 Task: Look for Airbnb properties in JbaÃ¯l, Lebanon from 10th December, 2023 to 25th December, 2023 for 3 adults, 1 child. Place can be shared room with 2 bedrooms having 3 beds and 2 bathrooms. Property type can be guest house. Amenities needed are: wifi, TV, free parkinig on premises, gym, breakfast. Booking option can be shelf check-in. Look for 4 properties as per requirement.
Action: Mouse moved to (525, 113)
Screenshot: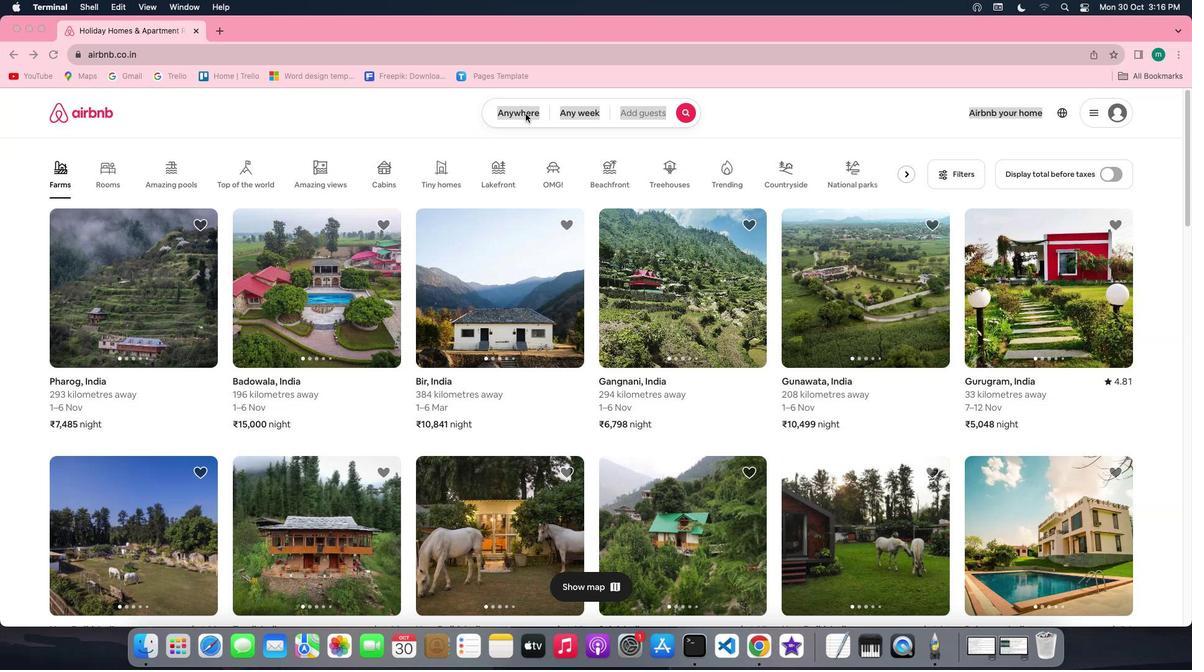 
Action: Mouse pressed left at (525, 113)
Screenshot: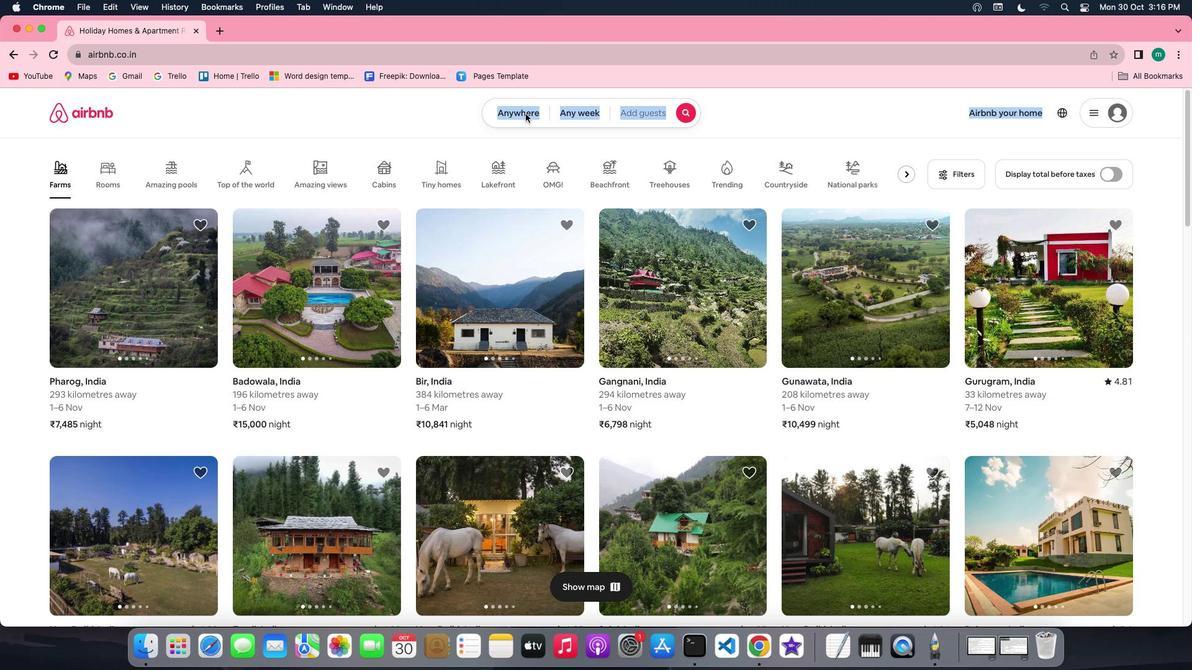 
Action: Mouse pressed left at (525, 113)
Screenshot: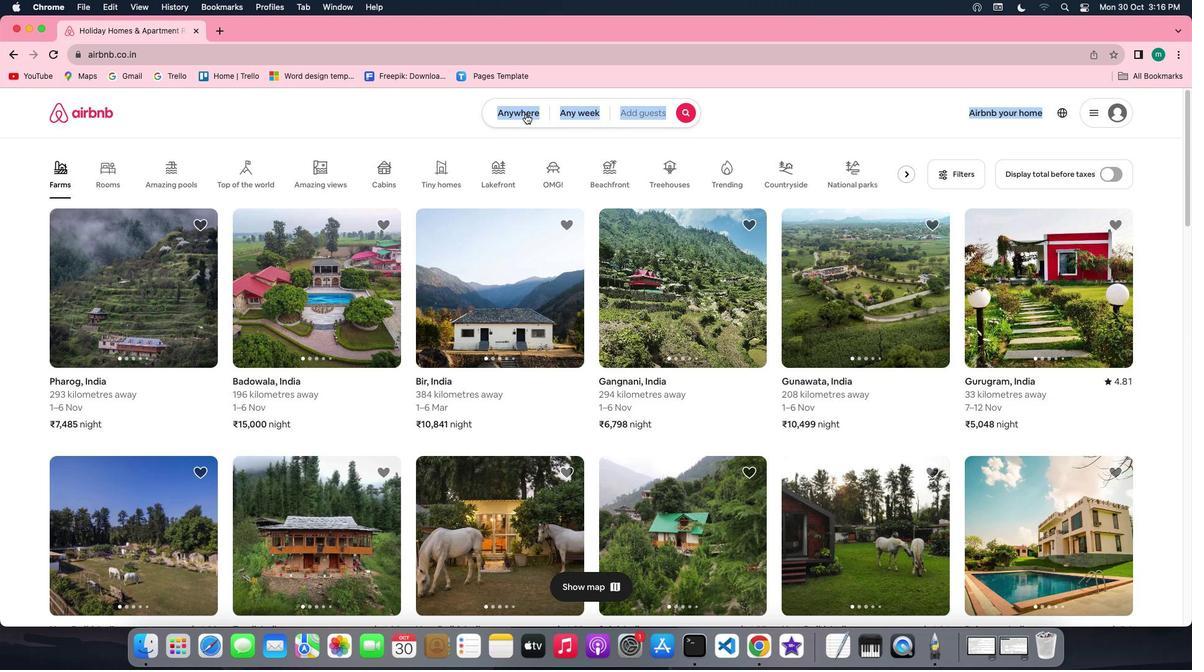 
Action: Mouse moved to (470, 160)
Screenshot: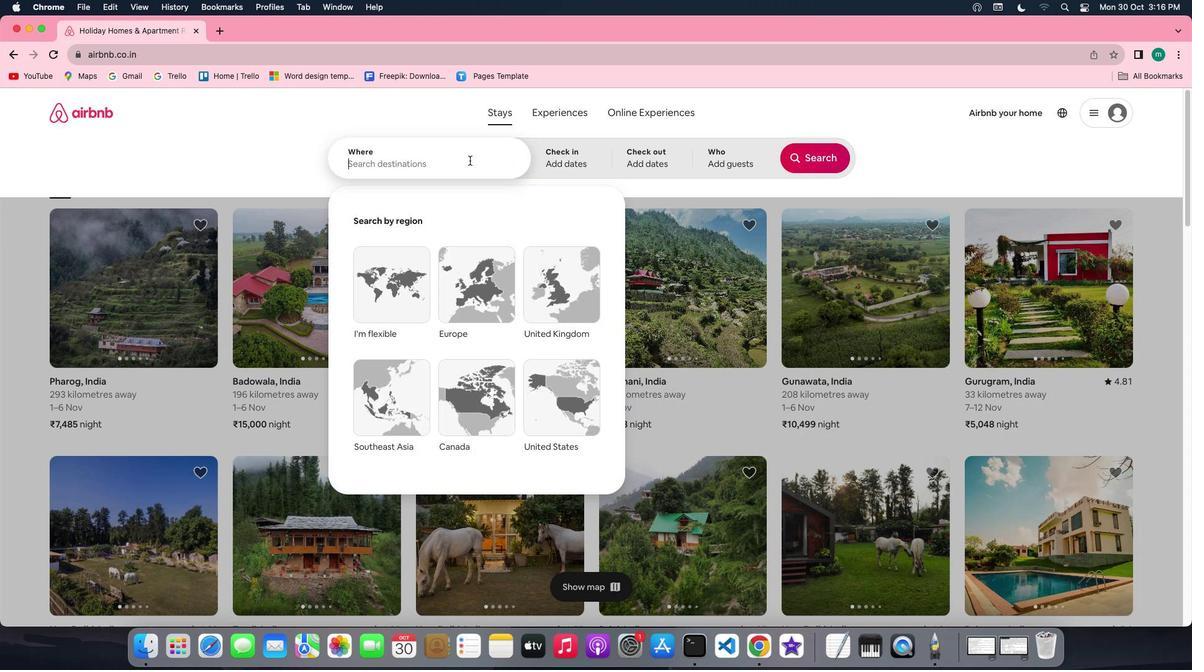 
Action: Key pressed Key.shift'J''b''a''i''l'','Key.spaceKey.shift'L''e''b''a''n''o''n'
Screenshot: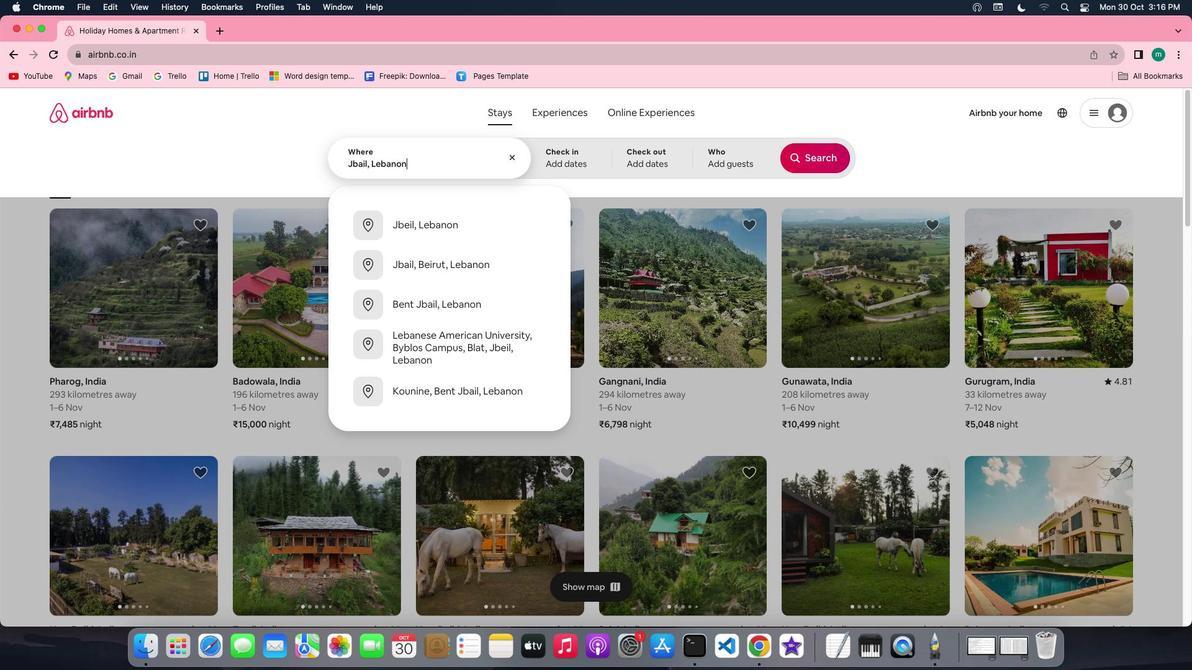 
Action: Mouse moved to (593, 157)
Screenshot: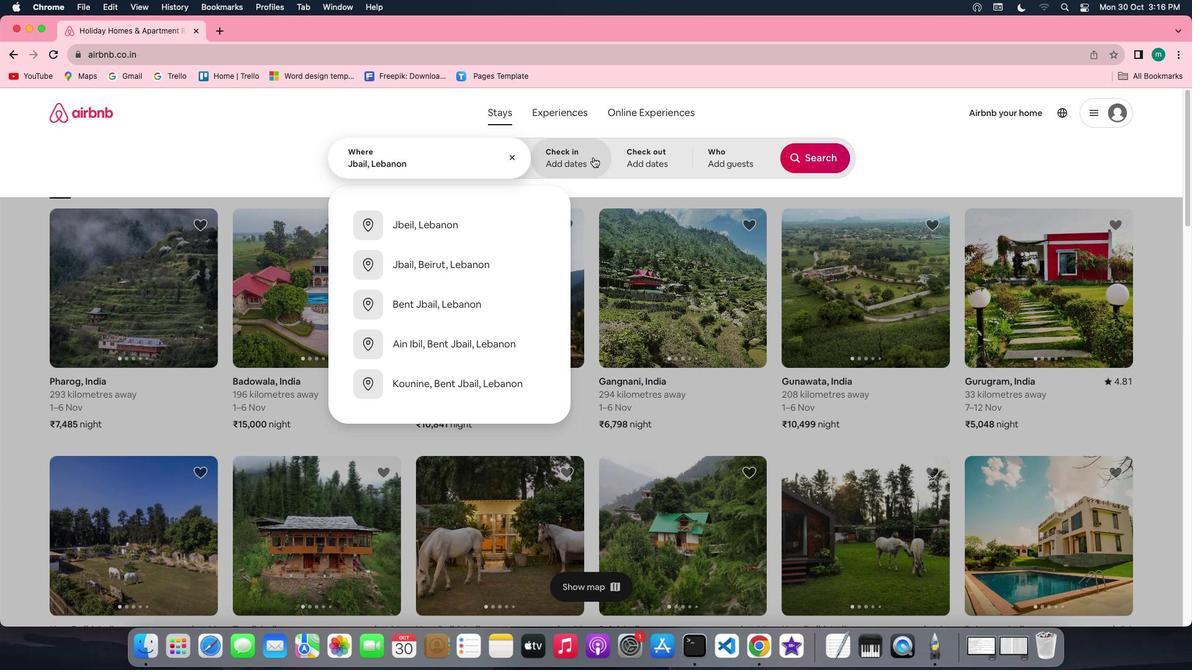 
Action: Mouse pressed left at (593, 157)
Screenshot: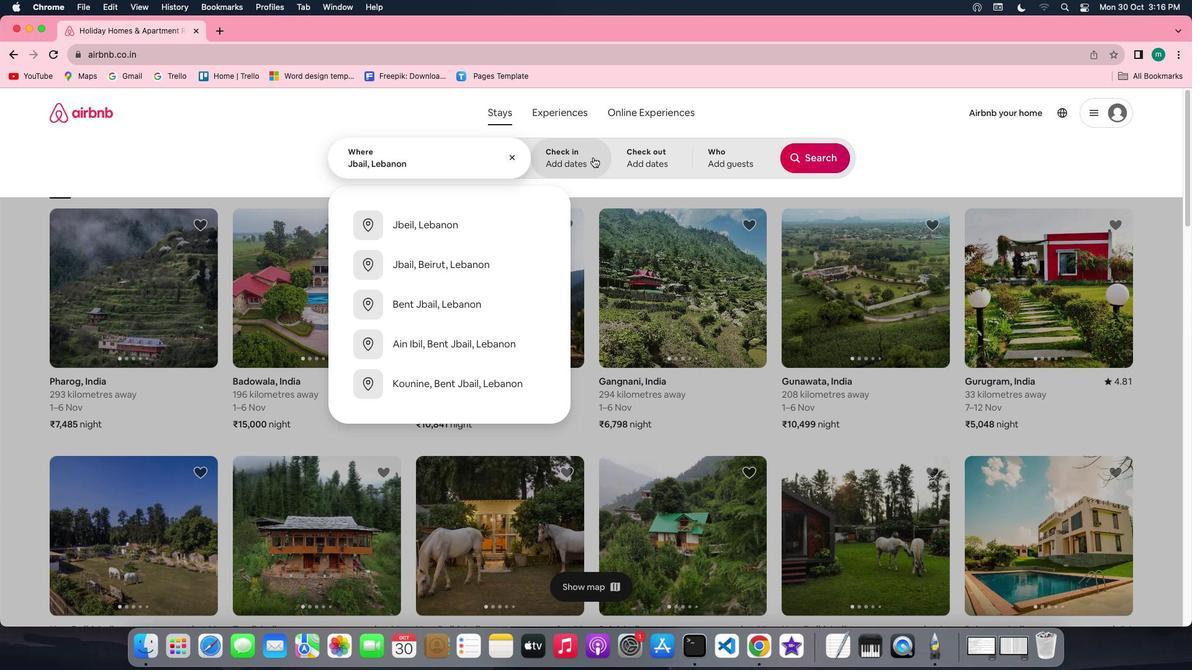
Action: Mouse moved to (816, 262)
Screenshot: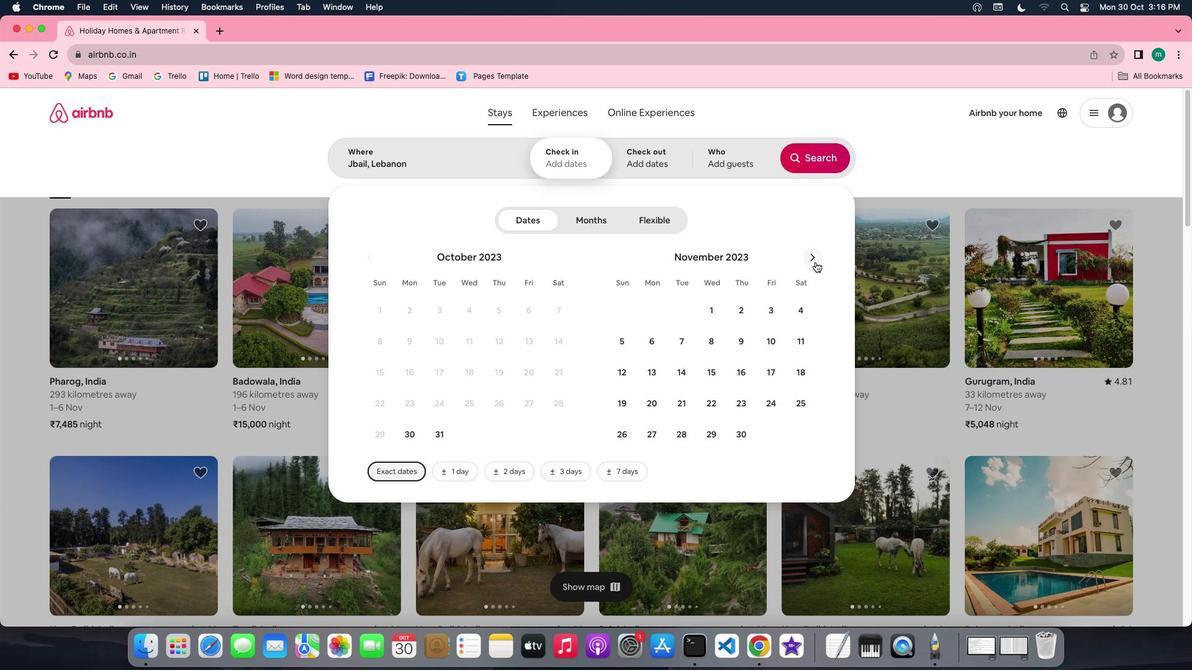 
Action: Mouse pressed left at (816, 262)
Screenshot: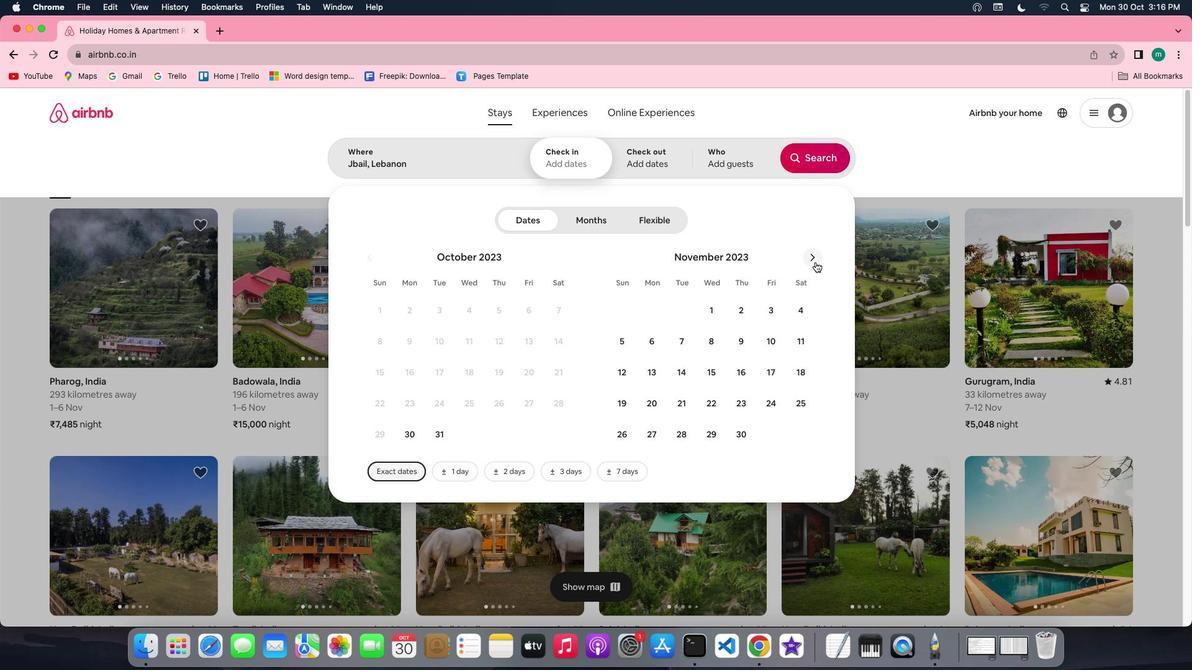 
Action: Mouse moved to (622, 368)
Screenshot: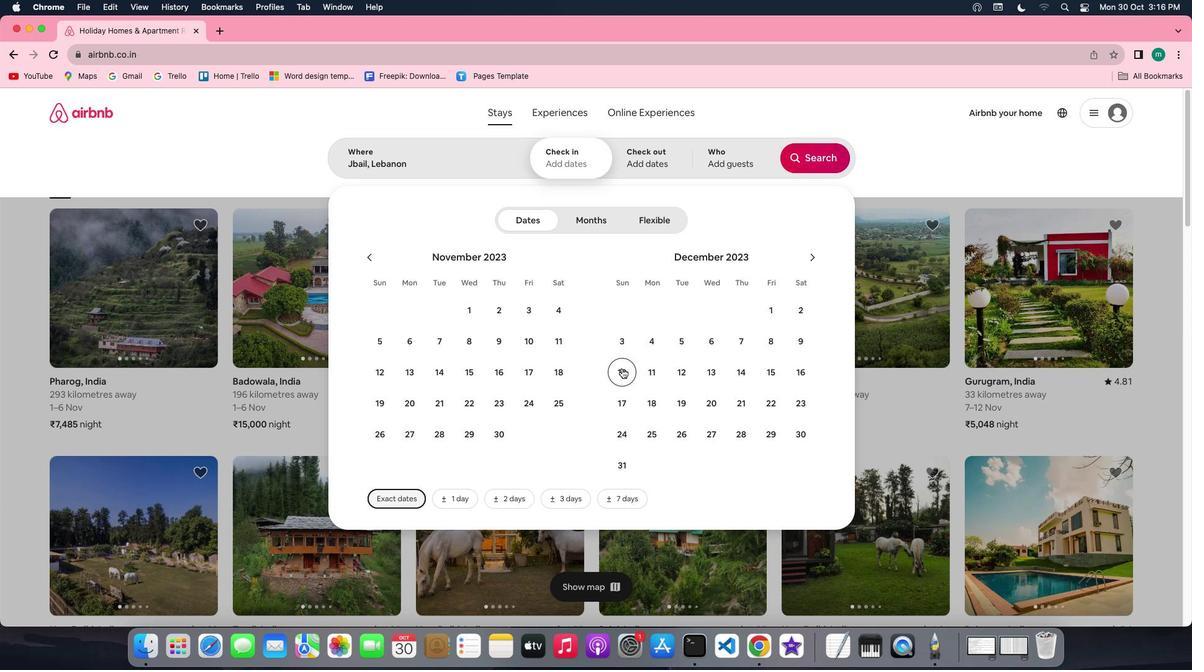 
Action: Mouse pressed left at (622, 368)
Screenshot: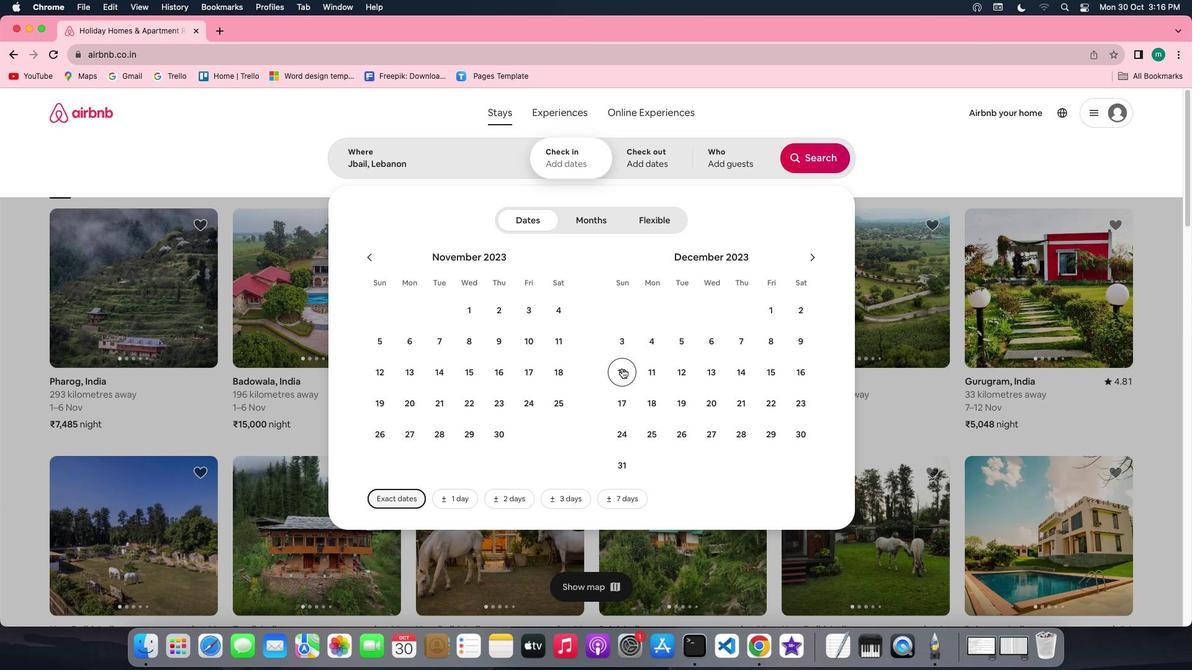 
Action: Mouse moved to (657, 435)
Screenshot: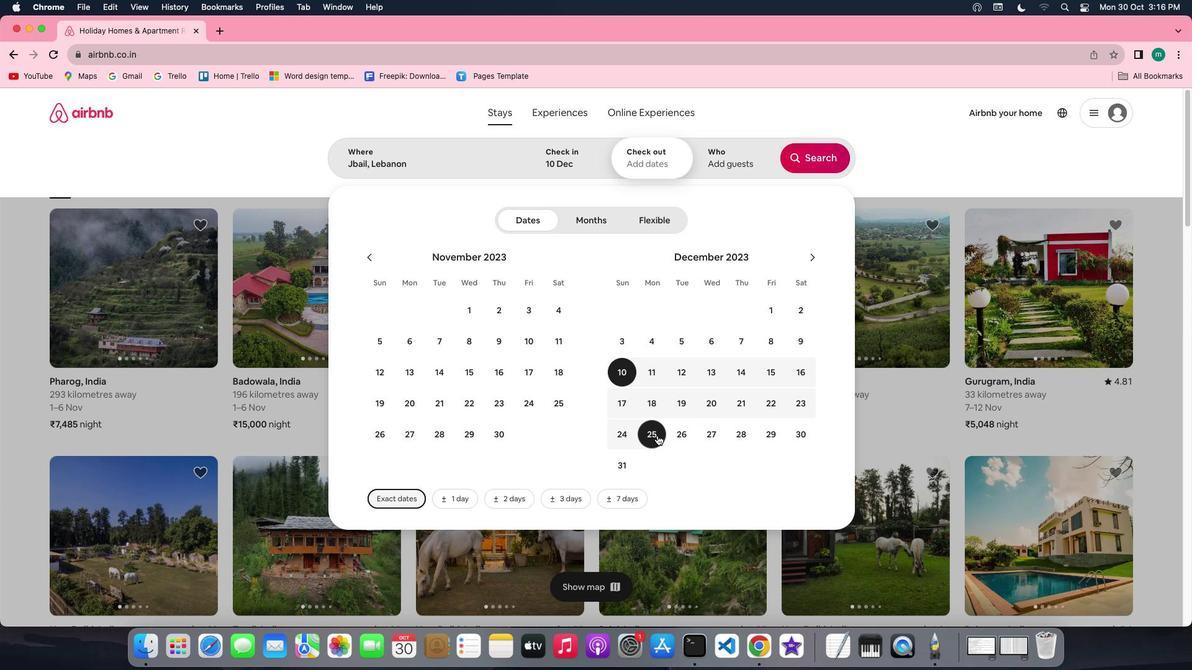 
Action: Mouse pressed left at (657, 435)
Screenshot: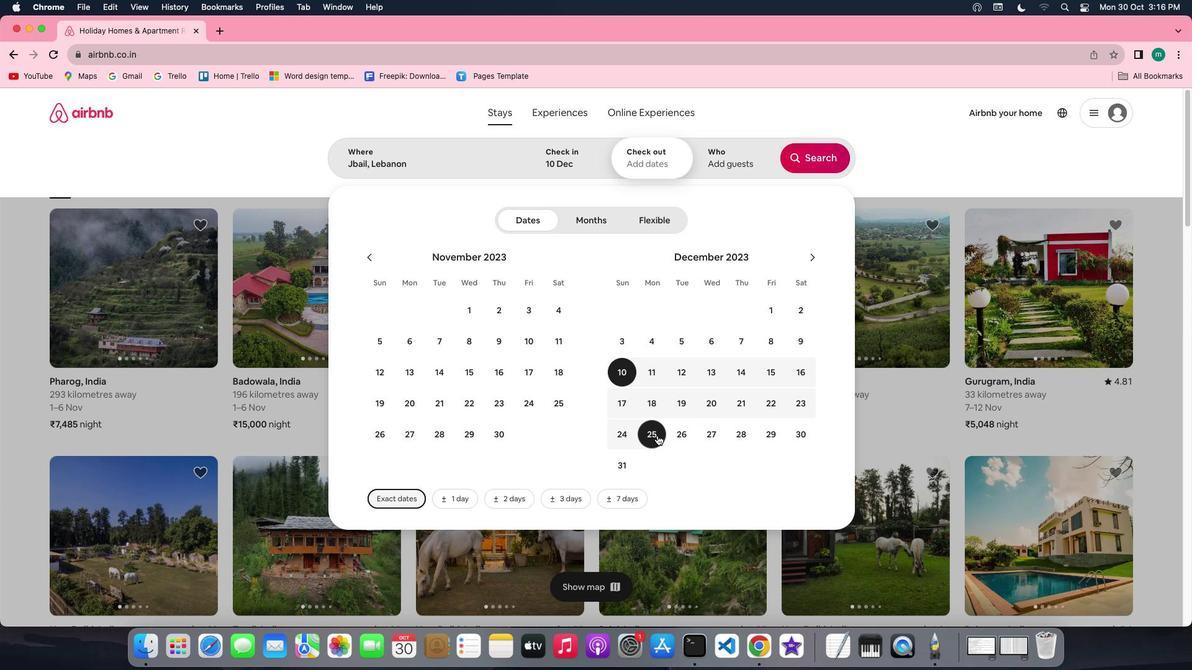 
Action: Mouse moved to (724, 154)
Screenshot: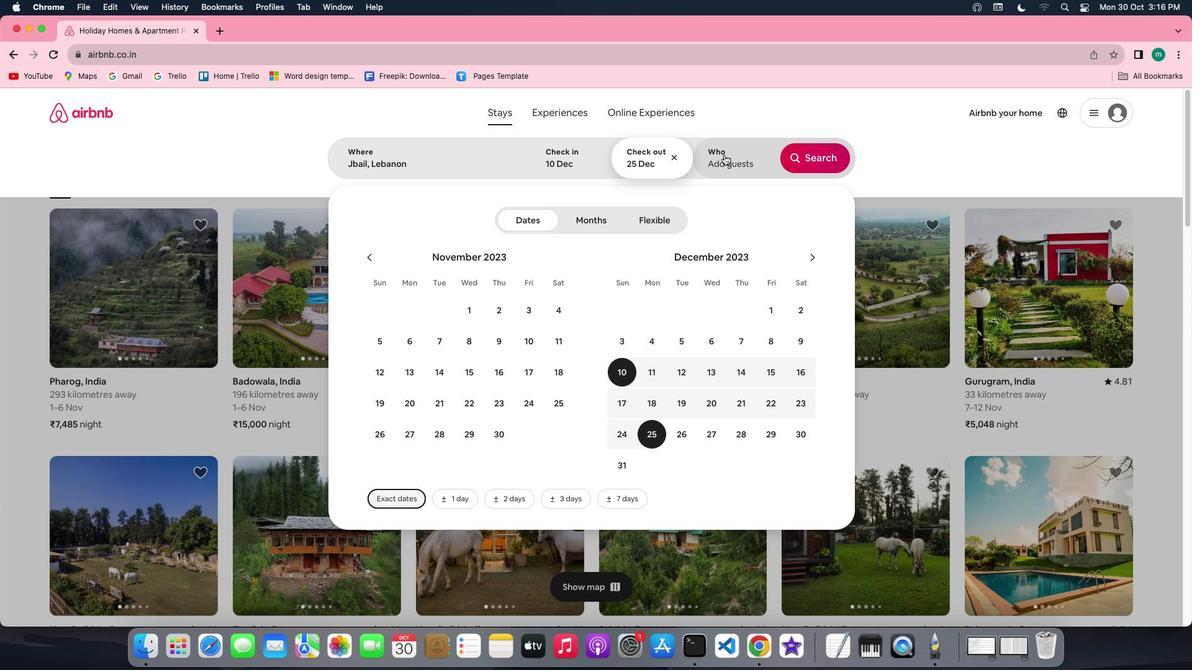 
Action: Mouse pressed left at (724, 154)
Screenshot: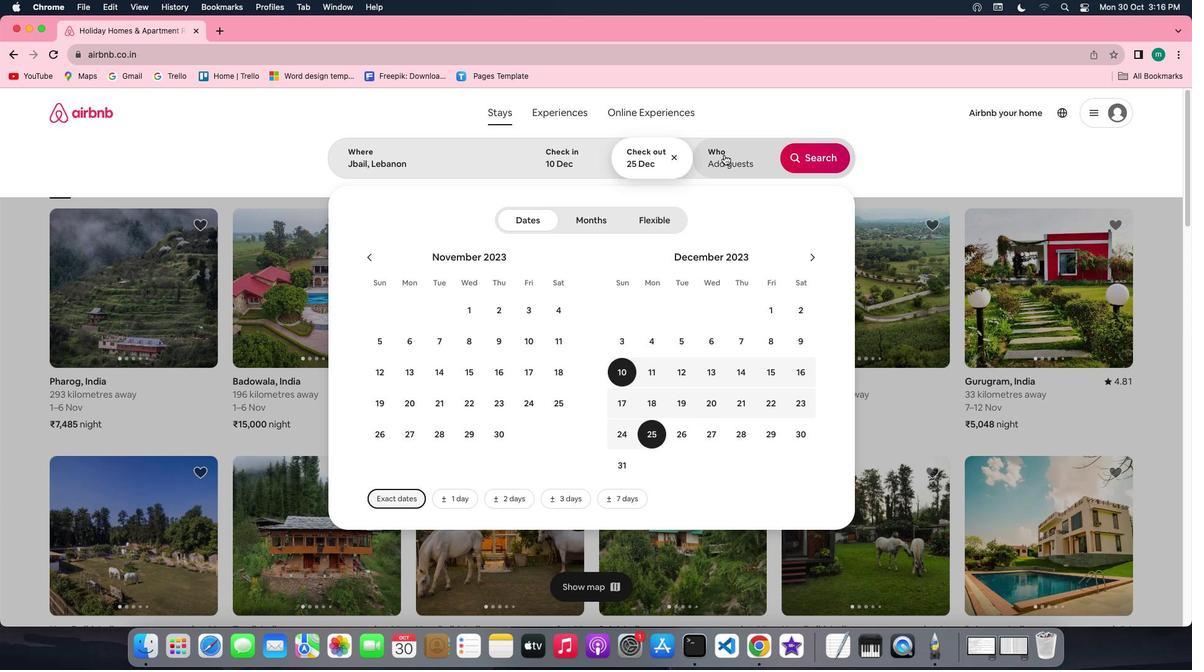 
Action: Mouse moved to (814, 231)
Screenshot: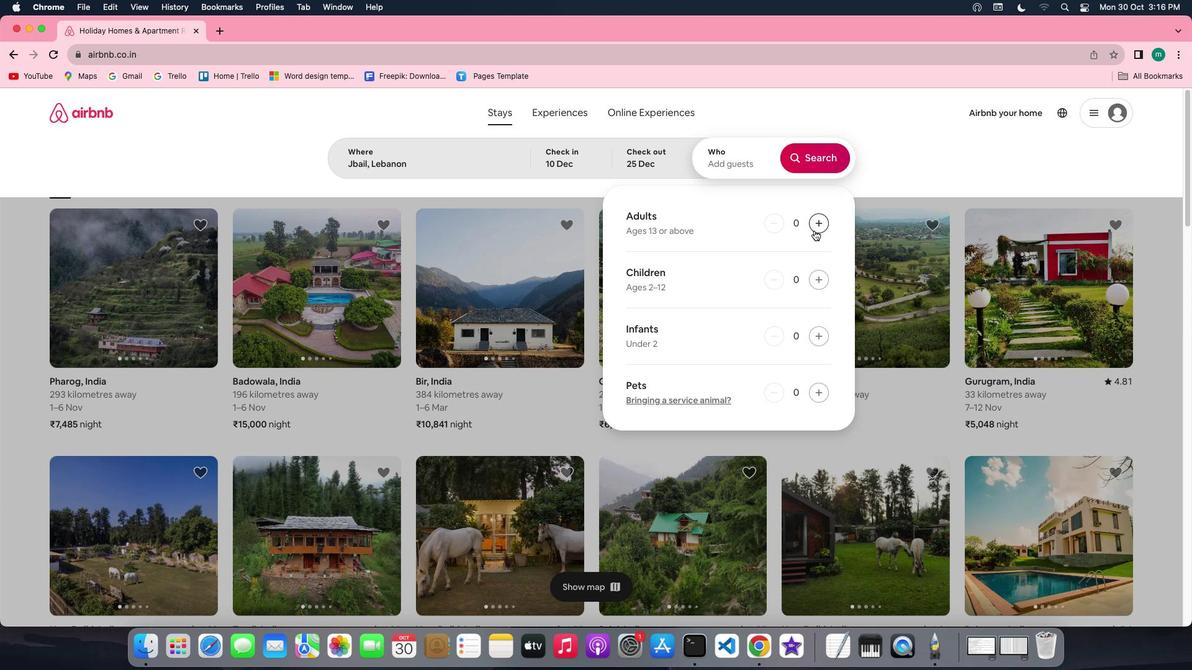 
Action: Mouse pressed left at (814, 231)
Screenshot: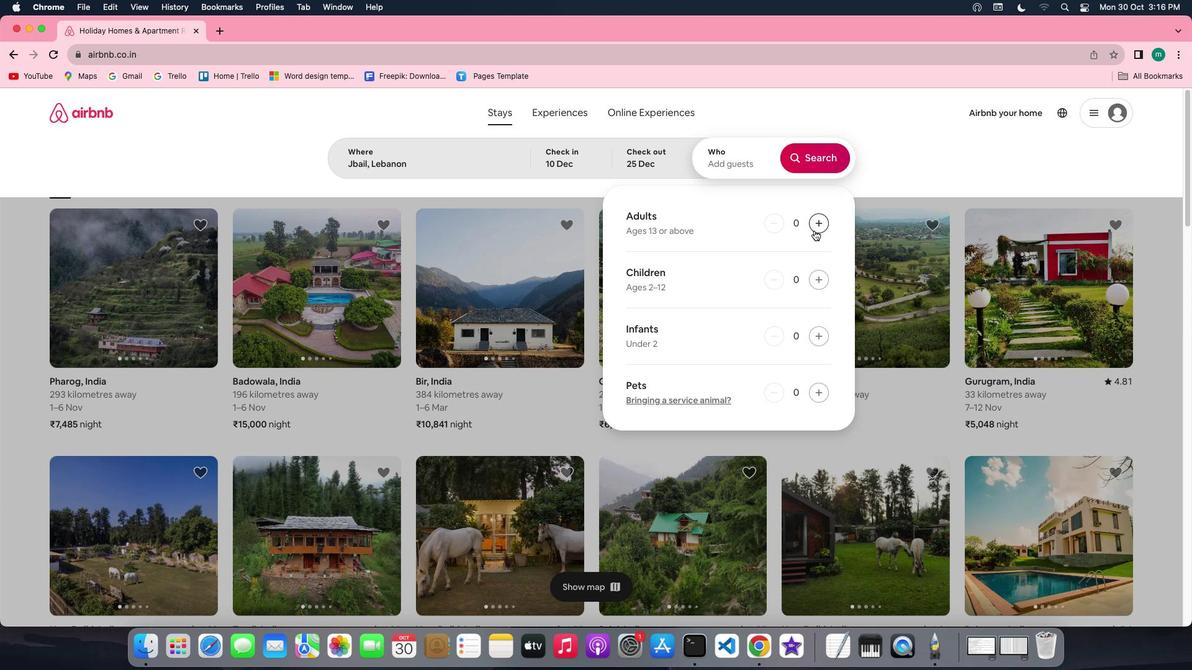 
Action: Mouse pressed left at (814, 231)
Screenshot: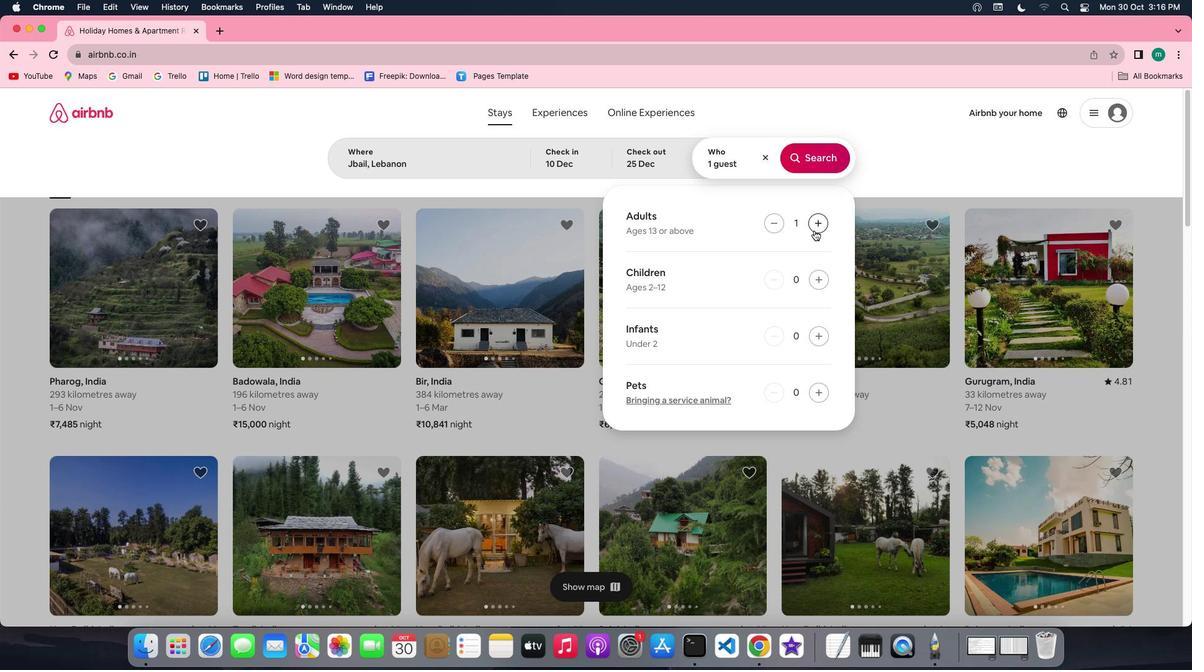 
Action: Mouse pressed left at (814, 231)
Screenshot: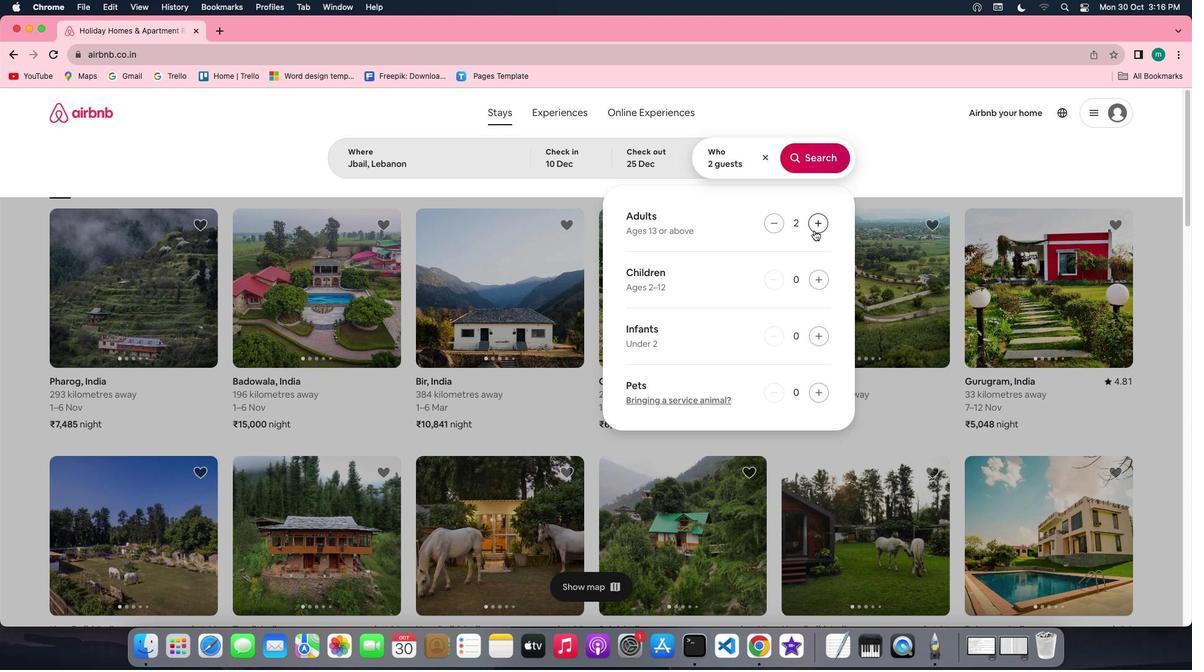 
Action: Mouse moved to (822, 281)
Screenshot: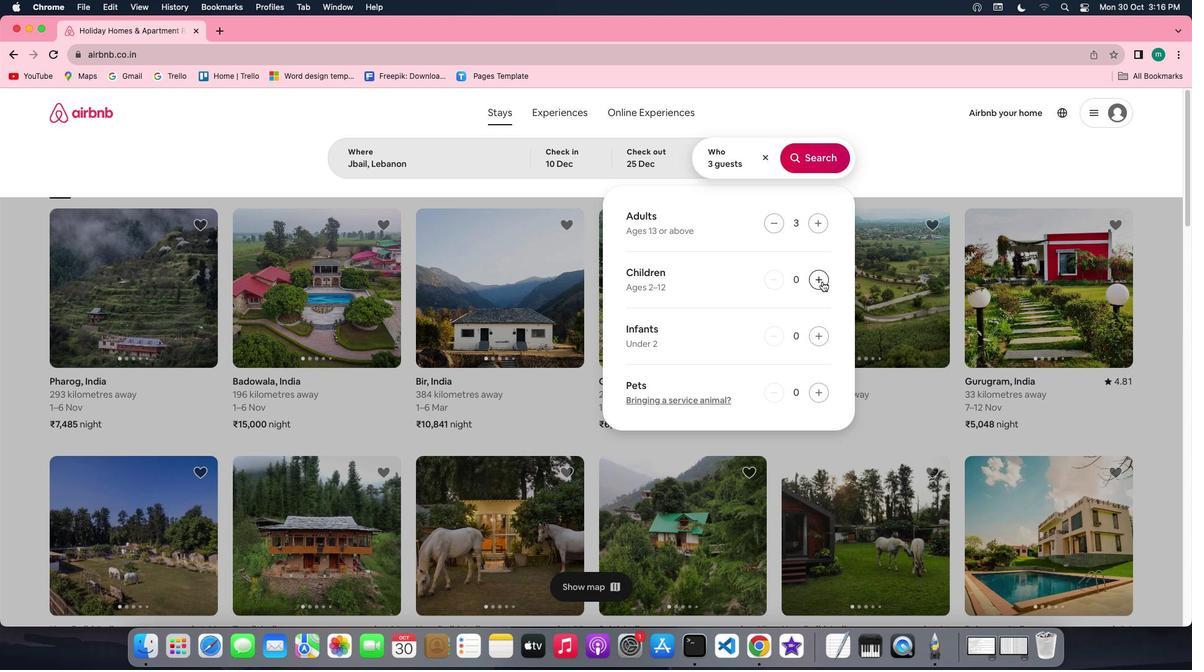 
Action: Mouse pressed left at (822, 281)
Screenshot: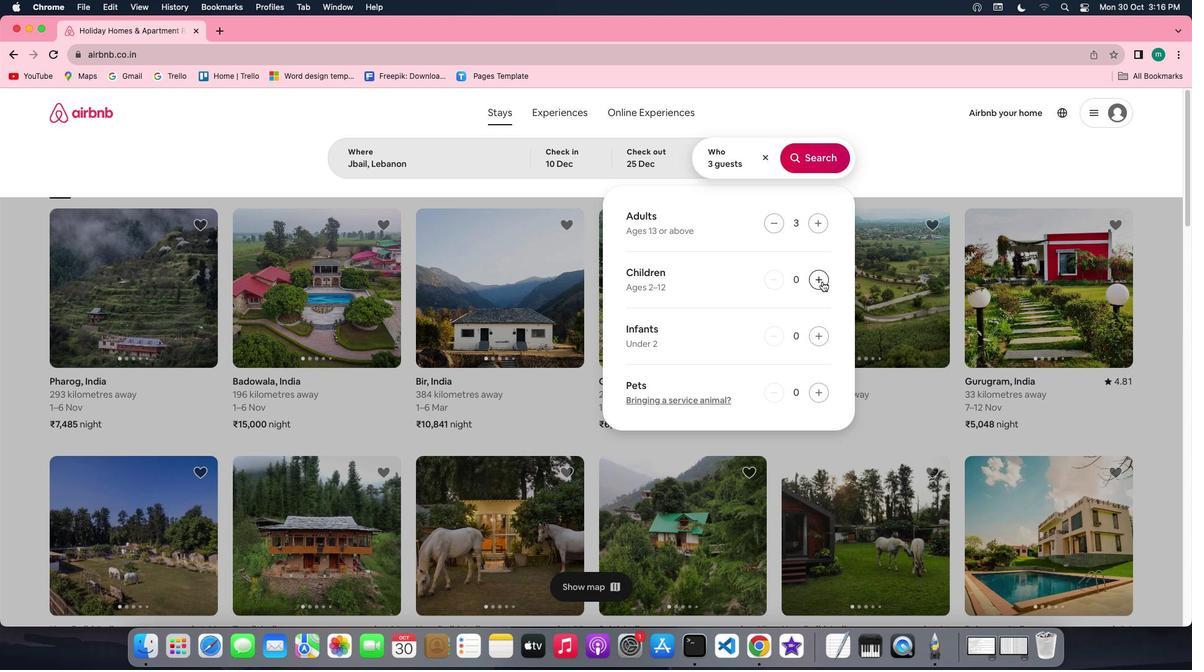 
Action: Mouse moved to (825, 165)
Screenshot: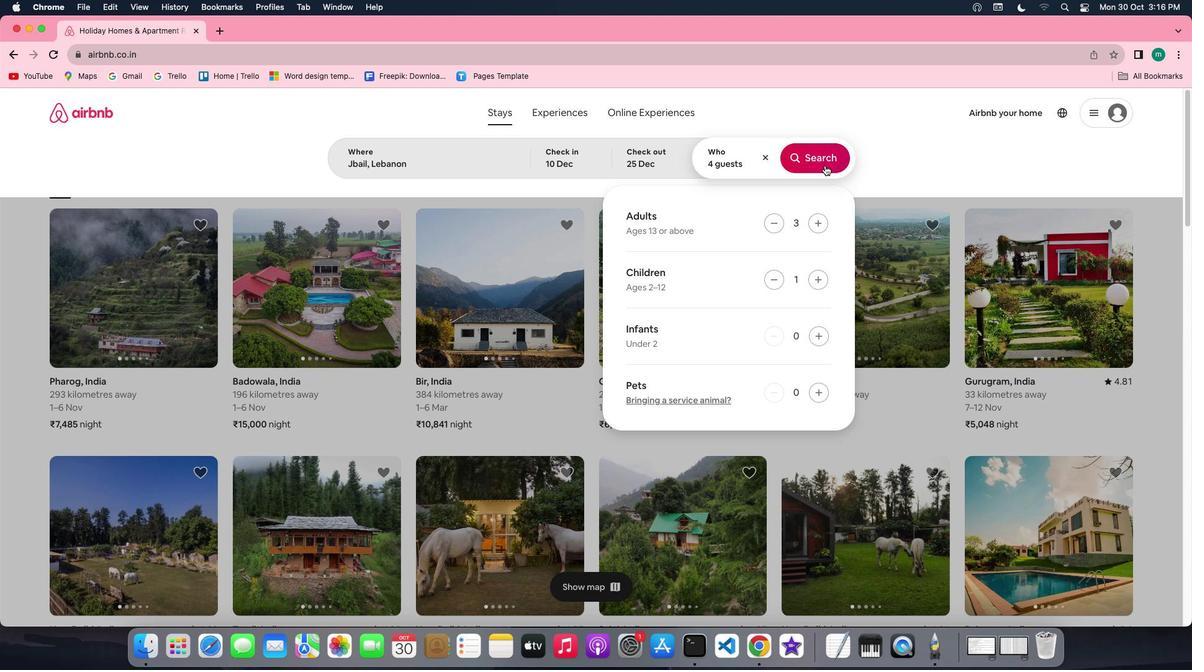 
Action: Mouse pressed left at (825, 165)
Screenshot: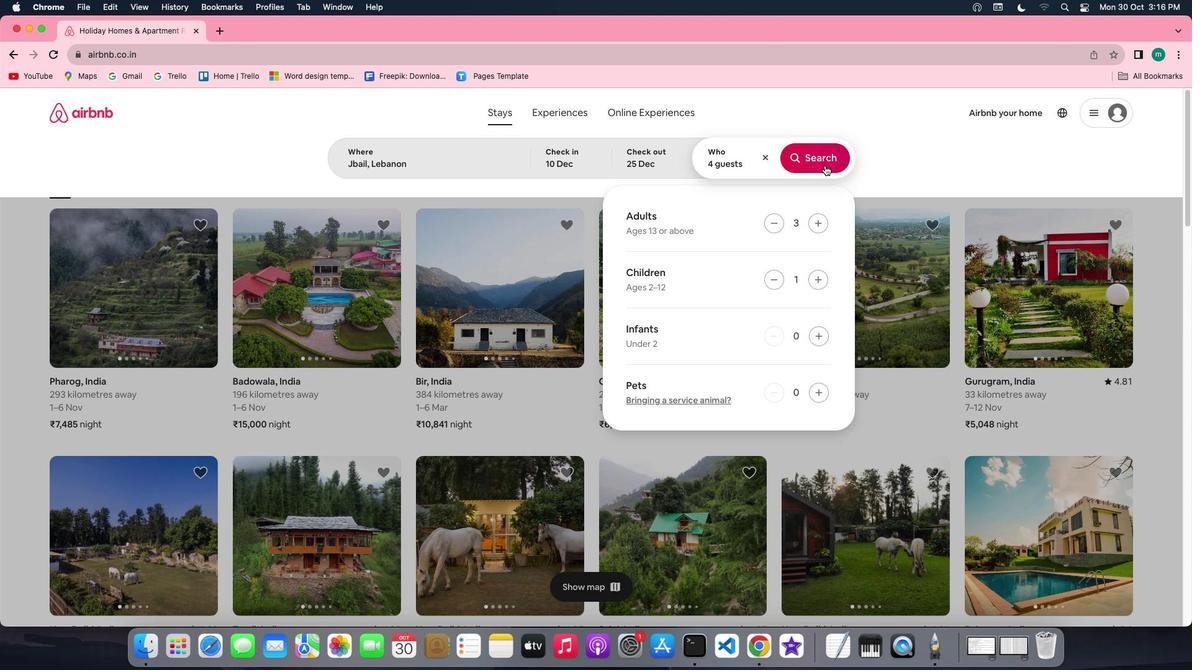 
Action: Mouse moved to (990, 156)
Screenshot: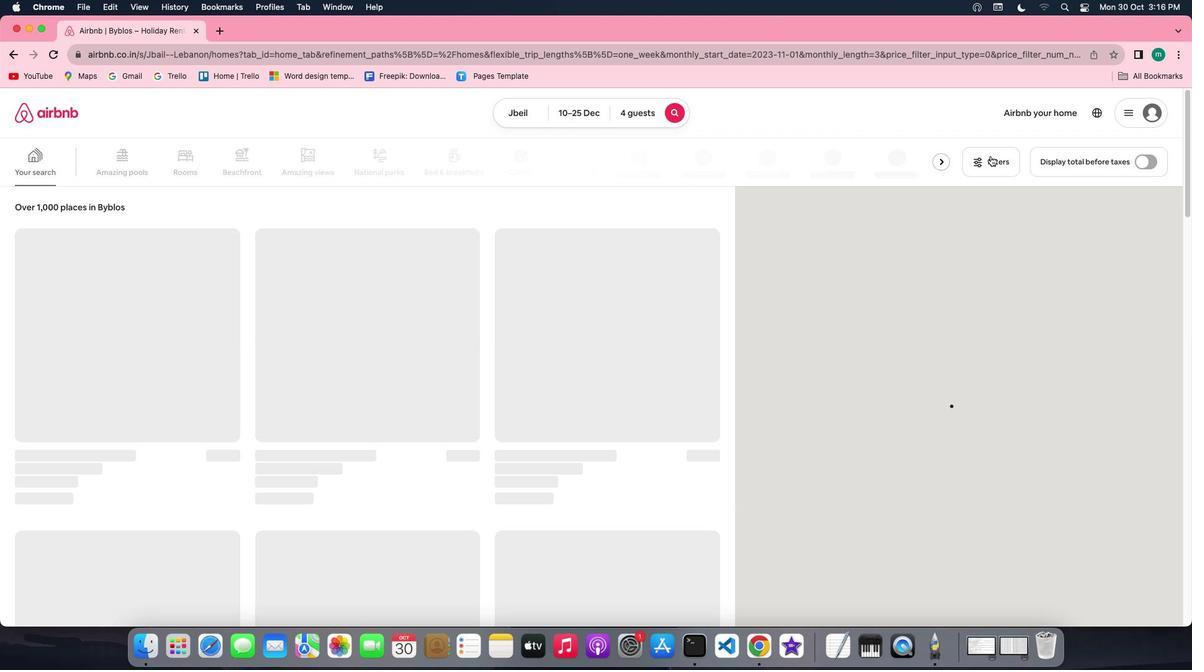 
Action: Mouse pressed left at (990, 156)
Screenshot: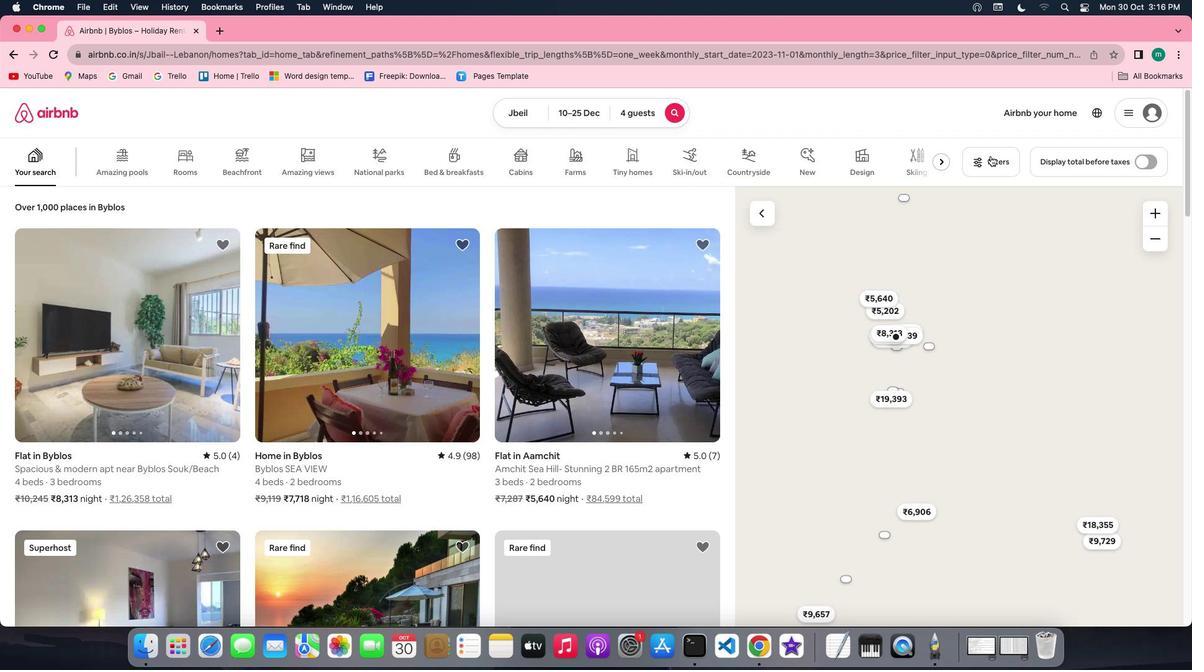 
Action: Mouse moved to (550, 327)
Screenshot: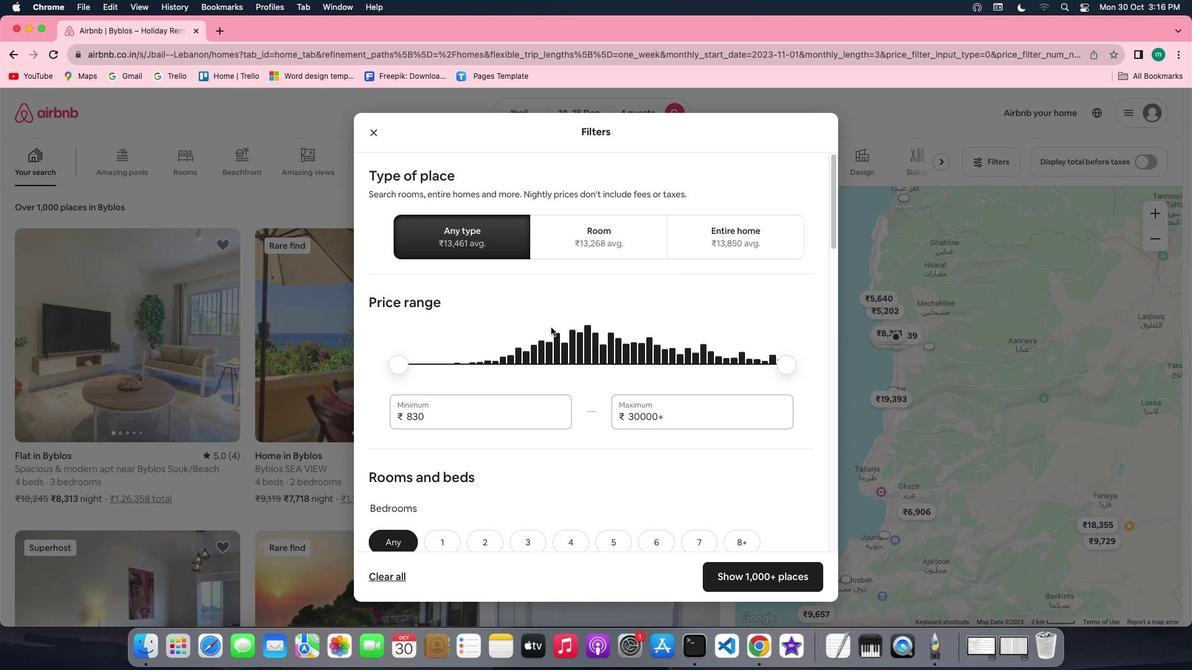 
Action: Mouse scrolled (550, 327) with delta (0, 0)
Screenshot: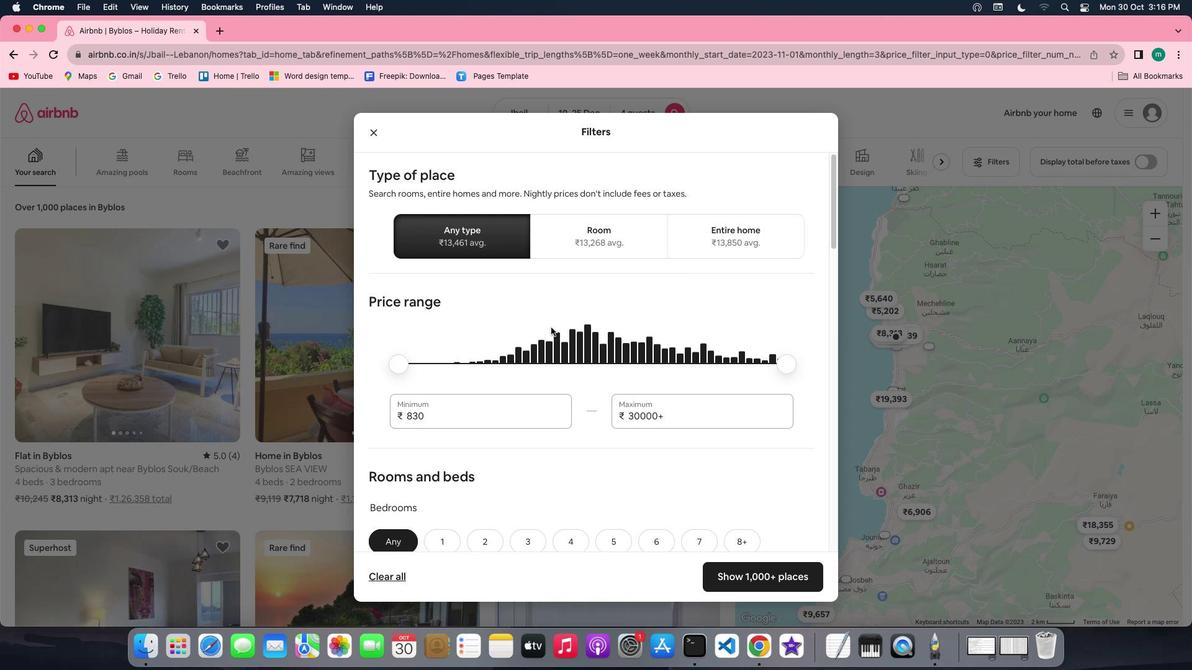 
Action: Mouse scrolled (550, 327) with delta (0, 0)
Screenshot: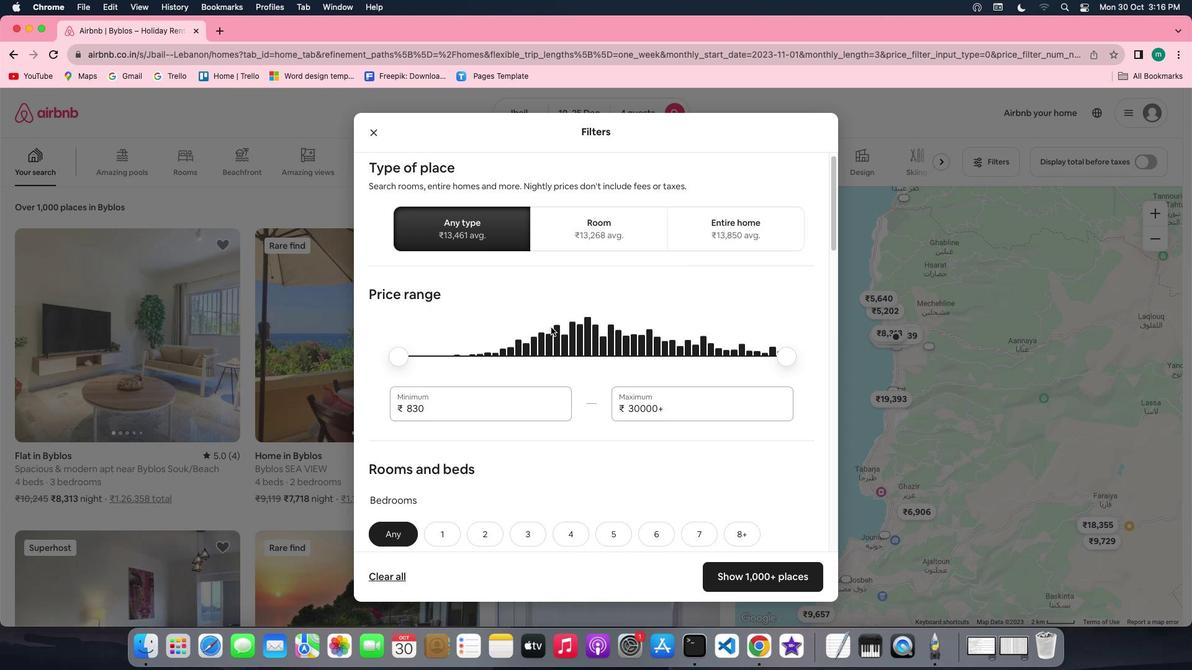 
Action: Mouse scrolled (550, 327) with delta (0, 0)
Screenshot: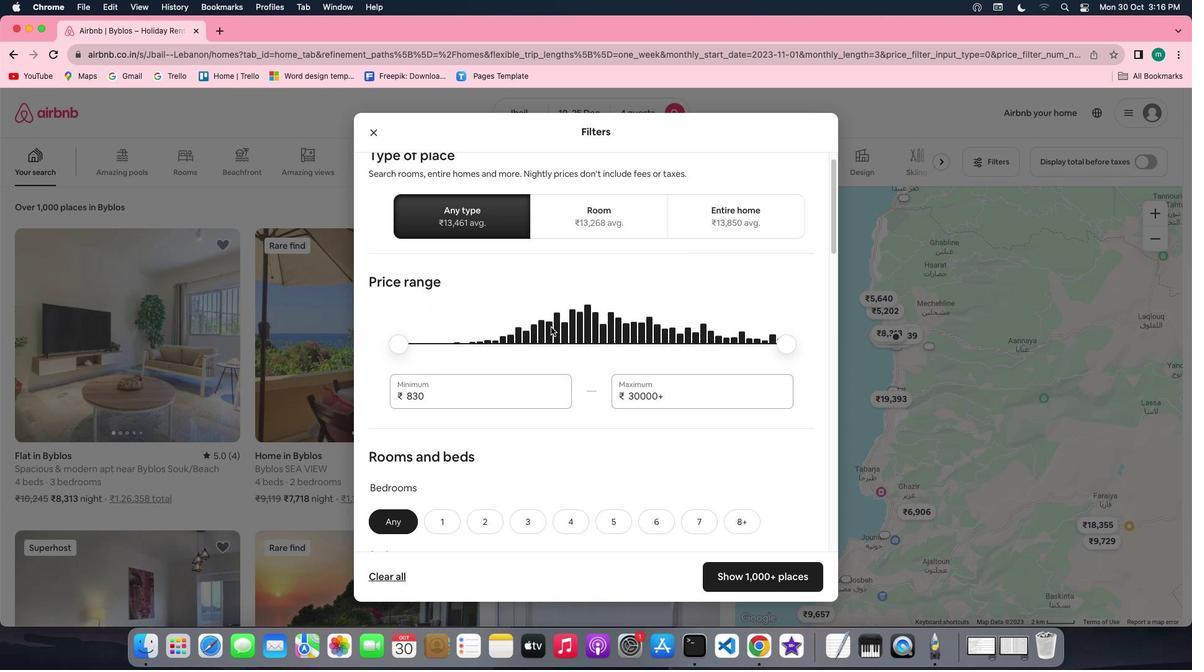 
Action: Mouse scrolled (550, 327) with delta (0, 0)
Screenshot: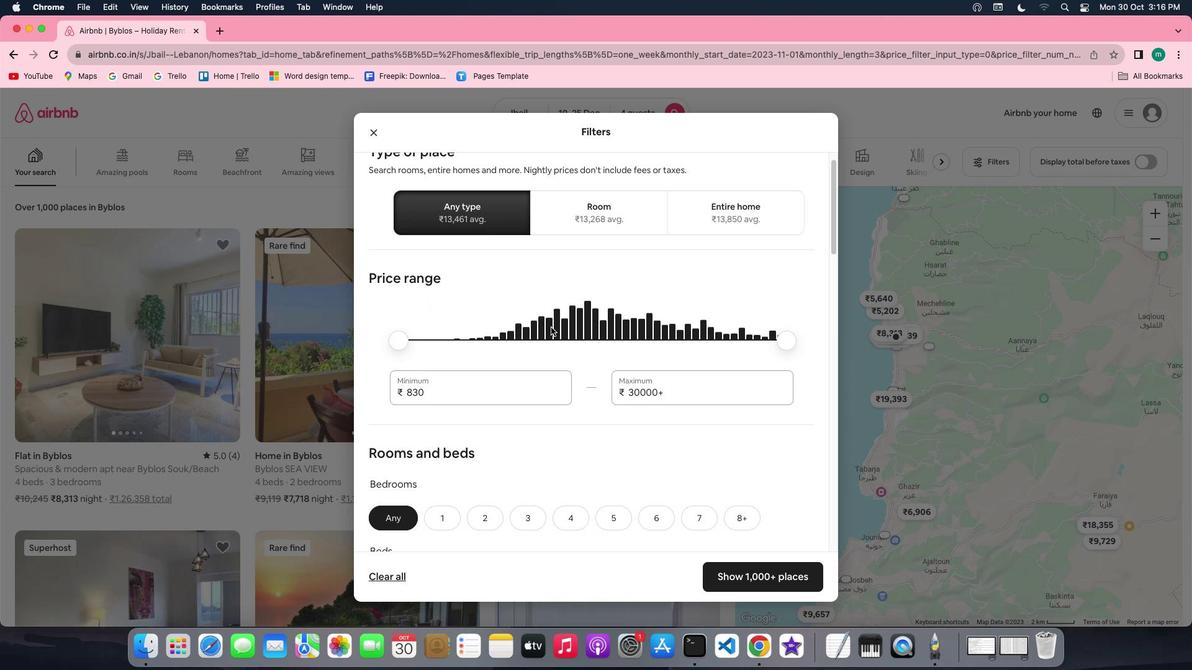 
Action: Mouse scrolled (550, 327) with delta (0, 0)
Screenshot: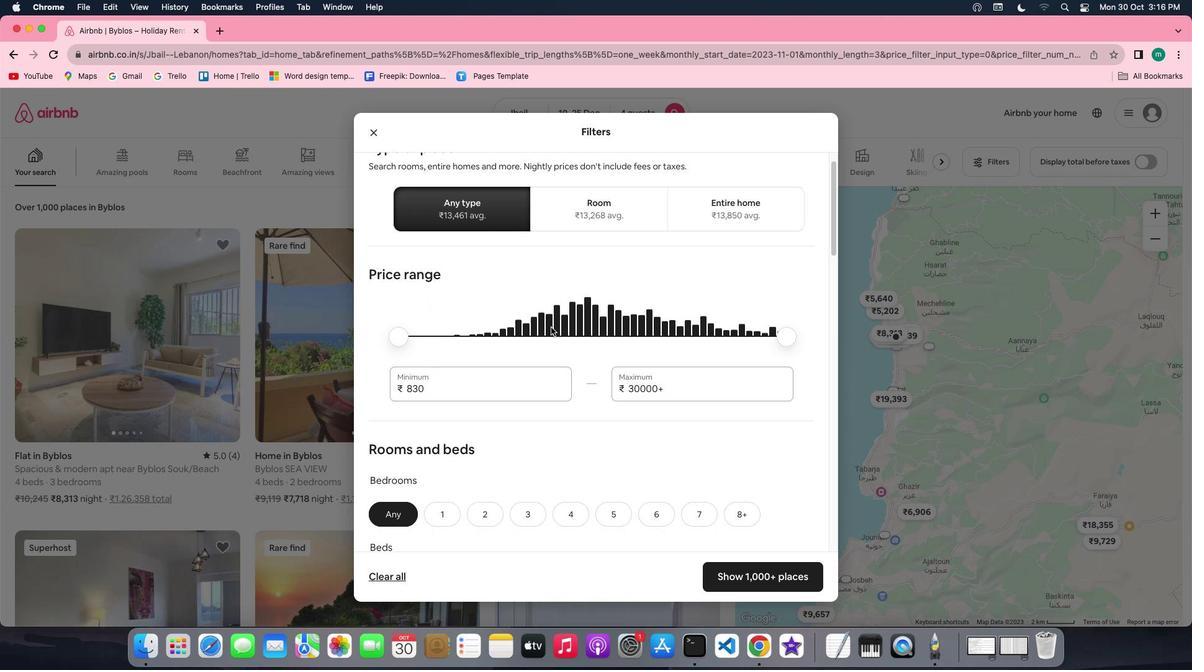 
Action: Mouse scrolled (550, 327) with delta (0, 0)
Screenshot: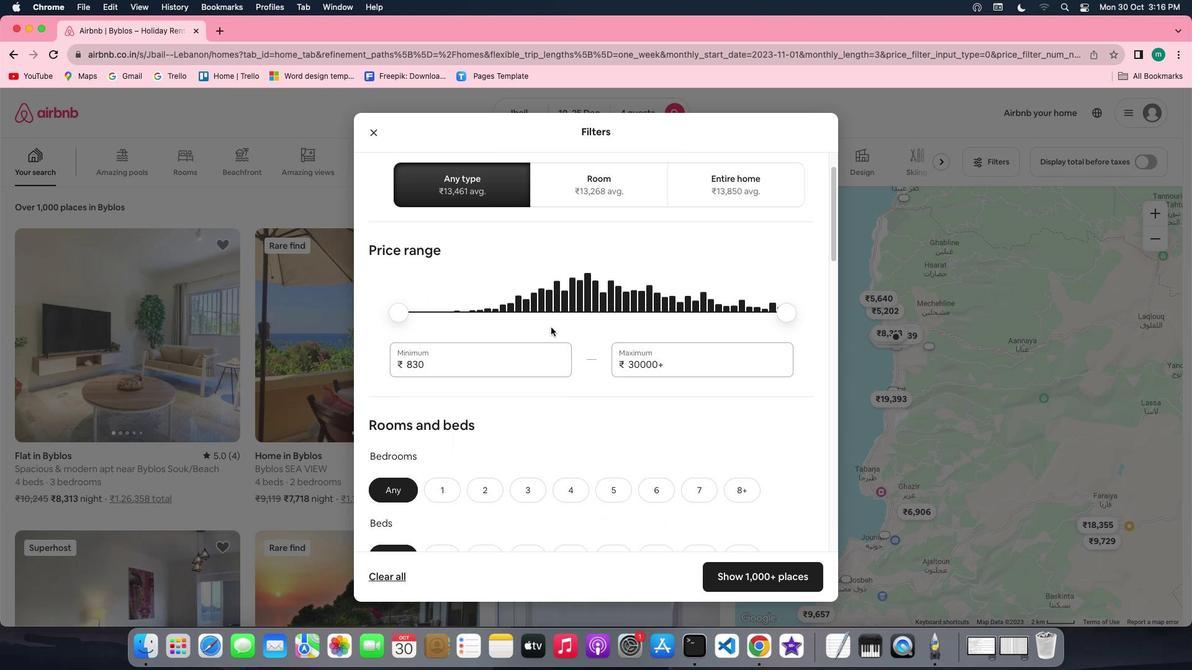 
Action: Mouse scrolled (550, 327) with delta (0, 0)
Screenshot: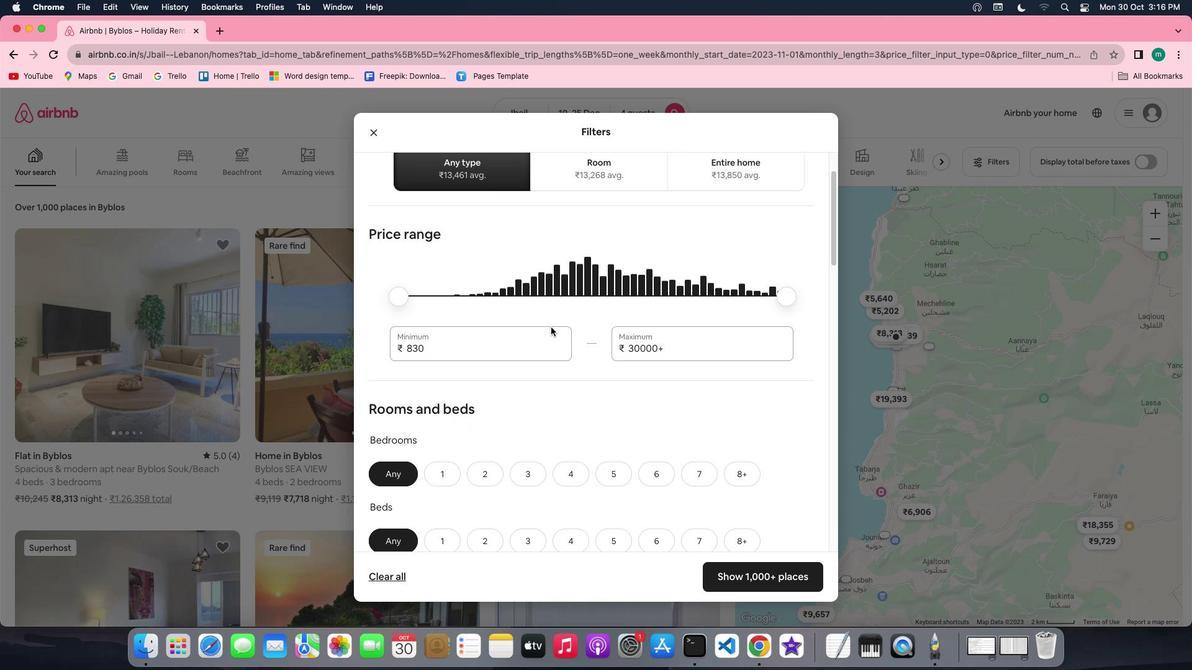 
Action: Mouse scrolled (550, 327) with delta (0, 0)
Screenshot: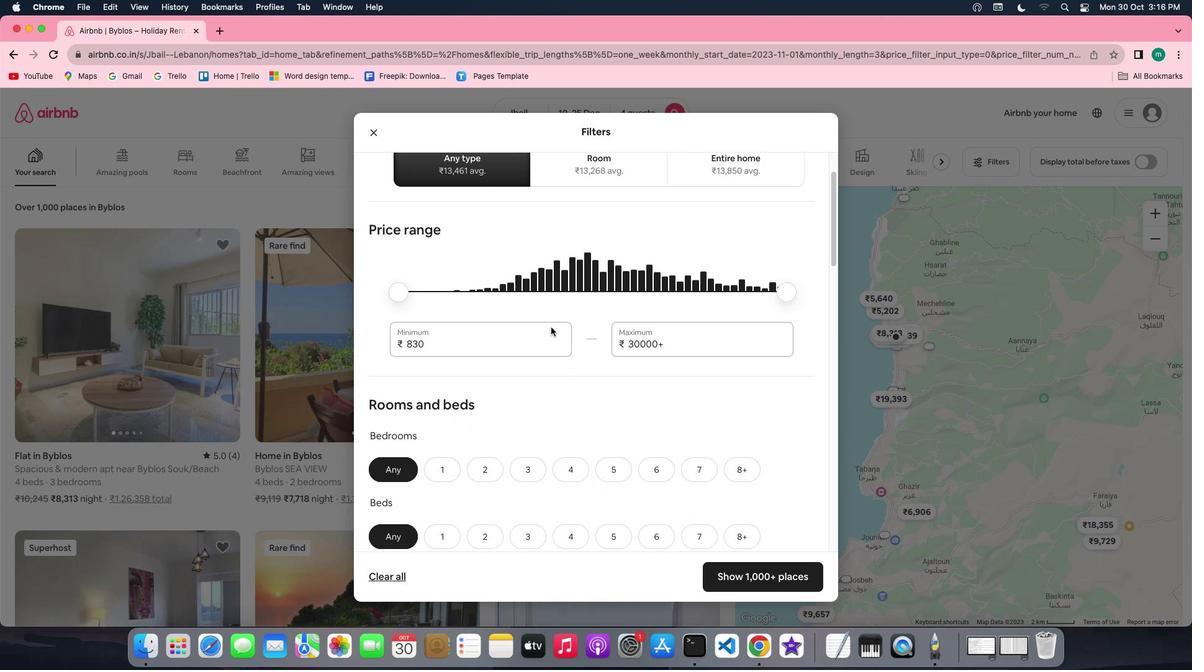 
Action: Mouse scrolled (550, 327) with delta (0, 0)
Screenshot: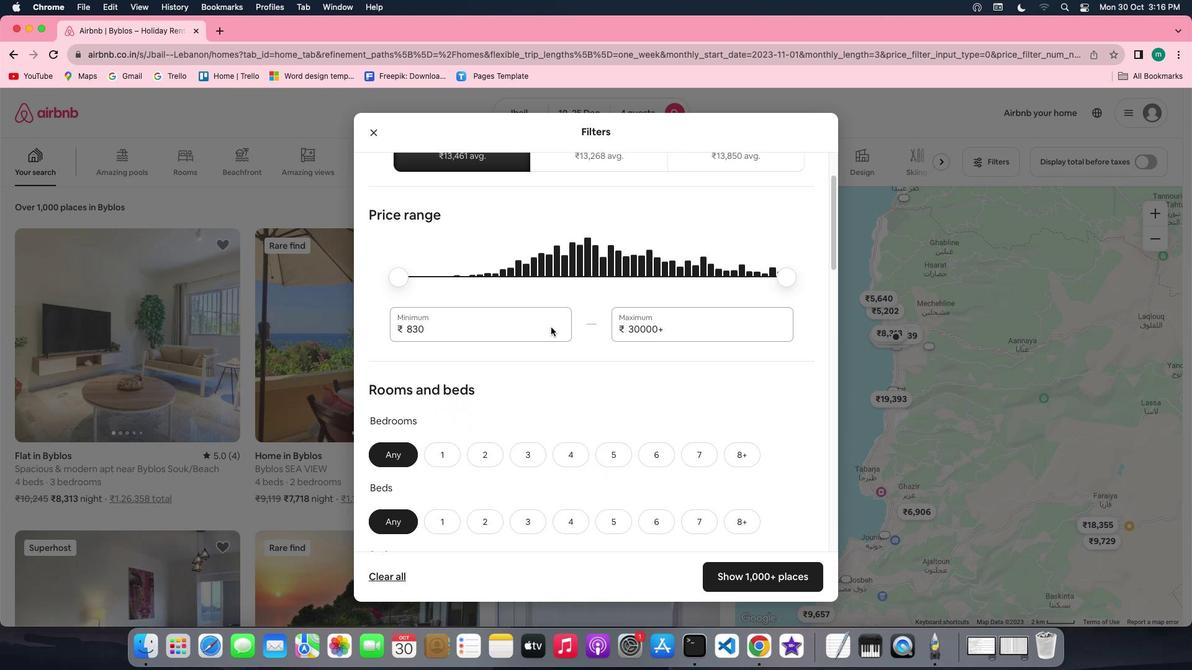 
Action: Mouse scrolled (550, 327) with delta (0, 0)
Screenshot: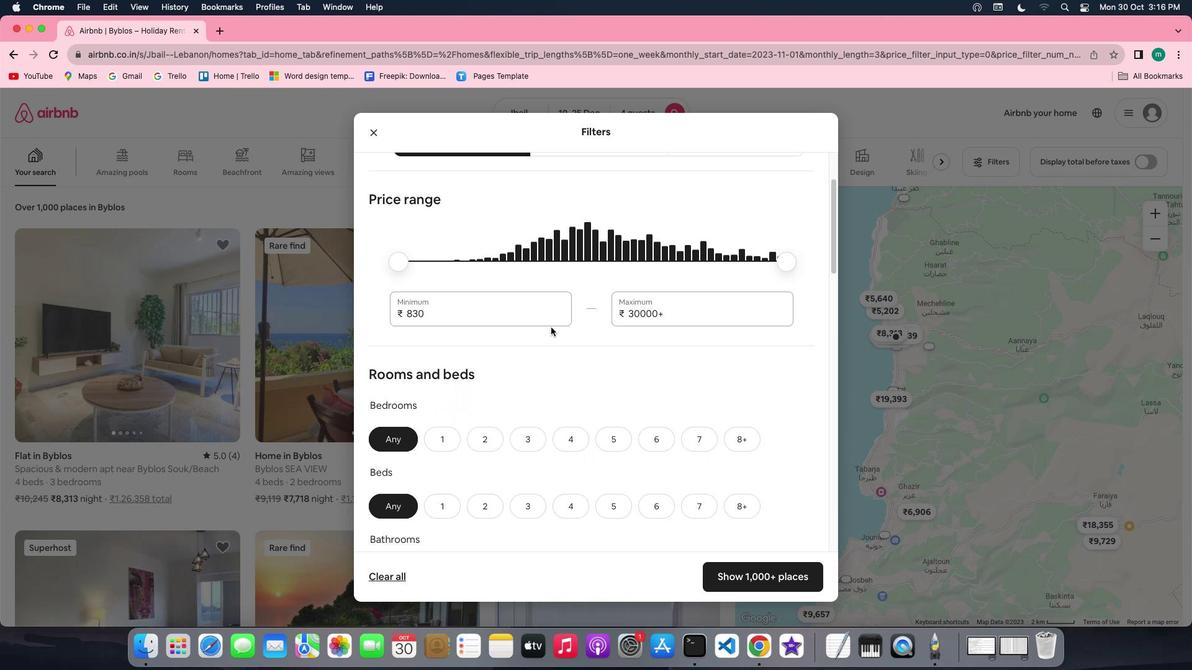 
Action: Mouse scrolled (550, 327) with delta (0, 0)
Screenshot: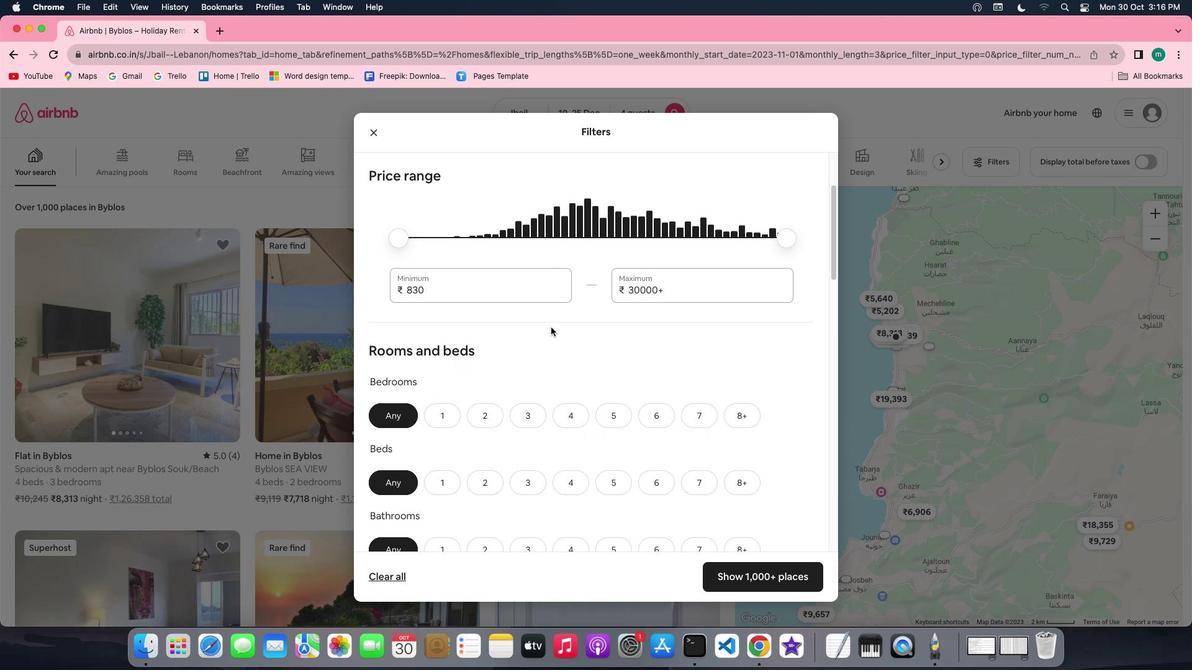 
Action: Mouse scrolled (550, 327) with delta (0, 0)
Screenshot: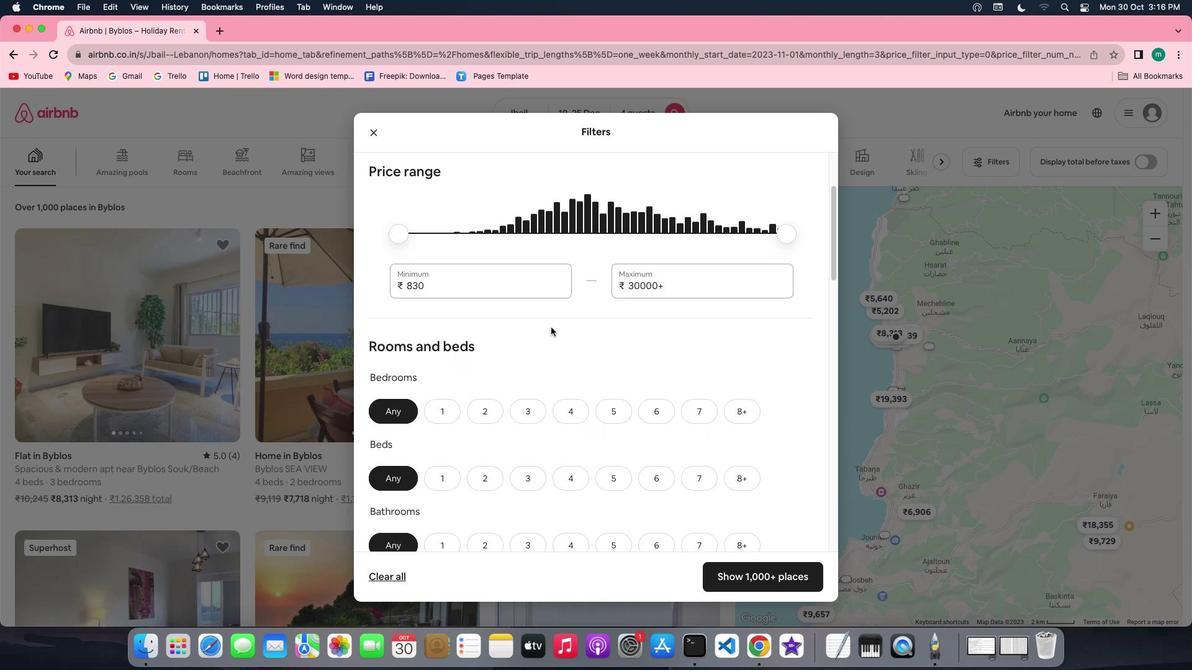 
Action: Mouse scrolled (550, 327) with delta (0, 0)
Screenshot: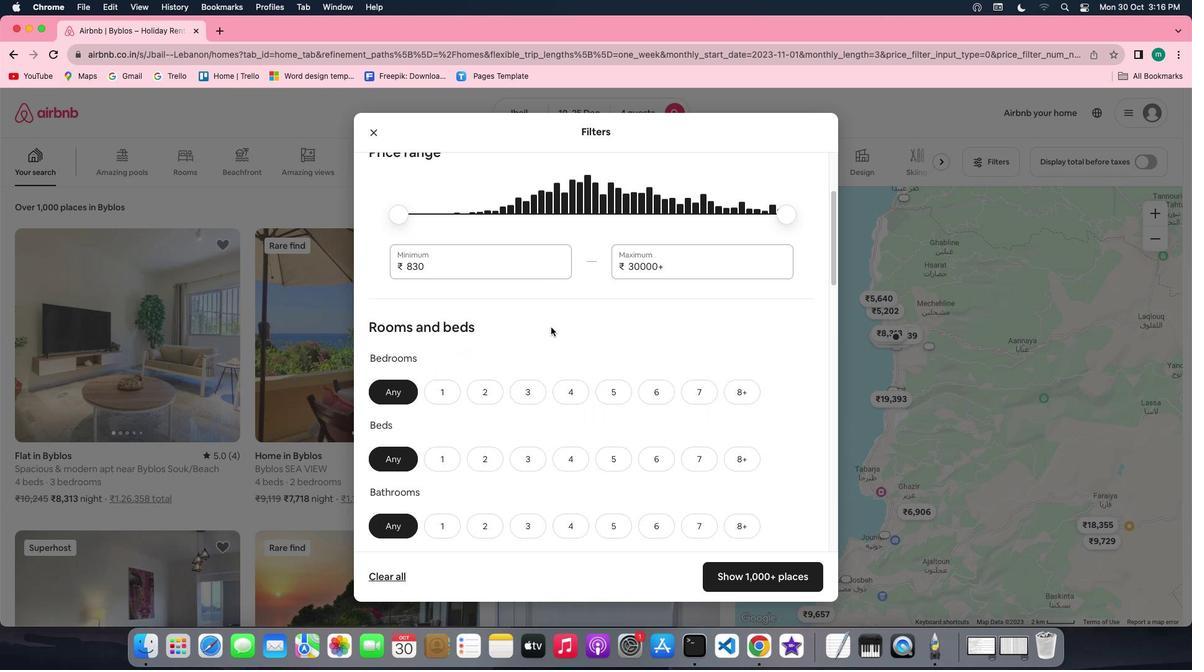
Action: Mouse scrolled (550, 327) with delta (0, 0)
Screenshot: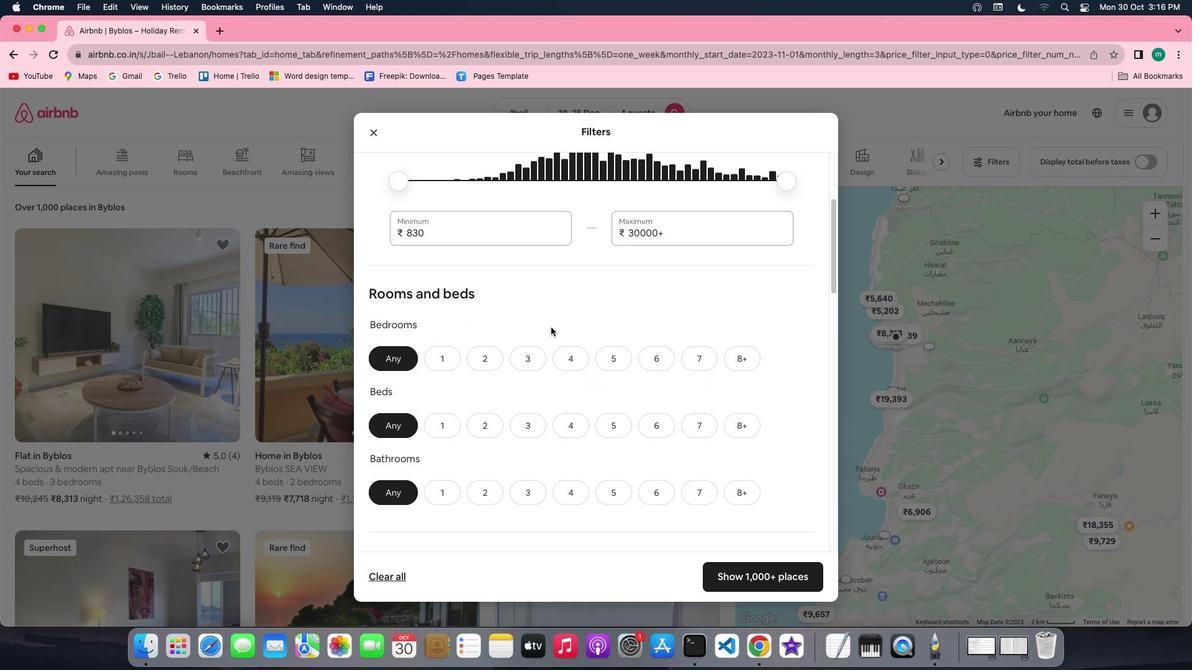 
Action: Mouse scrolled (550, 327) with delta (0, 0)
Screenshot: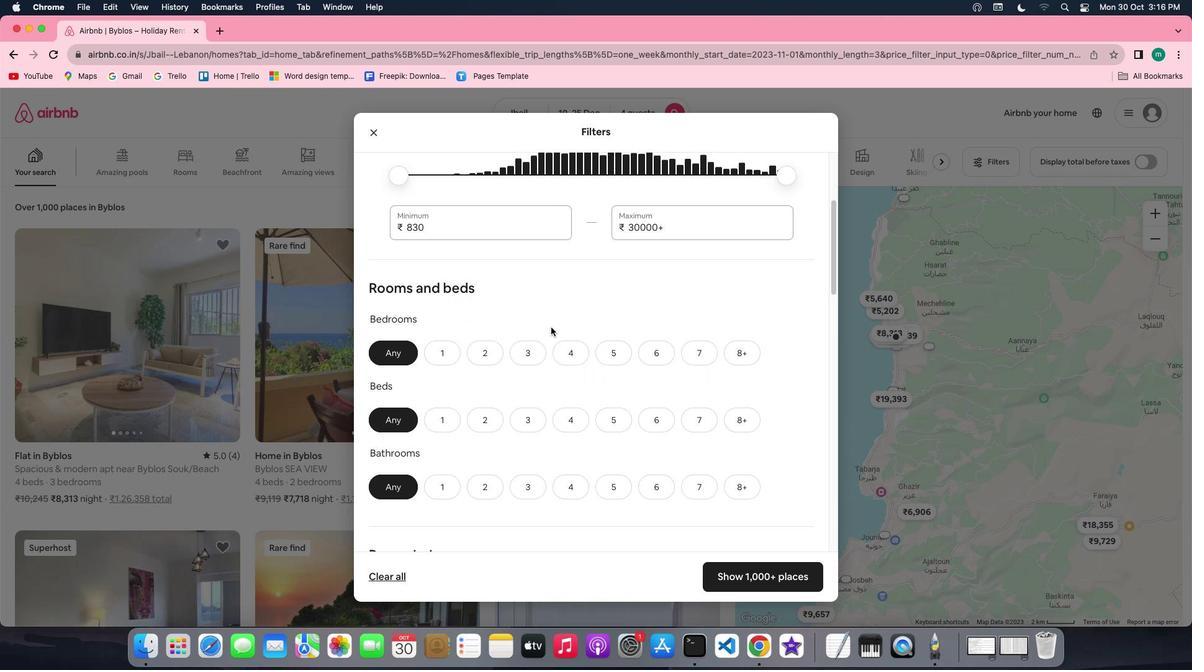 
Action: Mouse scrolled (550, 327) with delta (0, 0)
Screenshot: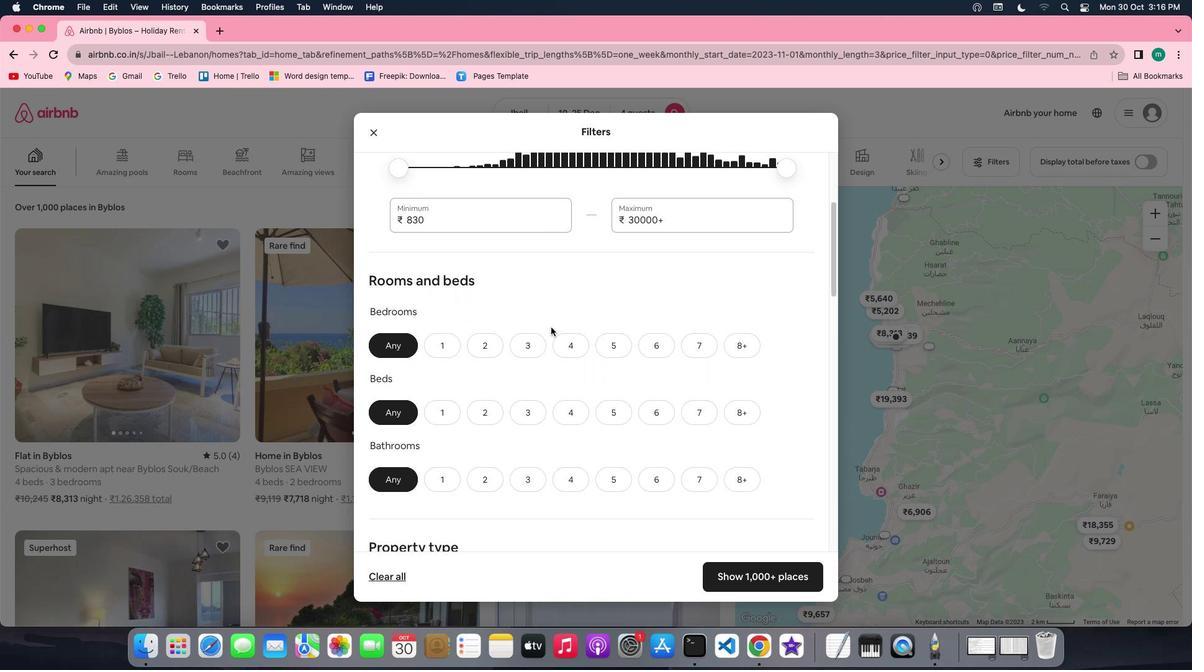 
Action: Mouse scrolled (550, 327) with delta (0, 0)
Screenshot: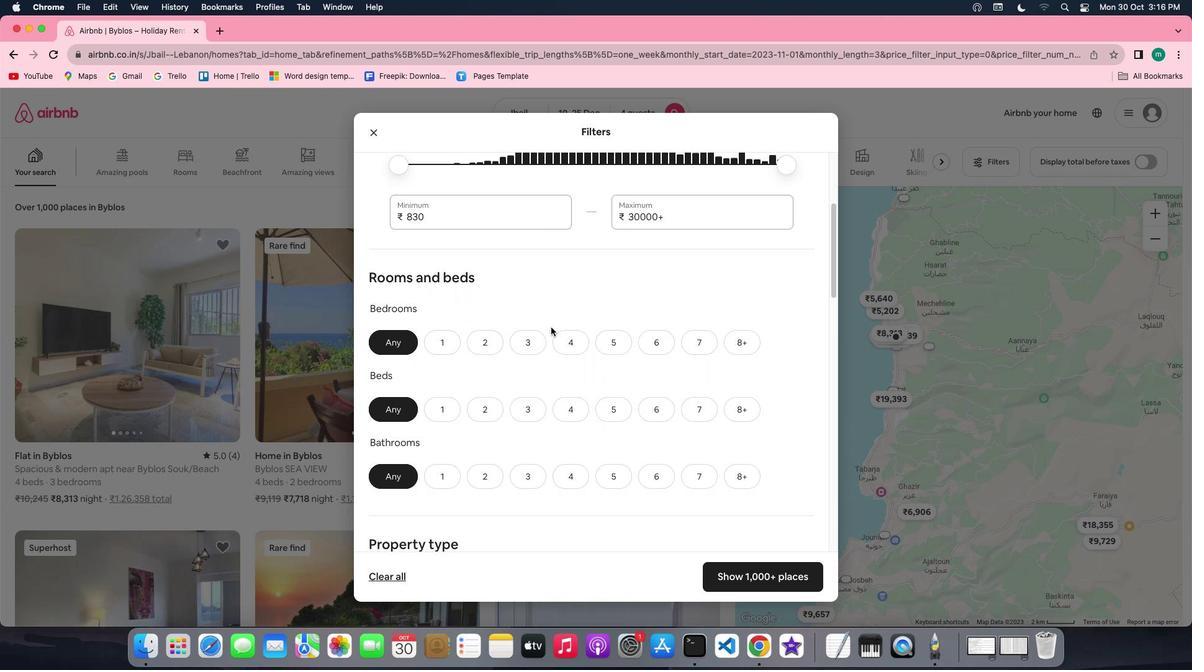 
Action: Mouse scrolled (550, 327) with delta (0, 0)
Screenshot: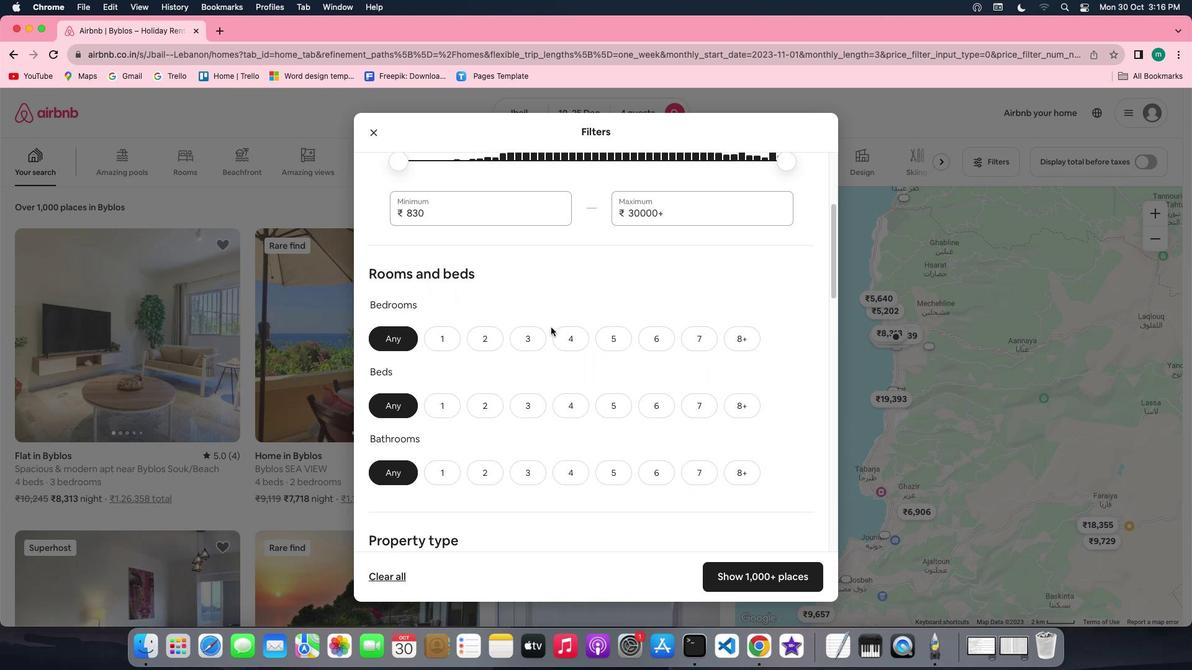 
Action: Mouse scrolled (550, 327) with delta (0, 0)
Screenshot: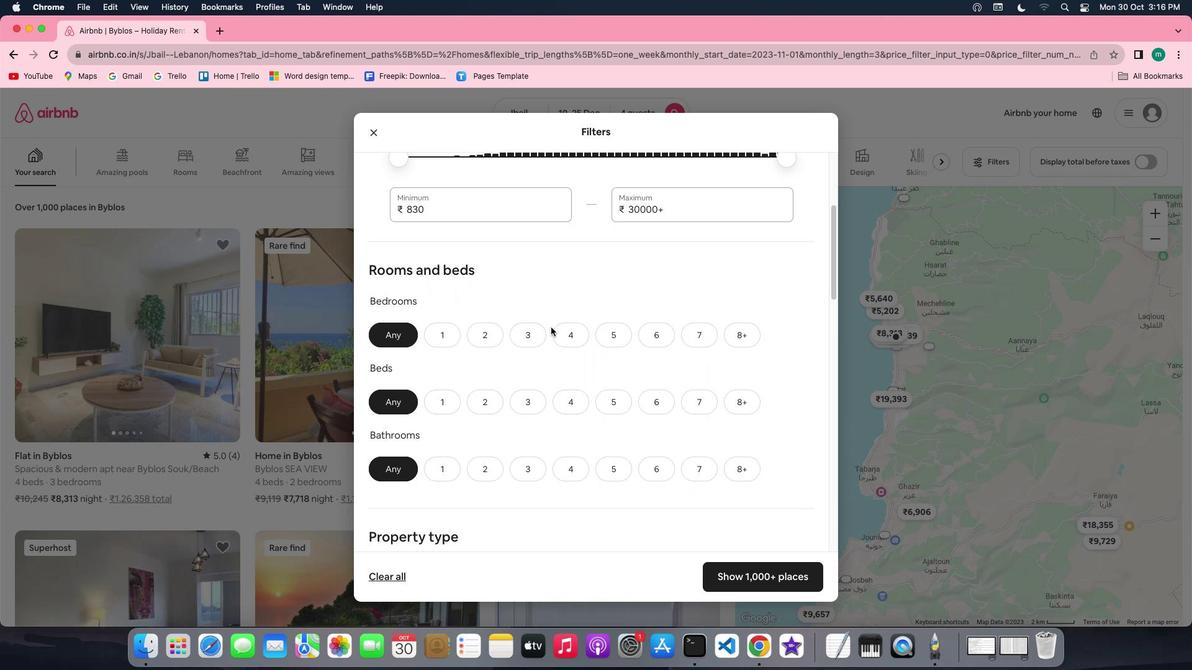 
Action: Mouse scrolled (550, 327) with delta (0, 0)
Screenshot: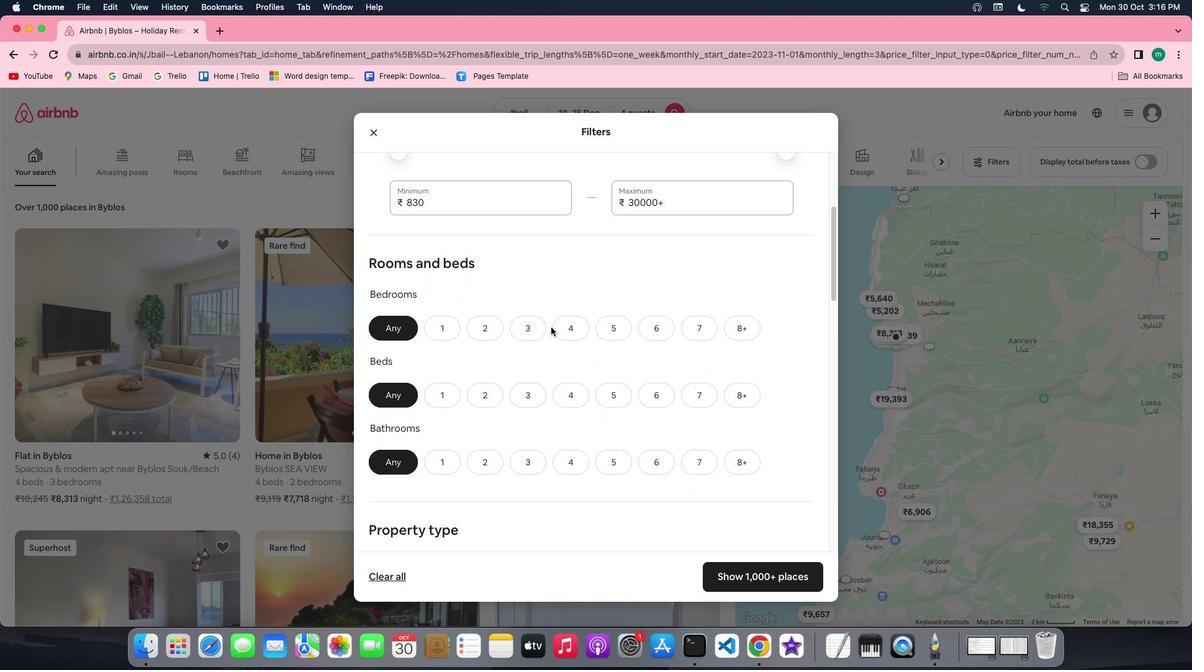 
Action: Mouse scrolled (550, 327) with delta (0, 0)
Screenshot: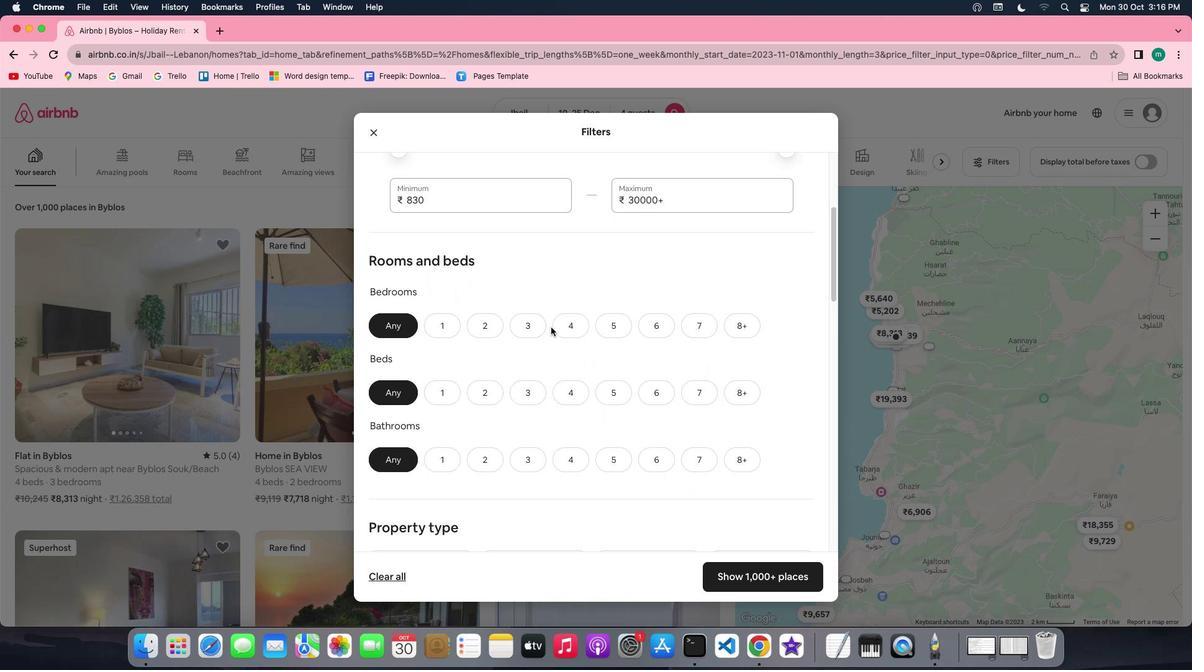 
Action: Mouse moved to (479, 318)
Screenshot: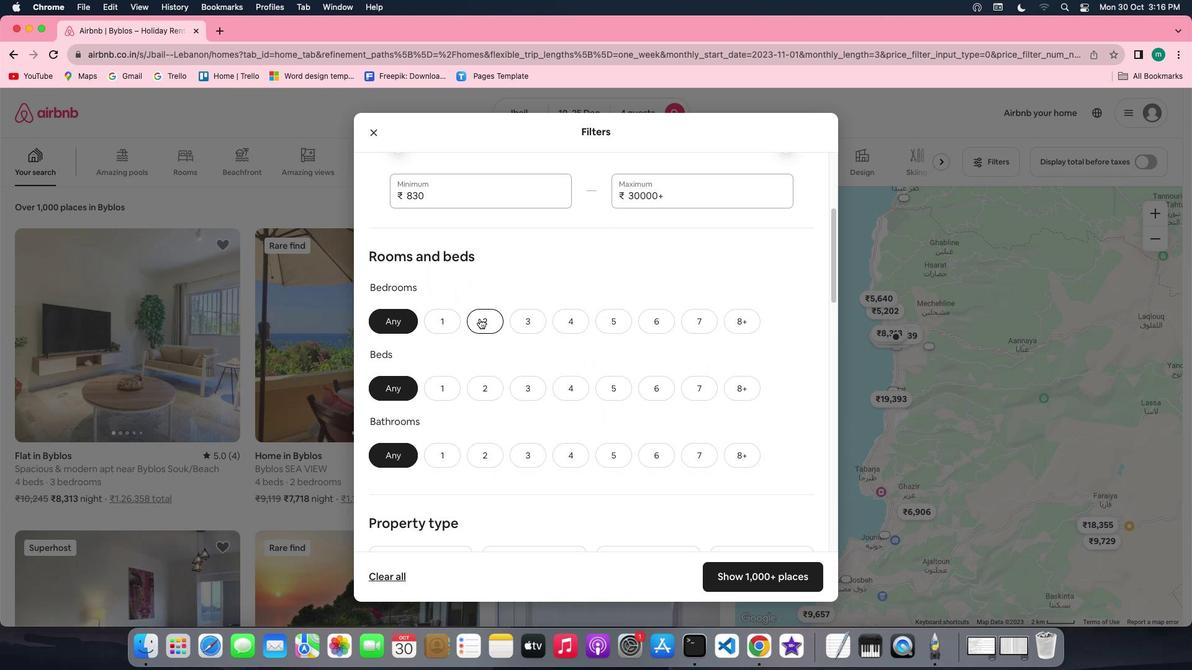 
Action: Mouse pressed left at (479, 318)
Screenshot: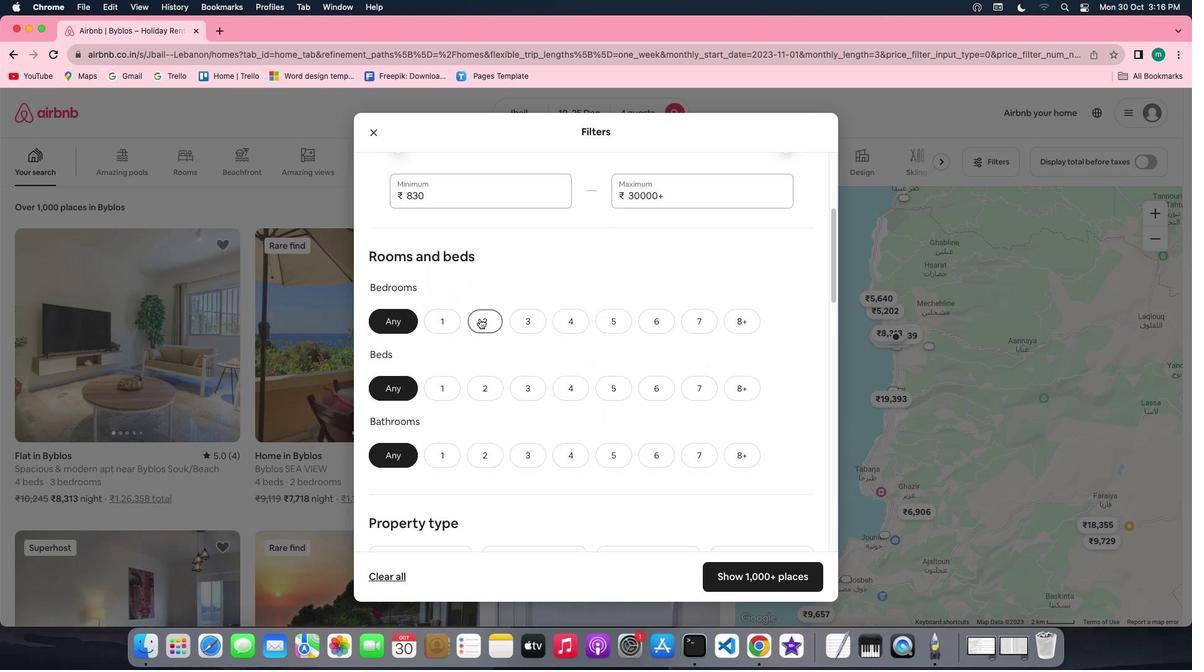 
Action: Mouse moved to (531, 388)
Screenshot: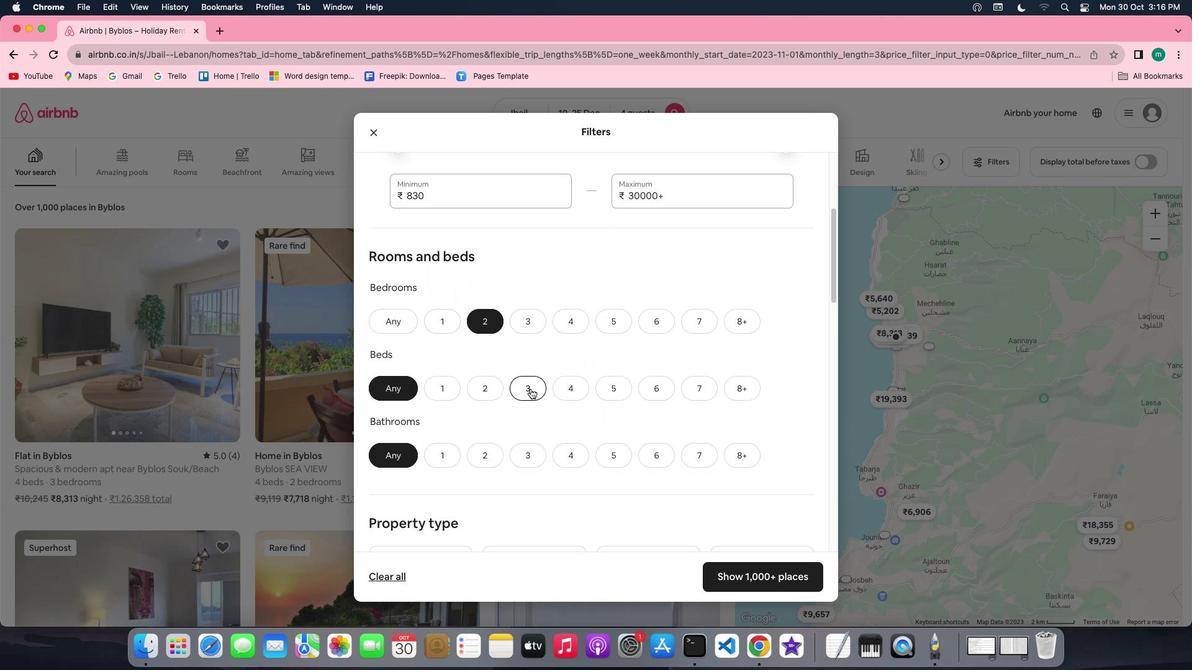 
Action: Mouse pressed left at (531, 388)
Screenshot: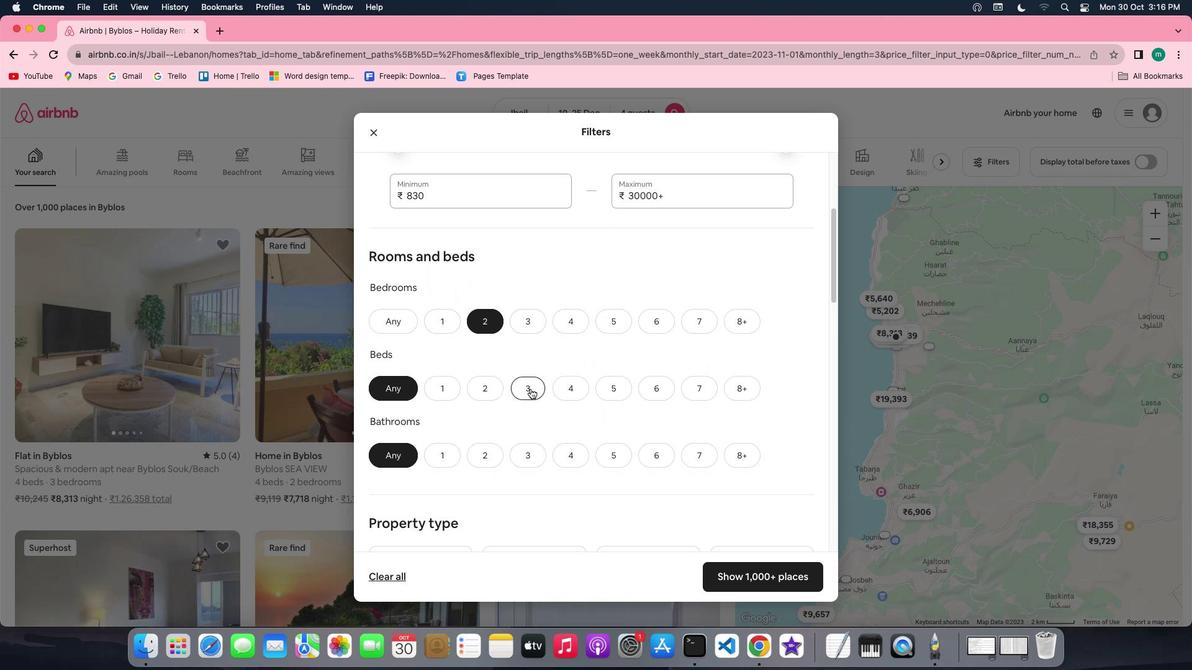 
Action: Mouse moved to (476, 454)
Screenshot: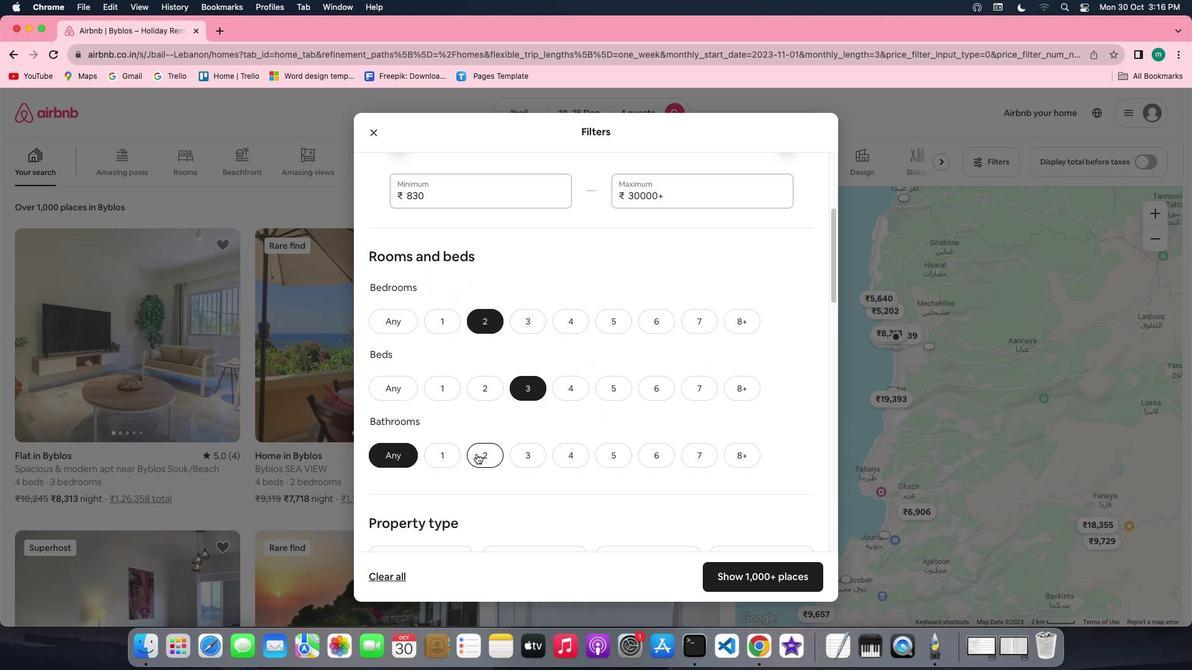 
Action: Mouse pressed left at (476, 454)
Screenshot: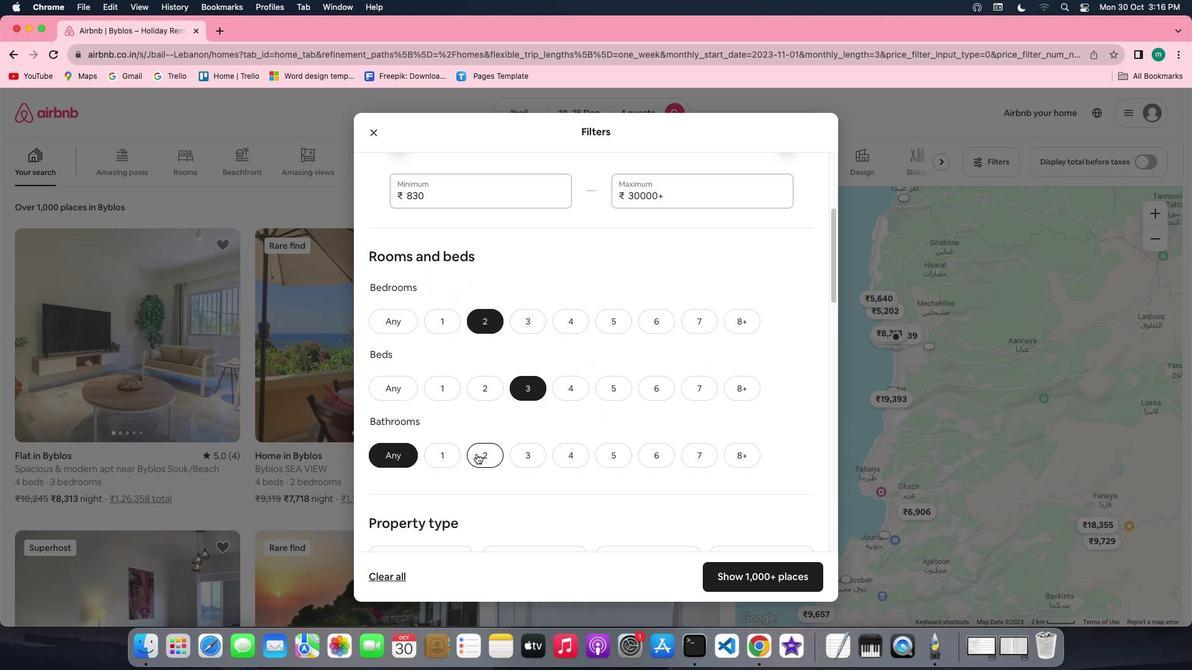 
Action: Mouse moved to (585, 430)
Screenshot: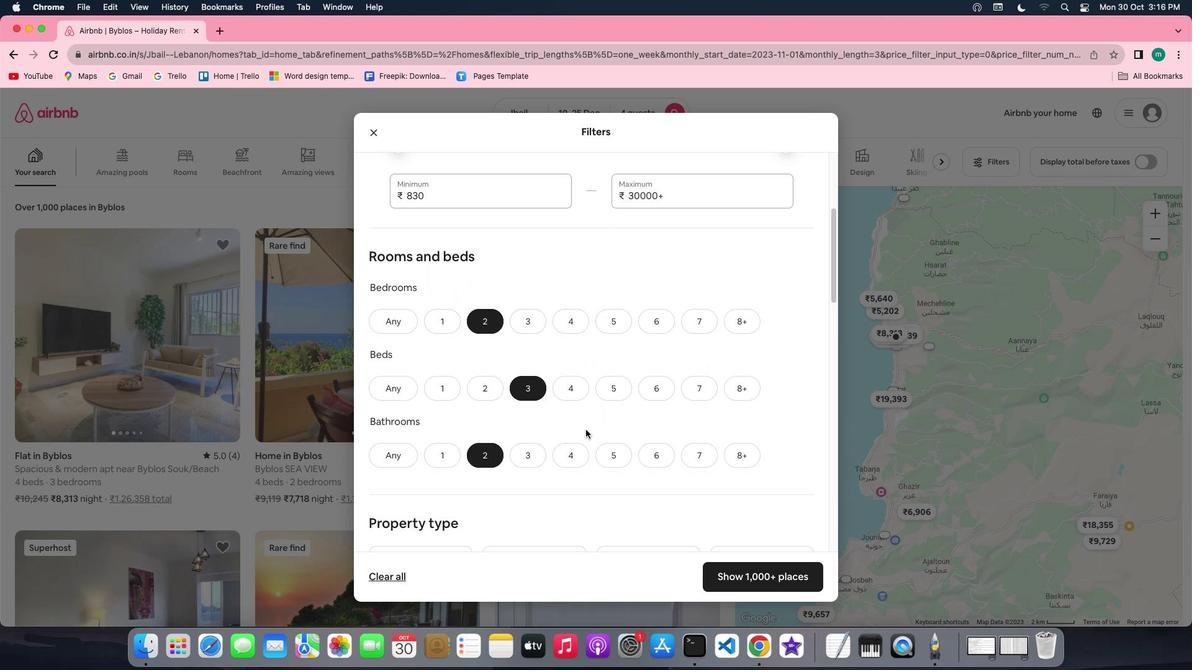 
Action: Mouse scrolled (585, 430) with delta (0, 0)
Screenshot: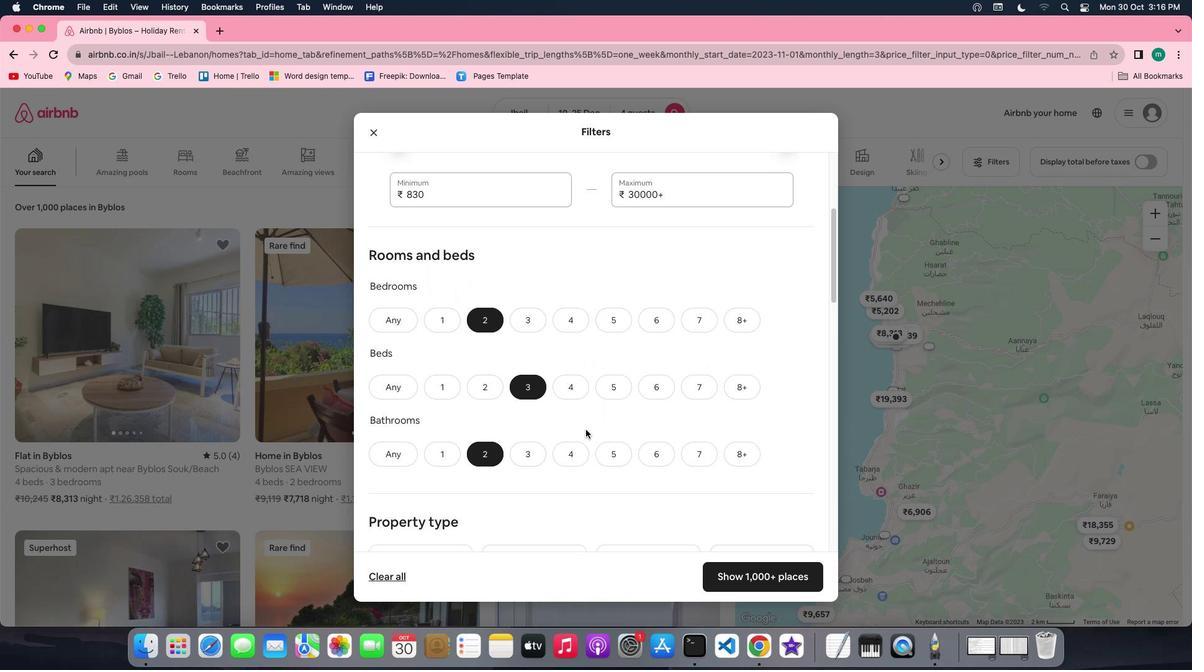 
Action: Mouse scrolled (585, 430) with delta (0, 0)
Screenshot: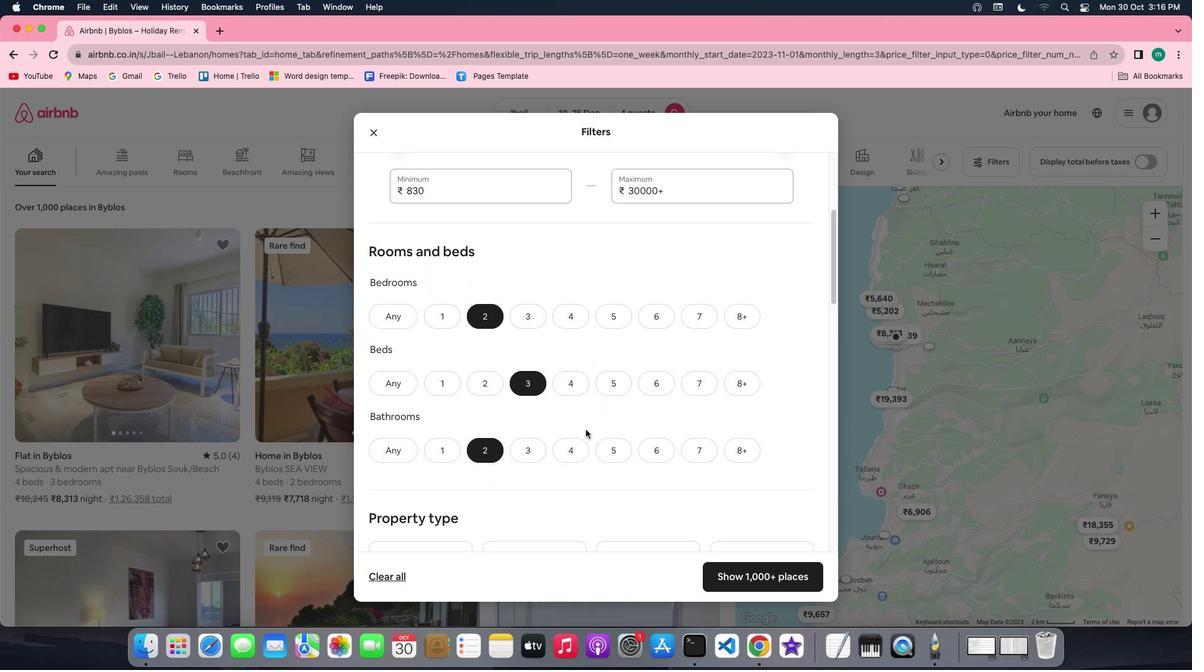 
Action: Mouse scrolled (585, 430) with delta (0, 0)
Screenshot: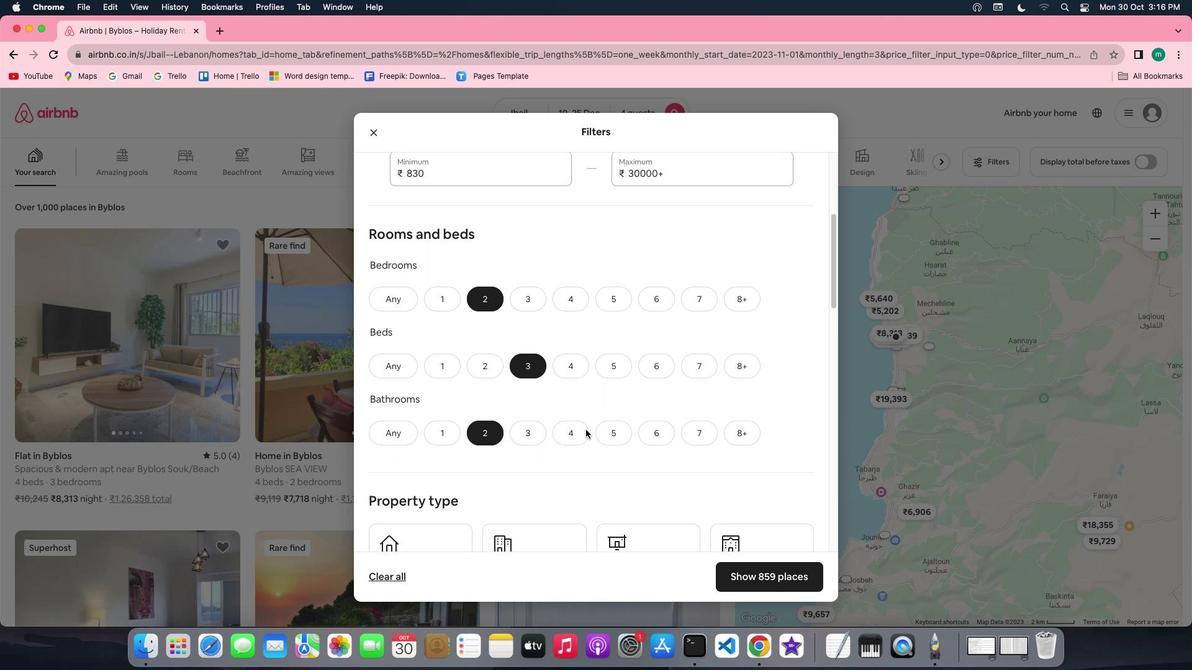 
Action: Mouse scrolled (585, 430) with delta (0, 0)
Screenshot: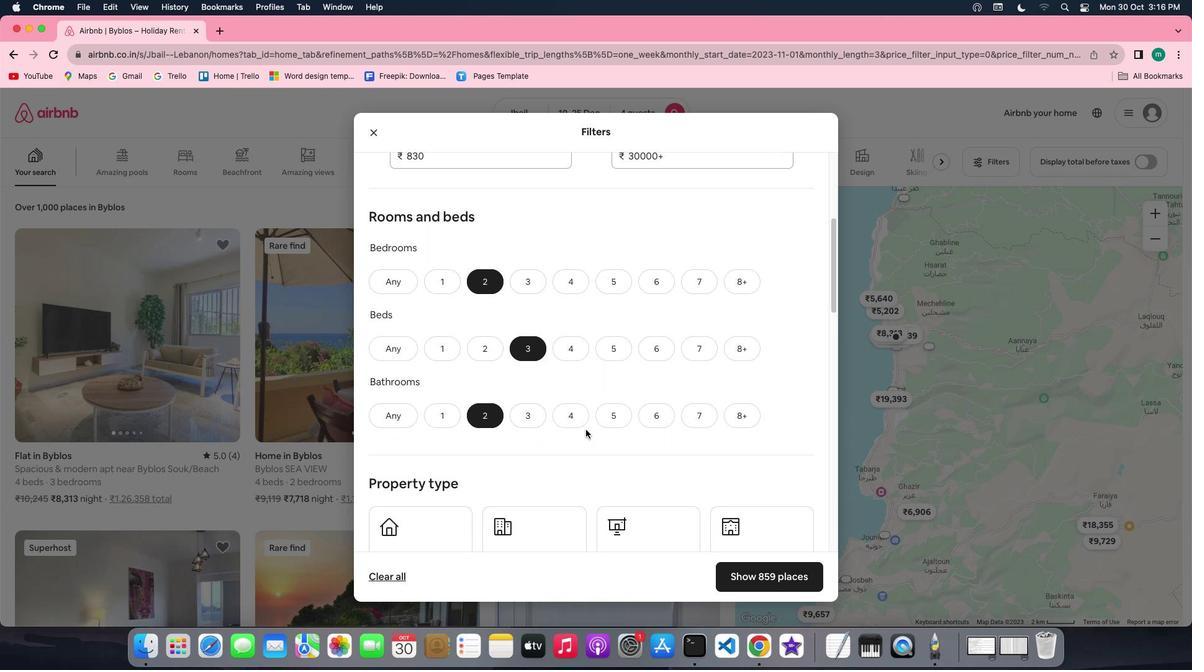
Action: Mouse scrolled (585, 430) with delta (0, 0)
Screenshot: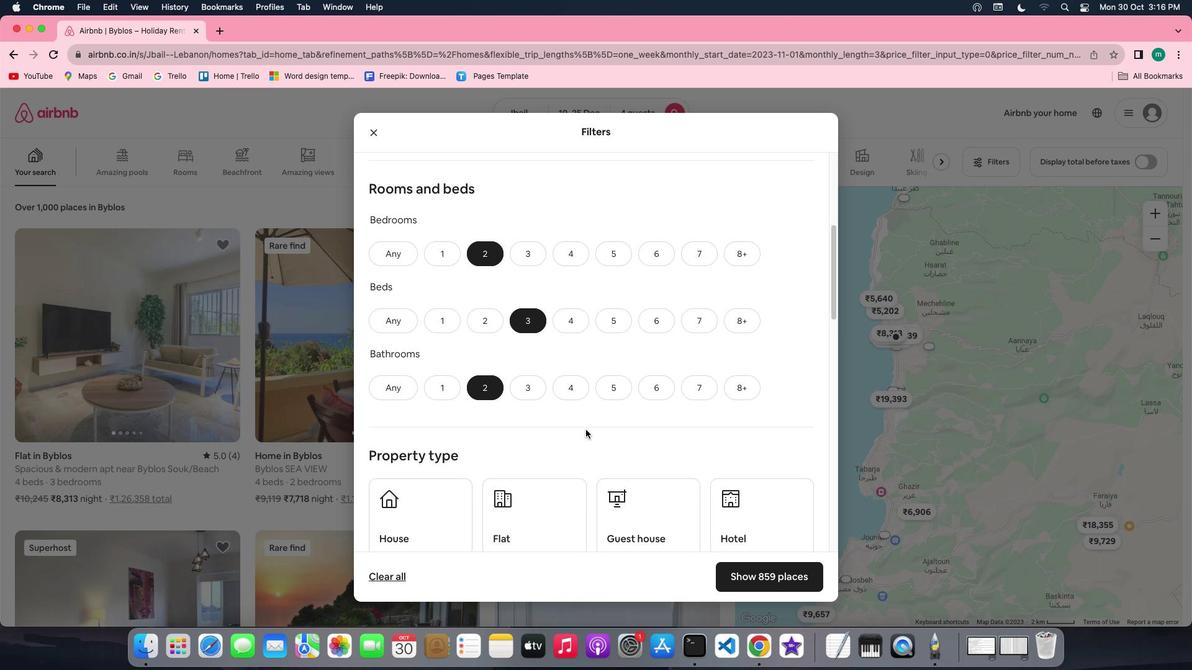 
Action: Mouse scrolled (585, 430) with delta (0, 0)
Screenshot: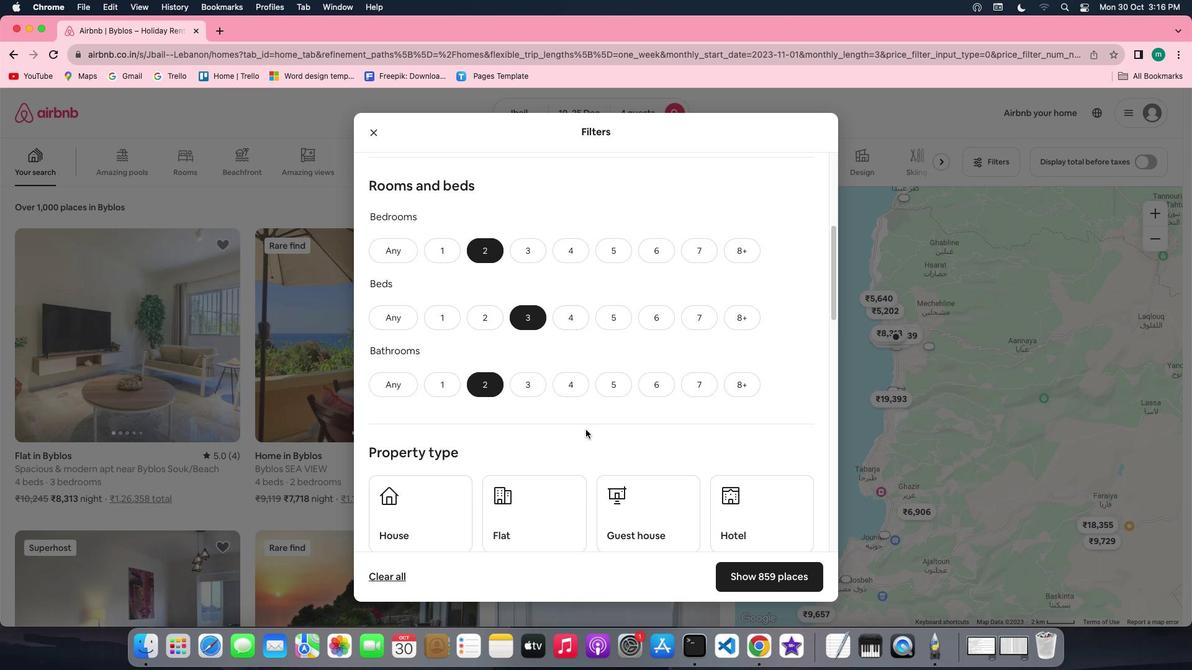 
Action: Mouse scrolled (585, 430) with delta (0, 0)
Screenshot: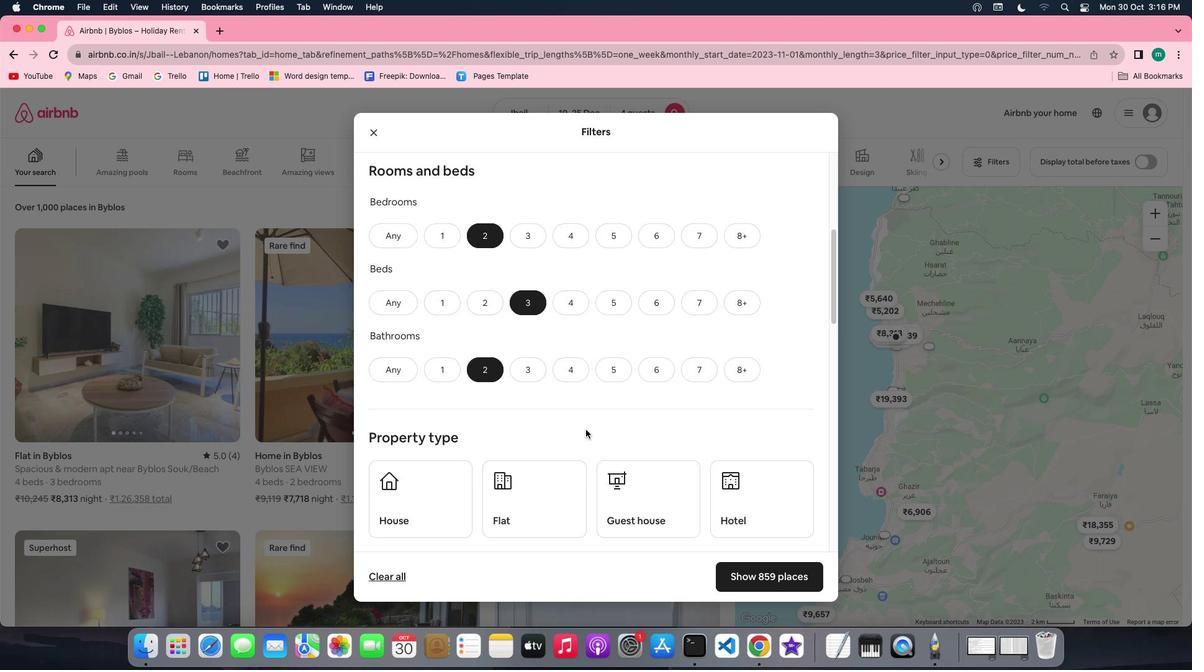 
Action: Mouse scrolled (585, 430) with delta (0, 0)
Screenshot: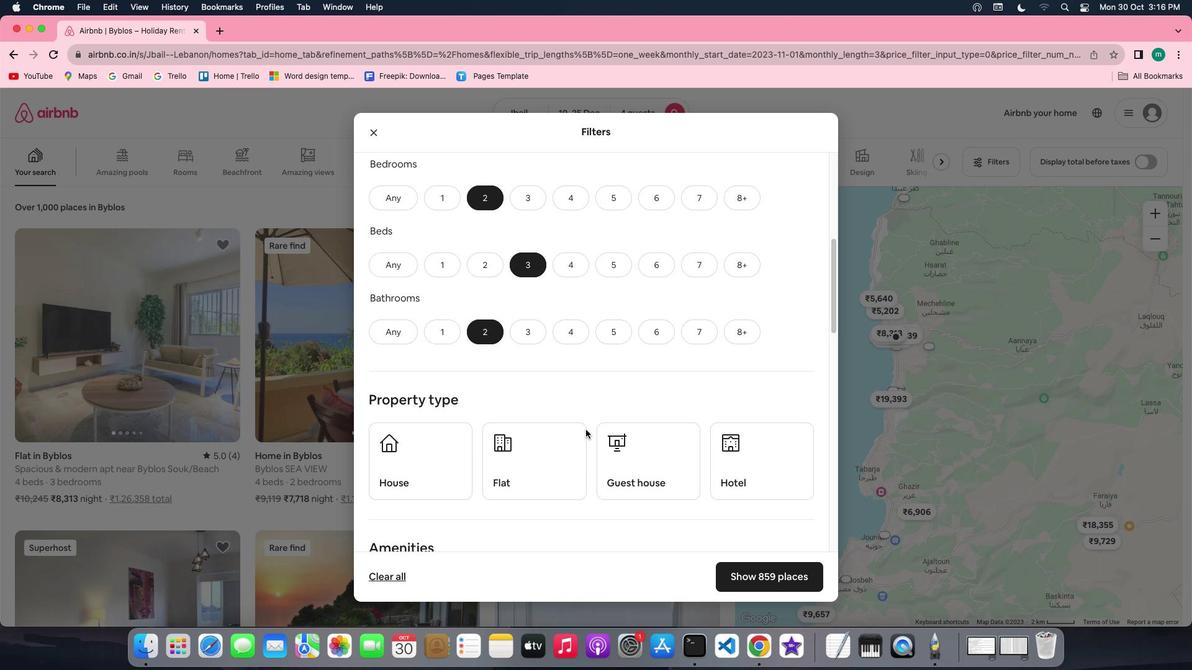 
Action: Mouse scrolled (585, 430) with delta (0, 0)
Screenshot: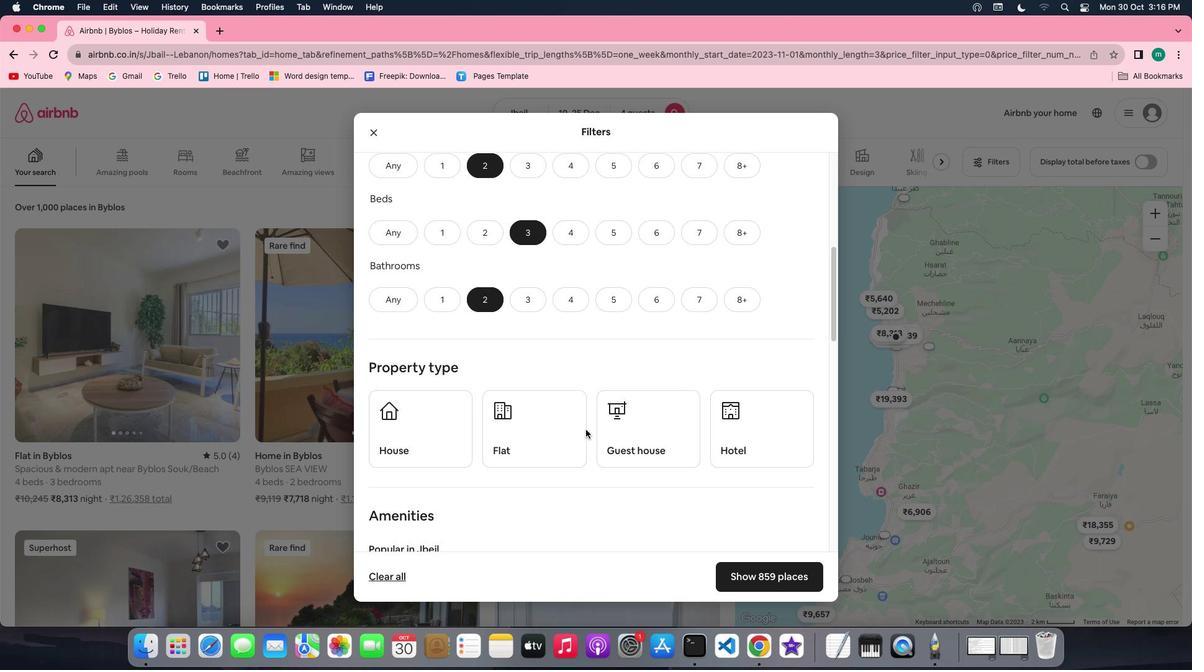 
Action: Mouse scrolled (585, 430) with delta (0, 0)
Screenshot: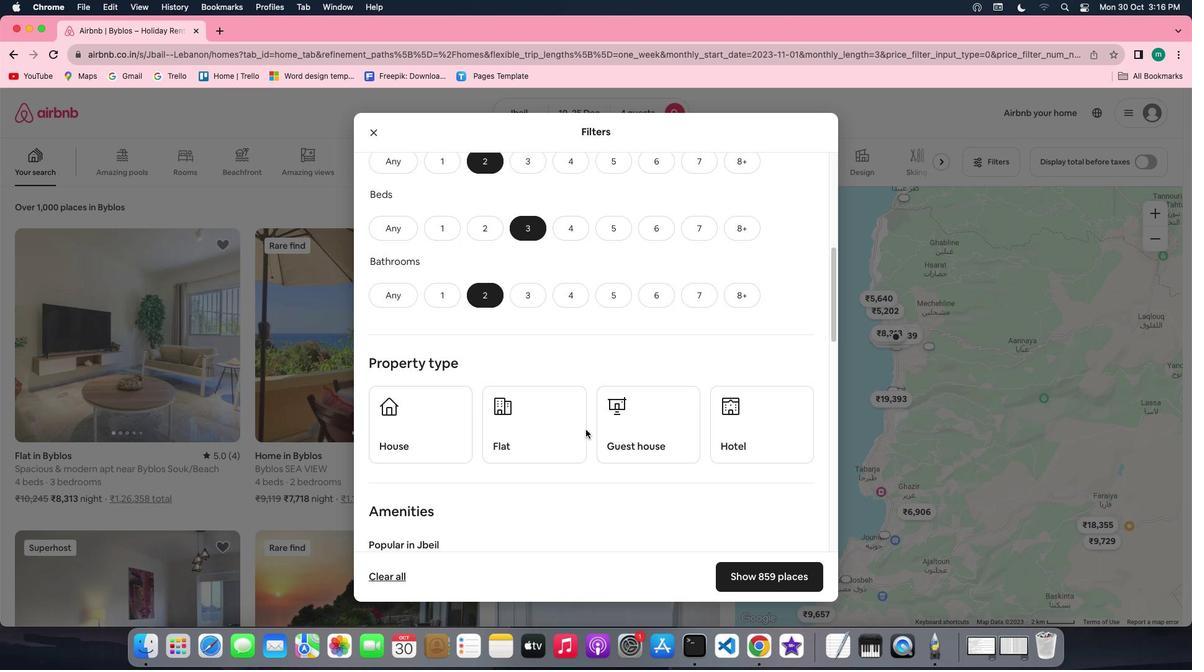 
Action: Mouse scrolled (585, 430) with delta (0, 0)
Screenshot: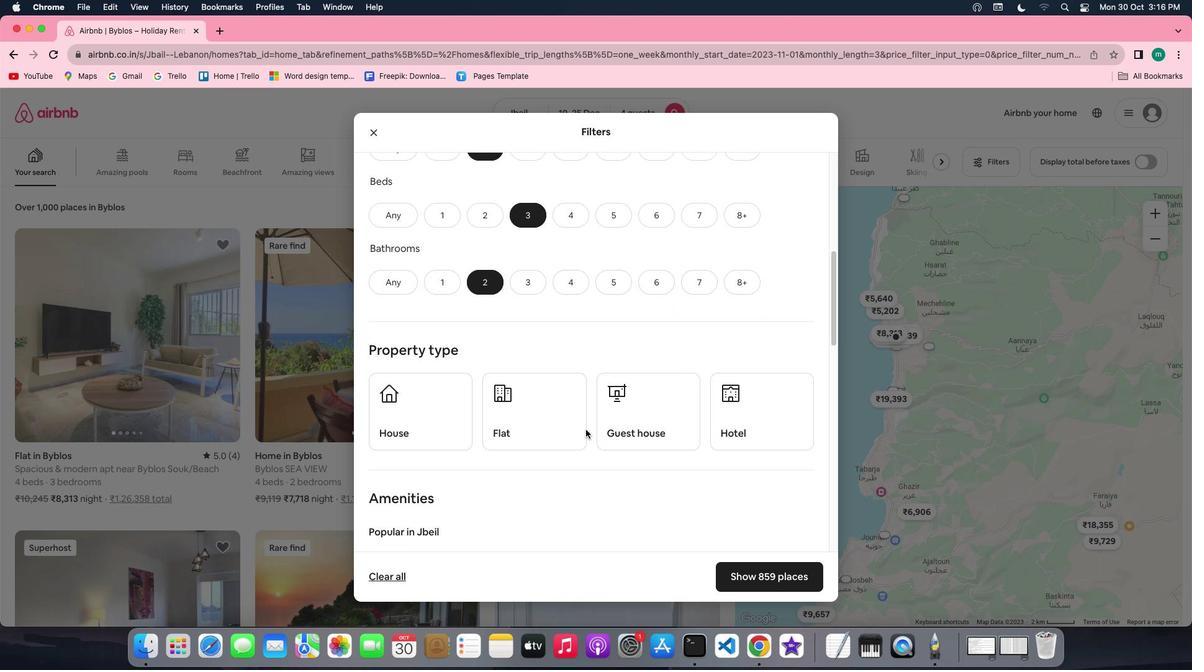
Action: Mouse moved to (608, 376)
Screenshot: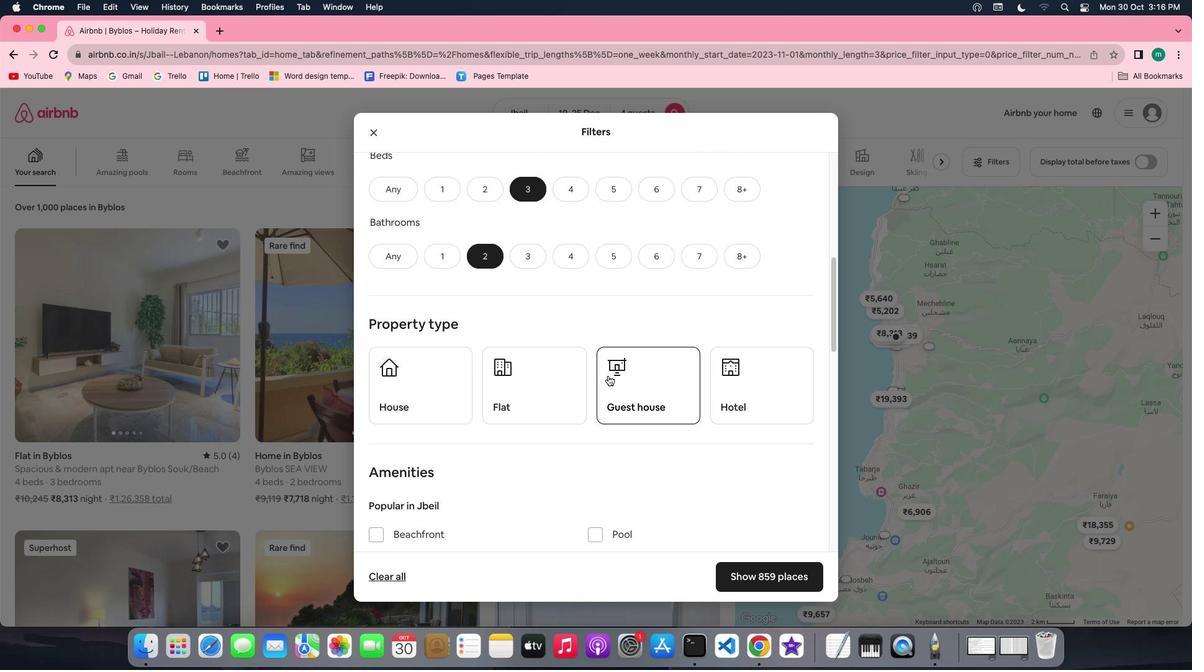 
Action: Mouse pressed left at (608, 376)
Screenshot: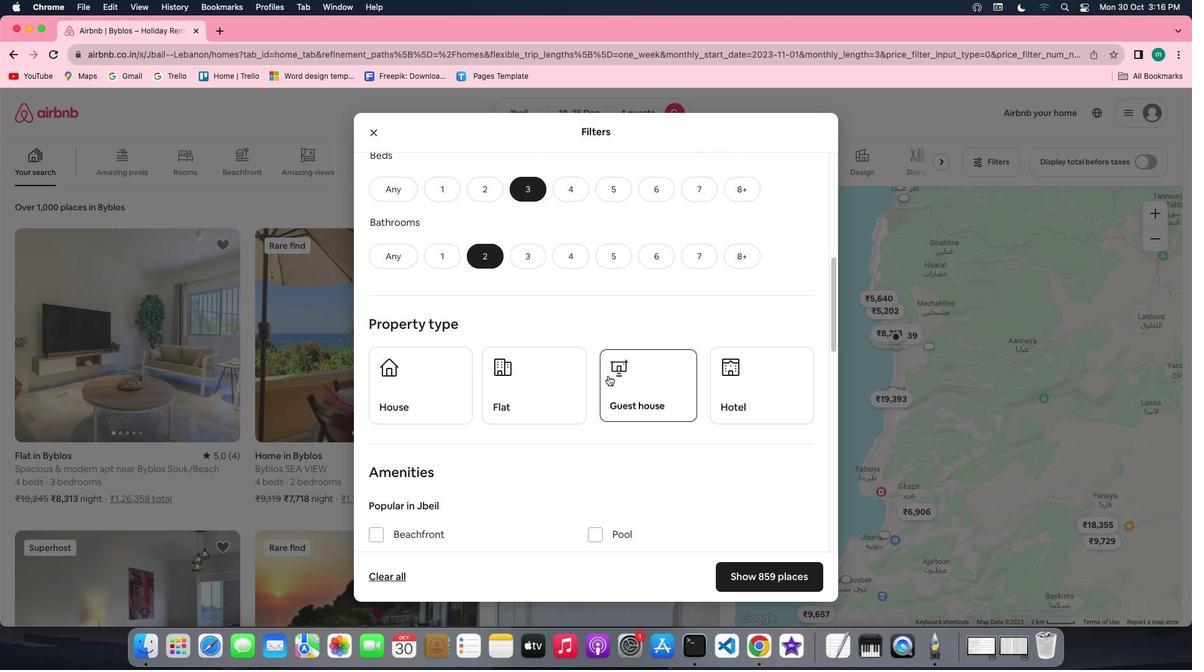 
Action: Mouse moved to (751, 396)
Screenshot: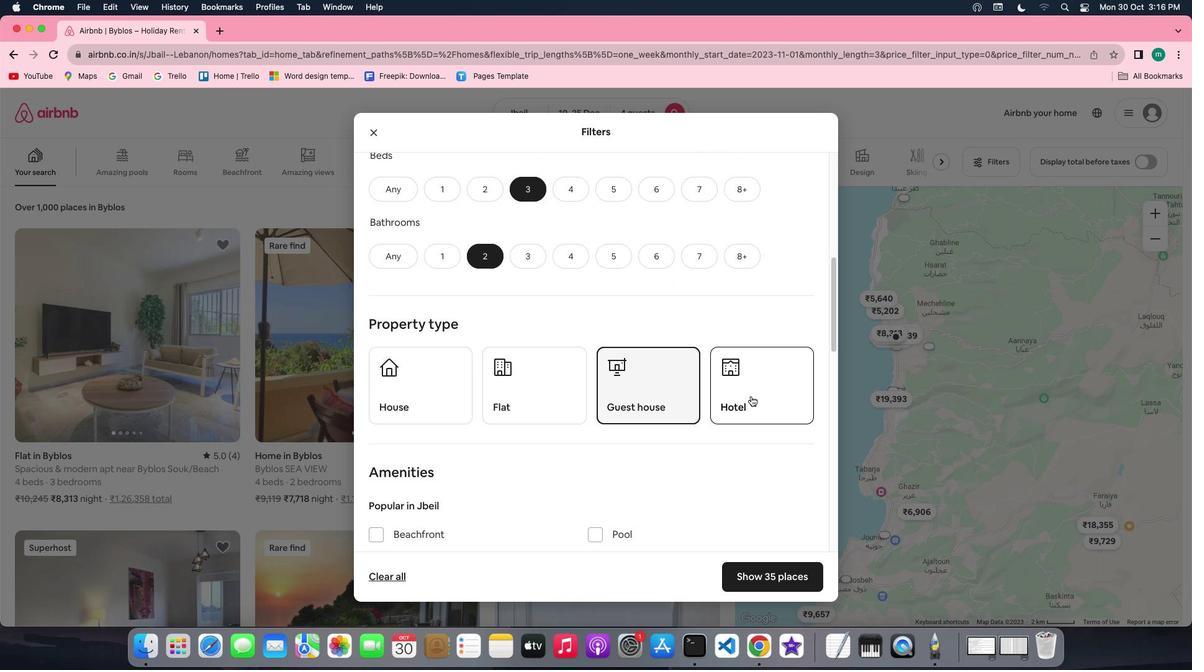 
Action: Mouse scrolled (751, 396) with delta (0, 0)
Screenshot: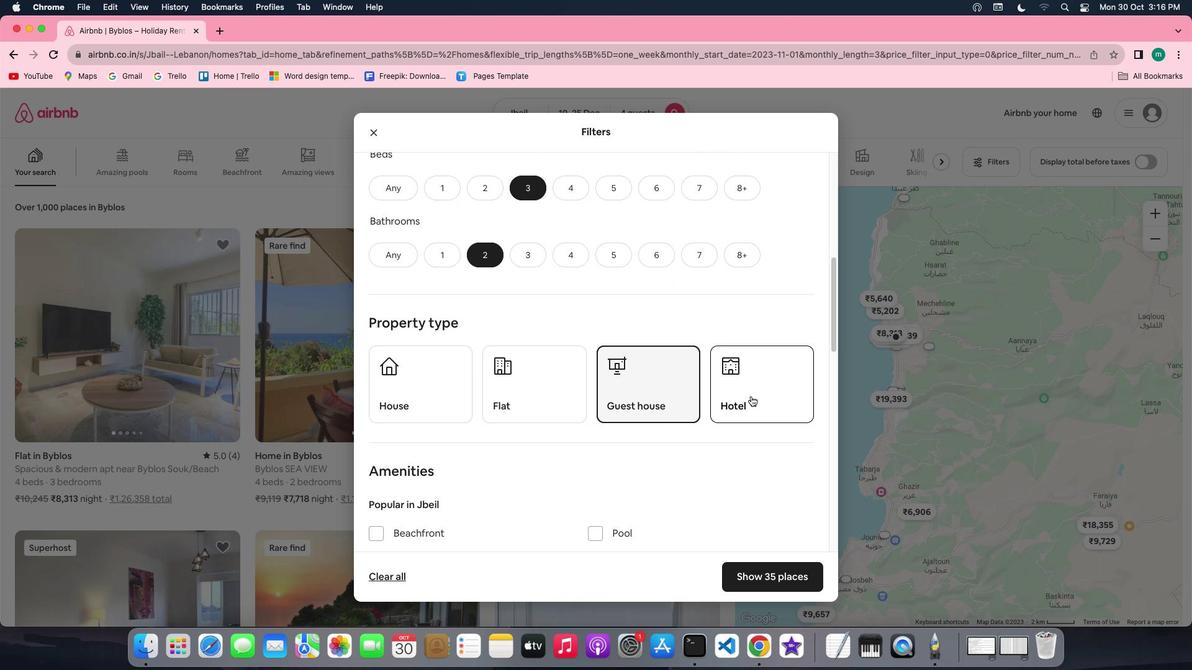 
Action: Mouse scrolled (751, 396) with delta (0, 0)
Screenshot: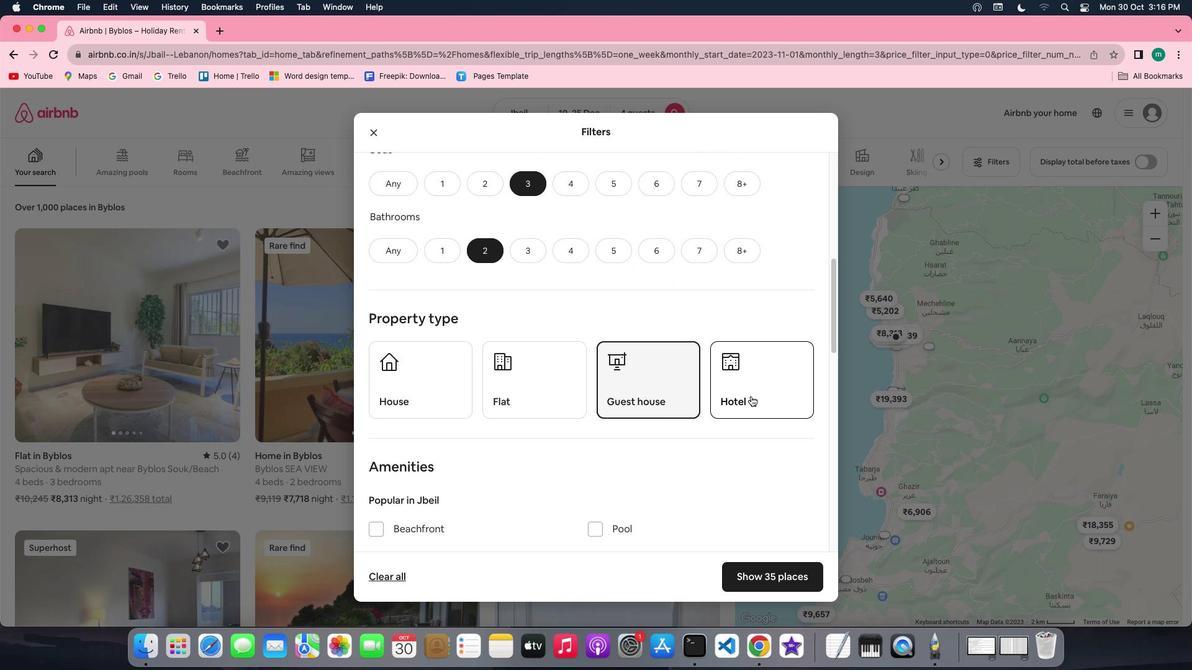 
Action: Mouse scrolled (751, 396) with delta (0, 0)
Screenshot: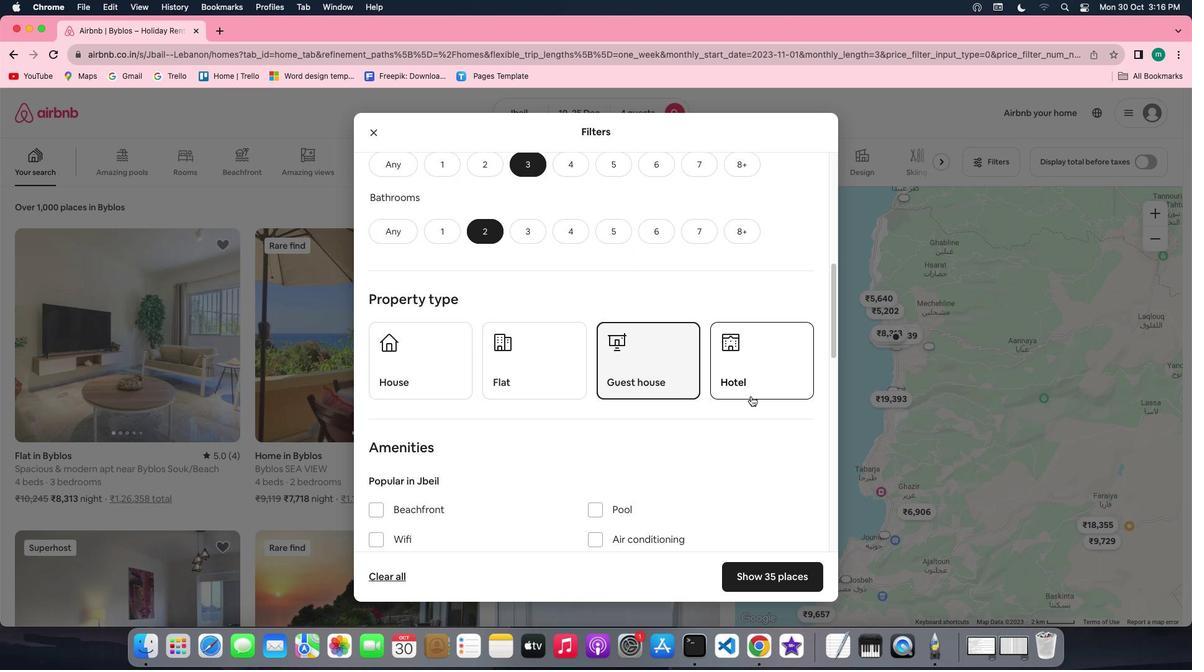 
Action: Mouse scrolled (751, 396) with delta (0, 0)
Screenshot: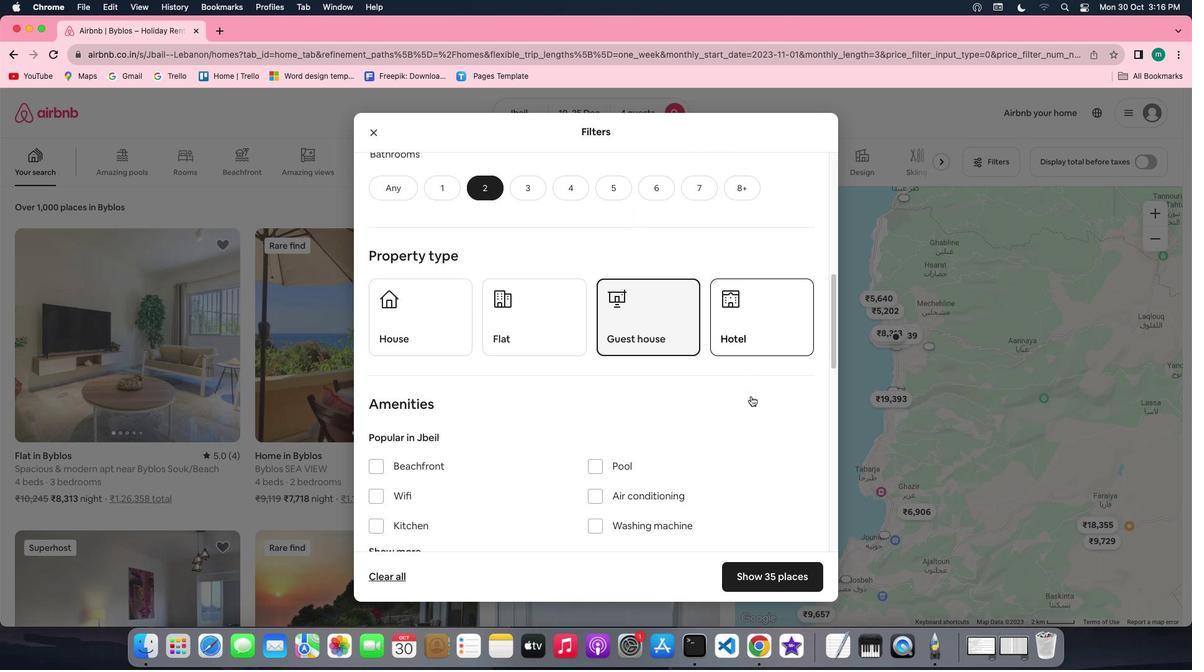 
Action: Mouse scrolled (751, 396) with delta (0, 0)
Screenshot: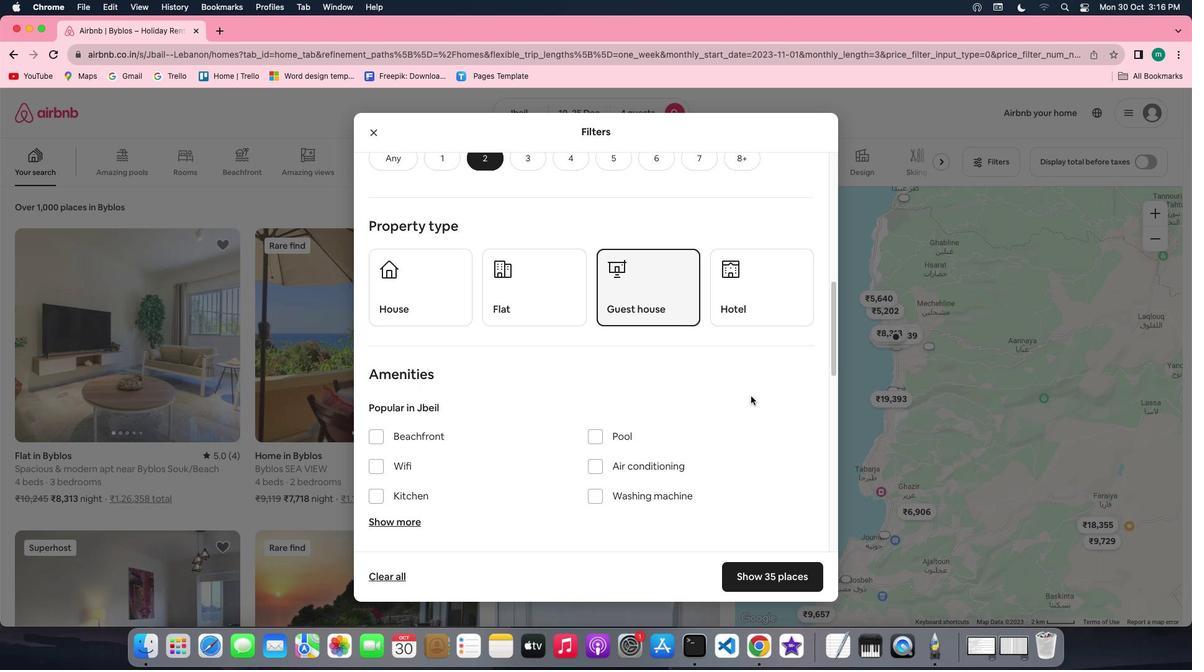
Action: Mouse scrolled (751, 396) with delta (0, 0)
Screenshot: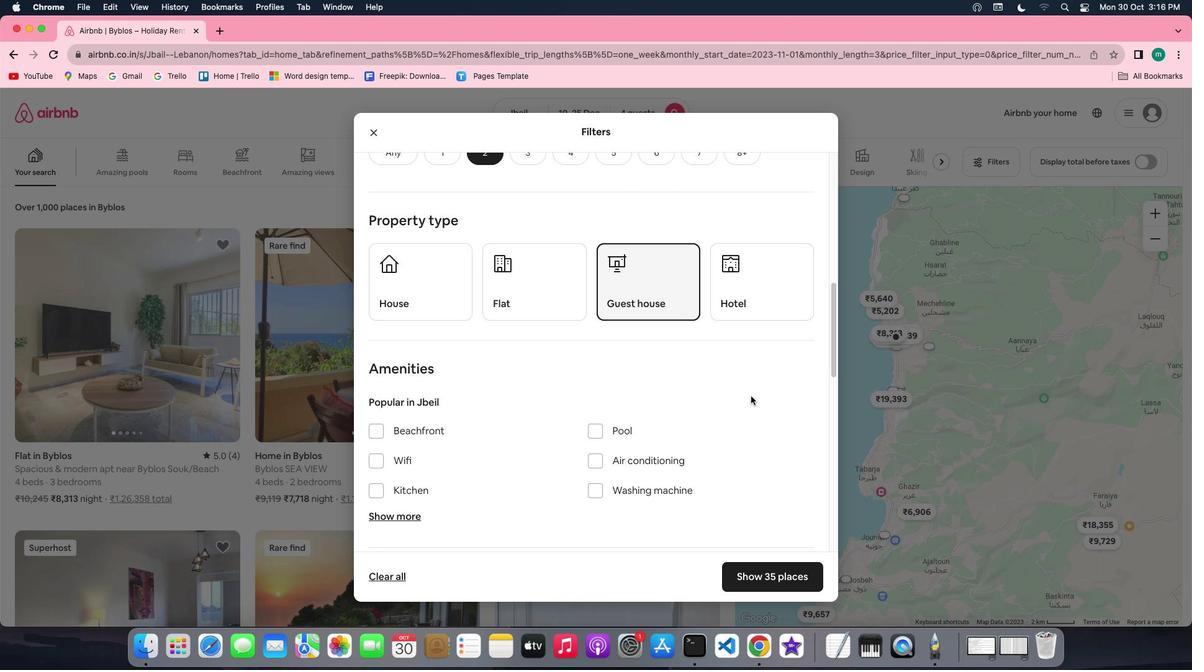 
Action: Mouse scrolled (751, 396) with delta (0, 0)
Screenshot: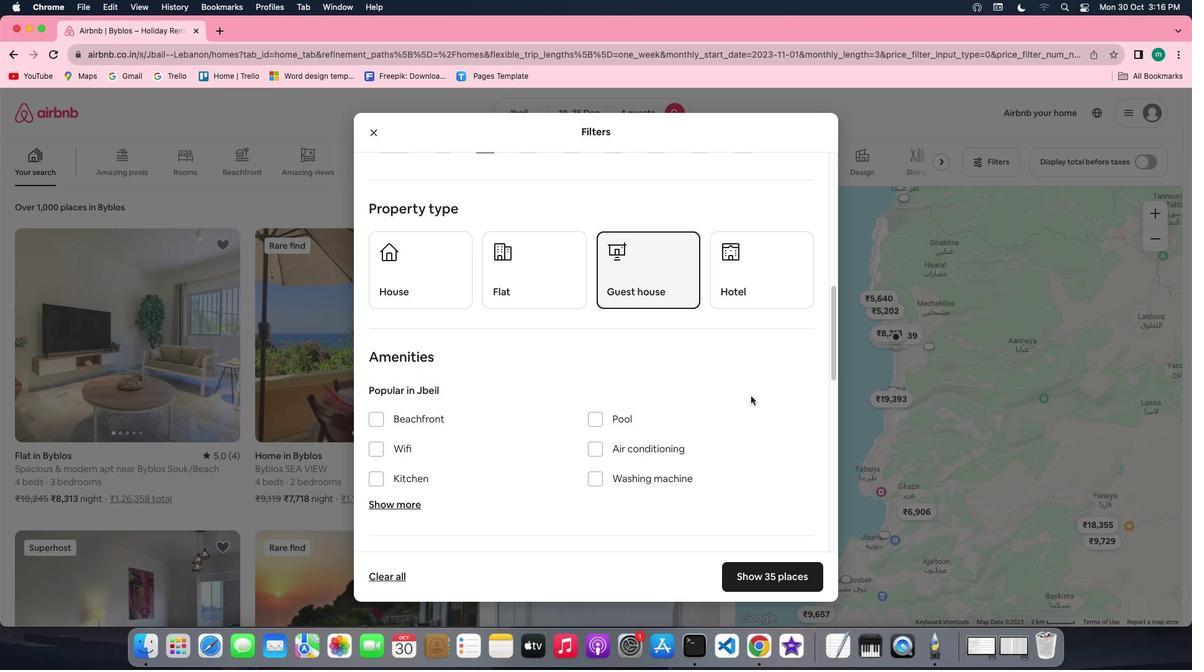 
Action: Mouse scrolled (751, 396) with delta (0, 0)
Screenshot: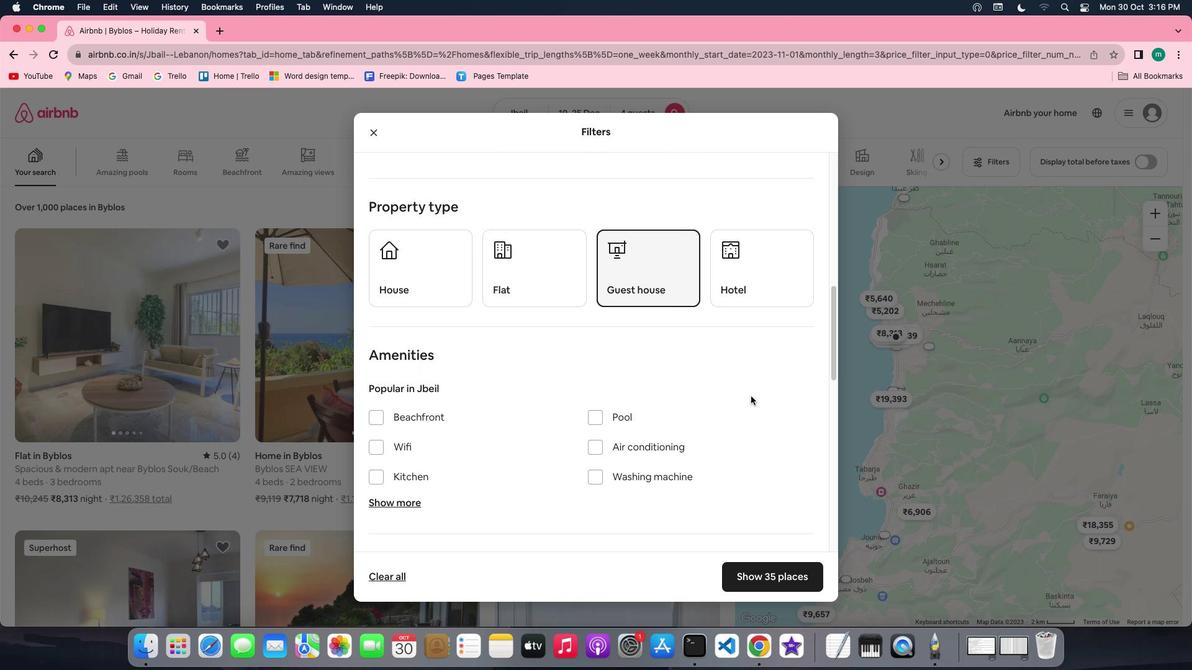 
Action: Mouse scrolled (751, 396) with delta (0, 0)
Screenshot: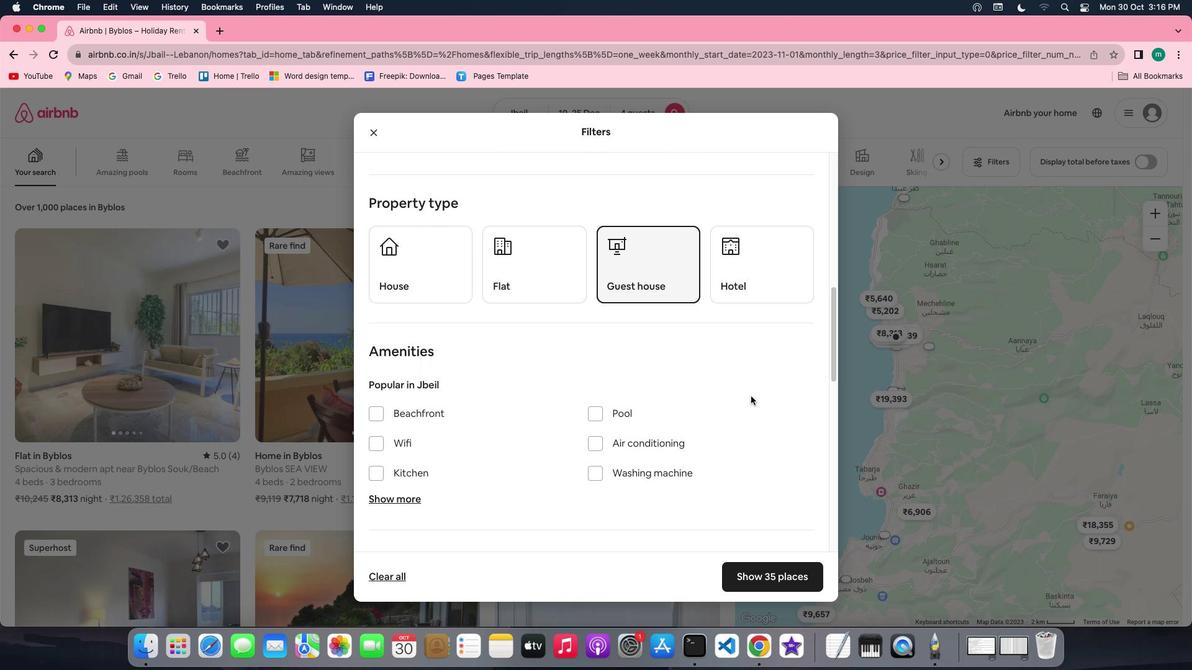 
Action: Mouse scrolled (751, 396) with delta (0, 0)
Screenshot: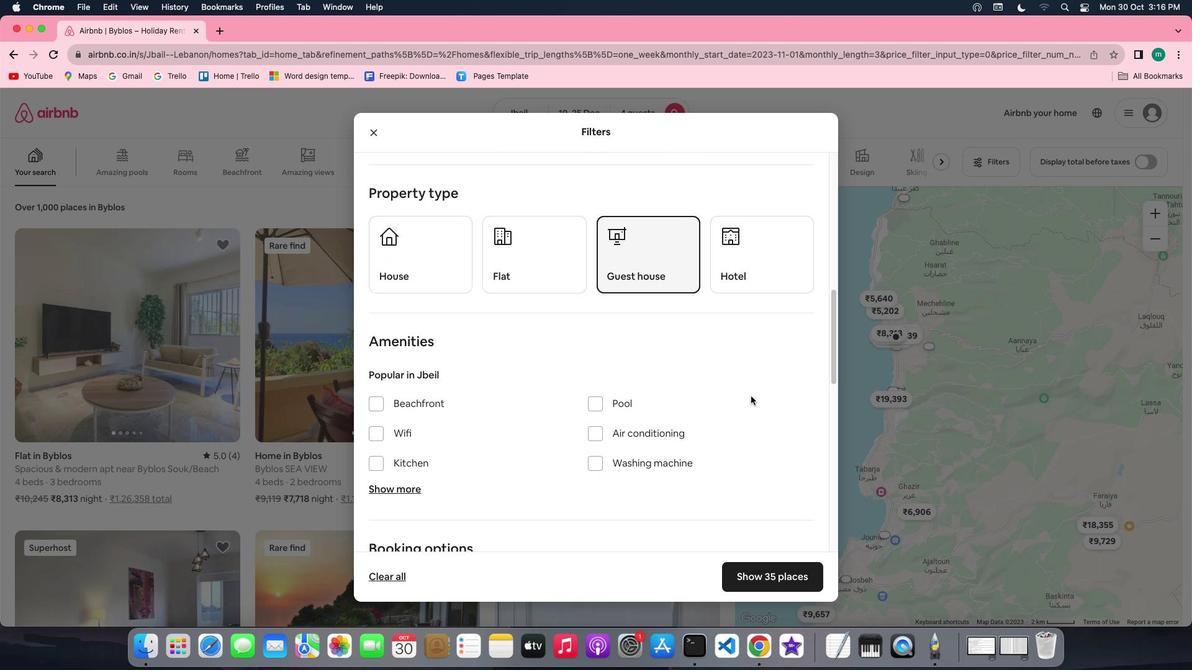 
Action: Mouse scrolled (751, 396) with delta (0, 0)
Screenshot: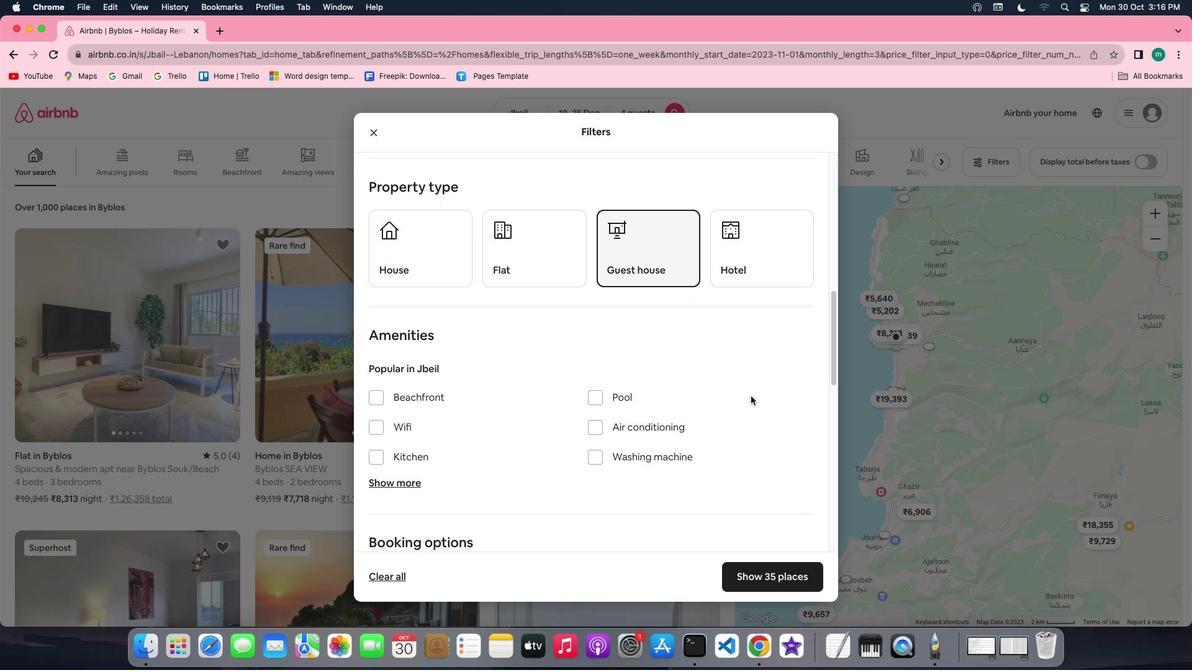 
Action: Mouse scrolled (751, 396) with delta (0, 0)
Screenshot: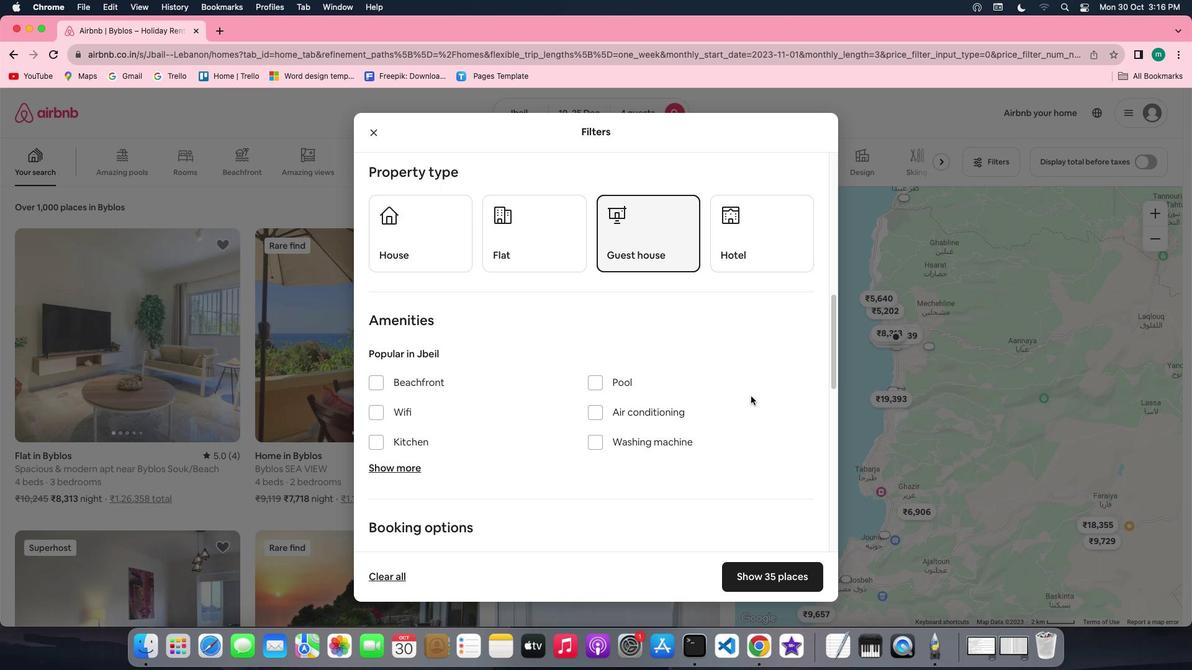 
Action: Mouse scrolled (751, 396) with delta (0, 0)
Screenshot: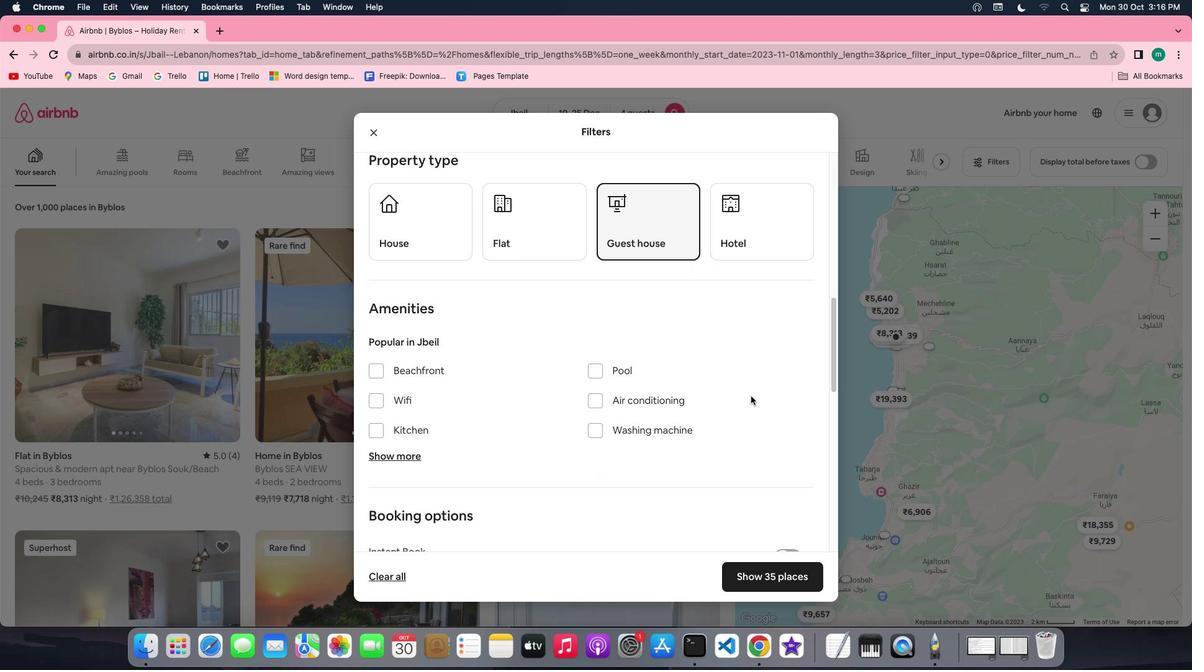
Action: Mouse scrolled (751, 396) with delta (0, 0)
Screenshot: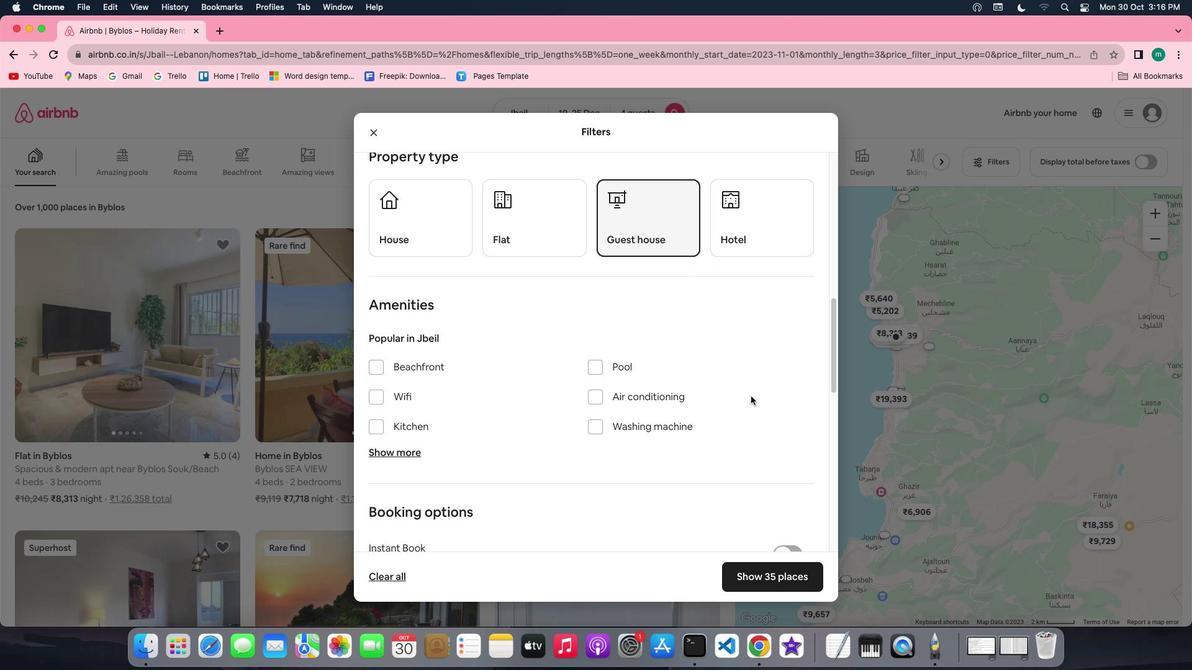 
Action: Mouse scrolled (751, 396) with delta (0, 0)
Screenshot: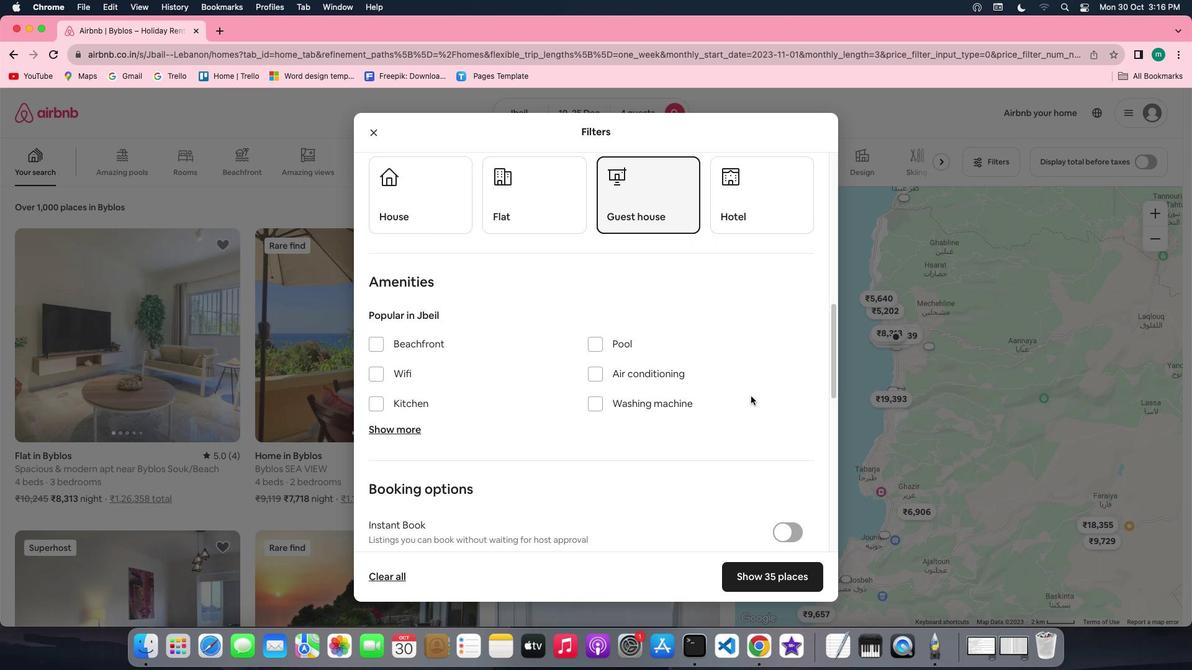 
Action: Mouse scrolled (751, 396) with delta (0, 0)
Screenshot: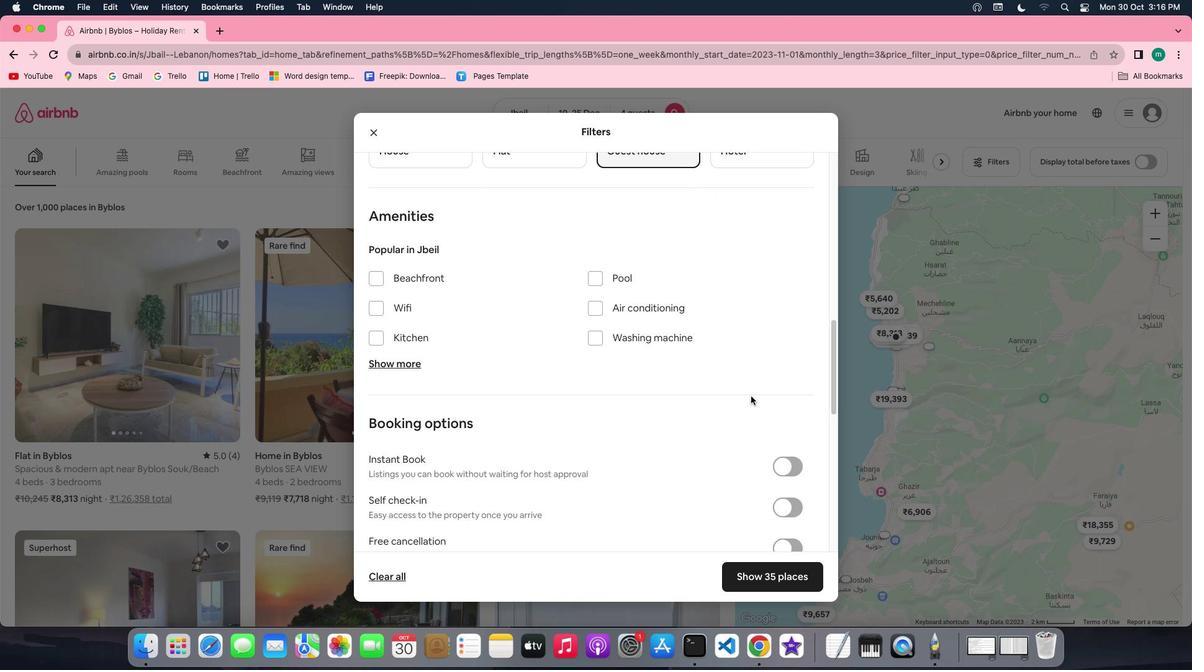 
Action: Mouse moved to (393, 277)
Screenshot: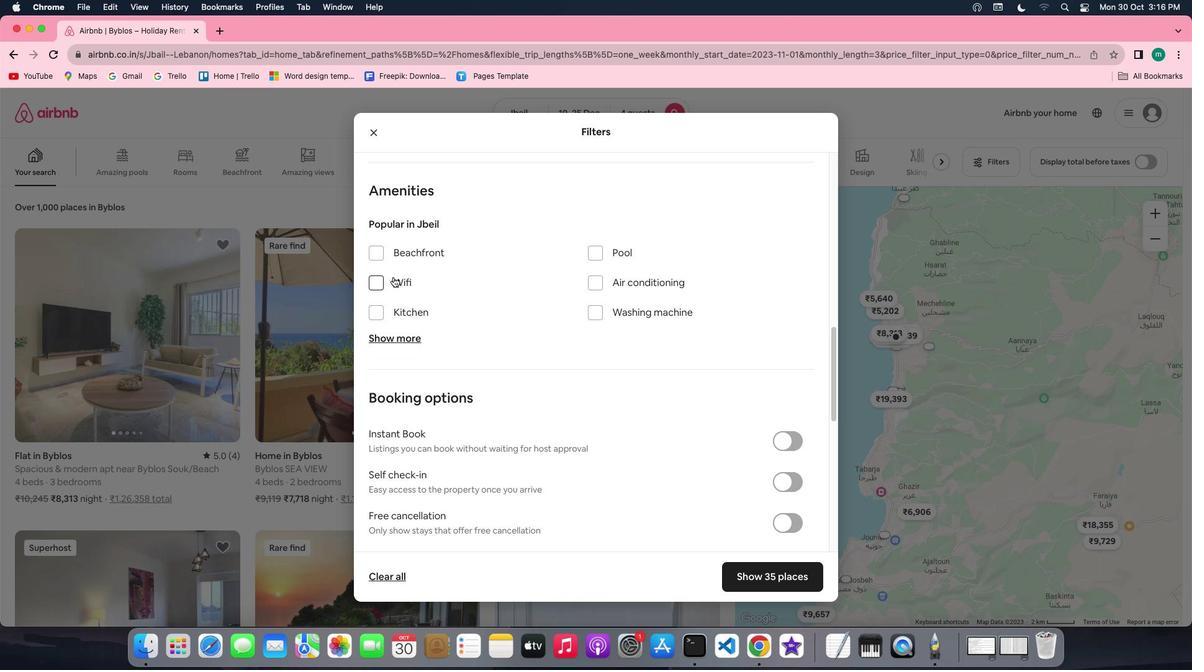 
Action: Mouse pressed left at (393, 277)
Screenshot: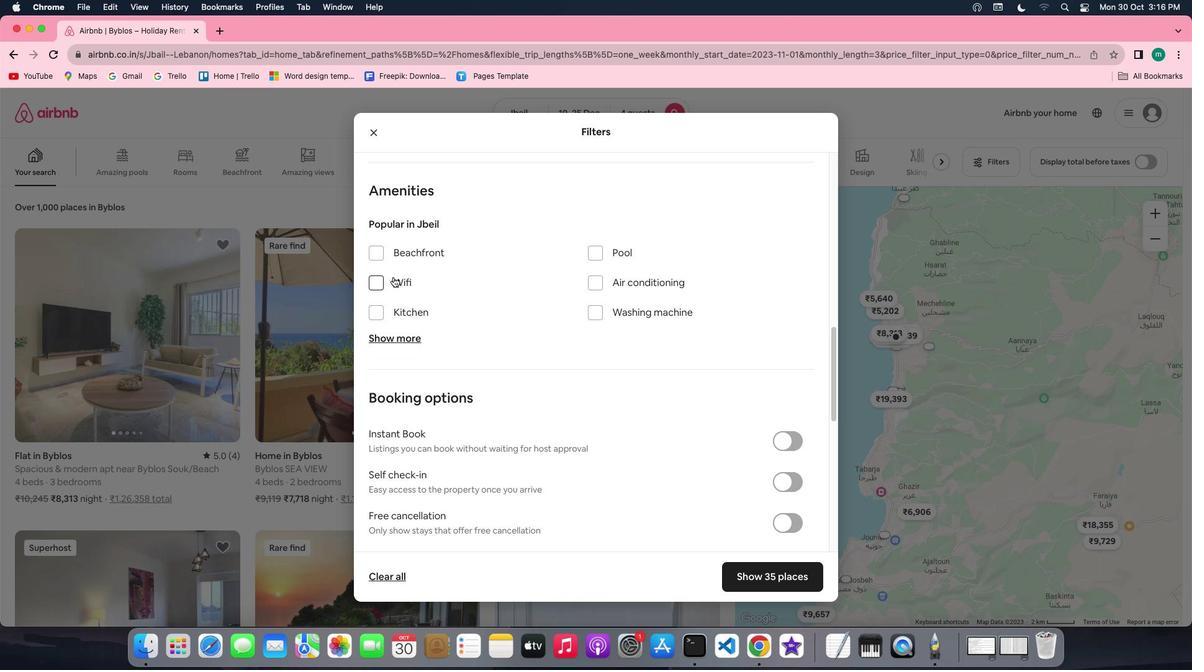 
Action: Mouse moved to (400, 339)
Screenshot: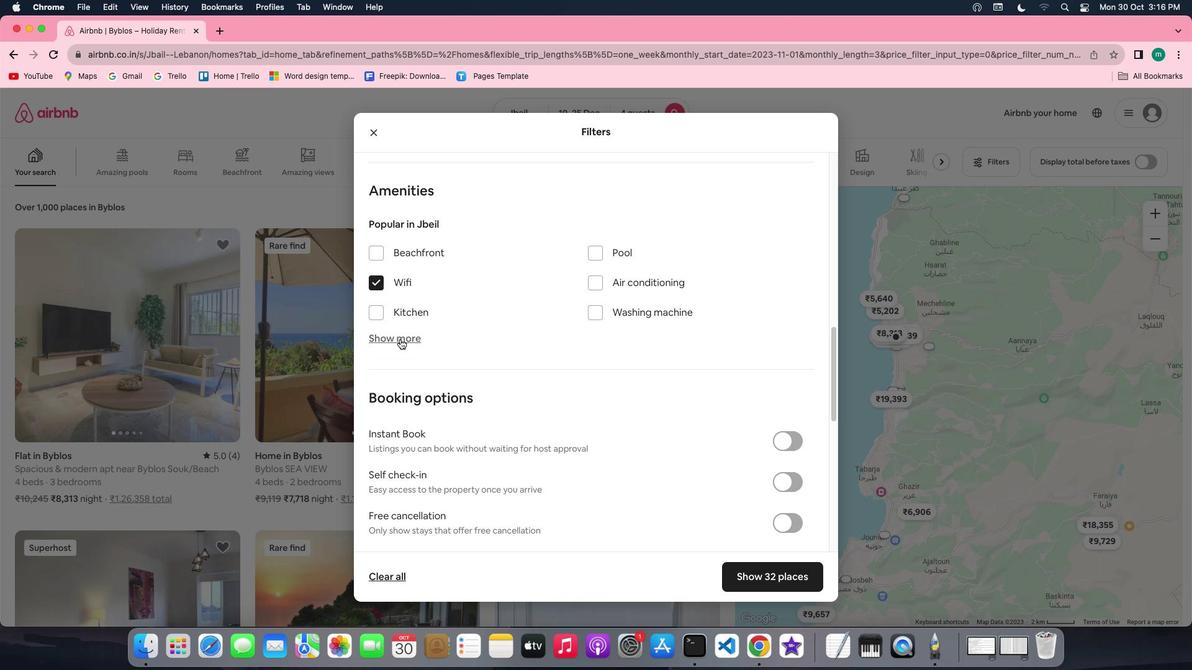 
Action: Mouse pressed left at (400, 339)
Screenshot: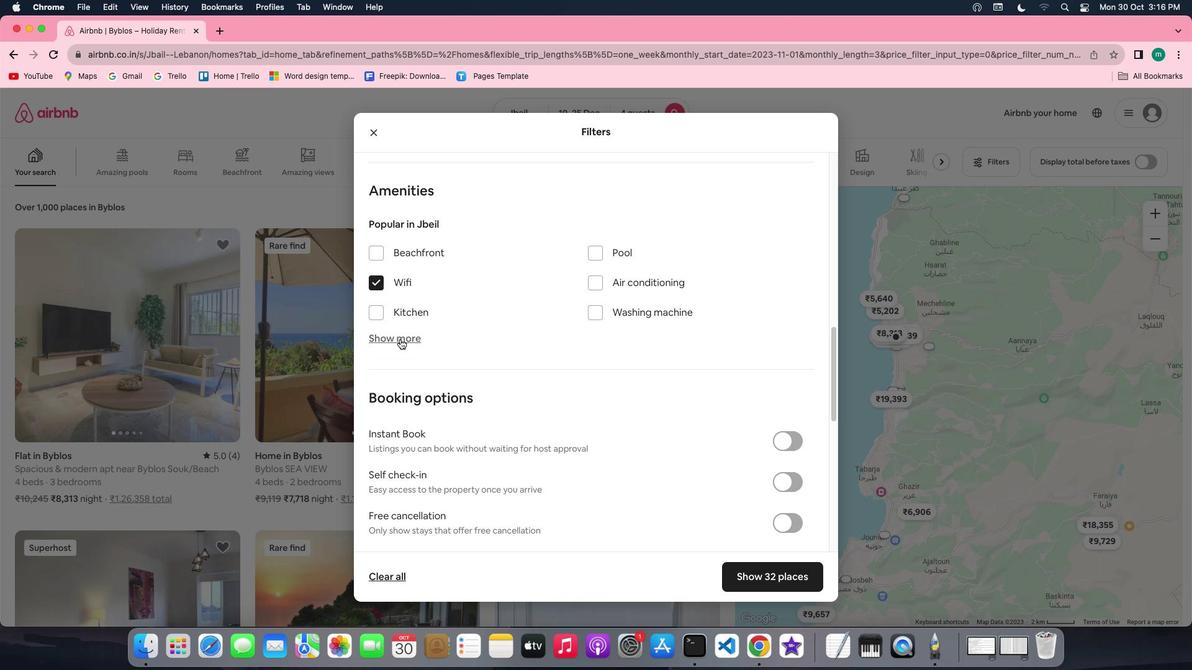 
Action: Mouse moved to (475, 316)
Screenshot: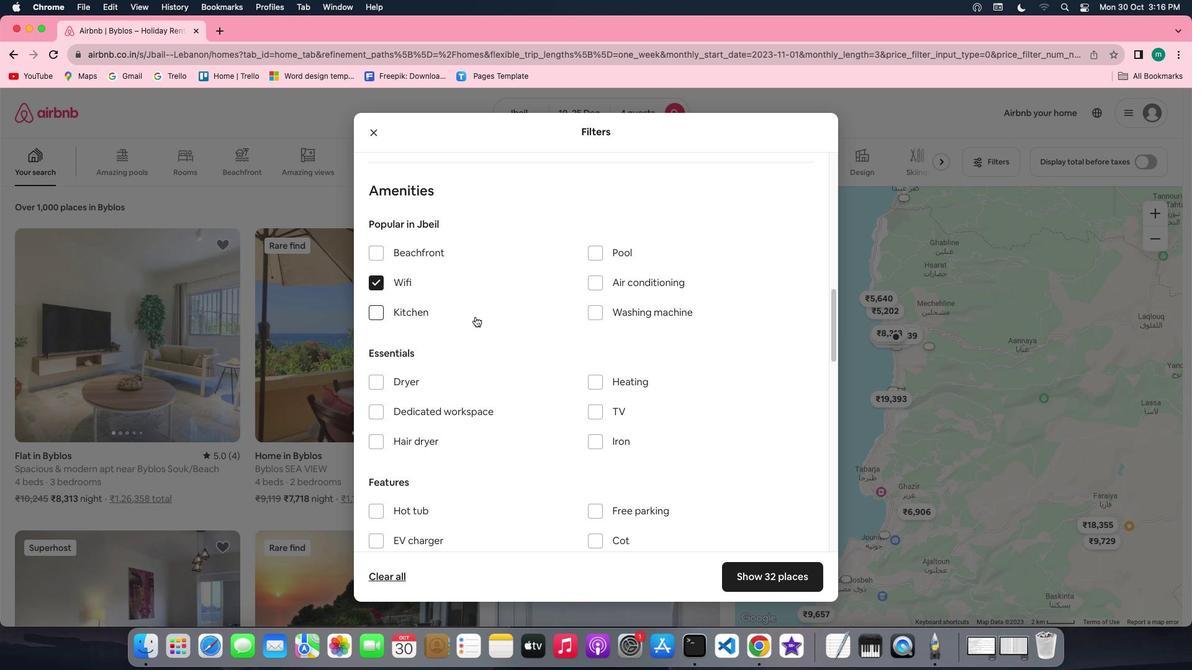 
Action: Mouse scrolled (475, 316) with delta (0, 0)
Screenshot: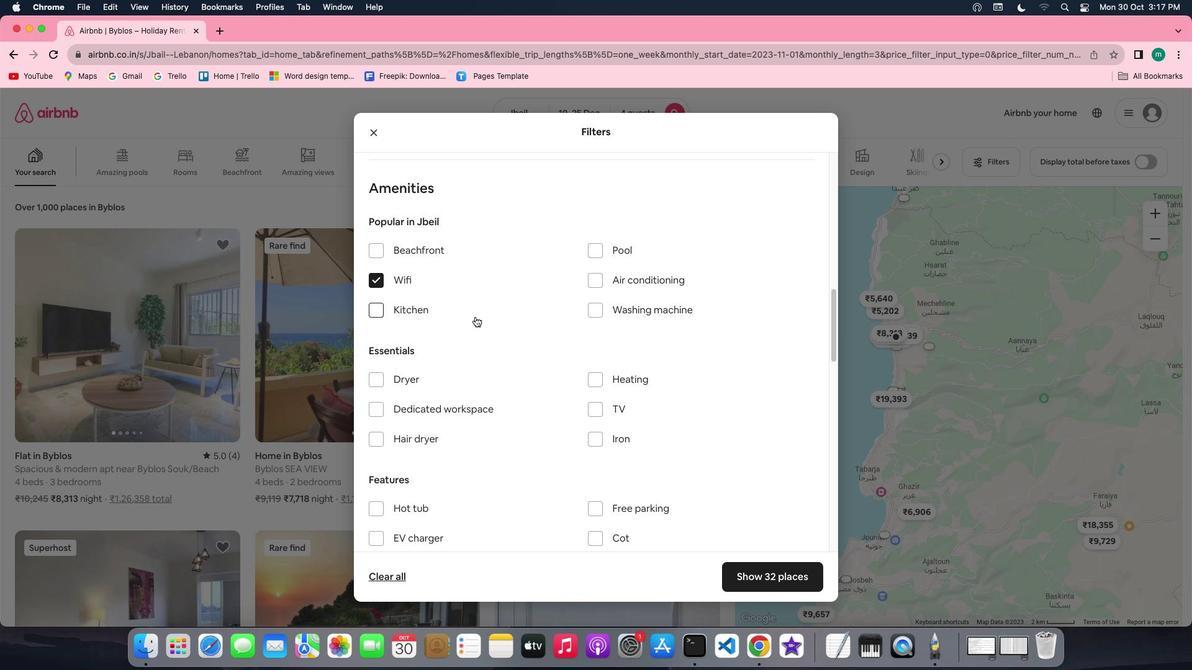 
Action: Mouse scrolled (475, 316) with delta (0, 0)
Screenshot: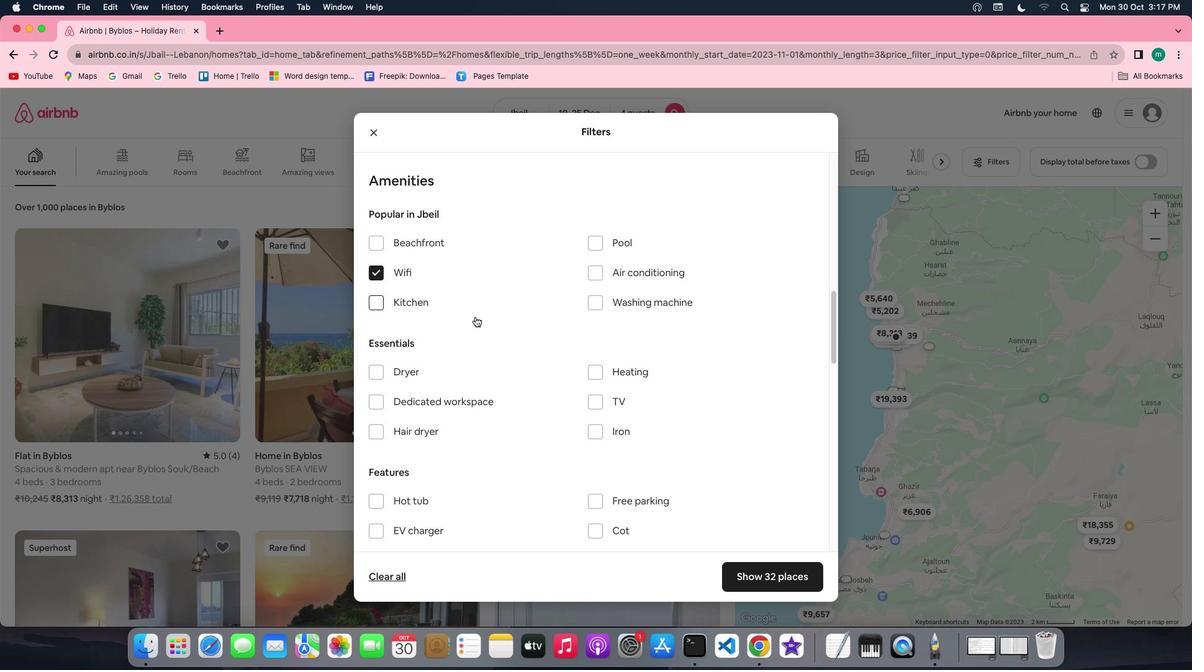 
Action: Mouse scrolled (475, 316) with delta (0, 0)
Screenshot: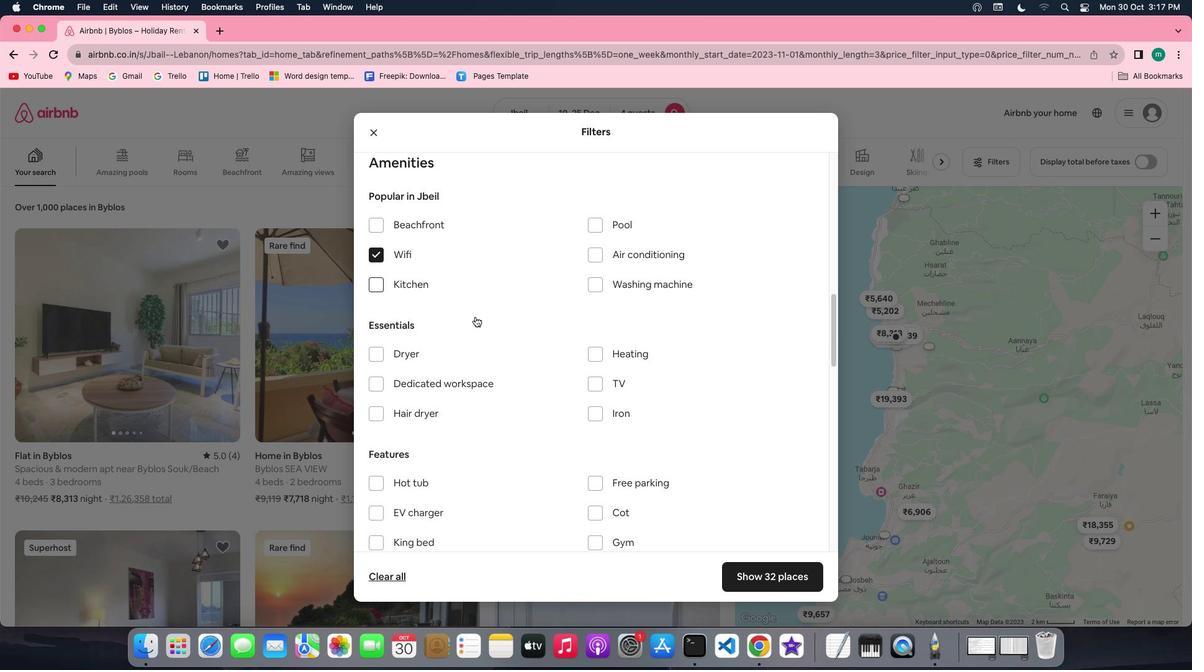 
Action: Mouse moved to (600, 346)
Screenshot: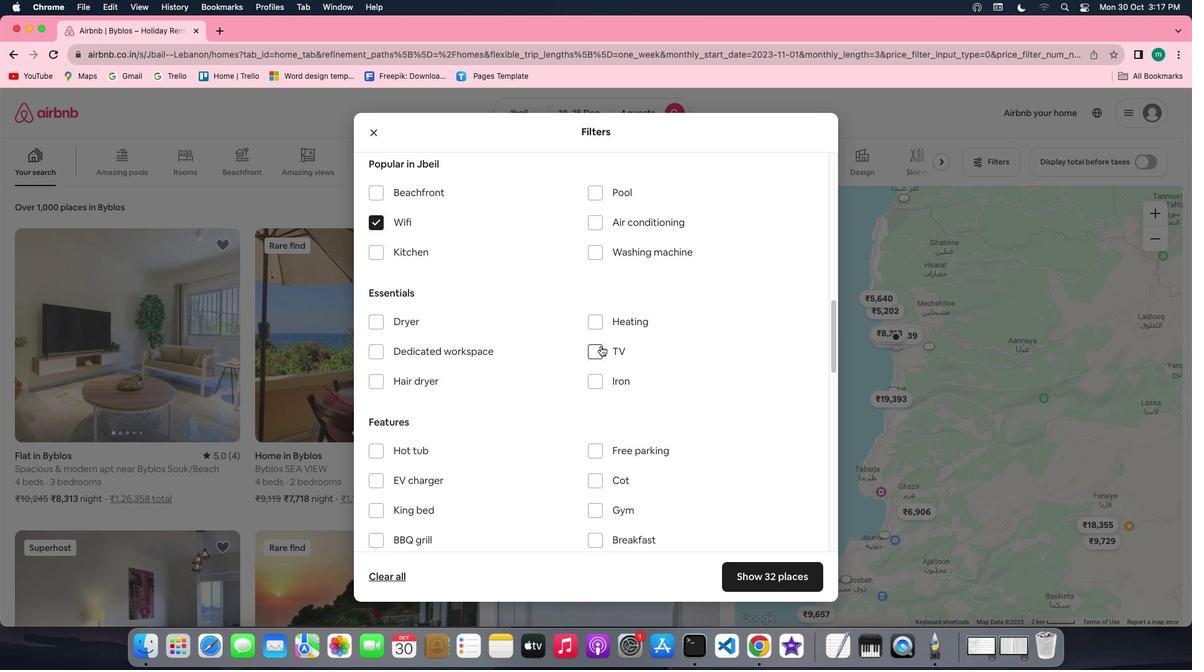 
Action: Mouse pressed left at (600, 346)
Screenshot: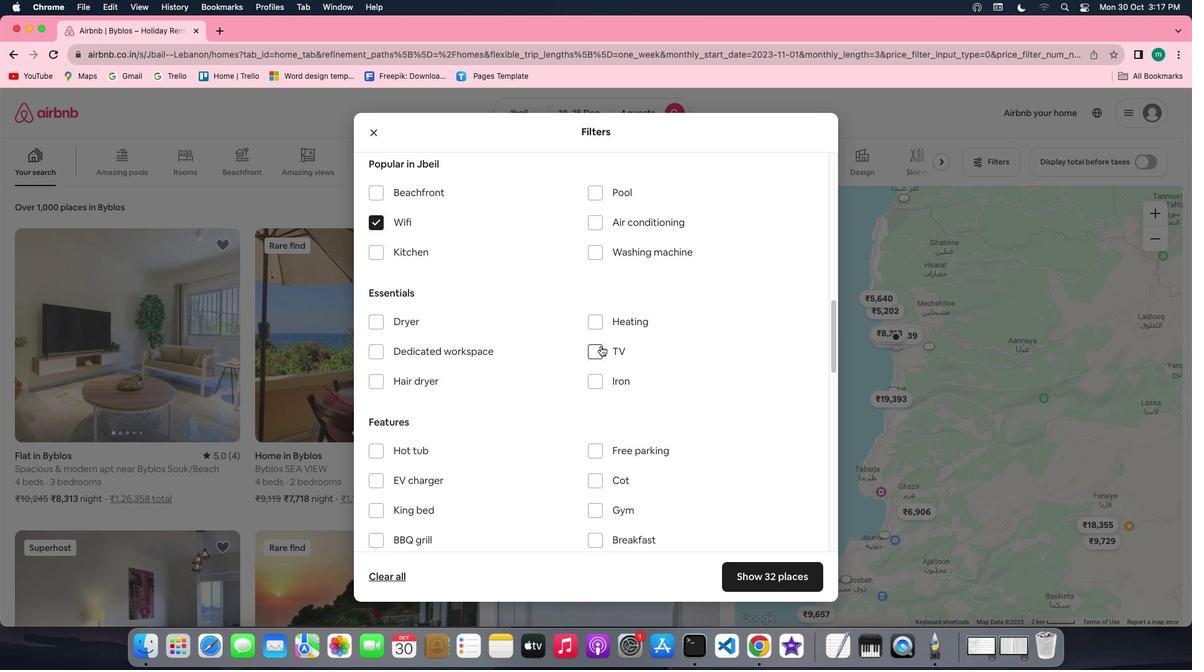 
Action: Mouse moved to (673, 345)
Screenshot: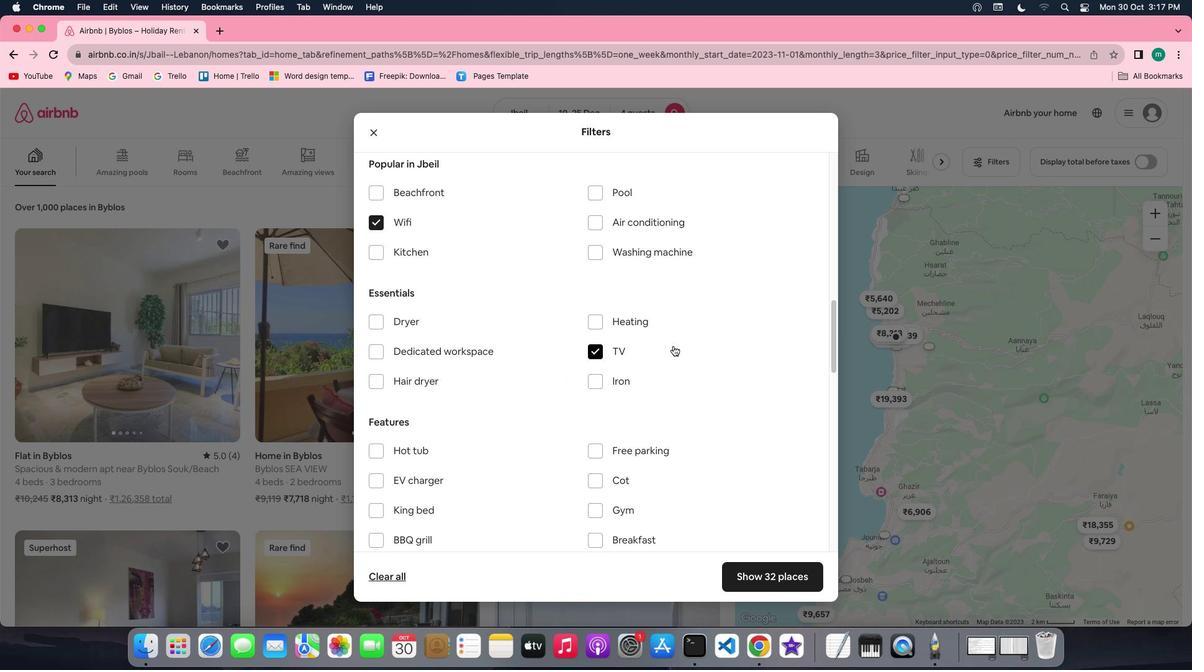 
Action: Mouse scrolled (673, 345) with delta (0, 0)
Screenshot: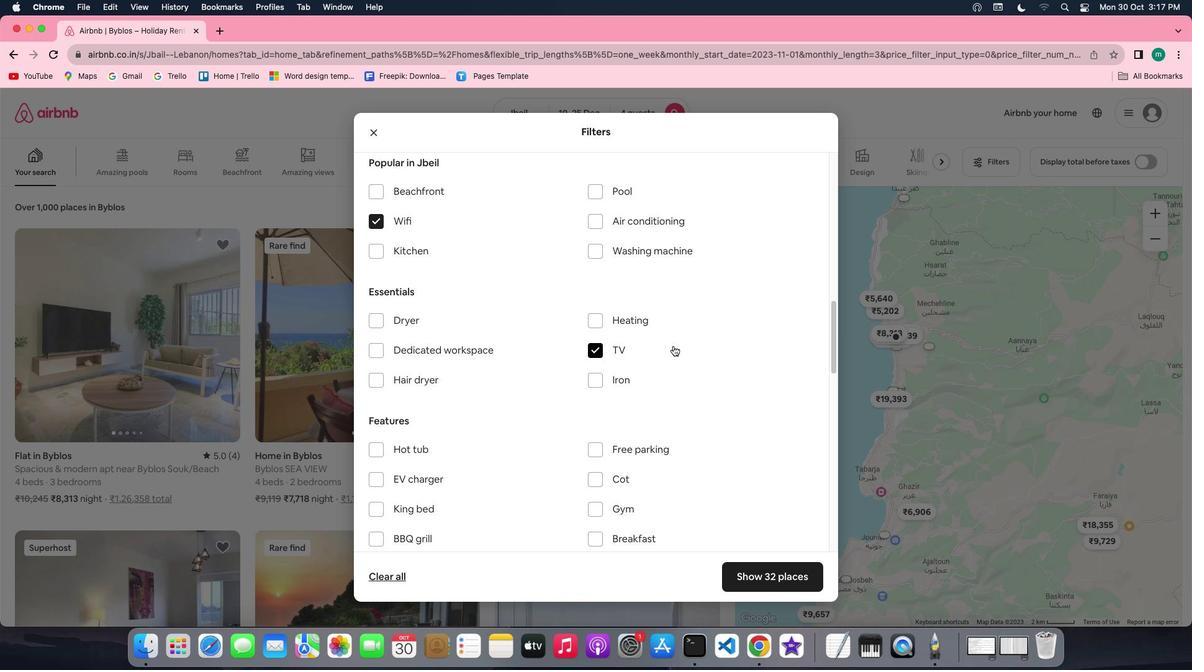 
Action: Mouse scrolled (673, 345) with delta (0, 0)
Screenshot: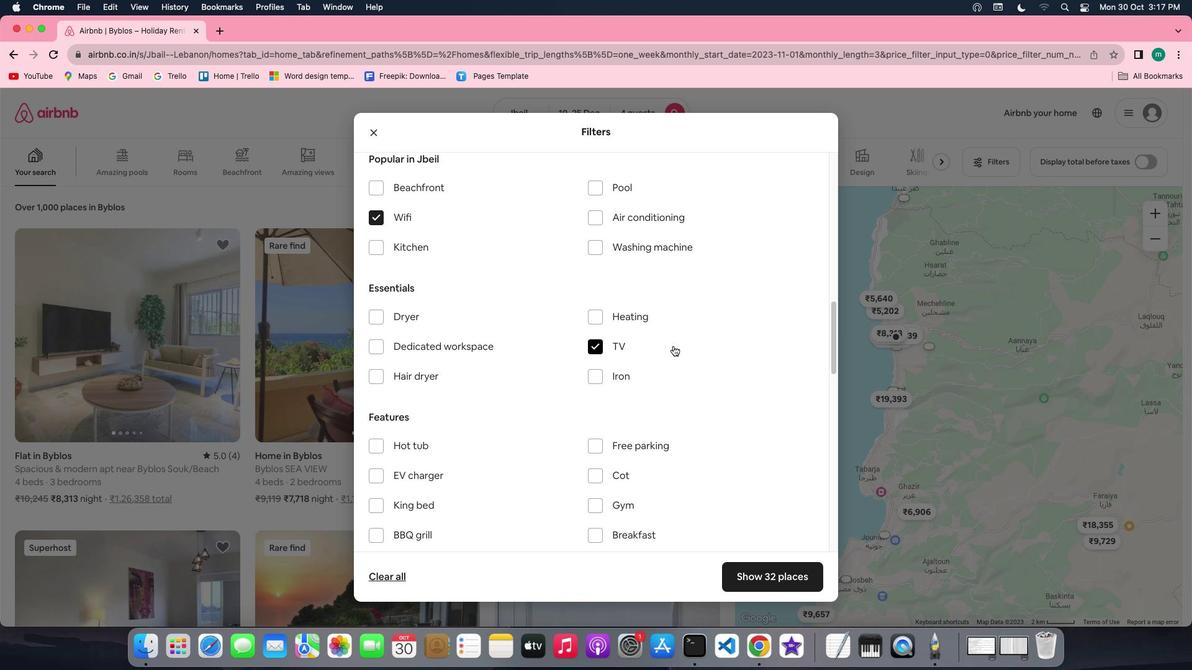 
Action: Mouse scrolled (673, 345) with delta (0, 0)
Screenshot: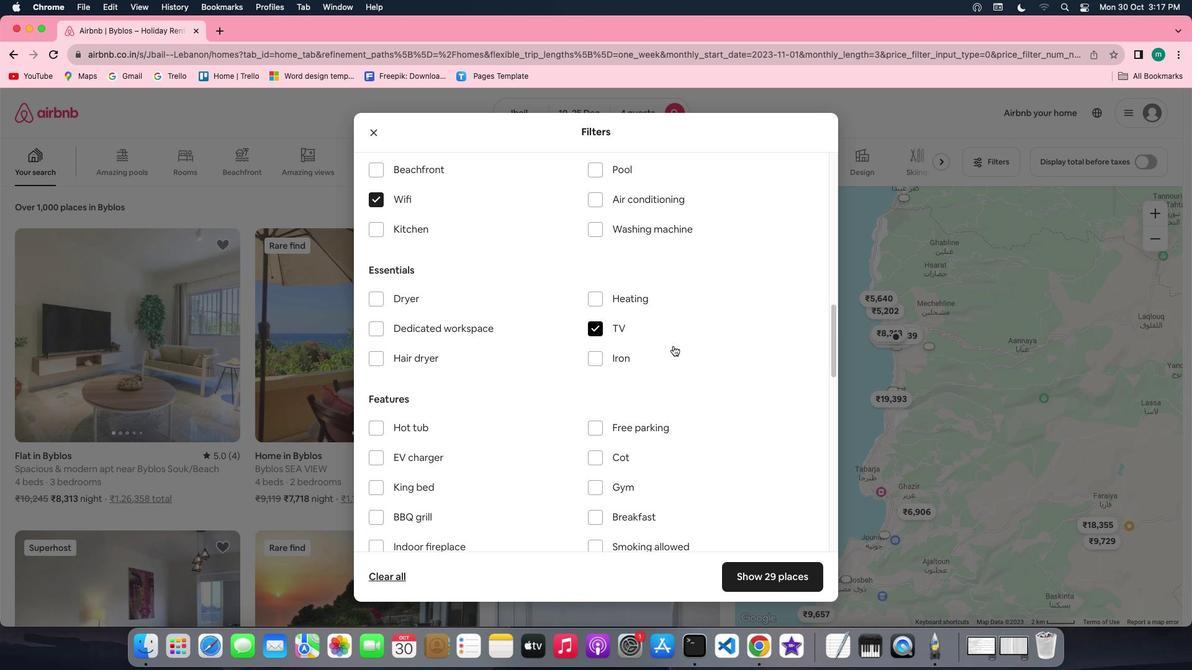 
Action: Mouse scrolled (673, 345) with delta (0, 0)
Screenshot: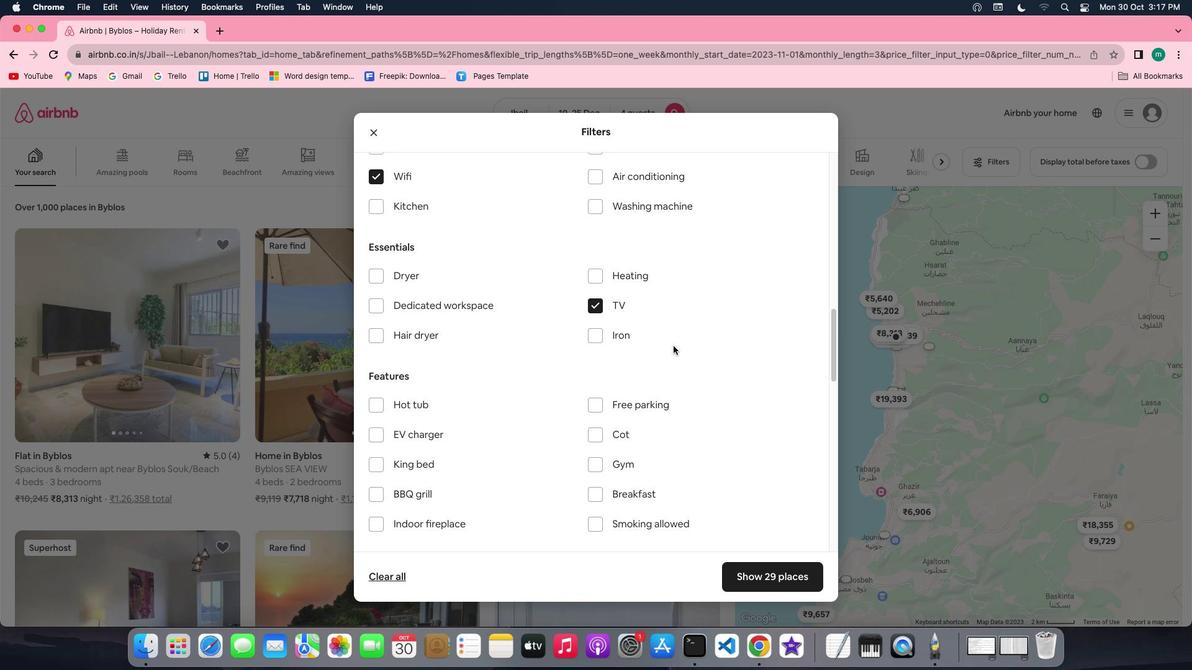 
Action: Mouse scrolled (673, 345) with delta (0, 0)
Screenshot: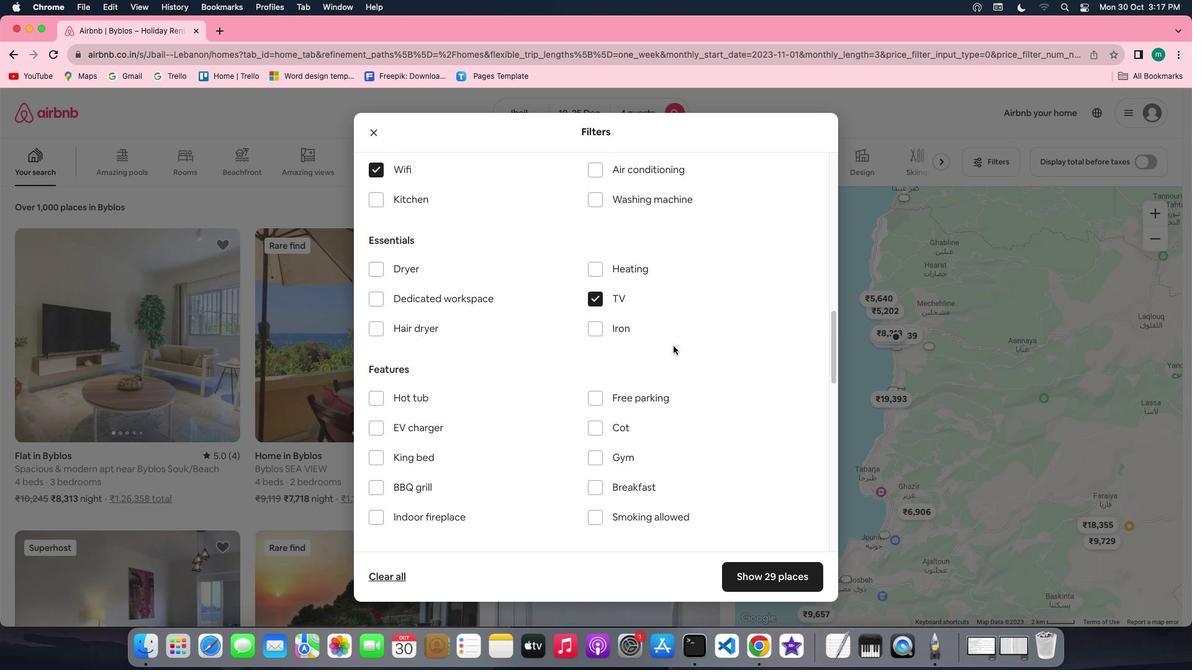 
Action: Mouse moved to (625, 393)
Screenshot: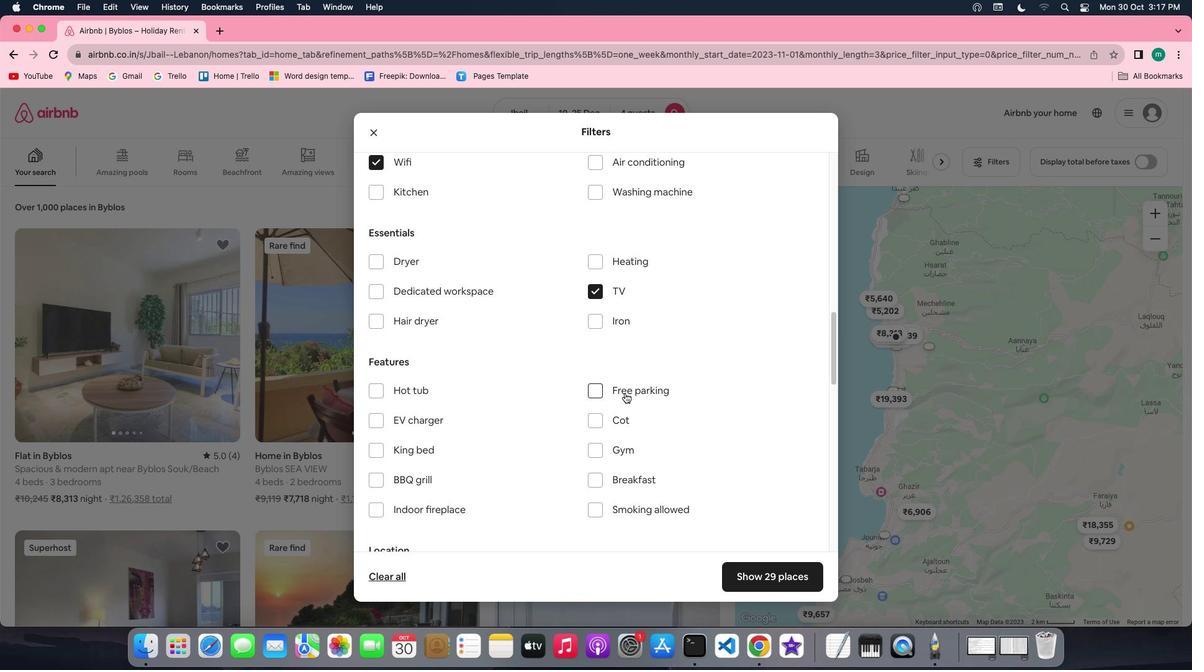 
Action: Mouse pressed left at (625, 393)
Screenshot: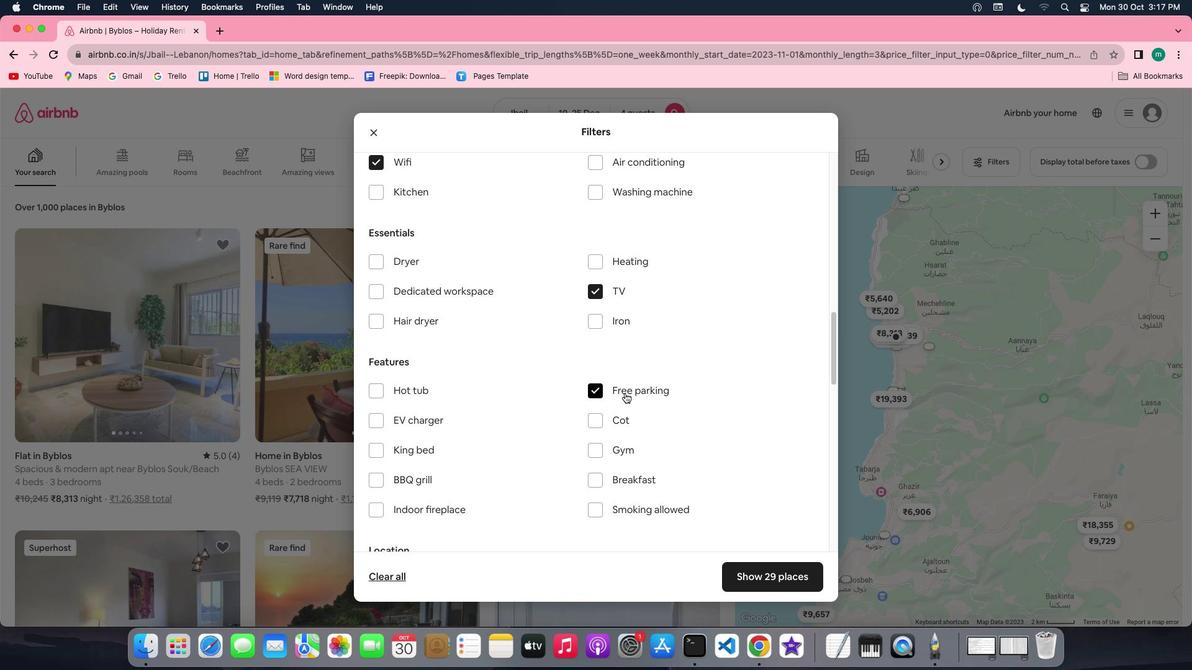 
Action: Mouse moved to (578, 384)
Screenshot: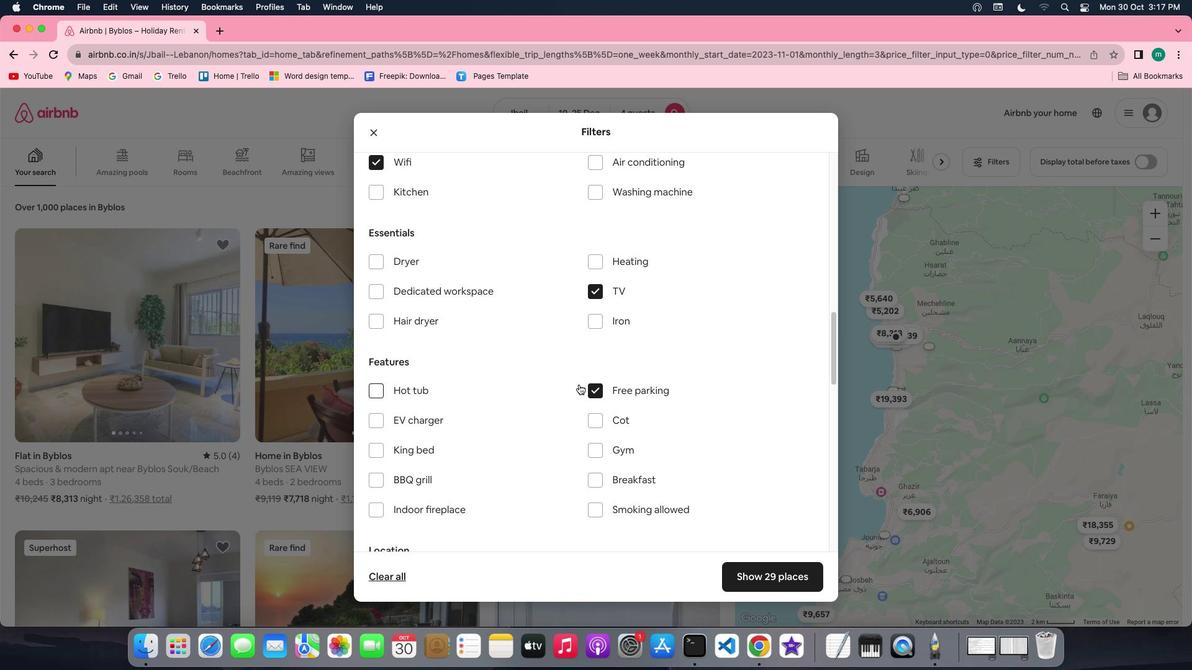 
Action: Mouse scrolled (578, 384) with delta (0, 0)
Screenshot: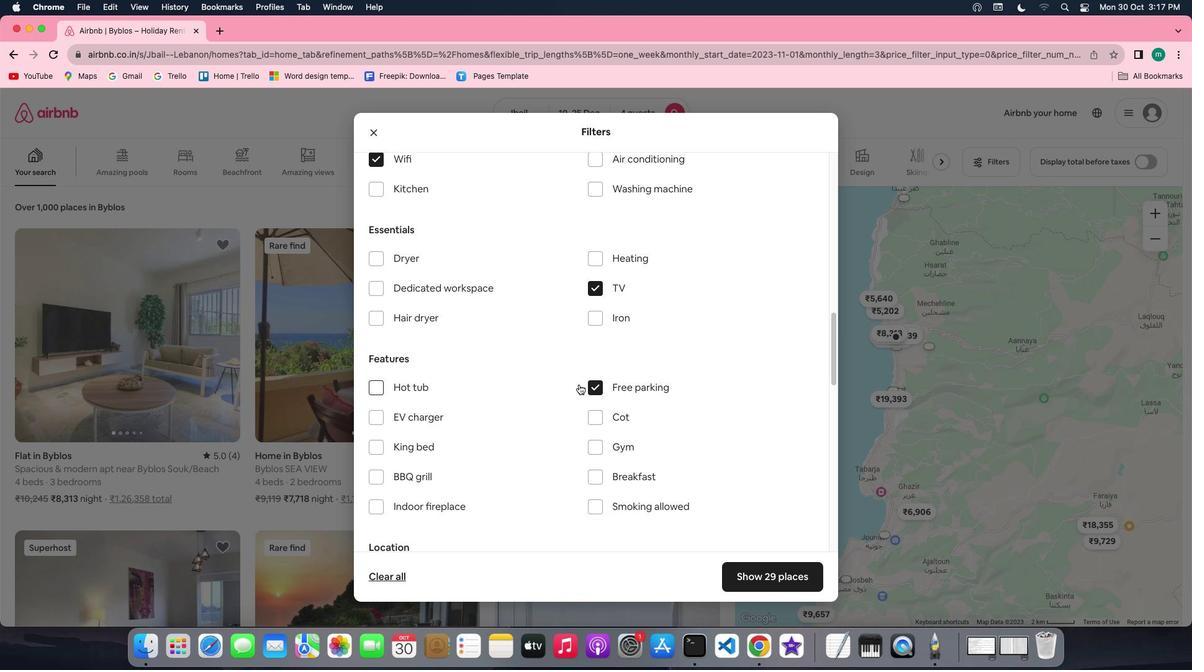 
Action: Mouse scrolled (578, 384) with delta (0, 0)
Screenshot: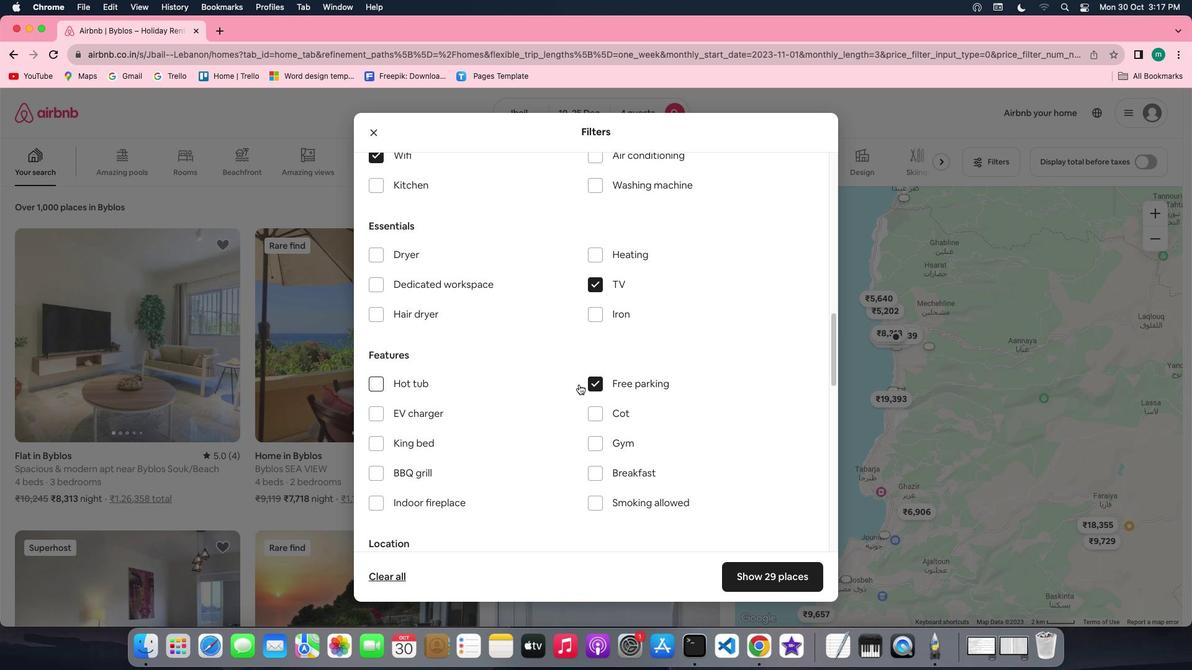 
Action: Mouse scrolled (578, 384) with delta (0, 0)
Screenshot: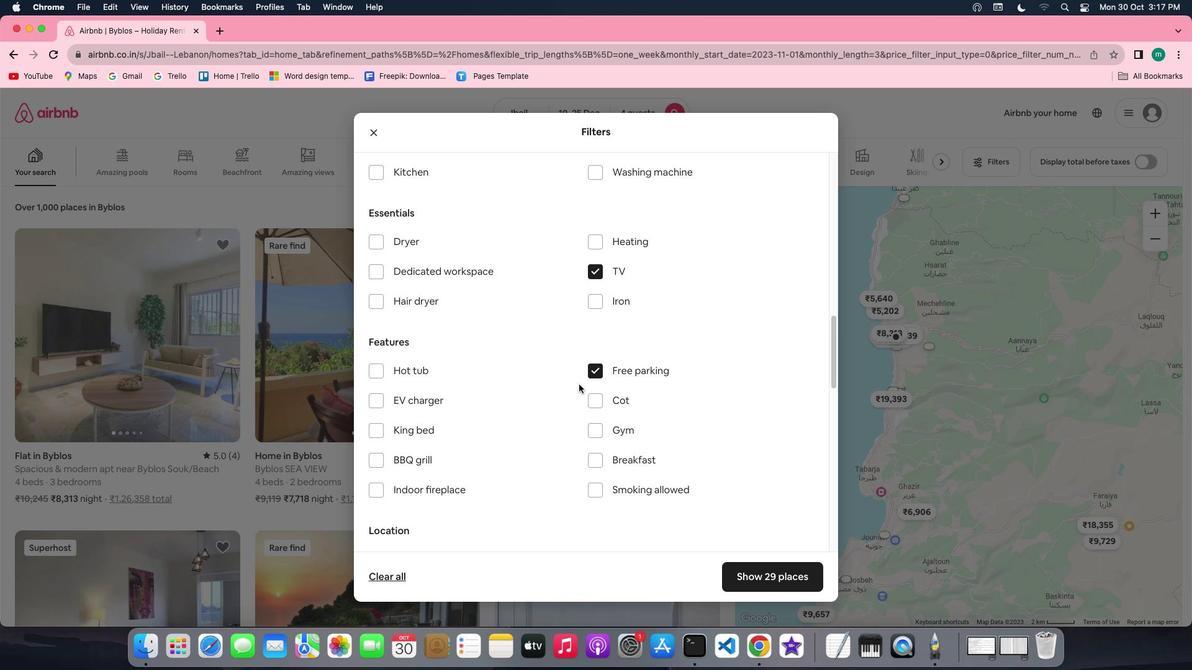 
Action: Mouse scrolled (578, 384) with delta (0, 0)
Screenshot: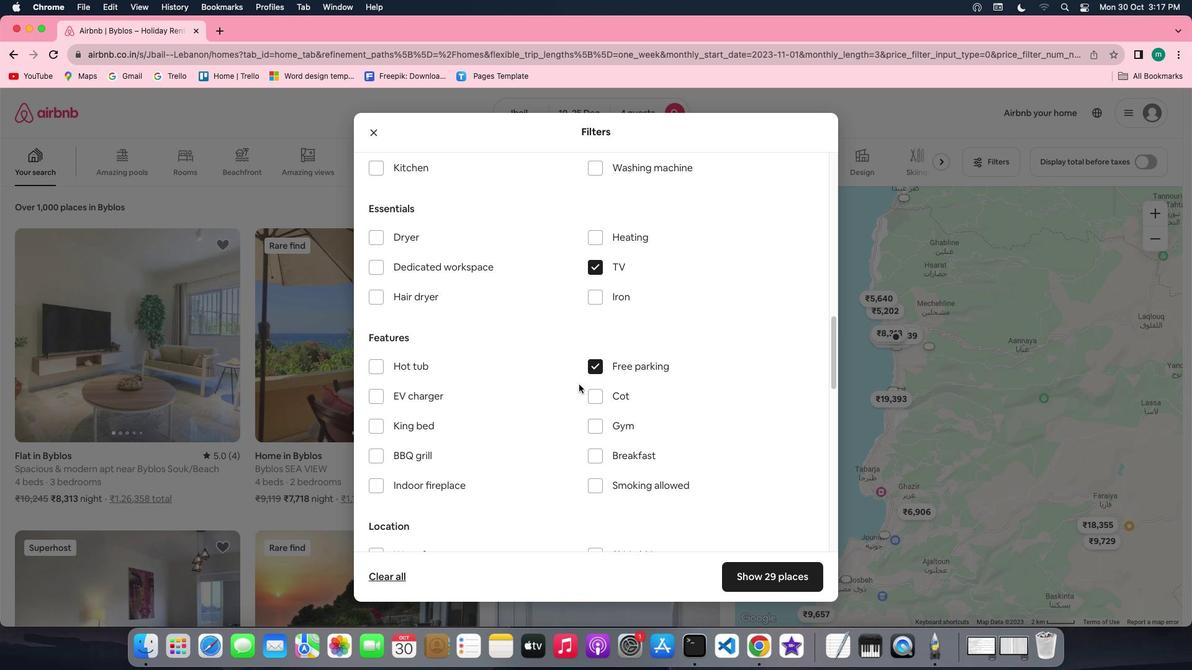 
Action: Mouse moved to (565, 399)
Screenshot: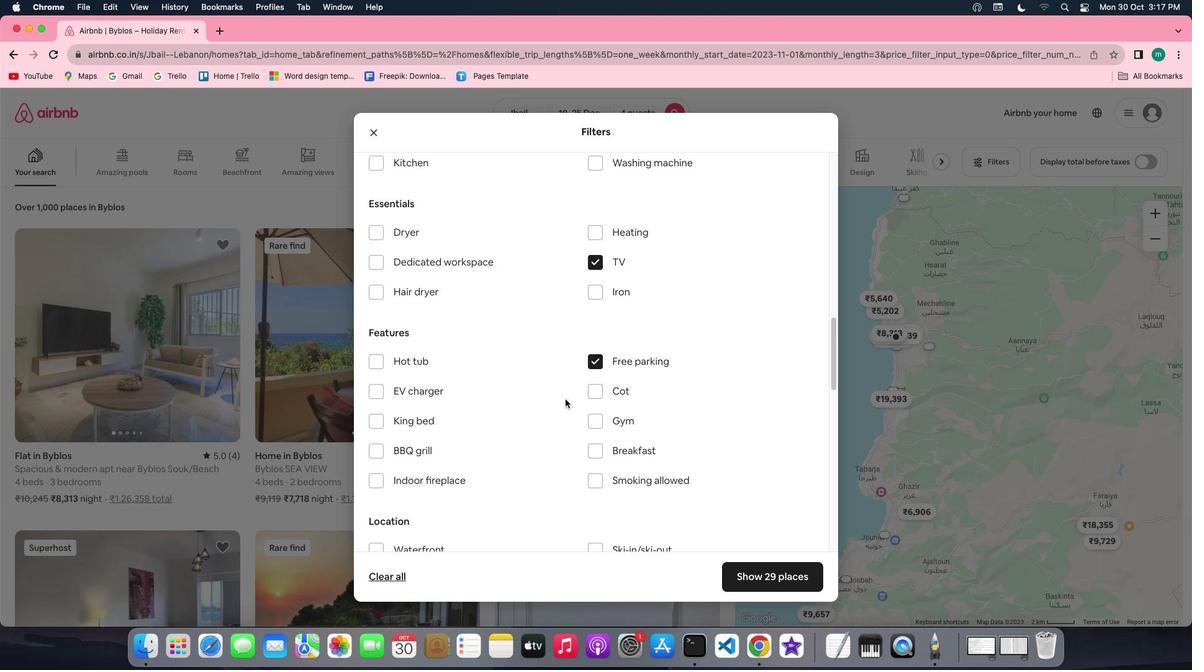 
Action: Mouse scrolled (565, 399) with delta (0, 0)
Screenshot: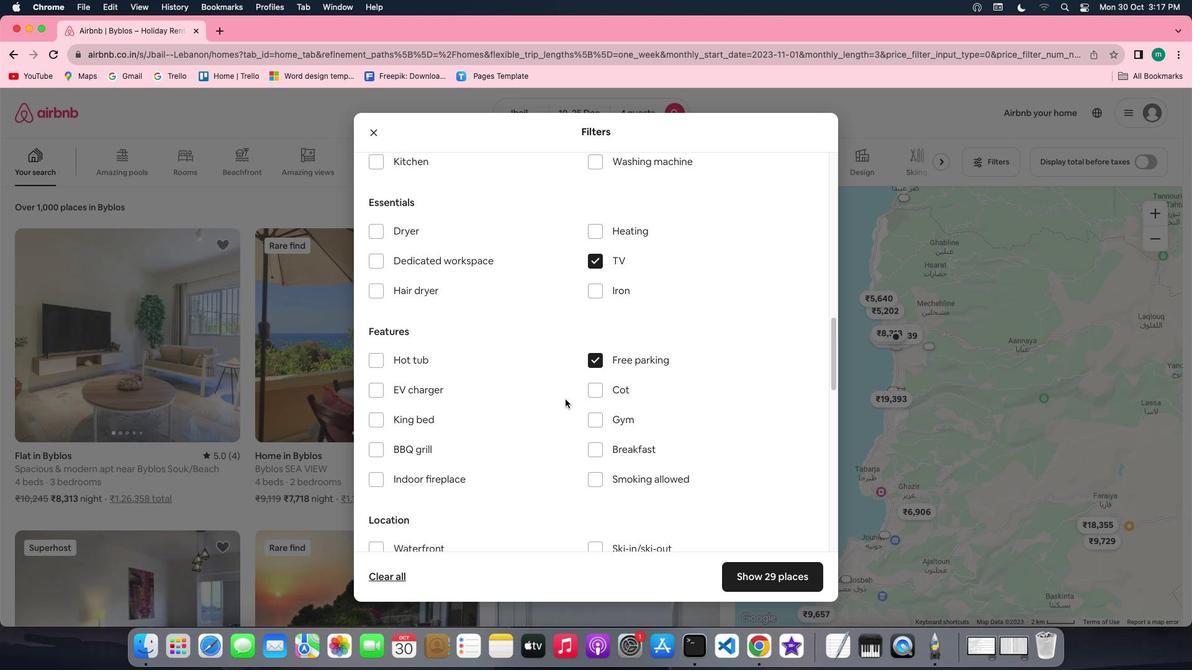 
Action: Mouse scrolled (565, 399) with delta (0, 0)
Screenshot: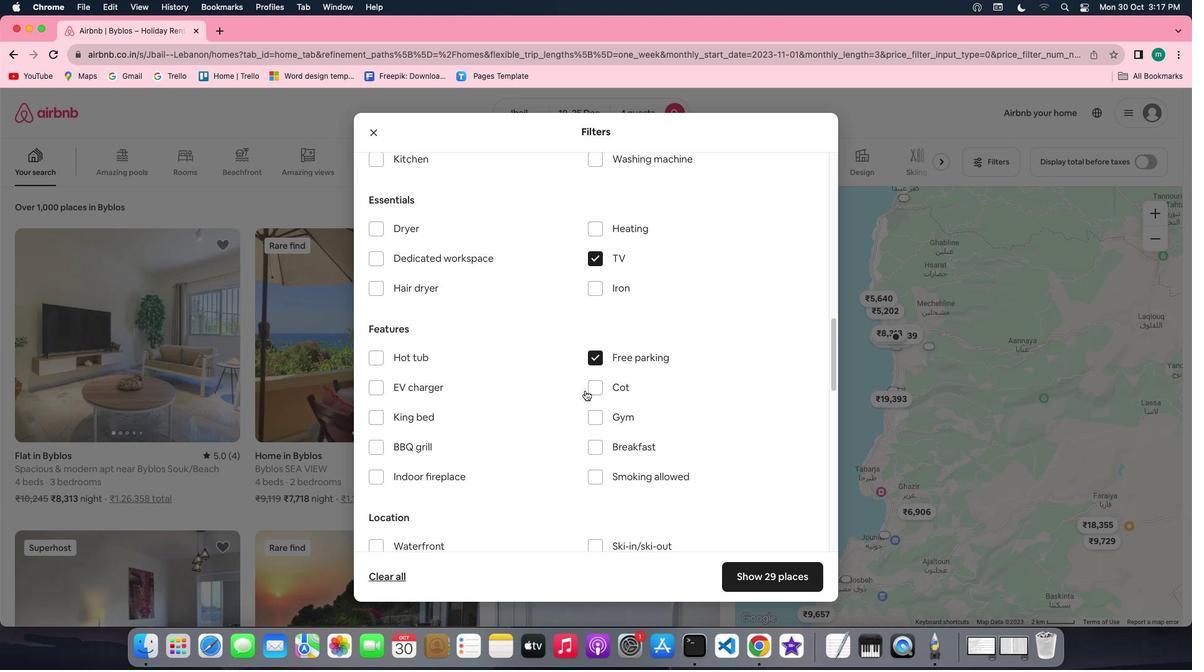 
Action: Mouse moved to (604, 417)
Screenshot: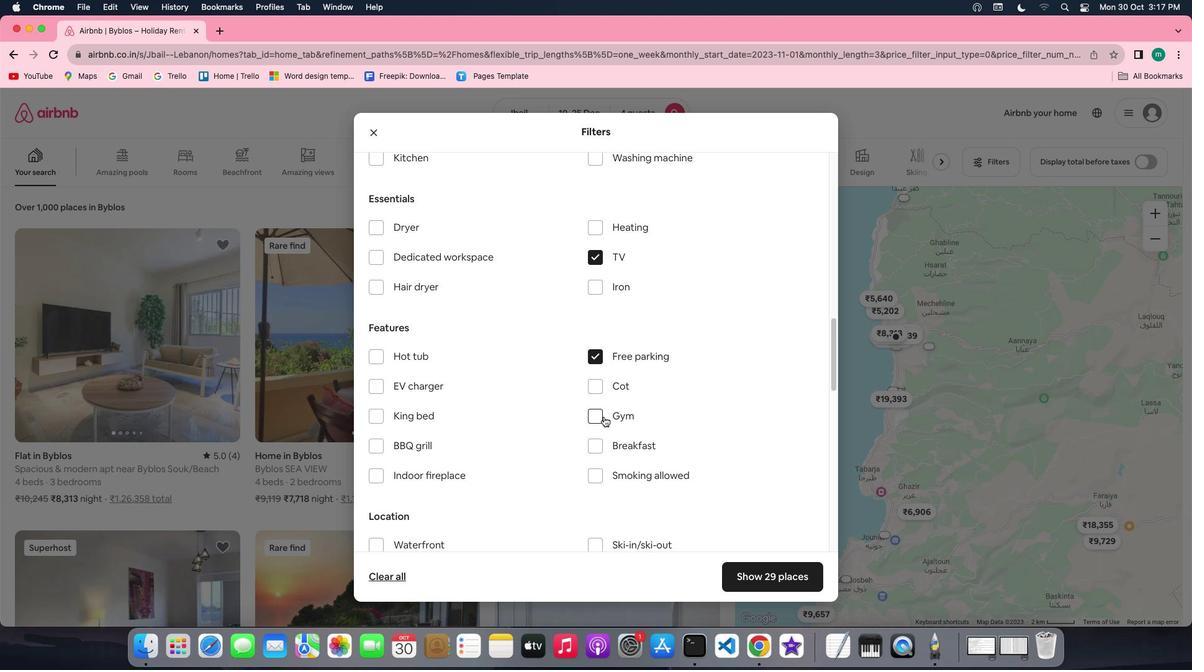 
Action: Mouse pressed left at (604, 417)
Screenshot: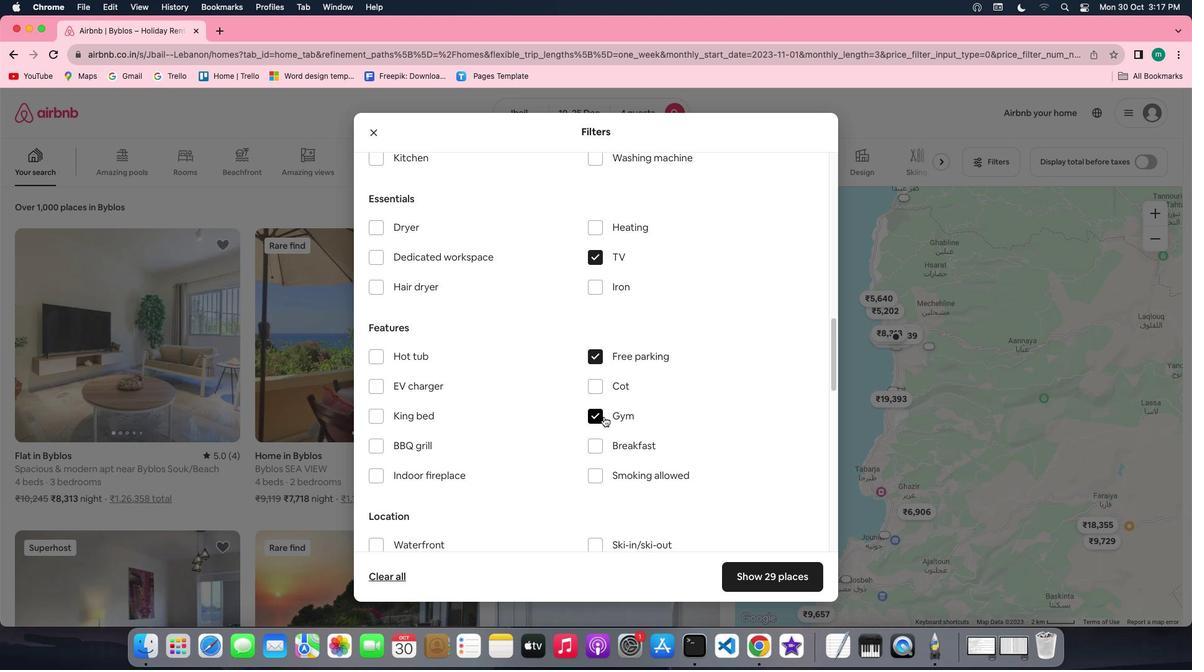 
Action: Mouse moved to (601, 444)
Screenshot: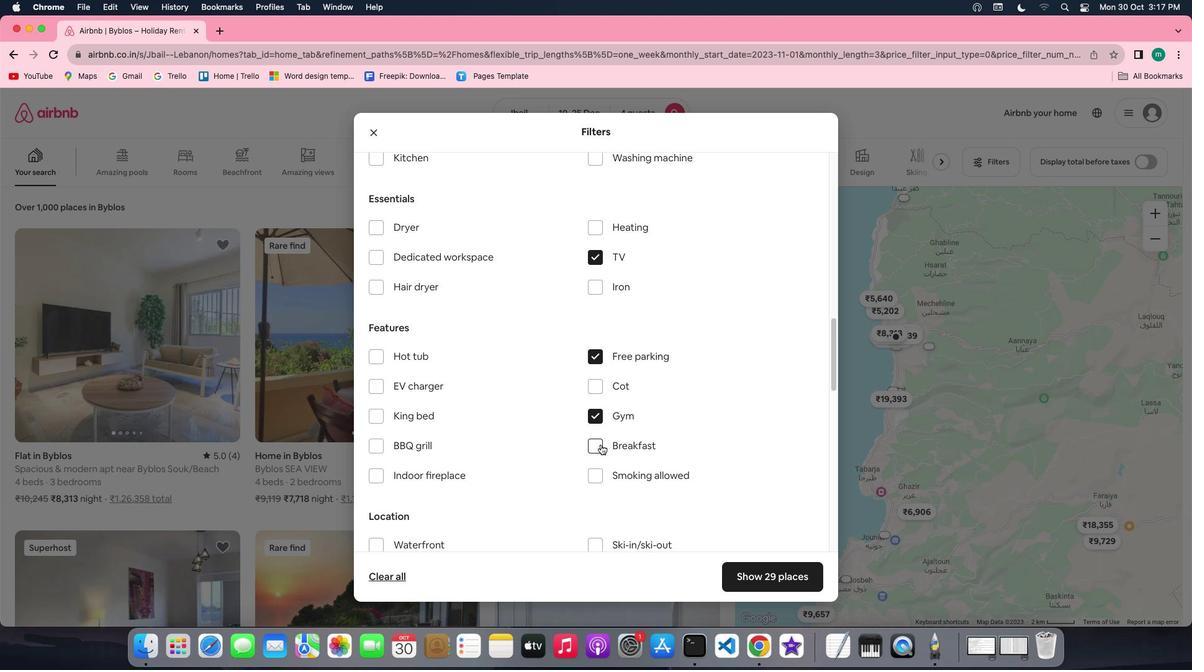 
Action: Mouse pressed left at (601, 444)
Screenshot: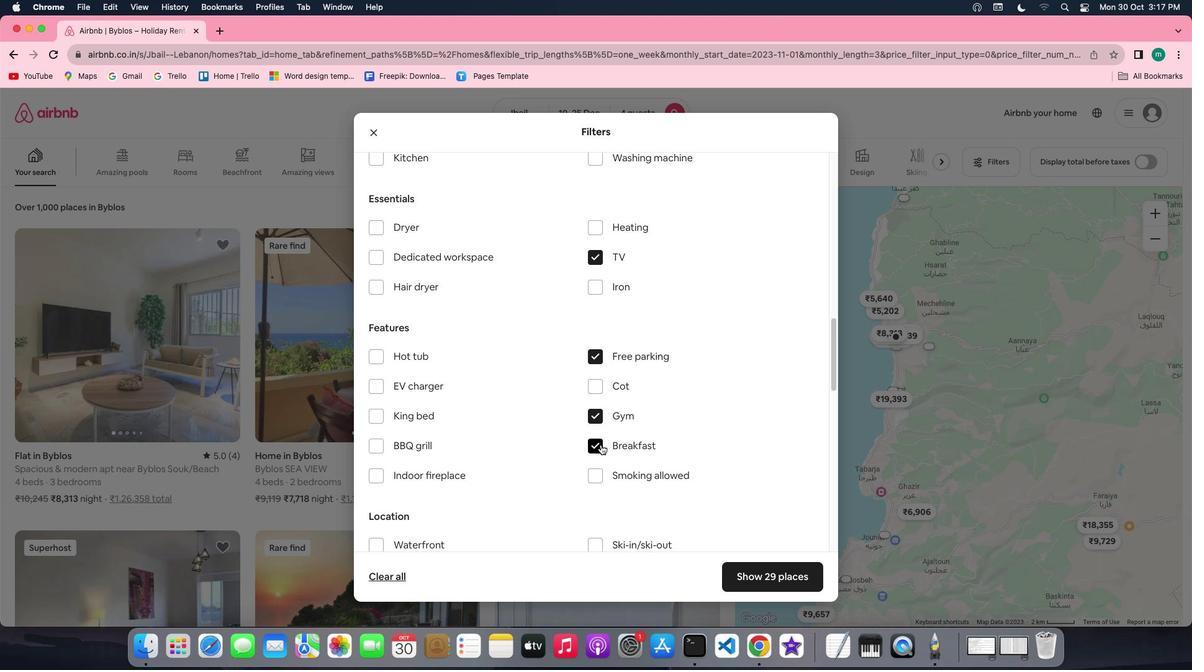 
Action: Mouse moved to (649, 449)
Screenshot: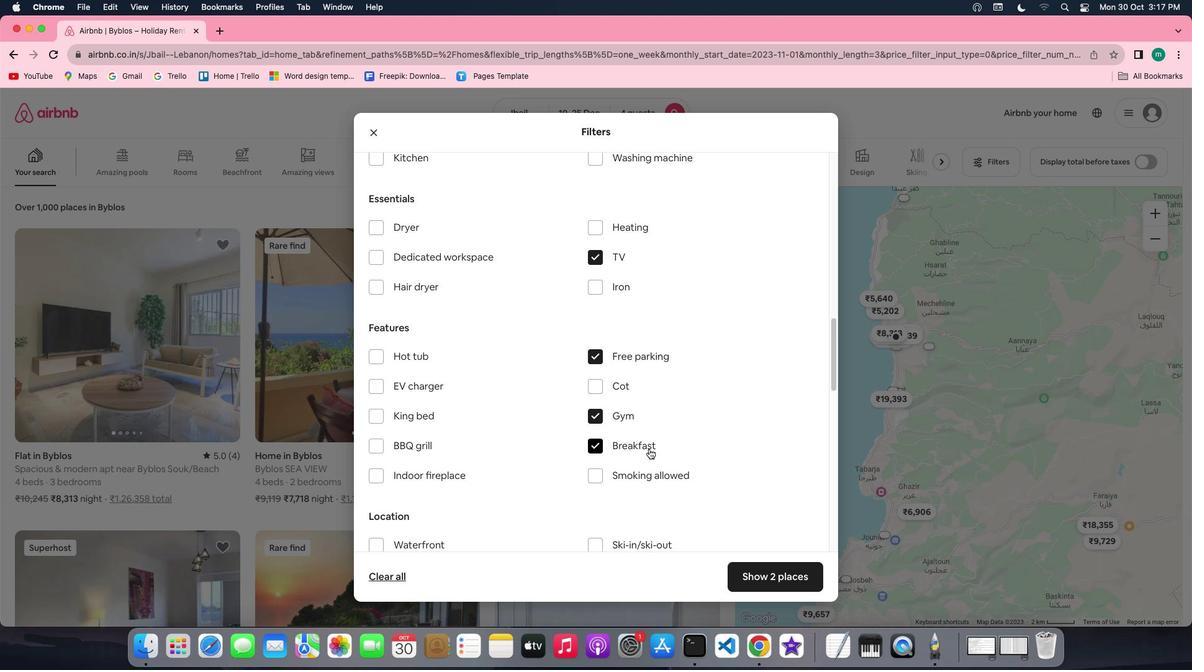 
Action: Mouse scrolled (649, 449) with delta (0, 0)
Screenshot: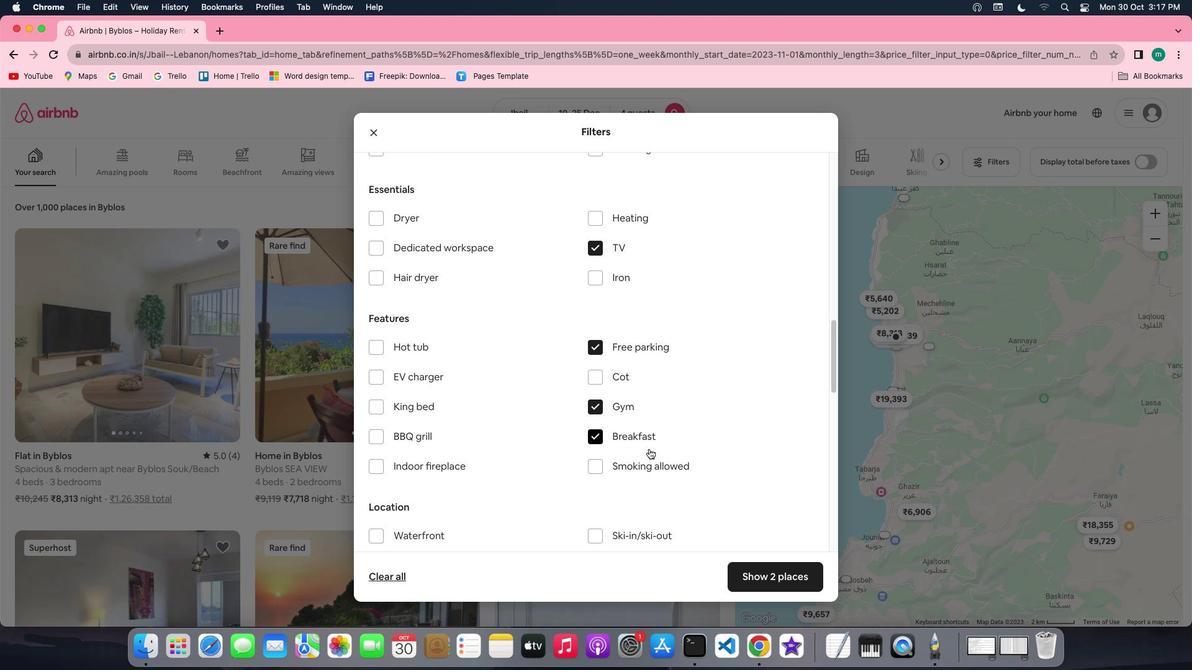 
Action: Mouse scrolled (649, 449) with delta (0, 0)
Screenshot: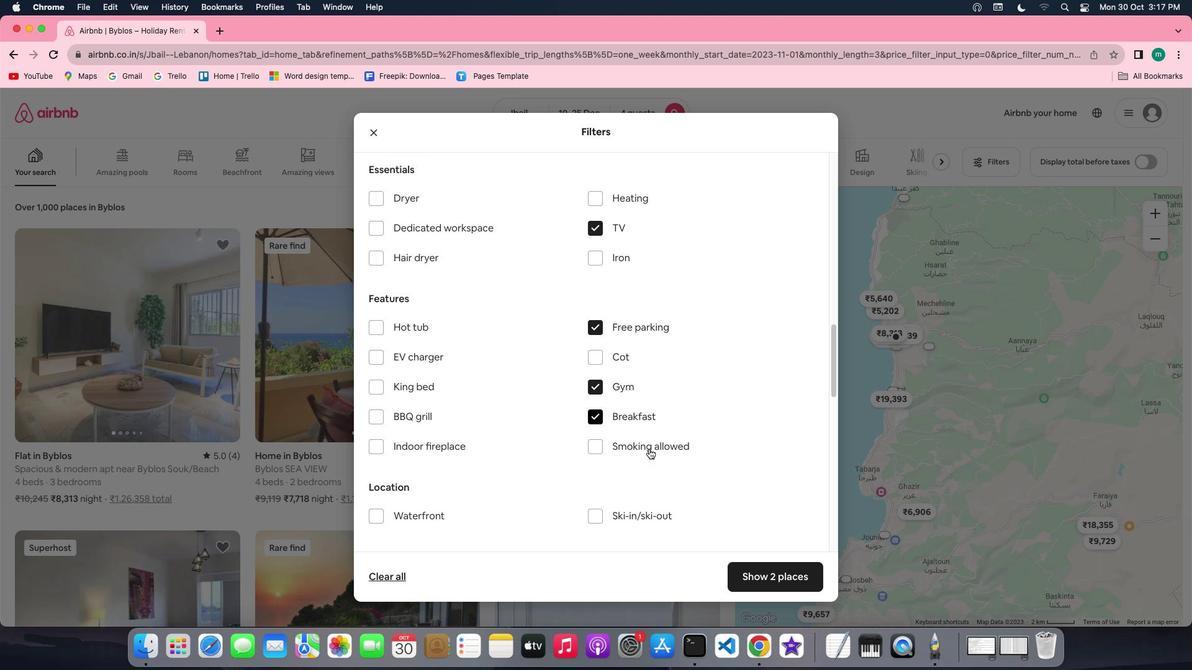 
Action: Mouse scrolled (649, 449) with delta (0, -1)
Screenshot: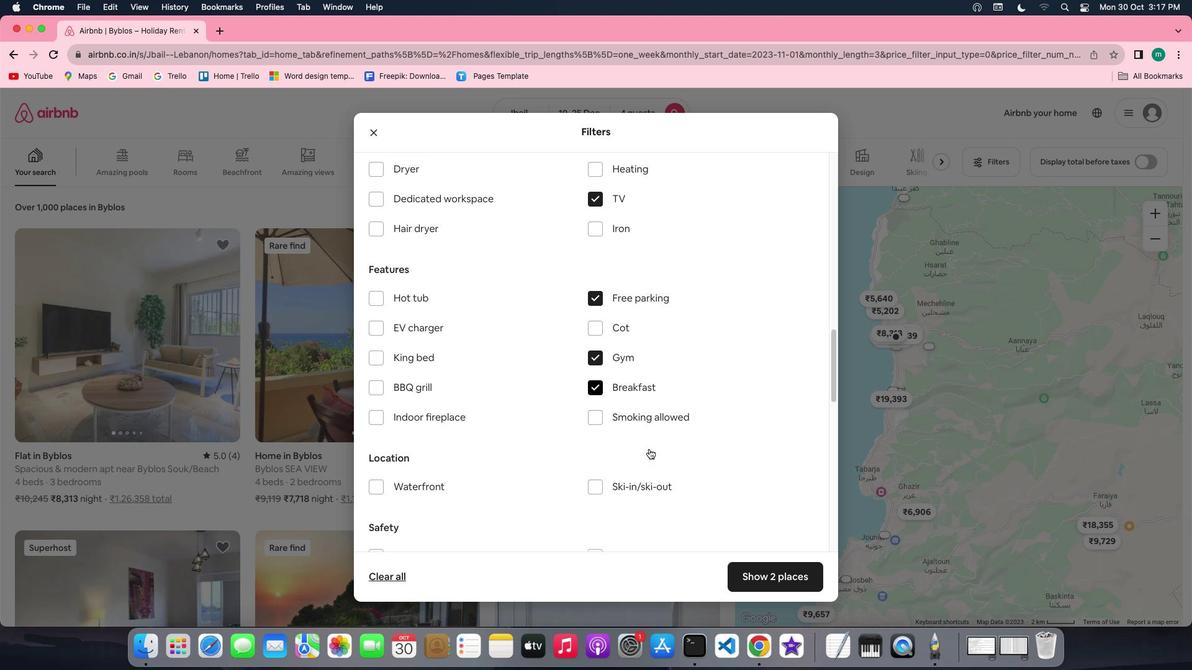 
Action: Mouse scrolled (649, 449) with delta (0, 0)
Screenshot: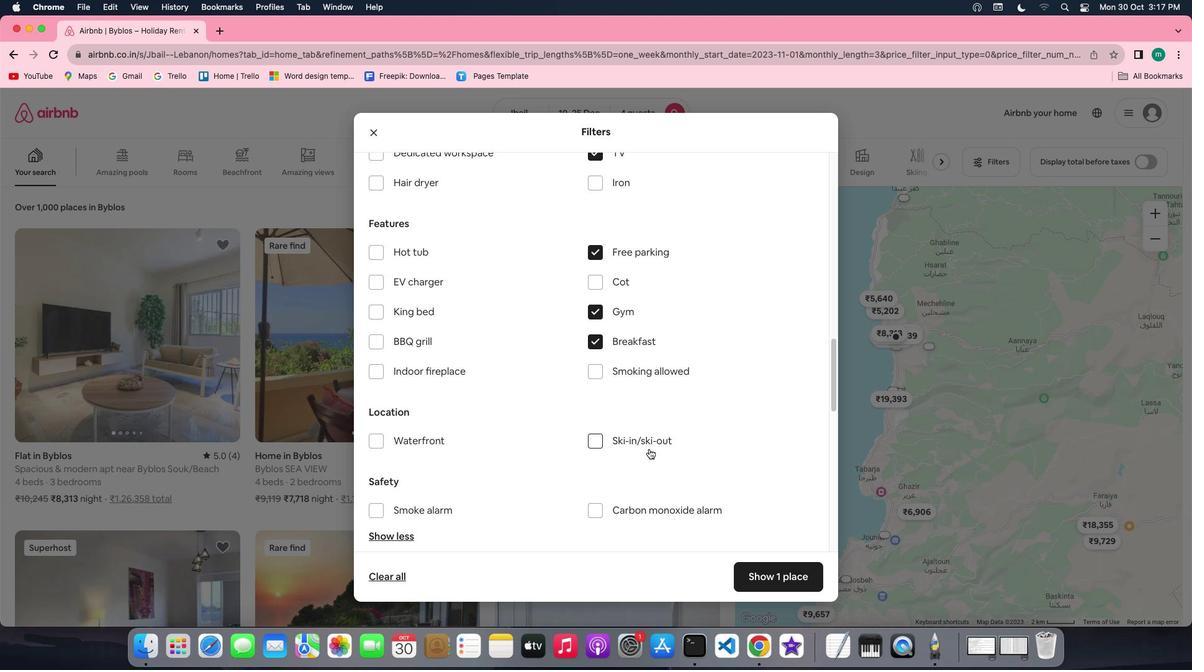 
Action: Mouse scrolled (649, 449) with delta (0, 0)
Screenshot: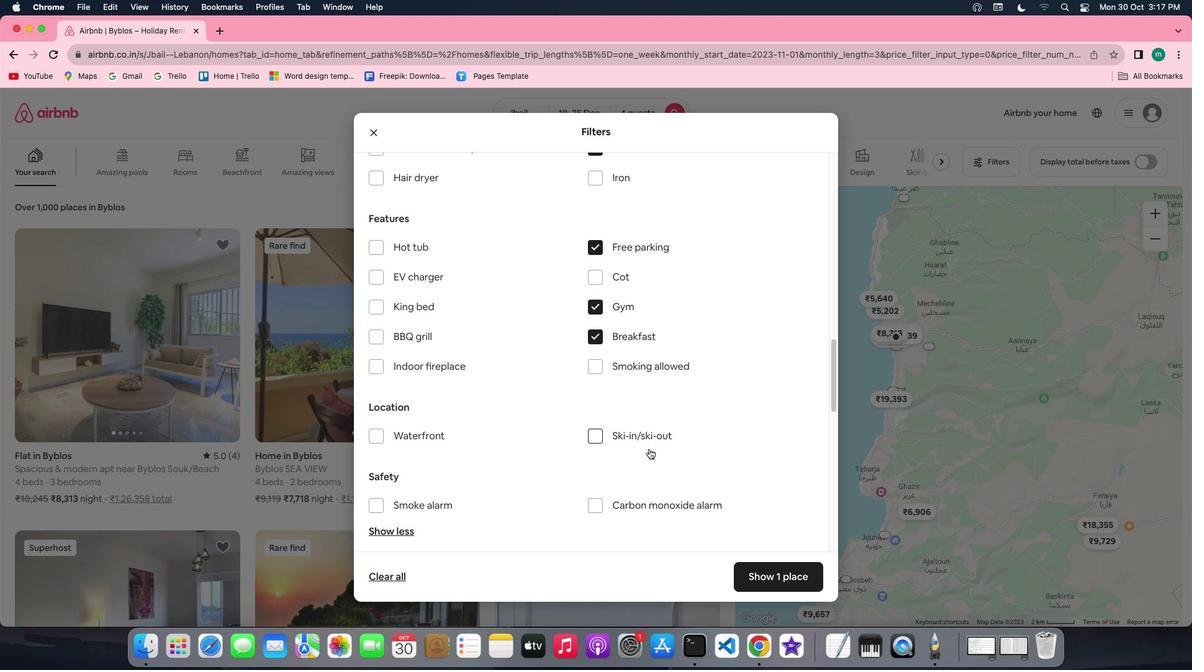 
Action: Mouse scrolled (649, 449) with delta (0, 0)
Screenshot: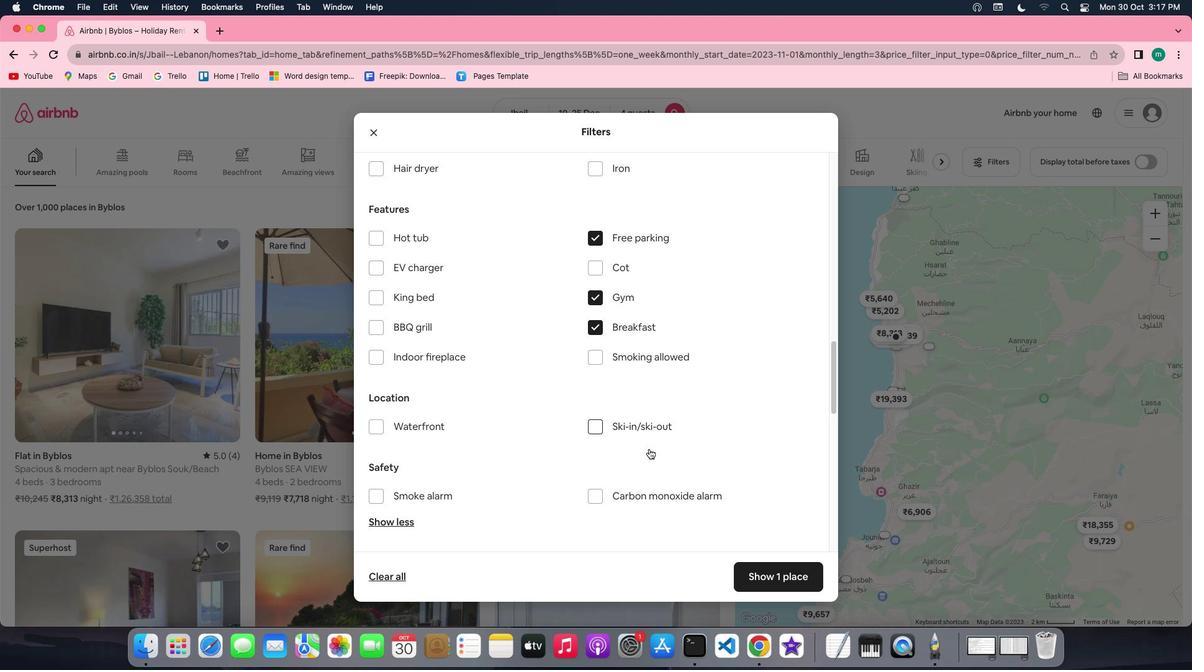 
Action: Mouse scrolled (649, 449) with delta (0, 0)
Screenshot: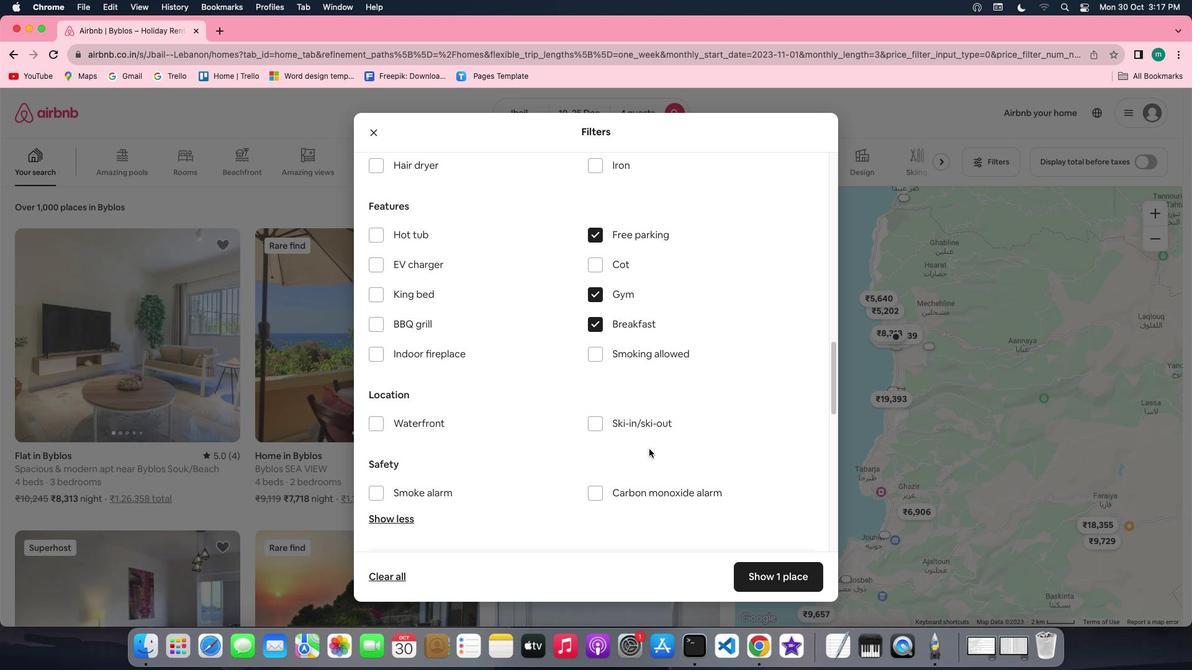 
Action: Mouse scrolled (649, 449) with delta (0, 0)
Screenshot: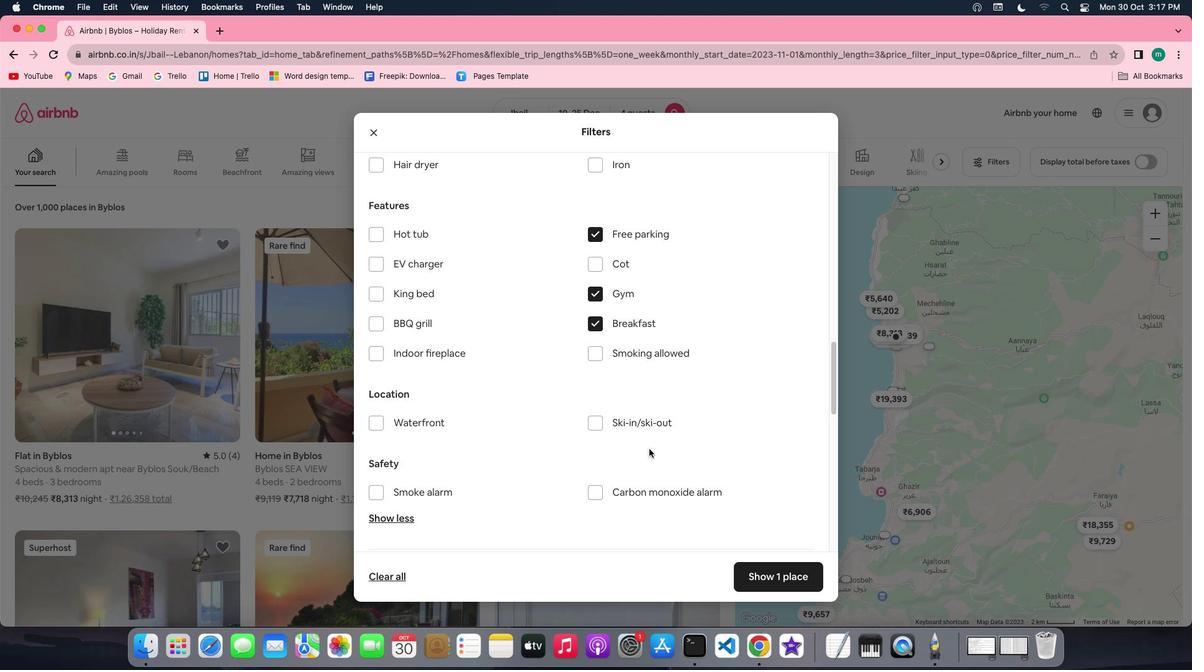 
Action: Mouse scrolled (649, 449) with delta (0, 0)
Screenshot: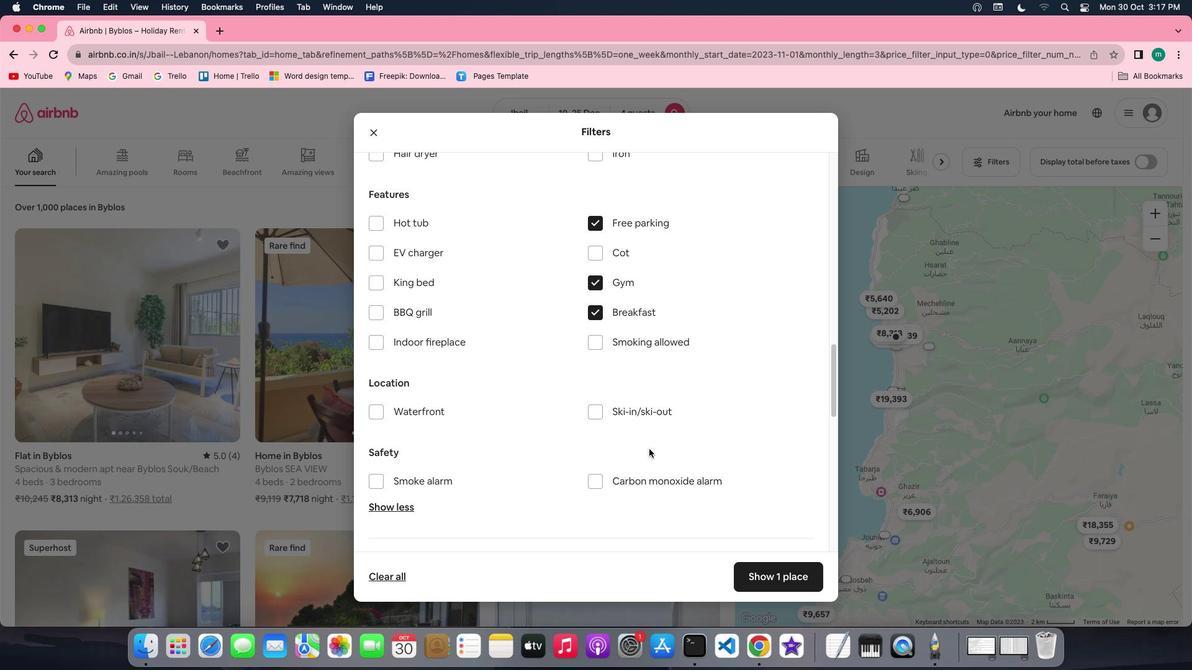 
Action: Mouse scrolled (649, 449) with delta (0, 0)
Screenshot: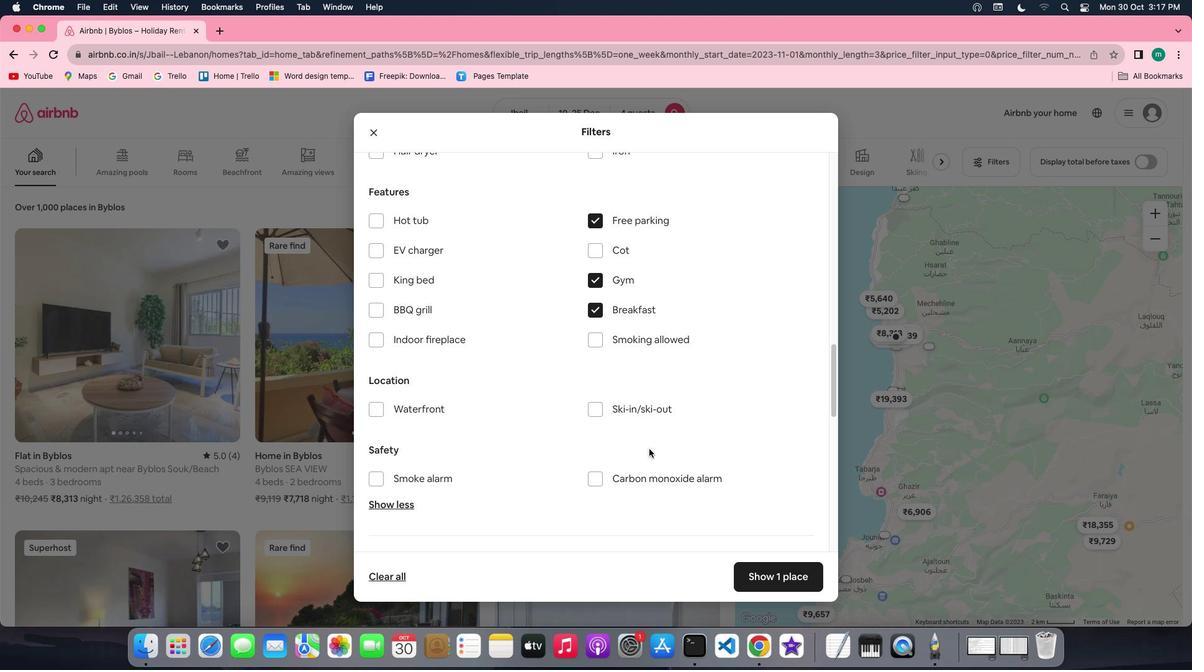 
Action: Mouse scrolled (649, 449) with delta (0, 0)
Screenshot: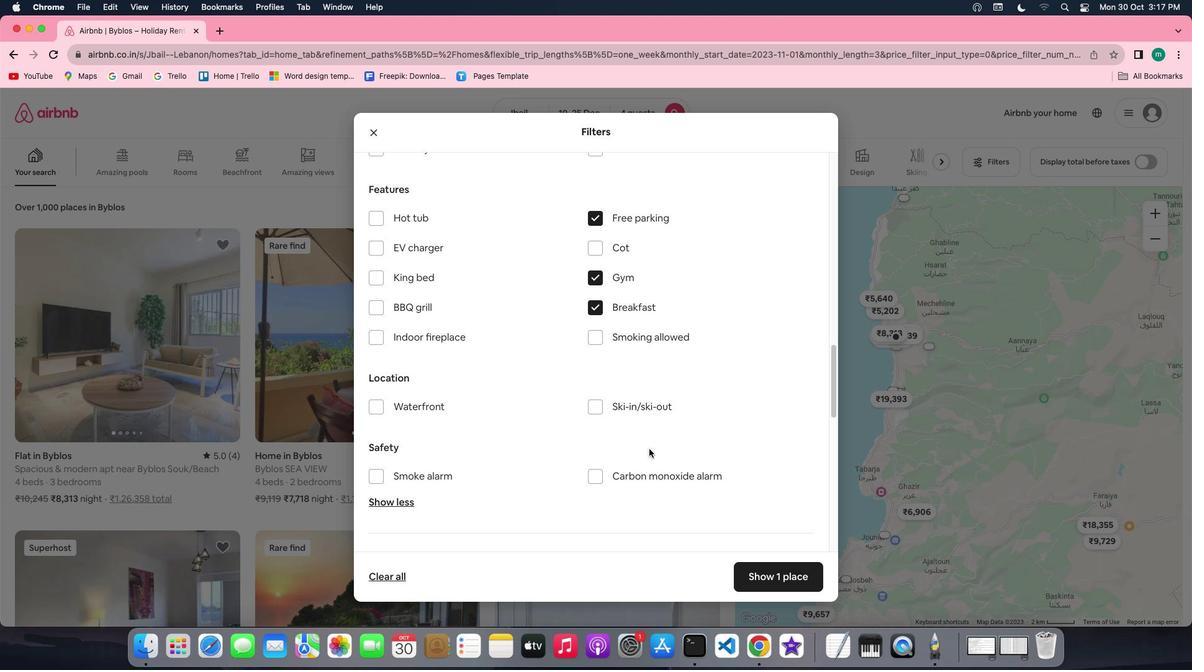 
Action: Mouse scrolled (649, 449) with delta (0, 0)
Screenshot: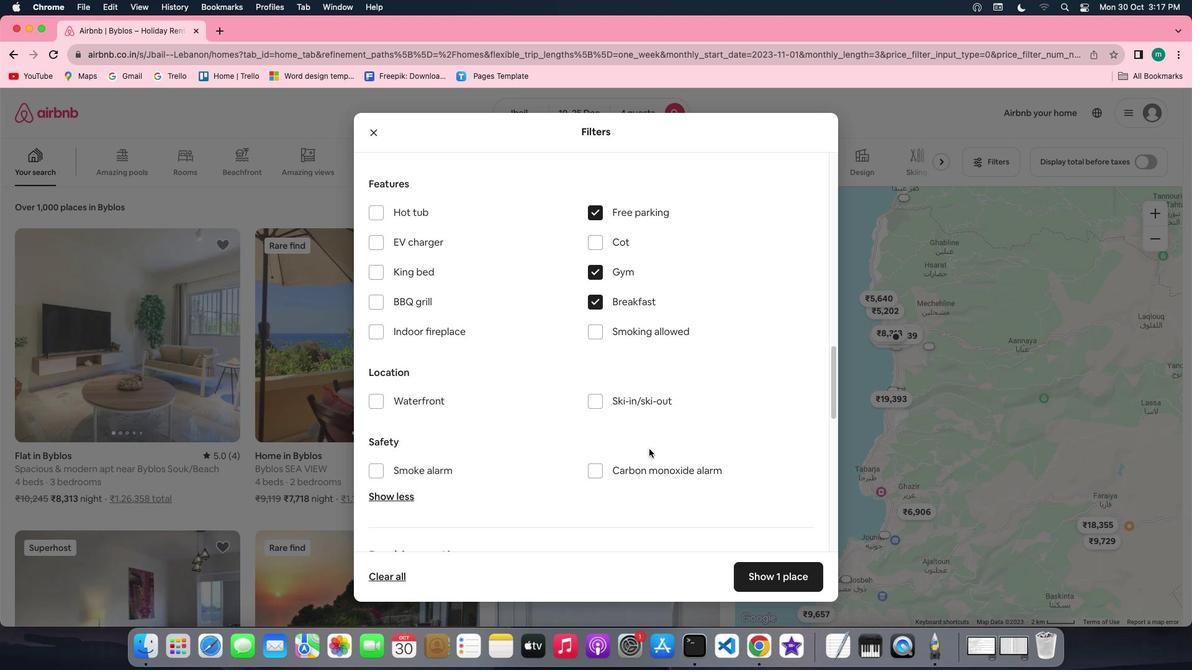 
Action: Mouse scrolled (649, 449) with delta (0, 0)
Screenshot: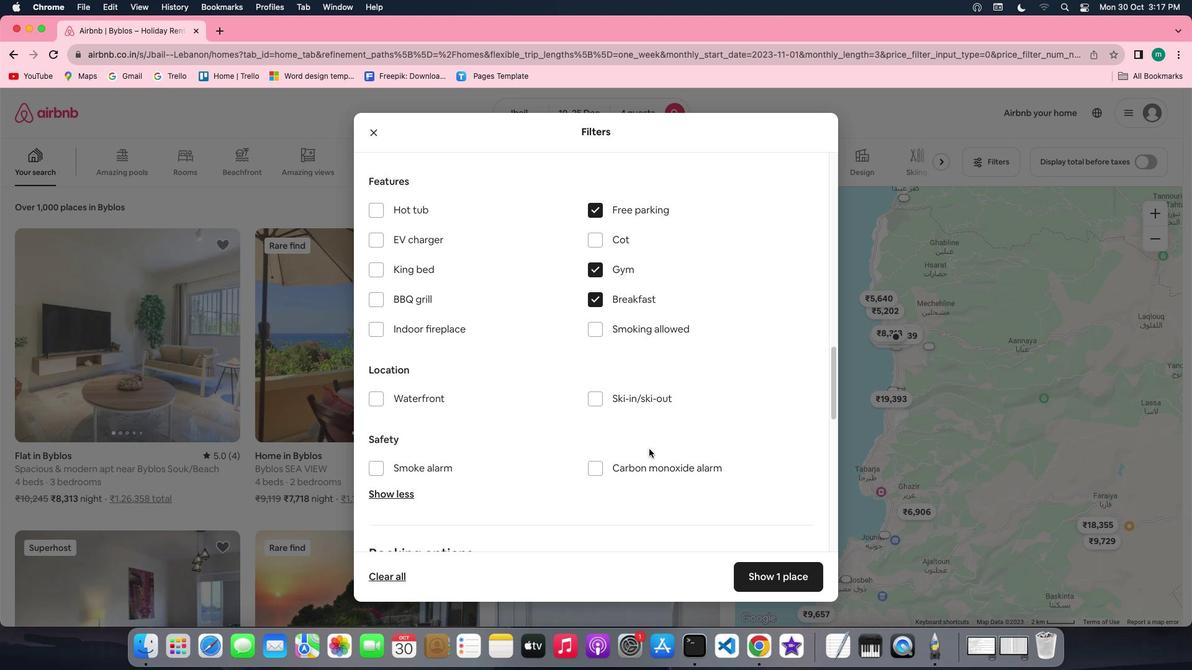 
Action: Mouse scrolled (649, 449) with delta (0, 0)
Screenshot: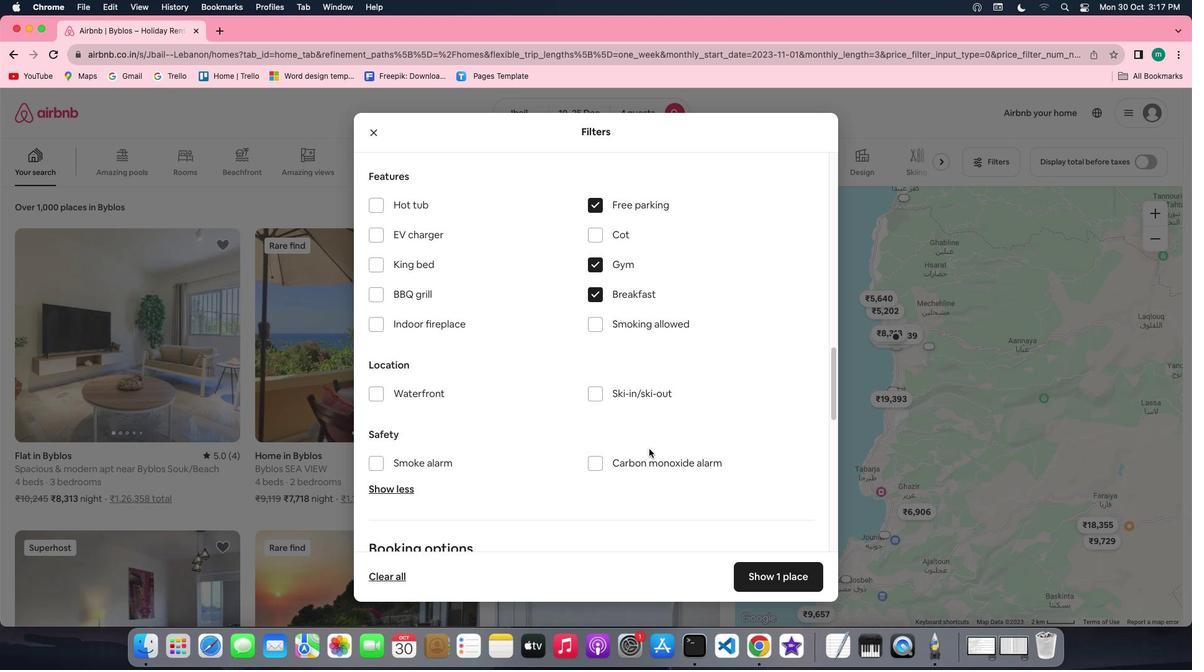
Action: Mouse scrolled (649, 449) with delta (0, 0)
Screenshot: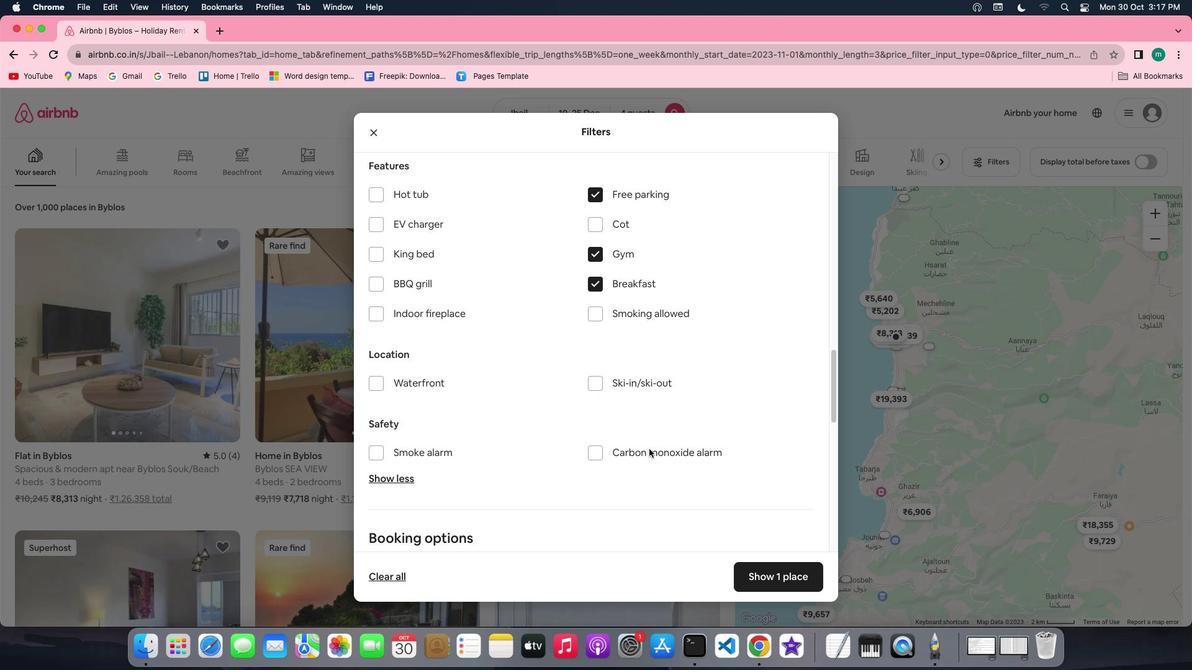 
Action: Mouse scrolled (649, 449) with delta (0, 0)
Screenshot: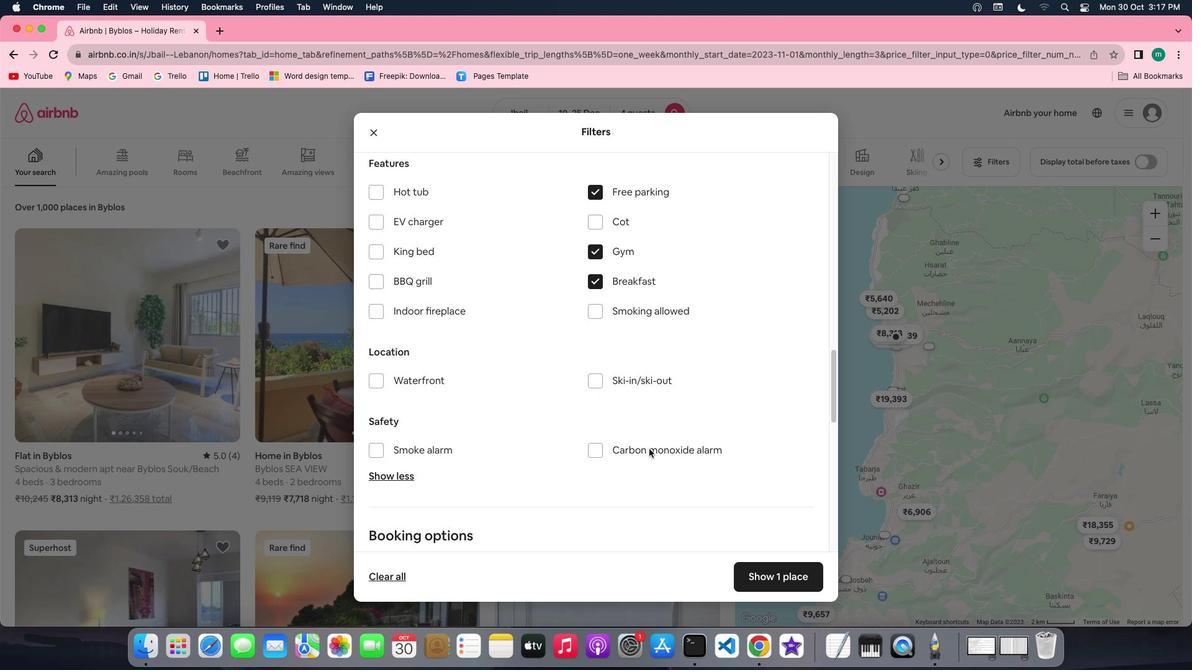 
Action: Mouse scrolled (649, 449) with delta (0, 0)
Screenshot: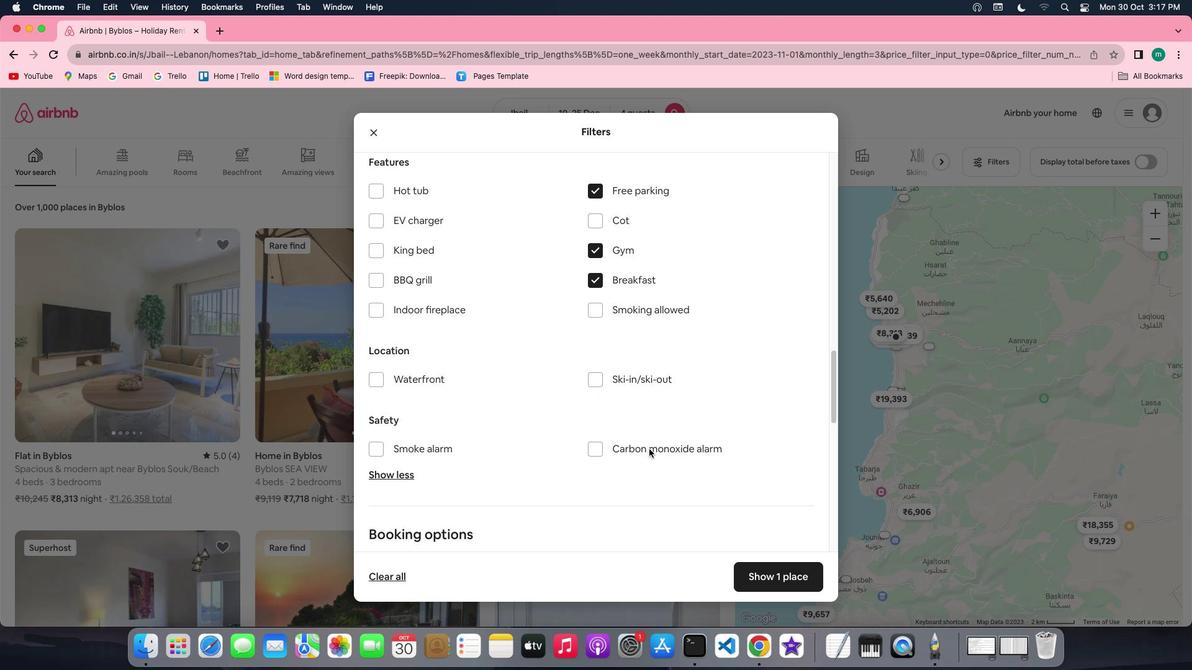 
Action: Mouse scrolled (649, 449) with delta (0, 0)
Screenshot: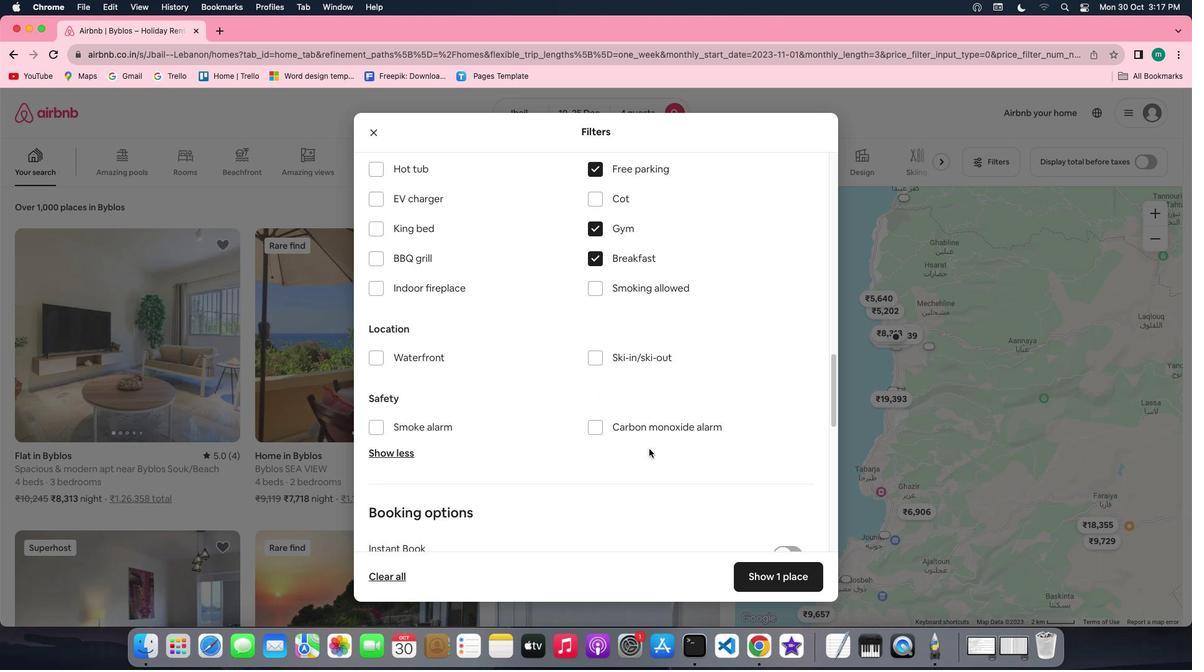 
Action: Mouse scrolled (649, 449) with delta (0, 0)
Screenshot: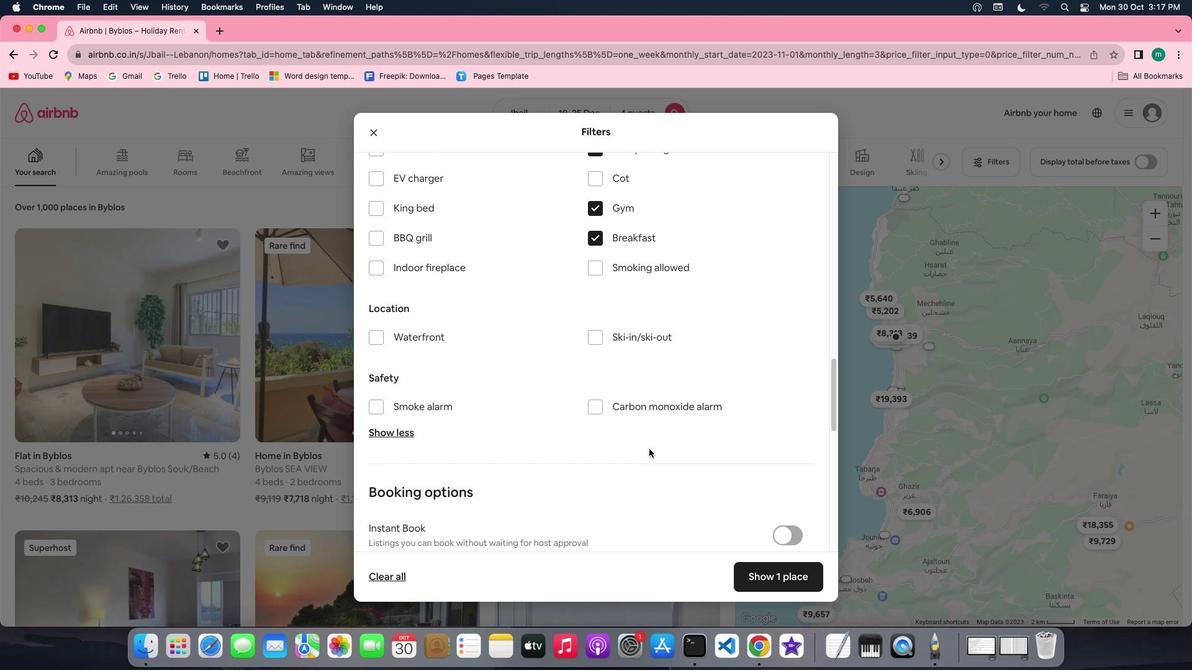 
Action: Mouse scrolled (649, 449) with delta (0, 0)
Screenshot: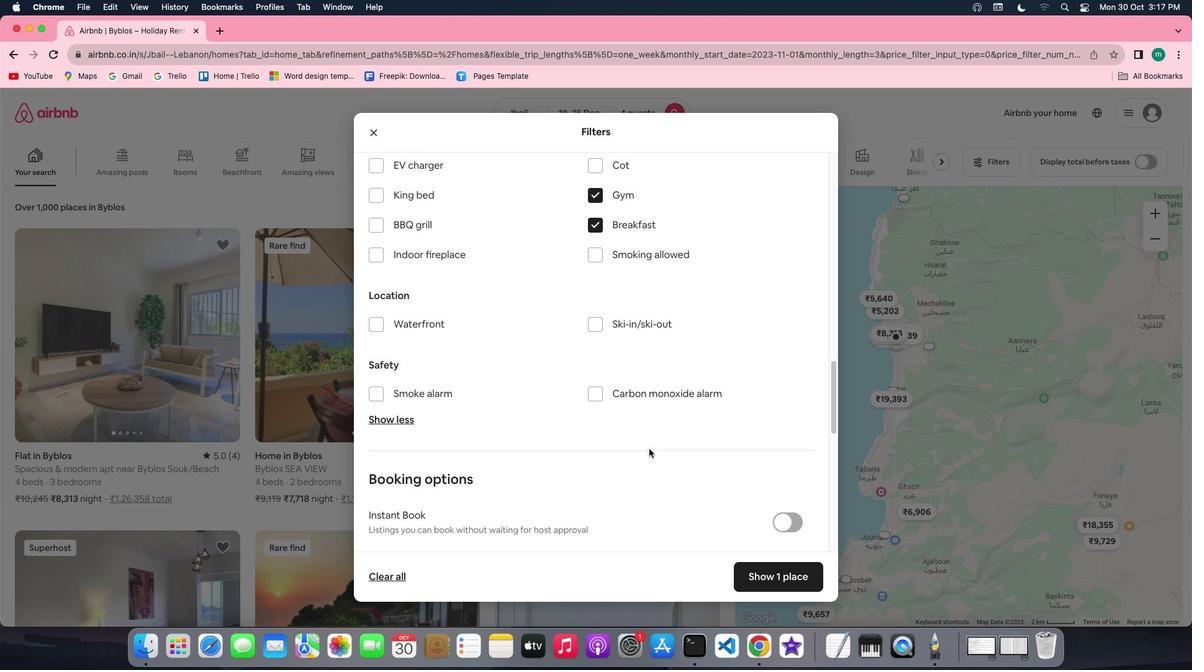 
Action: Mouse scrolled (649, 449) with delta (0, 0)
Screenshot: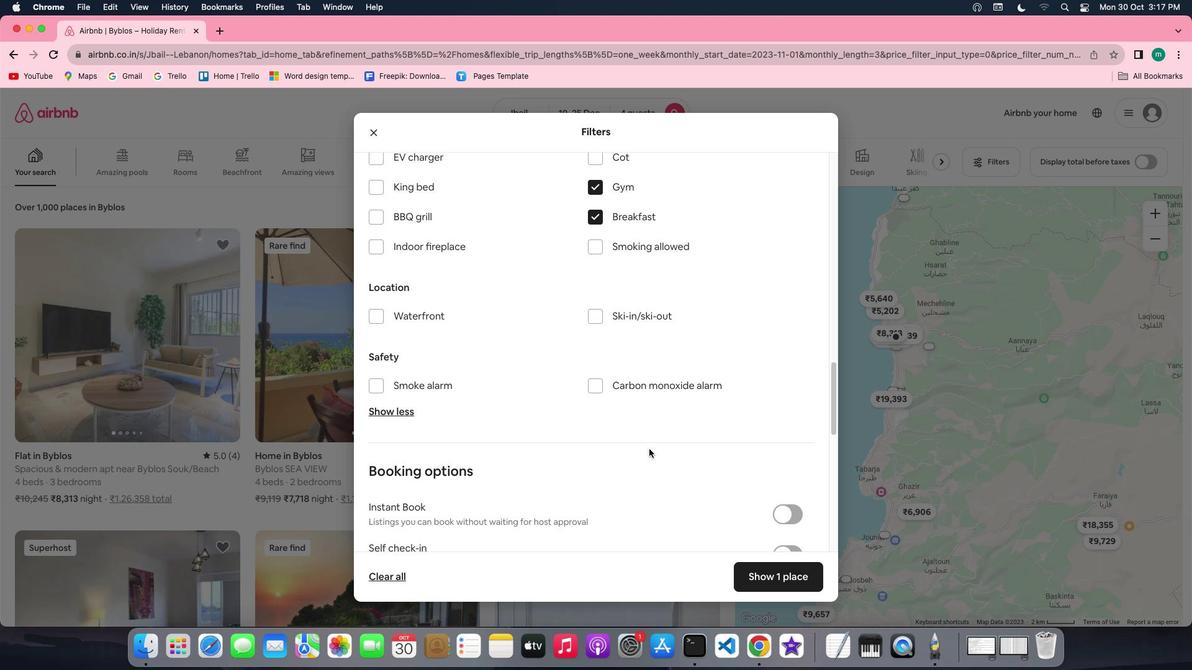 
Action: Mouse scrolled (649, 449) with delta (0, -1)
Screenshot: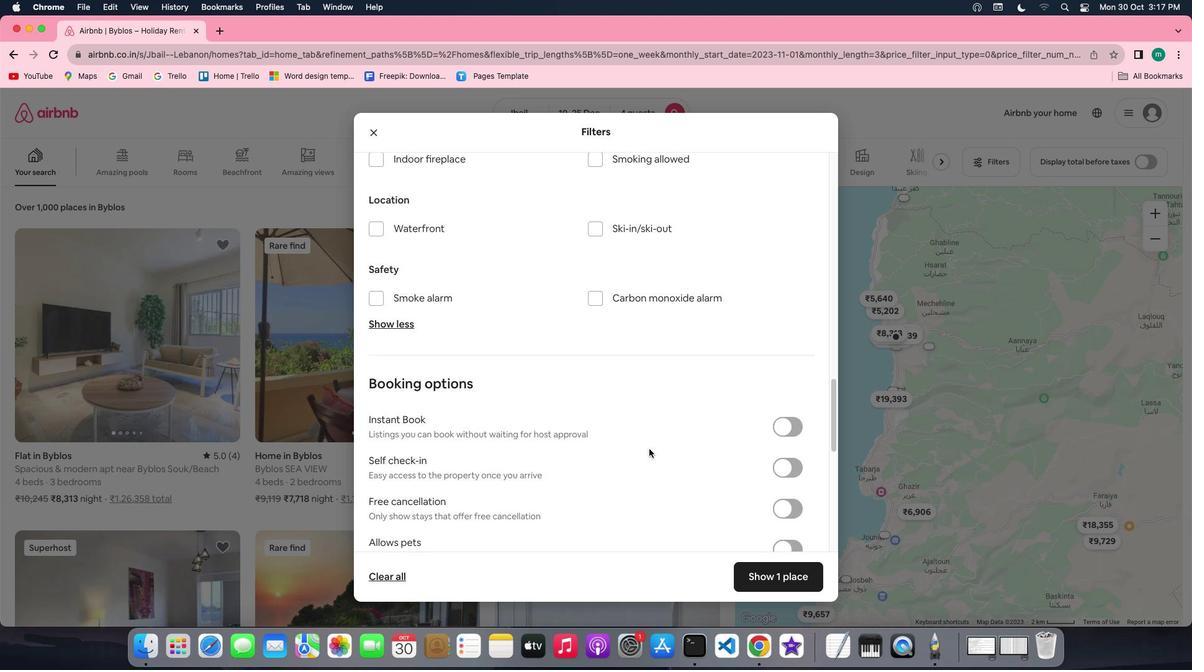 
Action: Mouse moved to (780, 408)
Screenshot: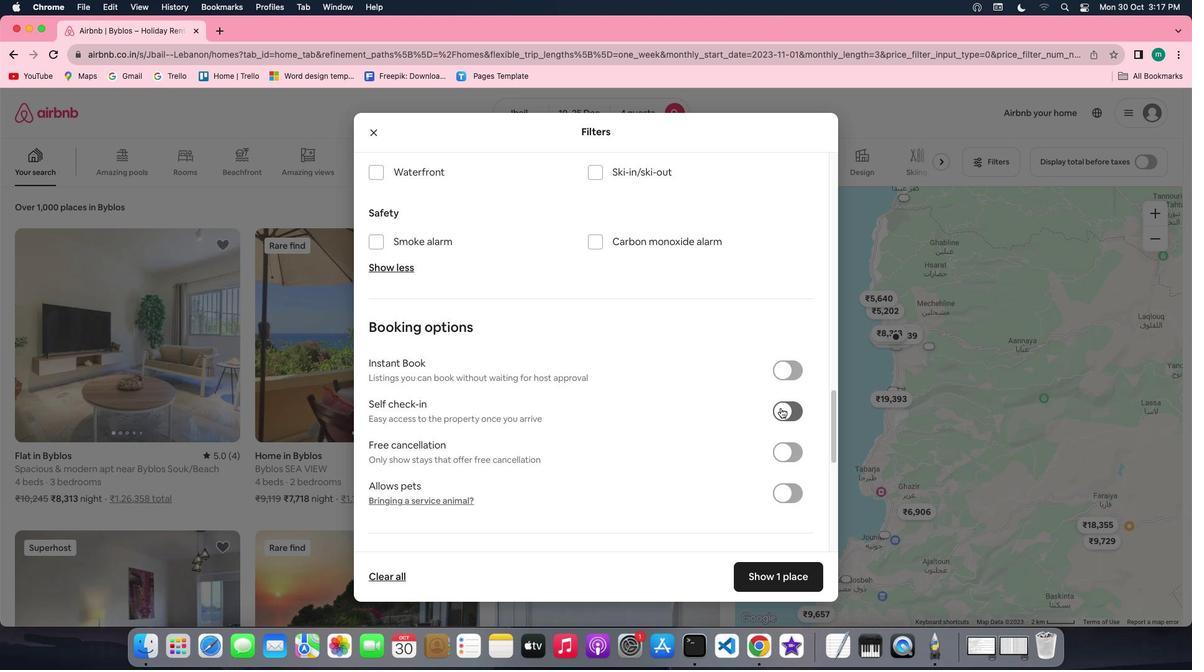 
Action: Mouse pressed left at (780, 408)
Screenshot: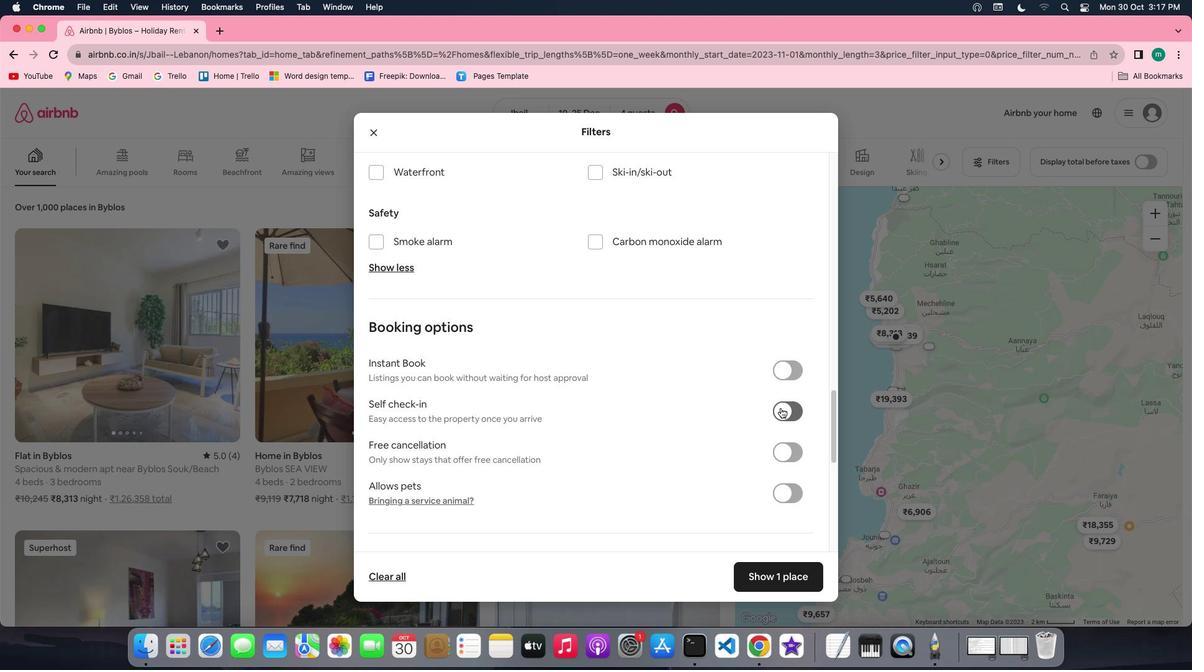 
Action: Mouse moved to (608, 419)
Screenshot: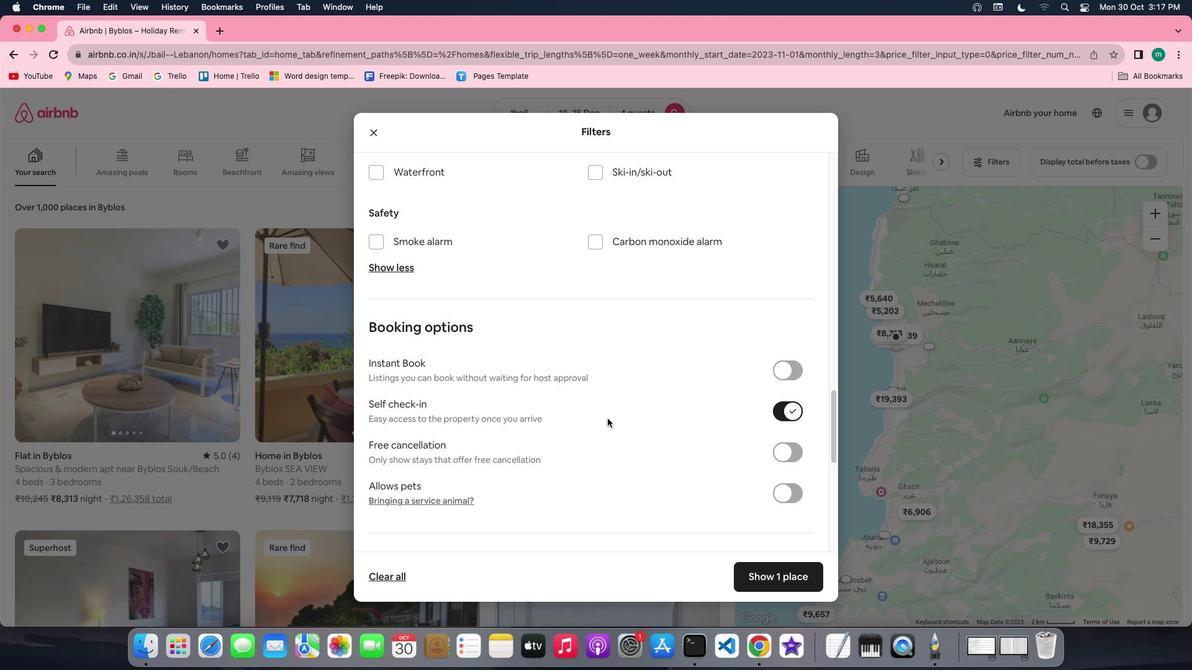 
Action: Mouse scrolled (608, 419) with delta (0, 0)
Screenshot: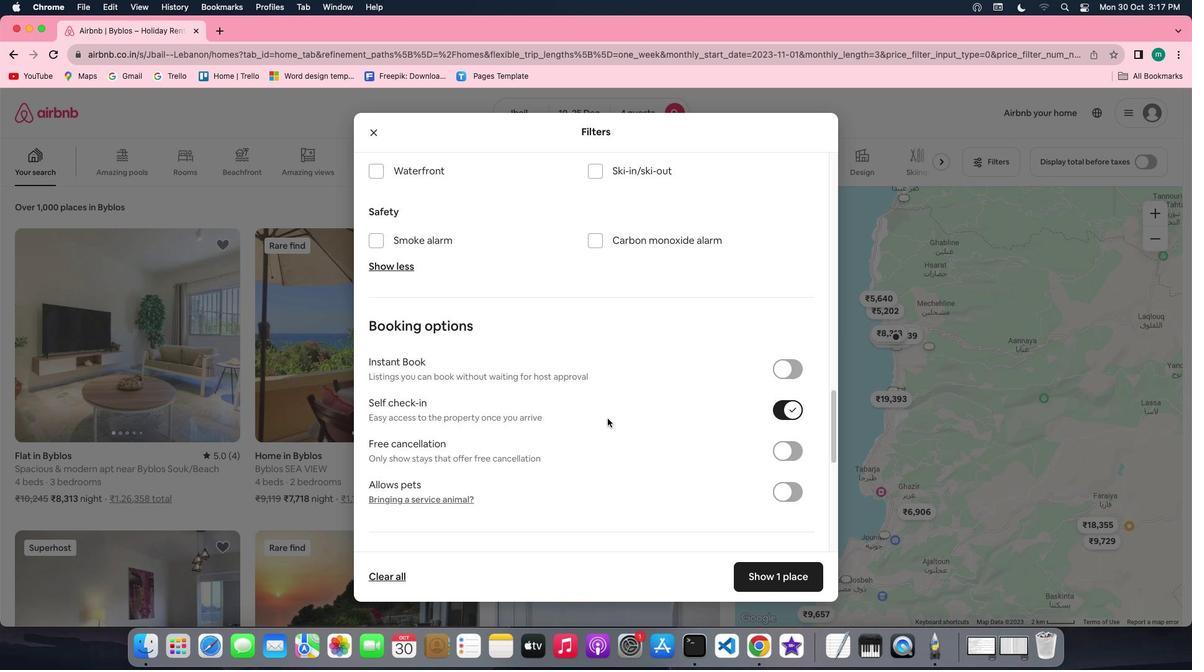 
Action: Mouse scrolled (608, 419) with delta (0, 0)
Screenshot: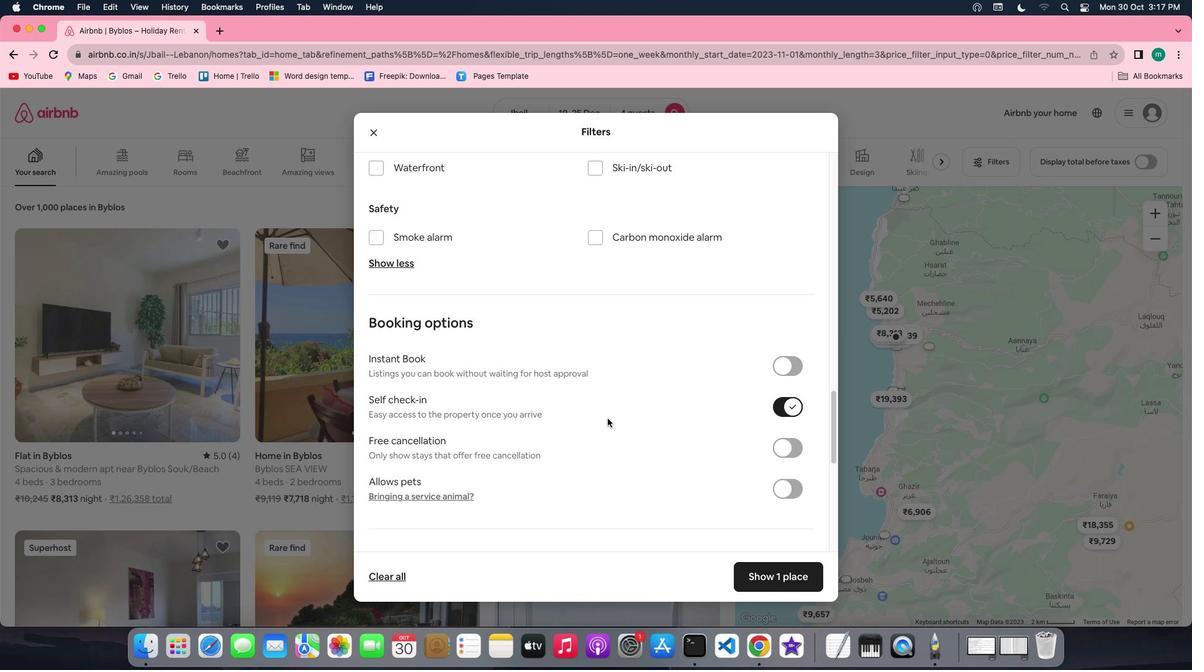 
Action: Mouse scrolled (608, 419) with delta (0, 0)
Screenshot: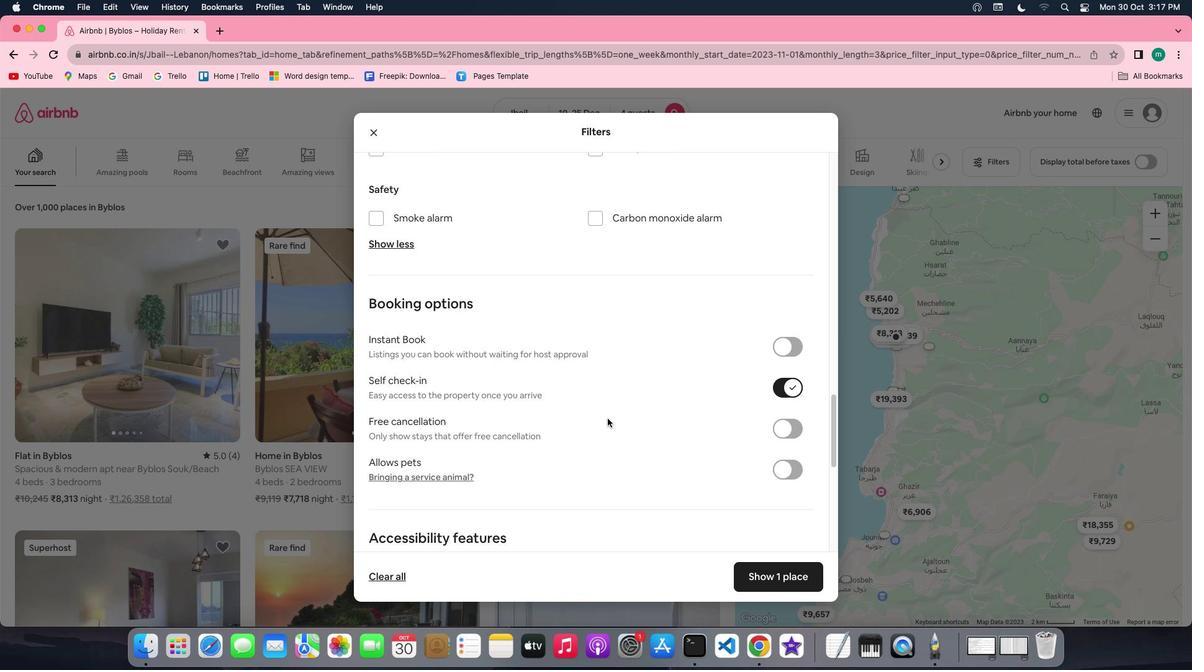 
Action: Mouse scrolled (608, 419) with delta (0, 0)
Screenshot: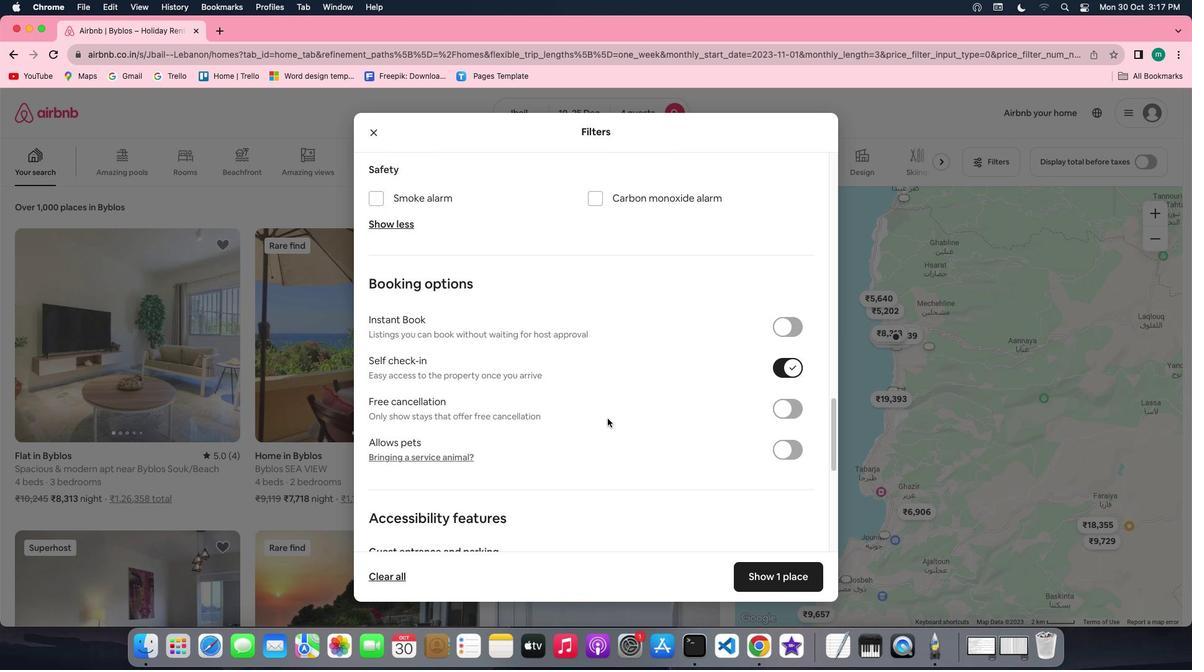 
Action: Mouse scrolled (608, 419) with delta (0, 0)
Screenshot: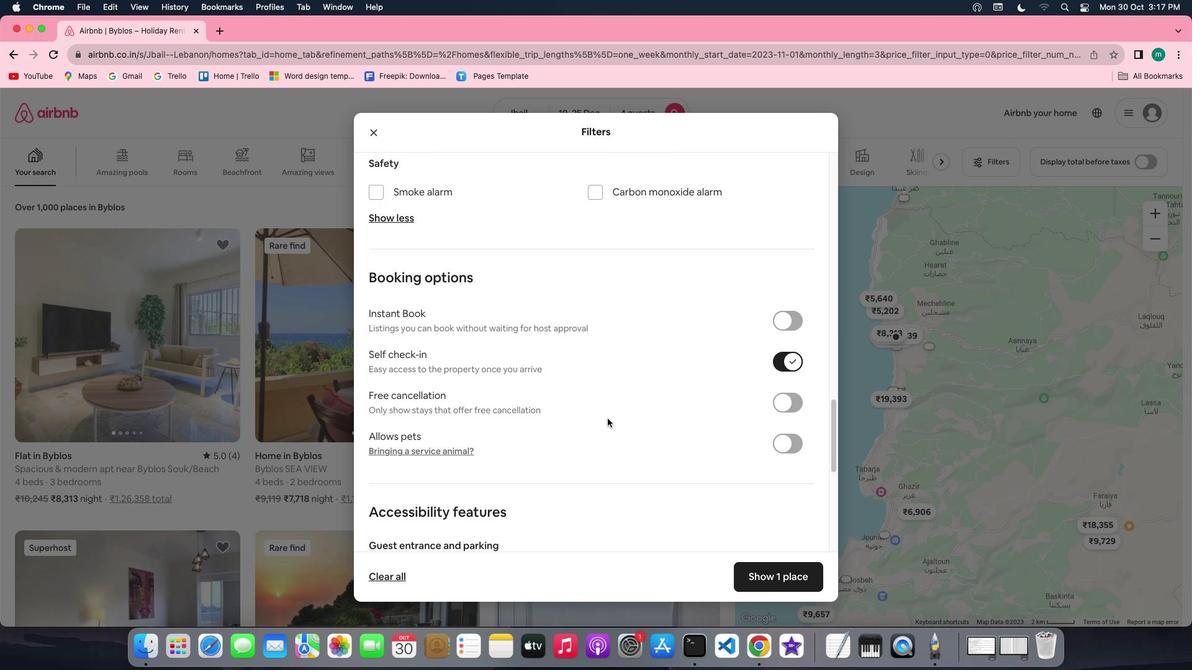 
Action: Mouse scrolled (608, 419) with delta (0, 0)
Screenshot: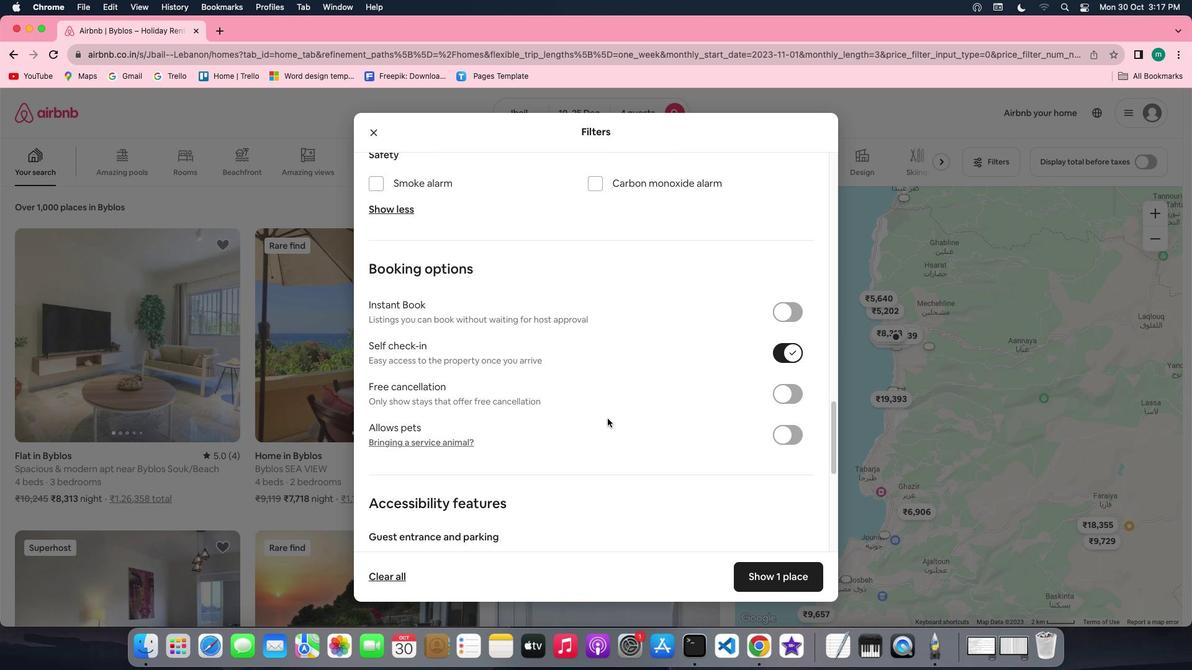 
Action: Mouse scrolled (608, 419) with delta (0, 0)
Screenshot: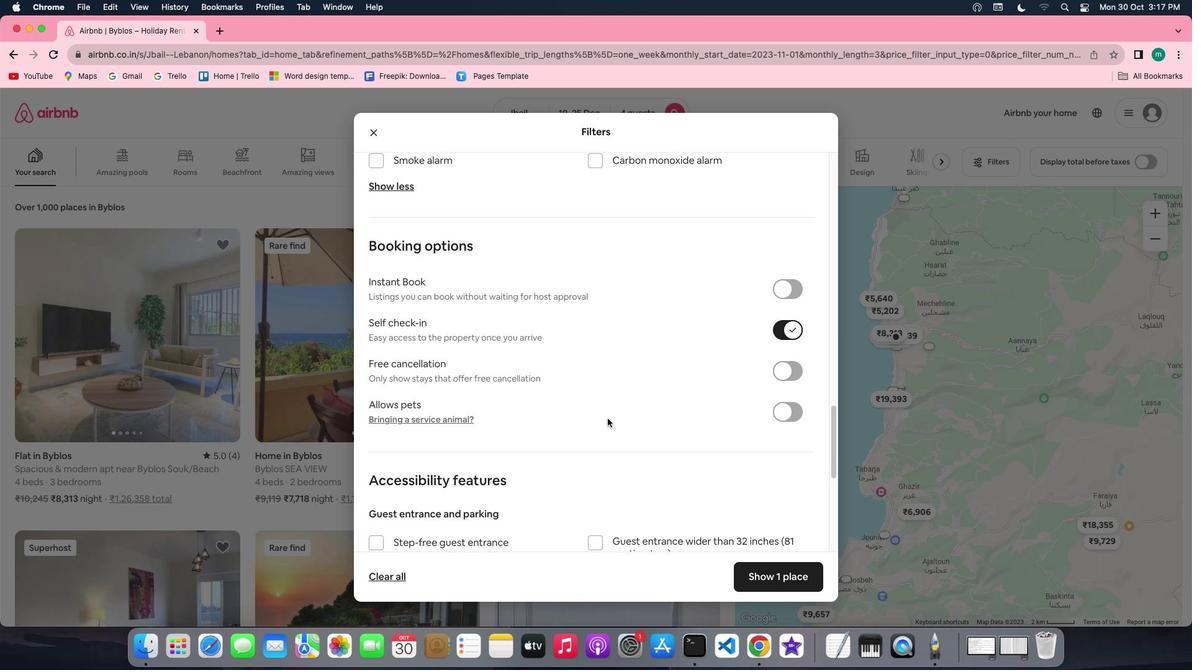 
Action: Mouse scrolled (608, 419) with delta (0, 0)
Screenshot: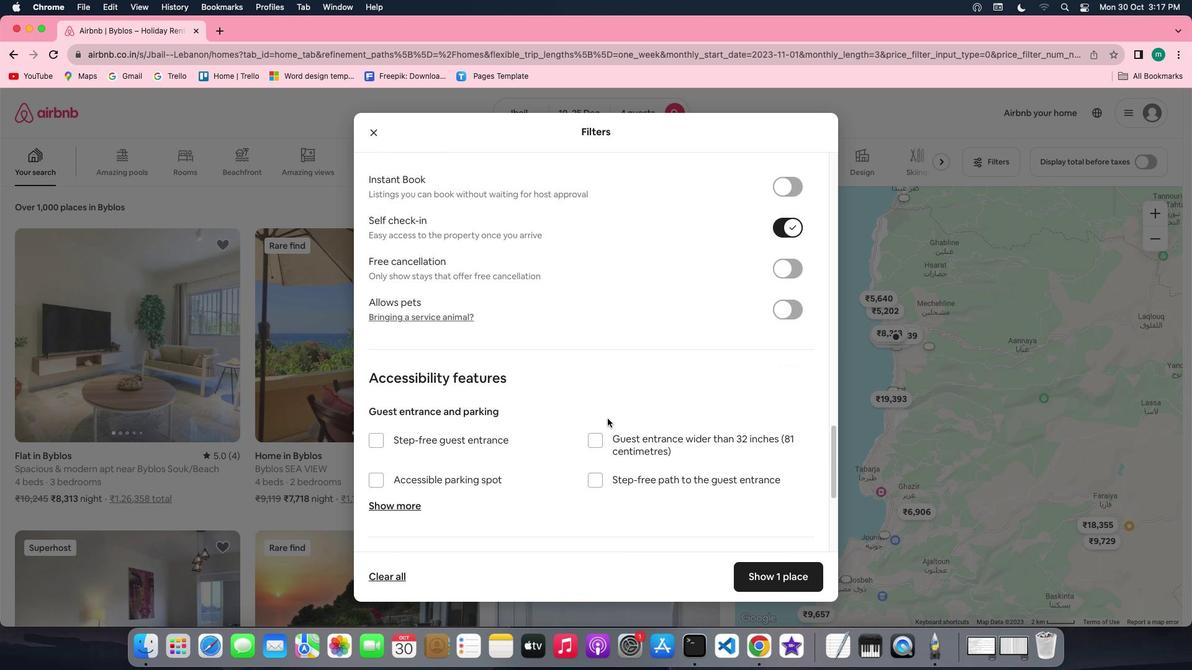 
Action: Mouse moved to (715, 486)
Screenshot: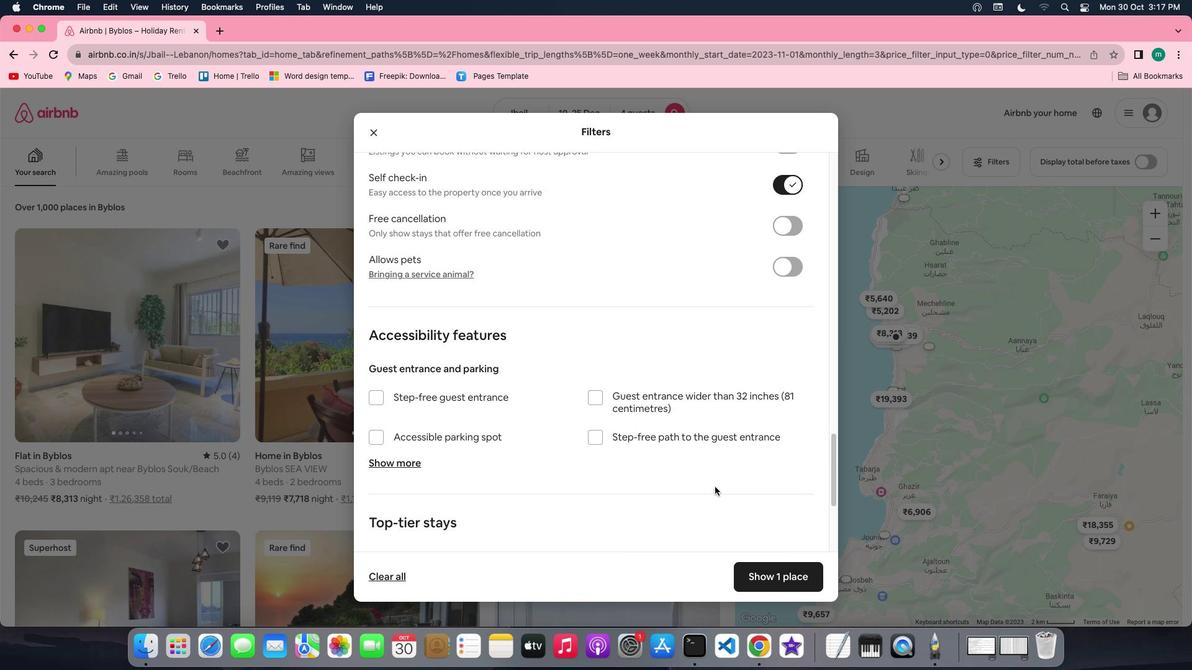 
Action: Mouse scrolled (715, 486) with delta (0, 0)
Screenshot: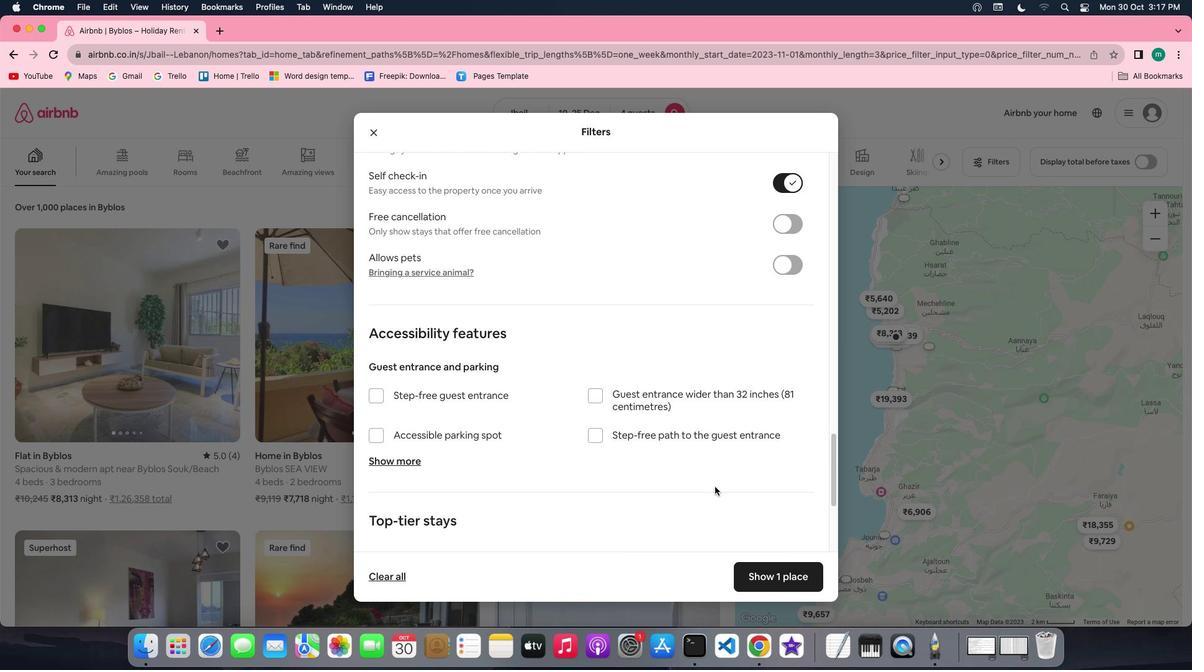 
Action: Mouse scrolled (715, 486) with delta (0, 0)
Screenshot: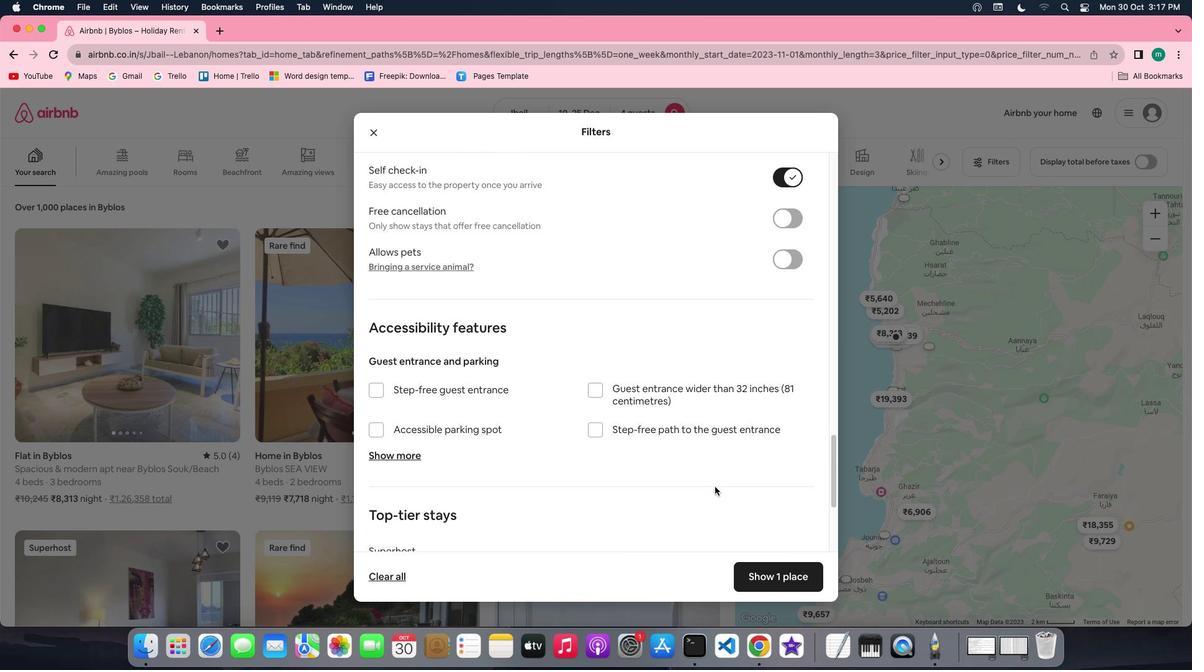 
Action: Mouse scrolled (715, 486) with delta (0, 0)
Screenshot: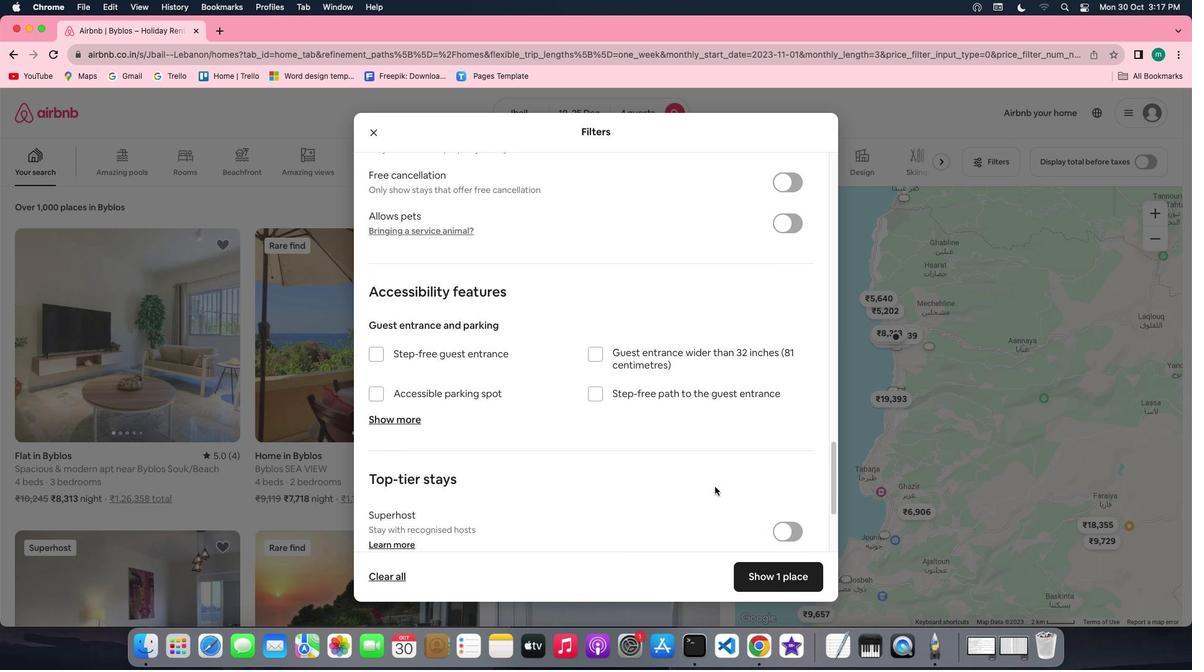 
Action: Mouse scrolled (715, 486) with delta (0, -1)
Screenshot: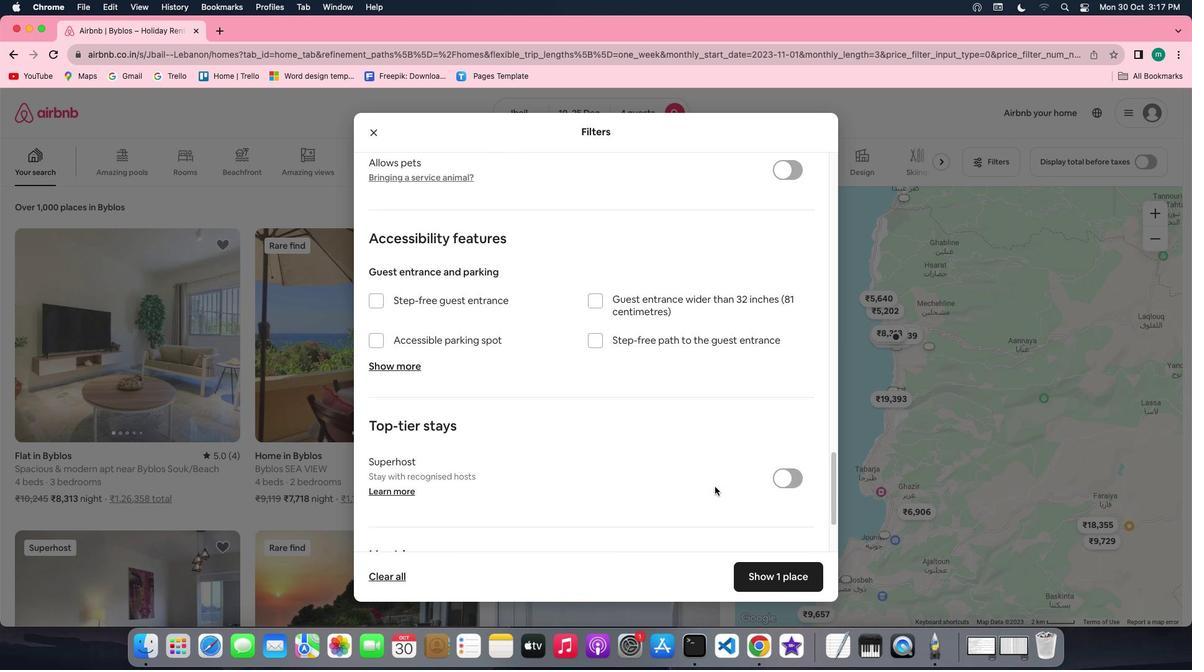 
Action: Mouse scrolled (715, 486) with delta (0, -1)
Screenshot: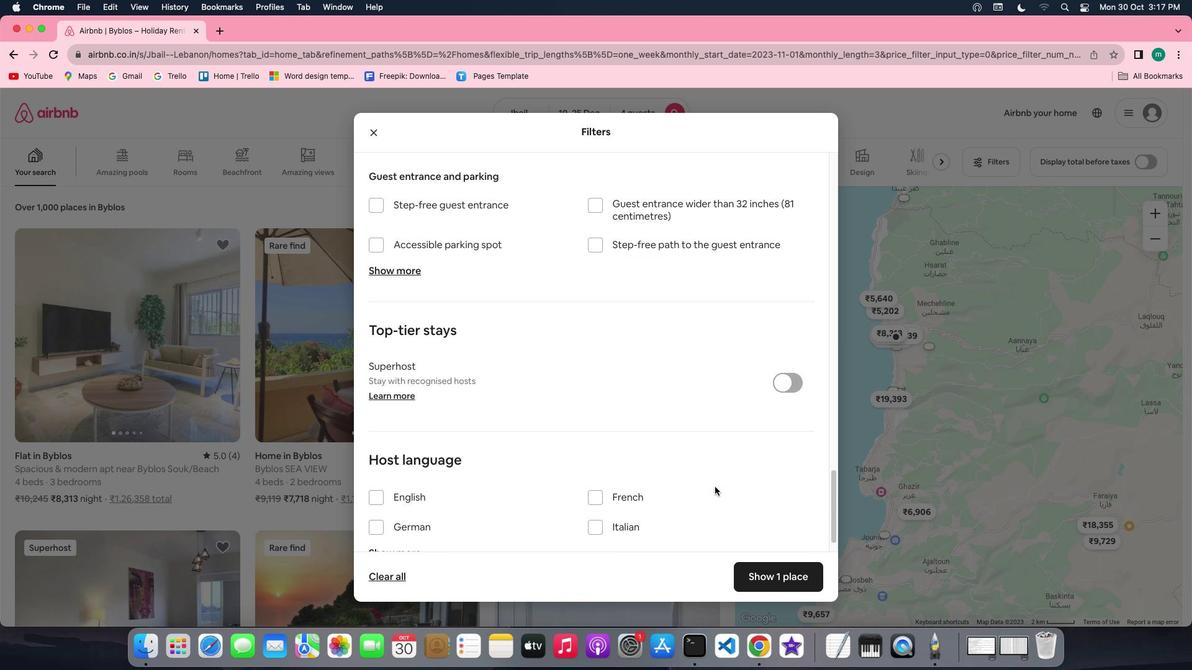 
Action: Mouse scrolled (715, 486) with delta (0, 0)
Screenshot: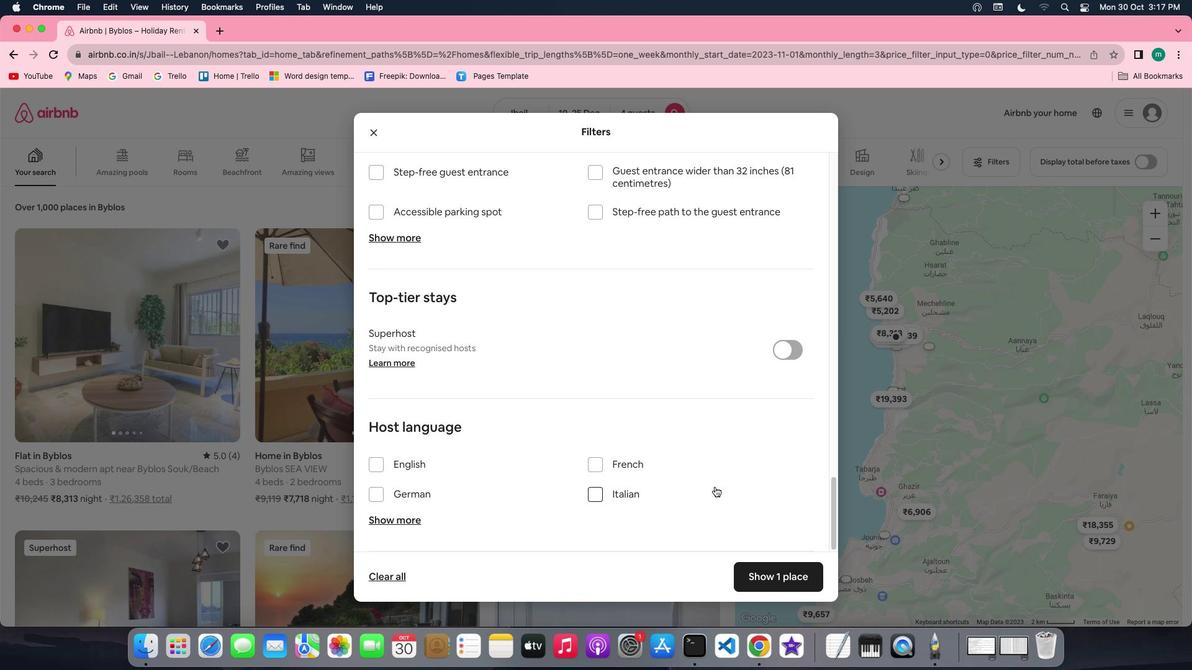 
Action: Mouse scrolled (715, 486) with delta (0, 0)
Screenshot: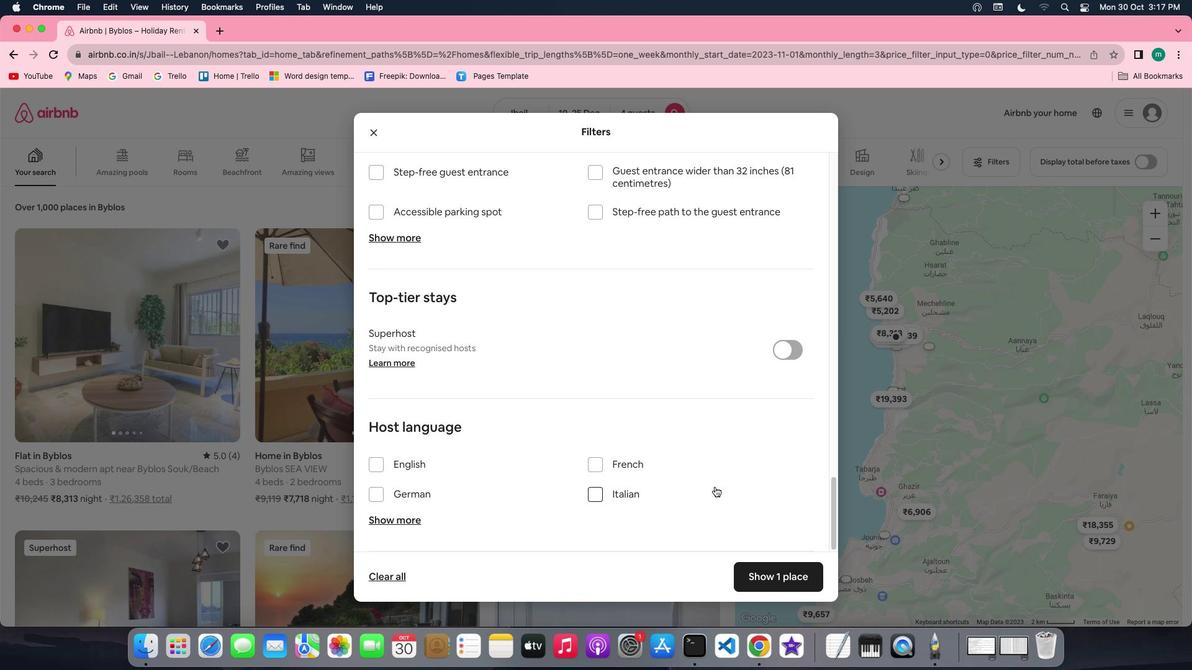 
Action: Mouse scrolled (715, 486) with delta (0, -1)
Screenshot: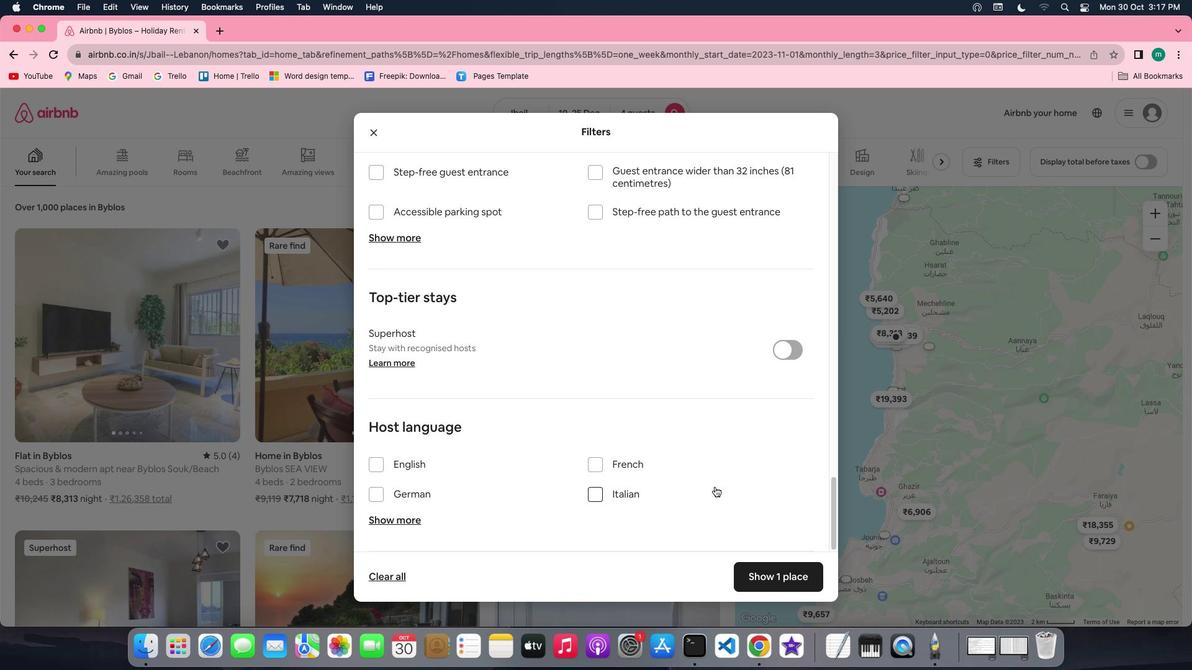
Action: Mouse scrolled (715, 486) with delta (0, -2)
Screenshot: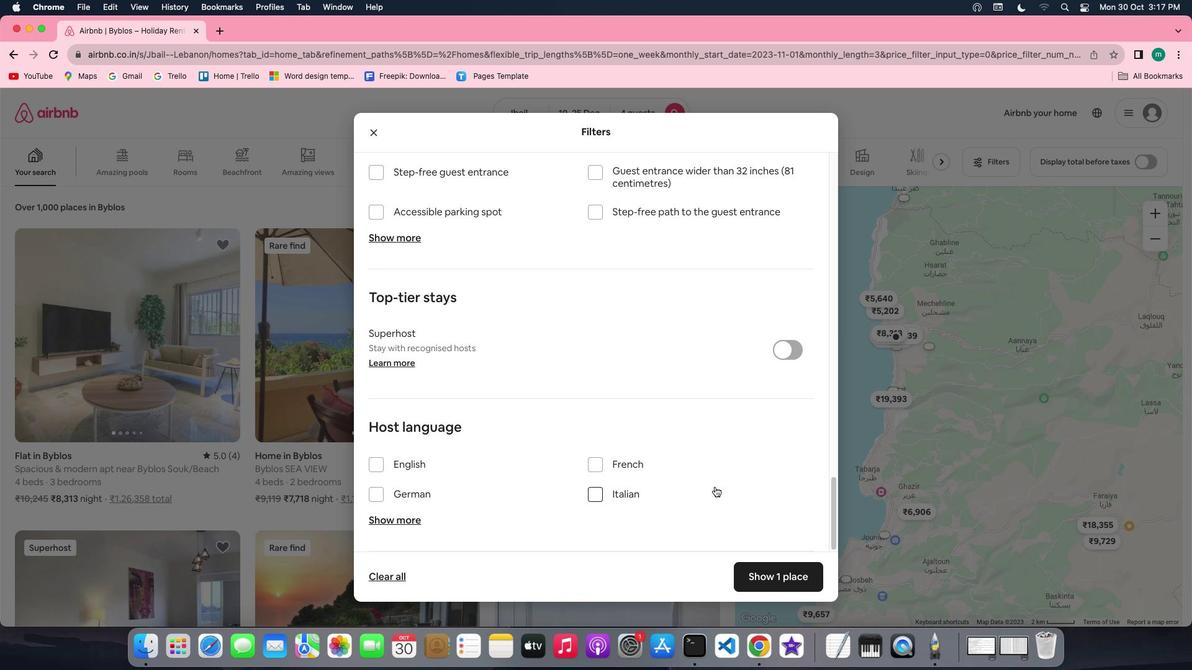 
Action: Mouse scrolled (715, 486) with delta (0, -3)
Screenshot: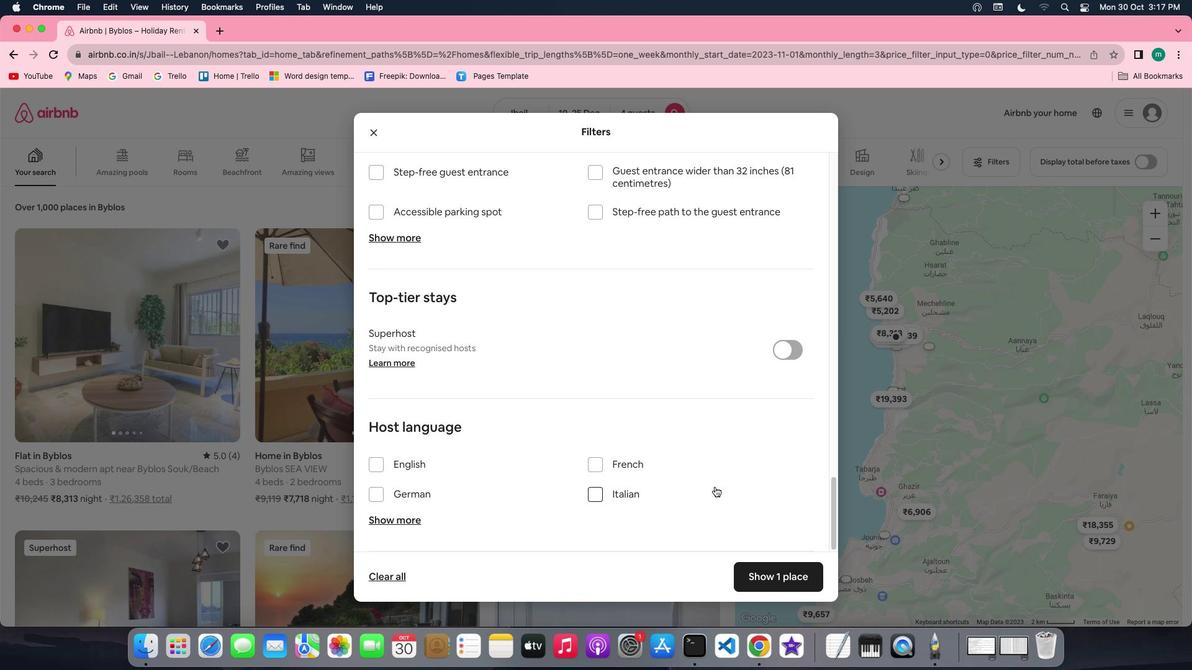 
Action: Mouse scrolled (715, 486) with delta (0, -3)
Screenshot: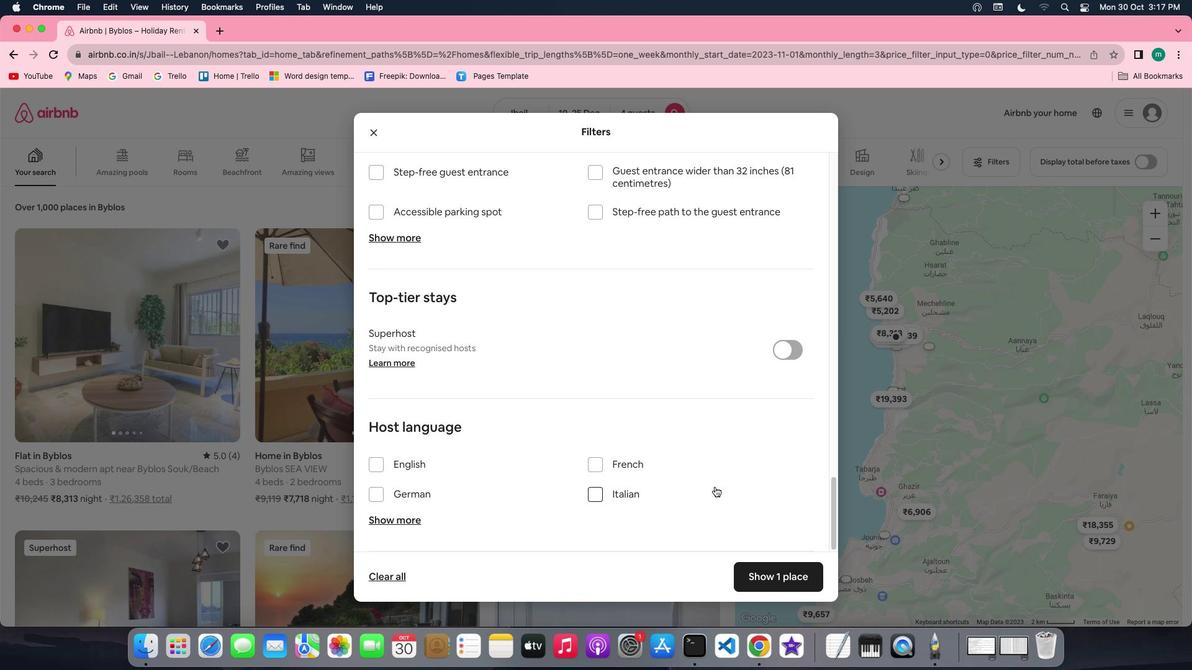
Action: Mouse moved to (781, 575)
Screenshot: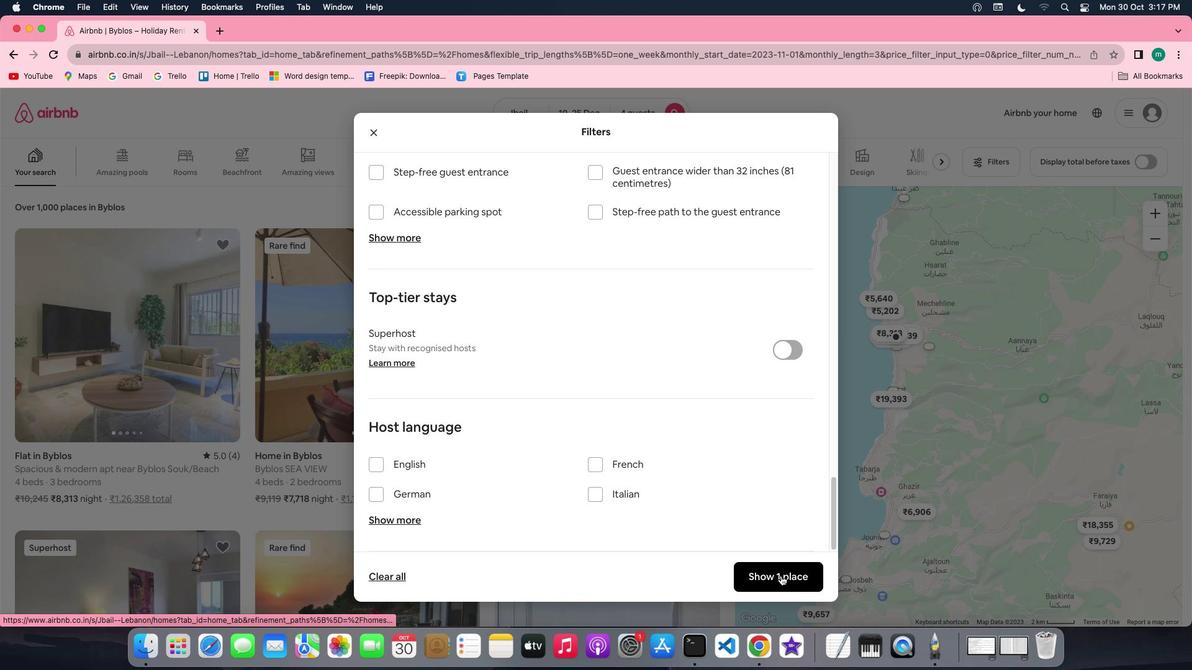 
Action: Mouse pressed left at (781, 575)
Screenshot: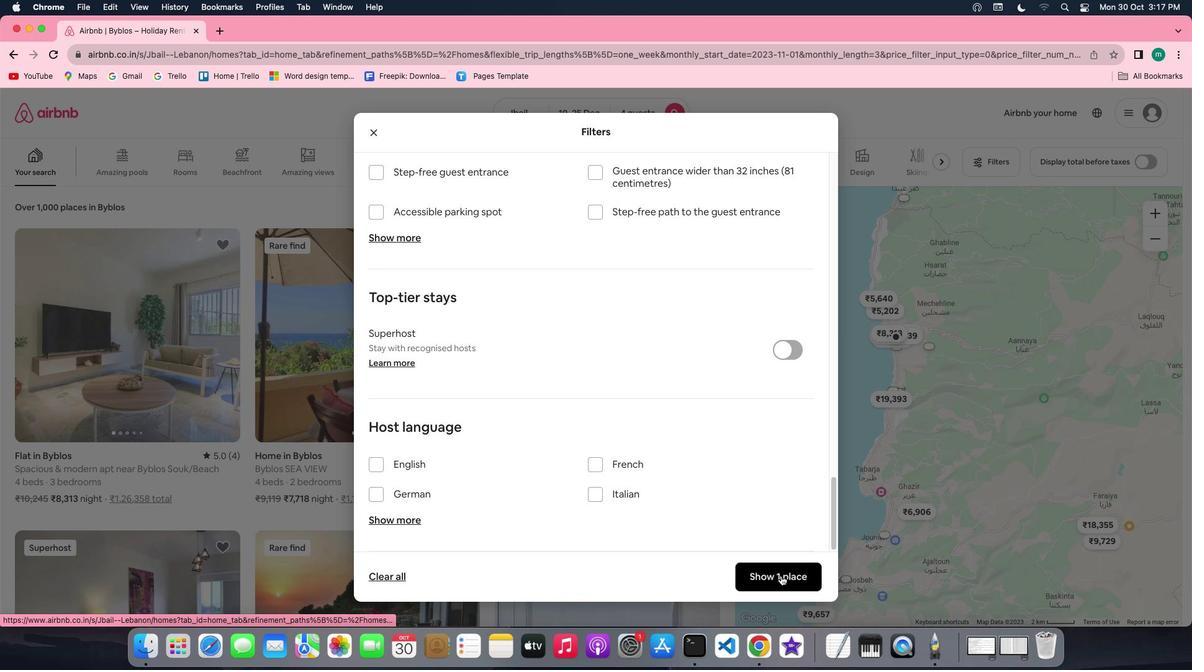 
Action: Mouse moved to (117, 301)
Screenshot: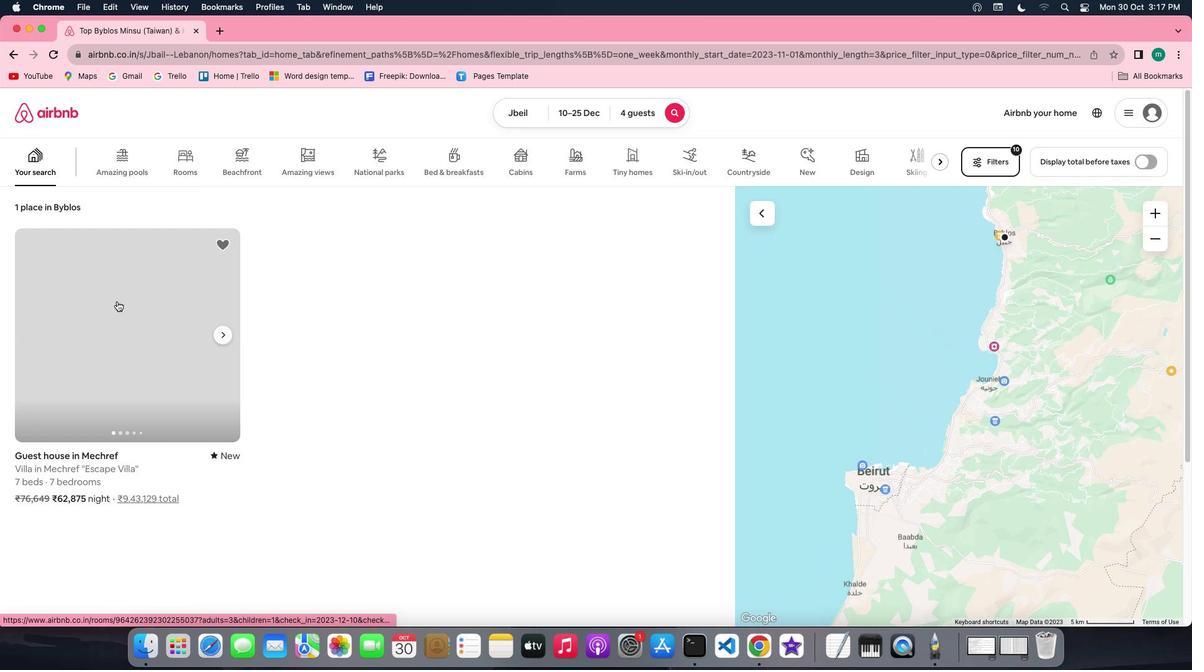 
Action: Mouse pressed left at (117, 301)
Screenshot: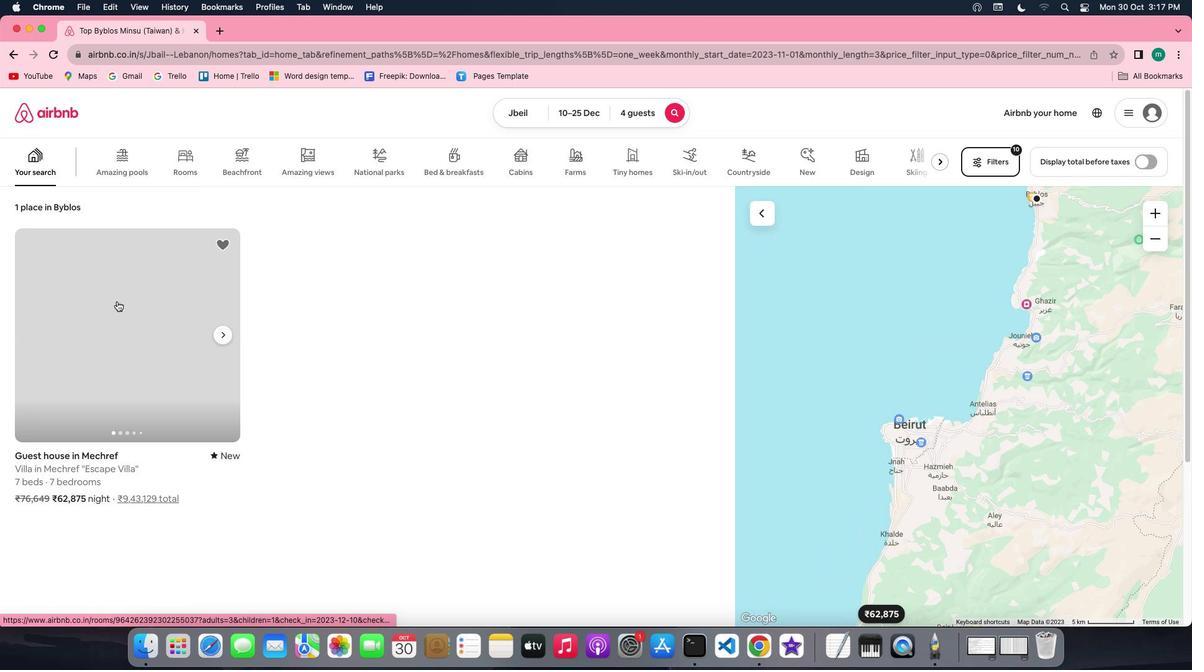 
Action: Mouse moved to (866, 456)
Screenshot: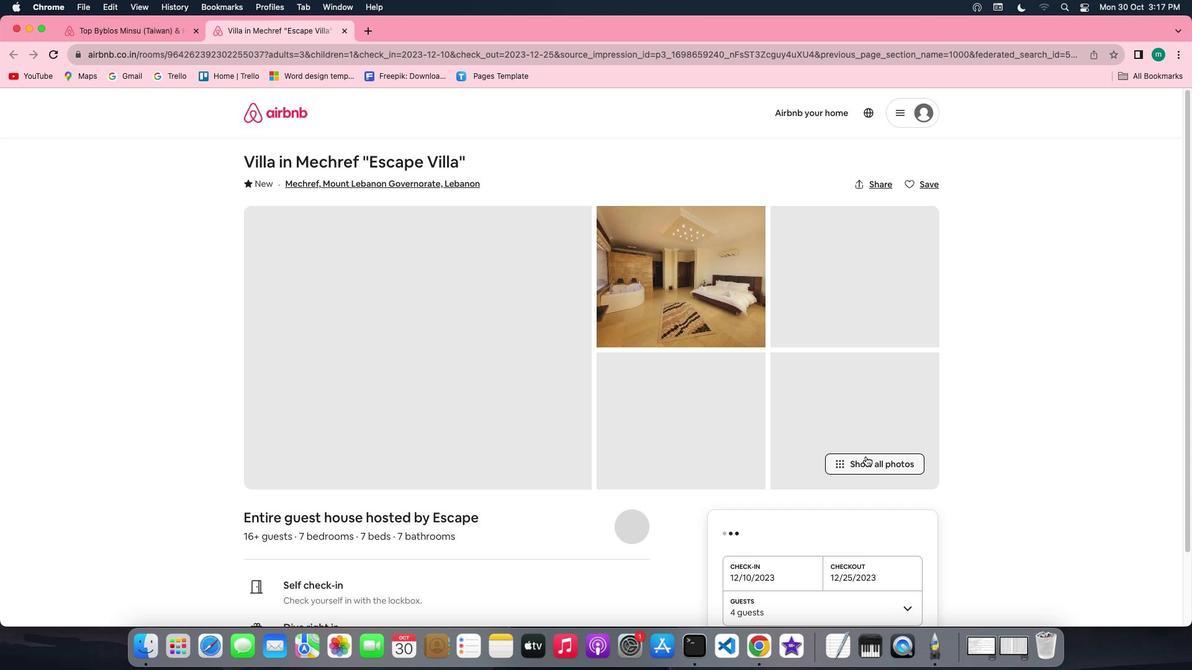 
Action: Mouse pressed left at (866, 456)
Screenshot: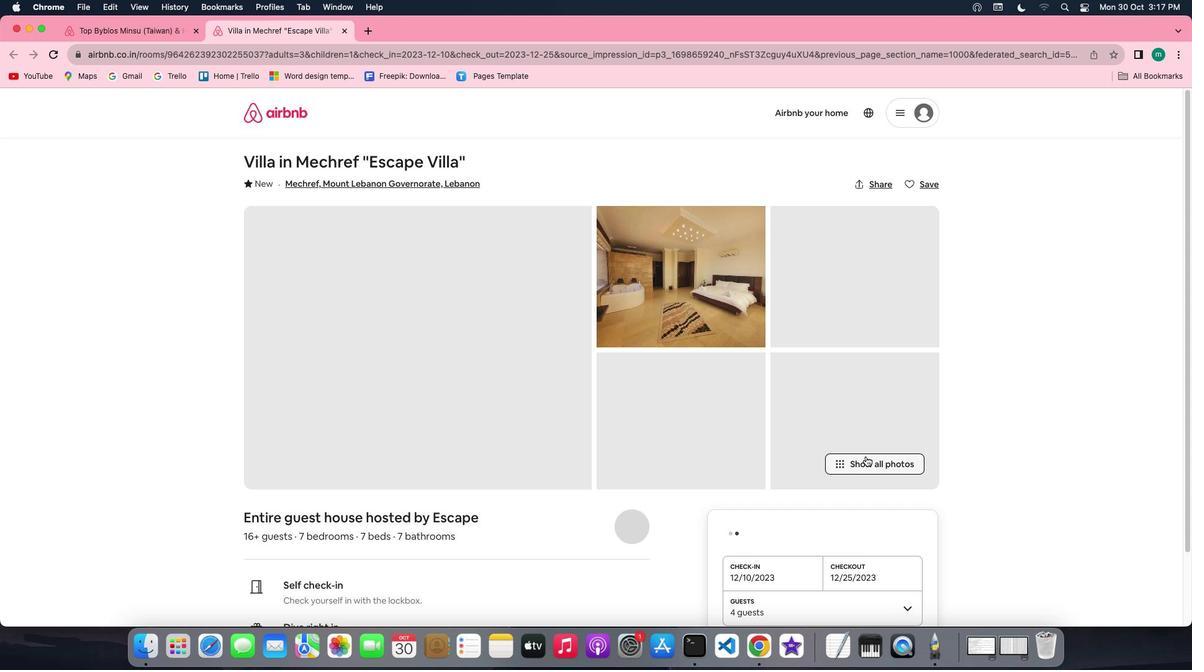 
Action: Mouse moved to (569, 381)
Screenshot: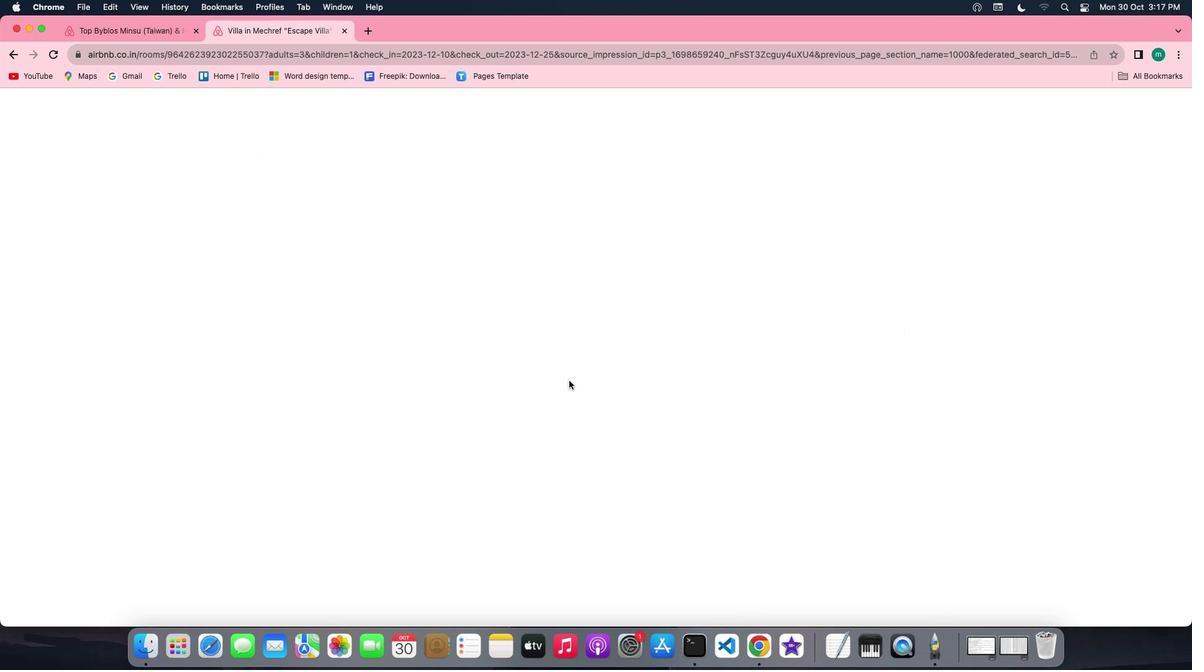 
Action: Mouse scrolled (569, 381) with delta (0, 0)
Screenshot: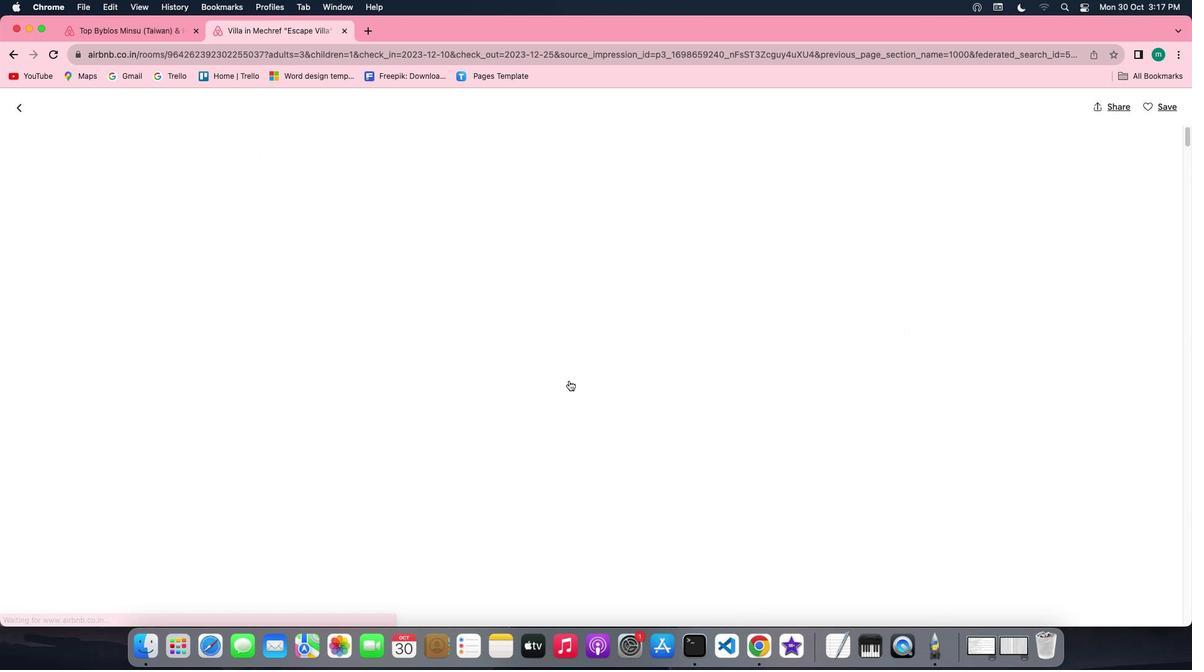 
Action: Mouse scrolled (569, 381) with delta (0, 0)
Screenshot: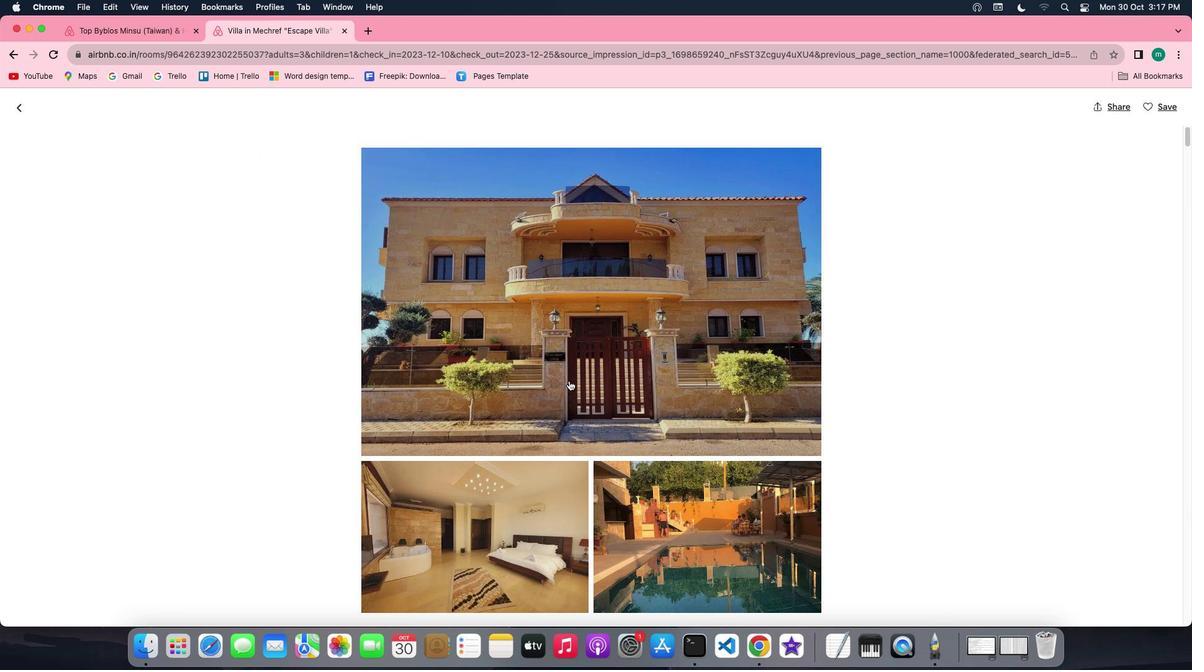 
Action: Mouse scrolled (569, 381) with delta (0, 0)
Screenshot: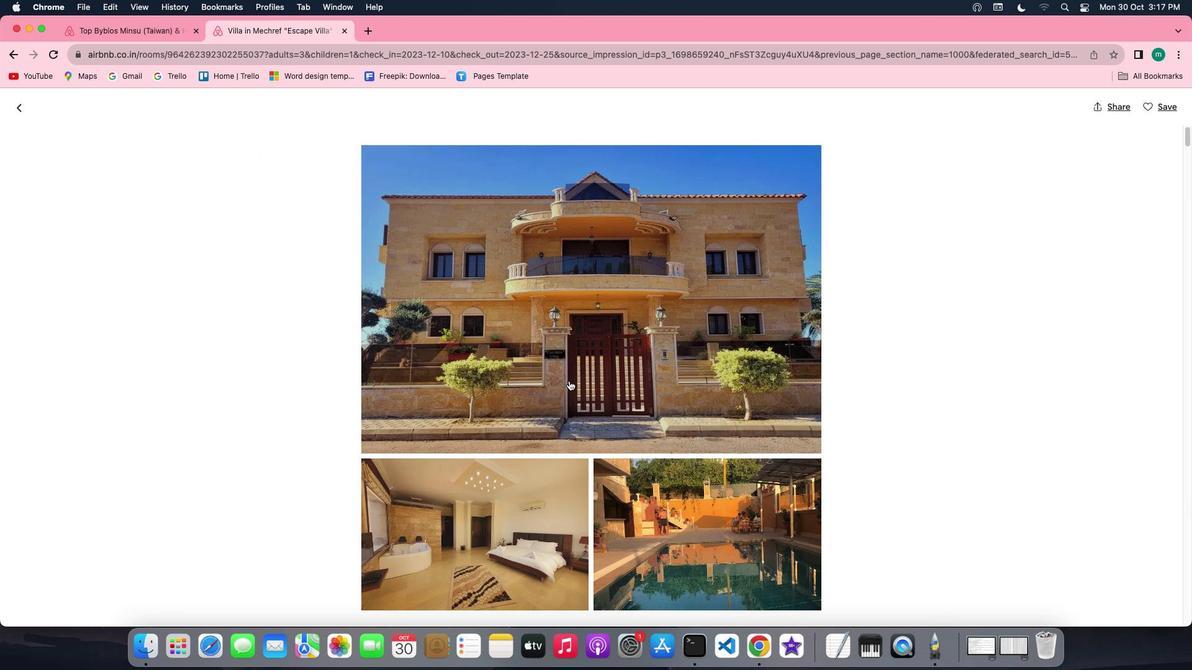 
Action: Mouse scrolled (569, 381) with delta (0, 0)
Screenshot: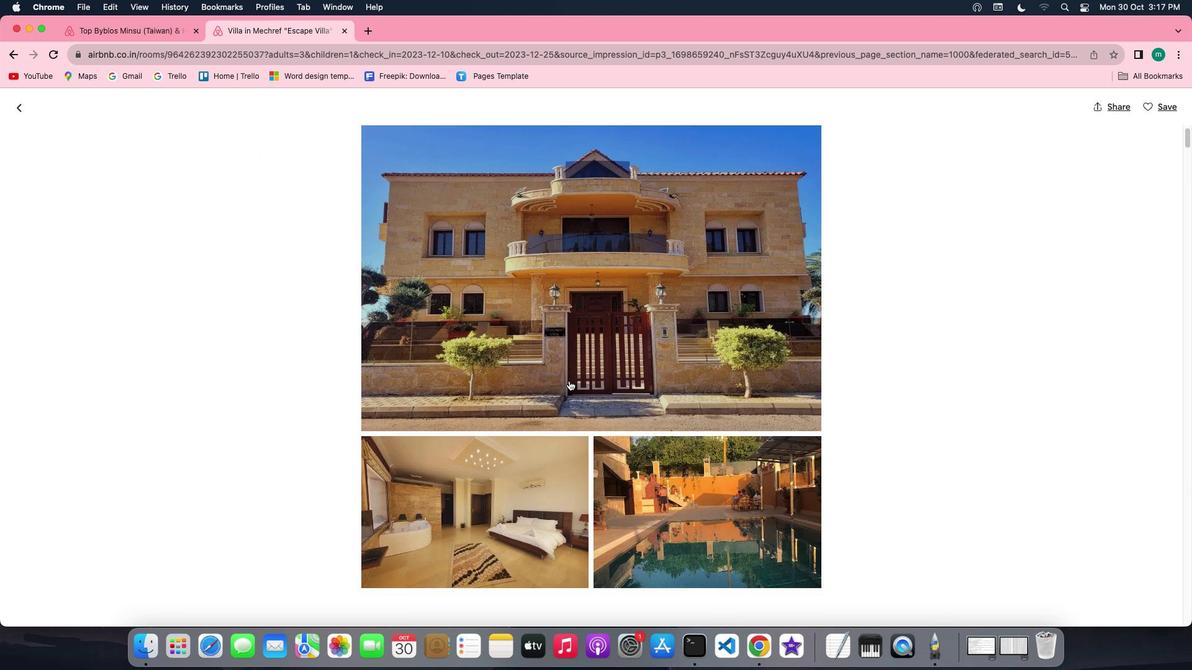 
Action: Mouse scrolled (569, 381) with delta (0, 0)
Screenshot: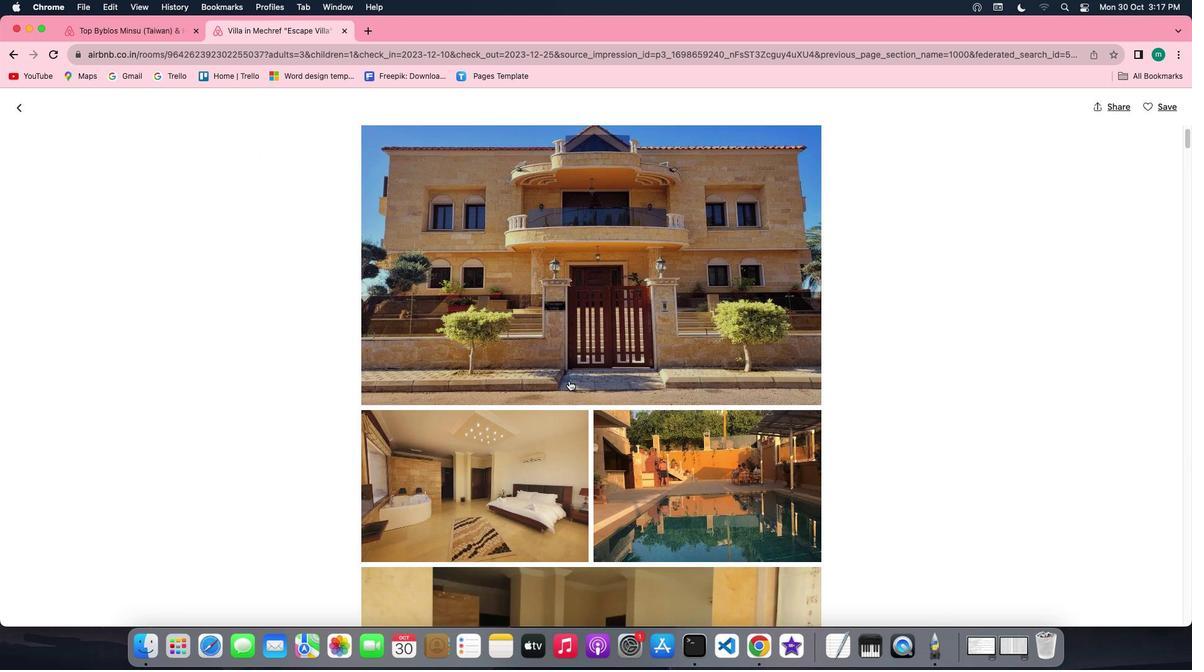 
Action: Mouse scrolled (569, 381) with delta (0, 0)
Screenshot: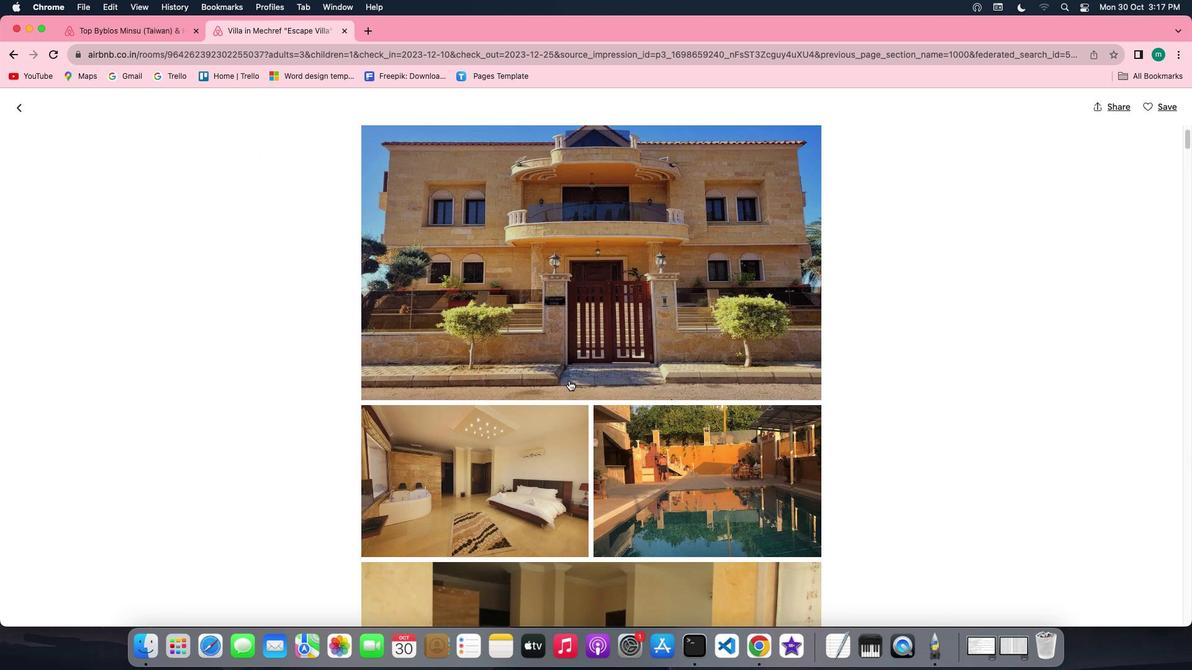 
Action: Mouse scrolled (569, 381) with delta (0, 0)
Screenshot: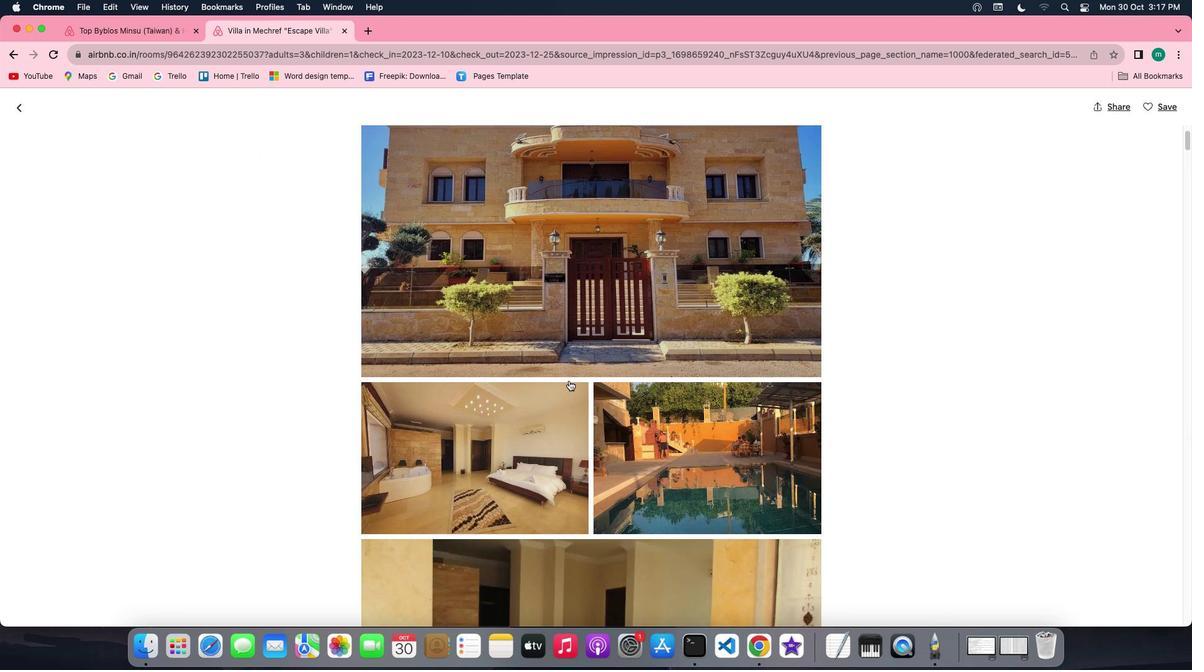 
Action: Mouse scrolled (569, 381) with delta (0, 0)
Screenshot: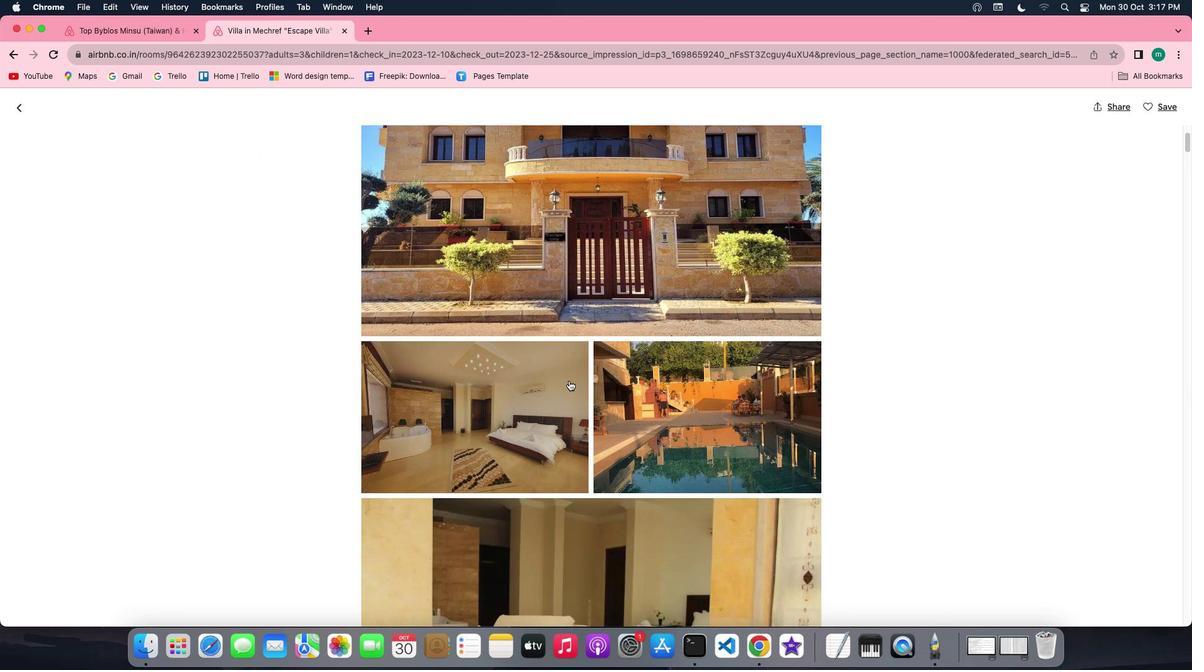 
Action: Mouse scrolled (569, 381) with delta (0, 0)
Screenshot: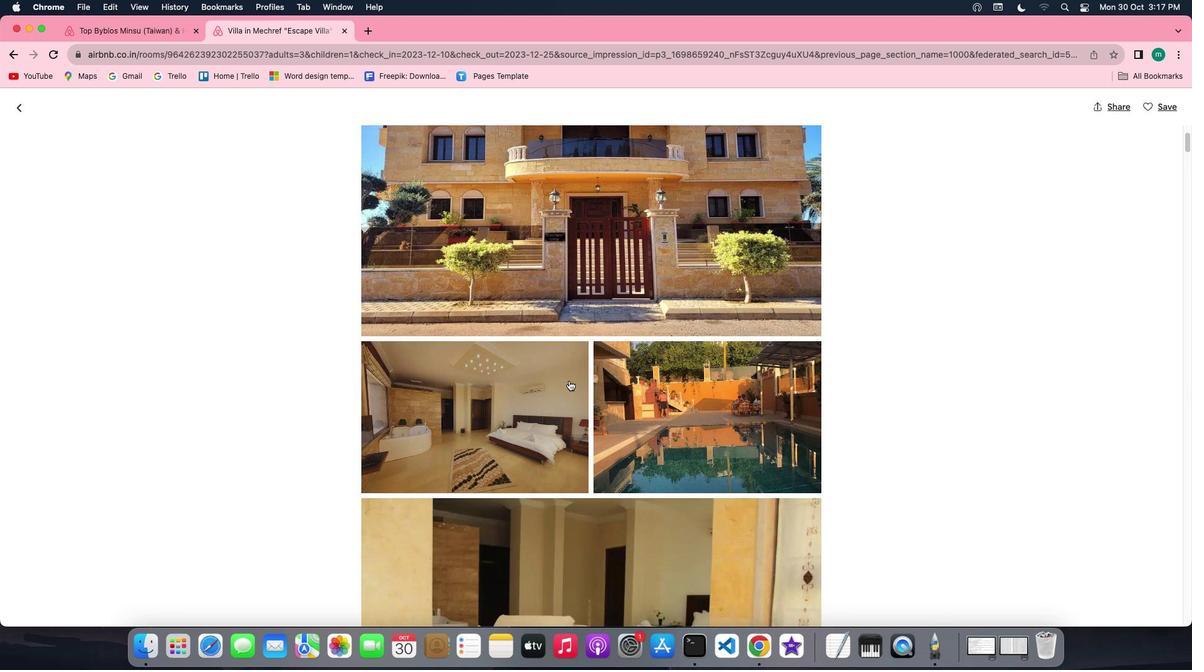 
Action: Mouse scrolled (569, 381) with delta (0, 0)
Screenshot: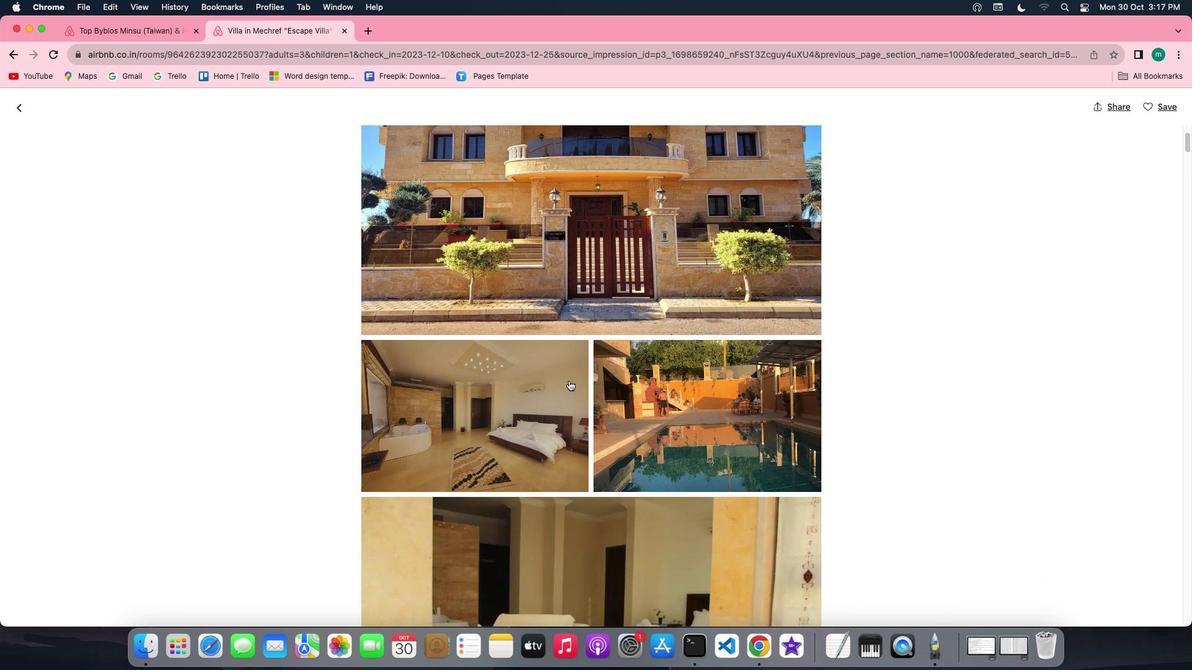 
Action: Mouse scrolled (569, 381) with delta (0, 0)
Screenshot: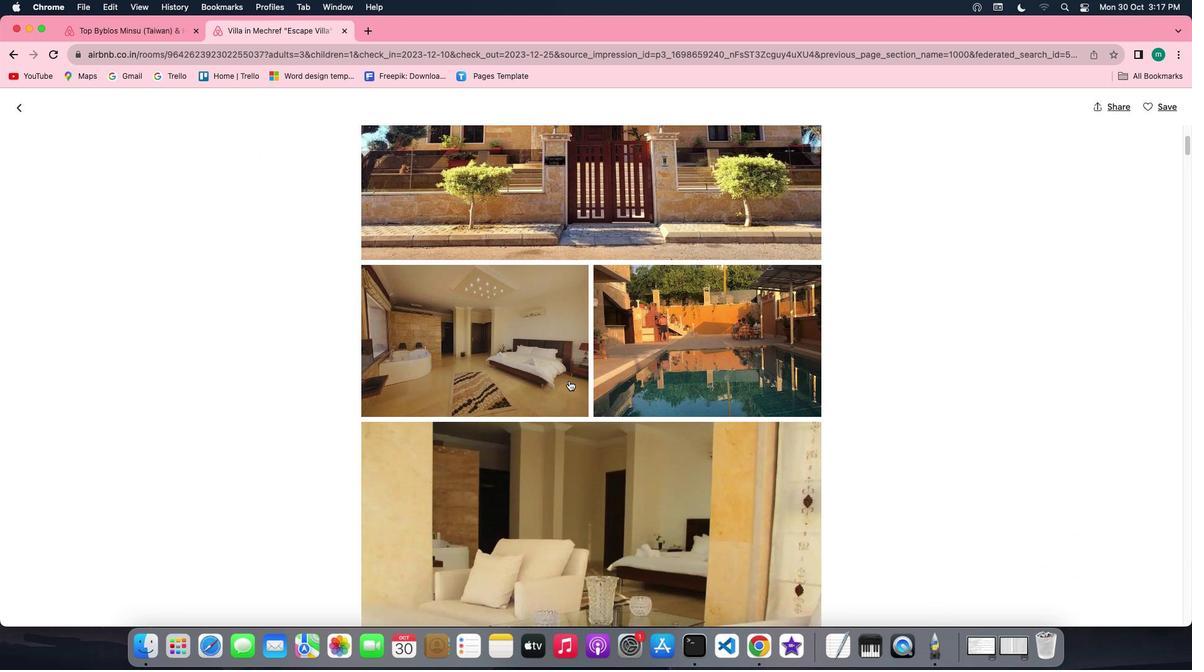 
Action: Mouse scrolled (569, 381) with delta (0, 0)
Screenshot: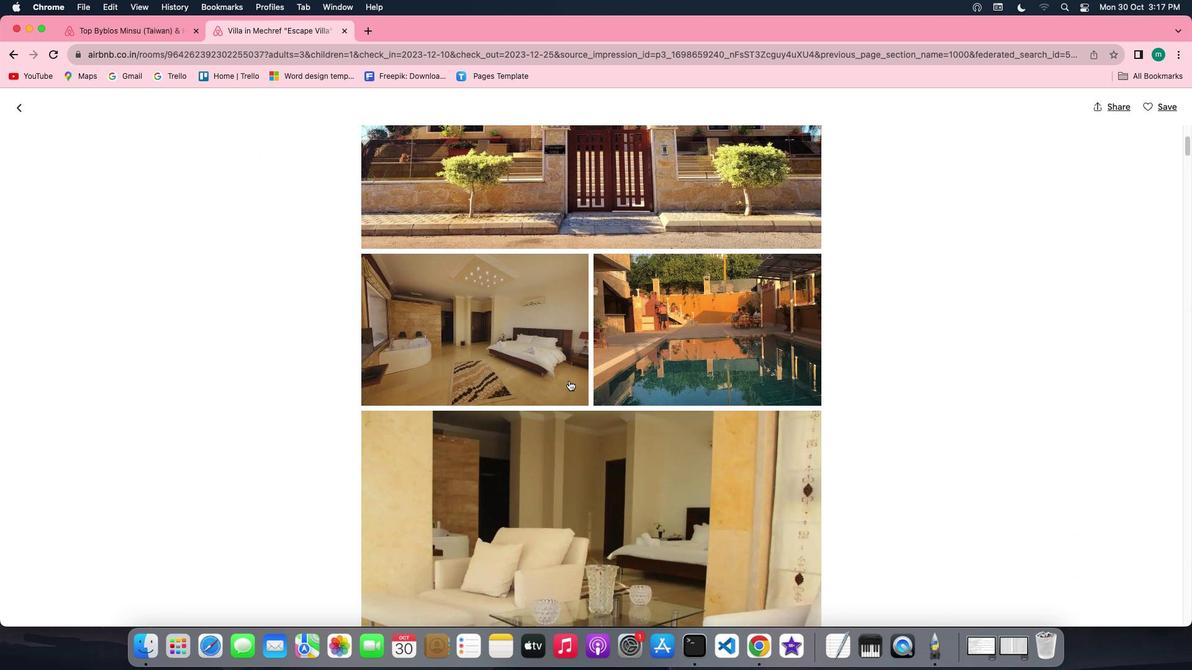 
Action: Mouse scrolled (569, 381) with delta (0, 0)
Screenshot: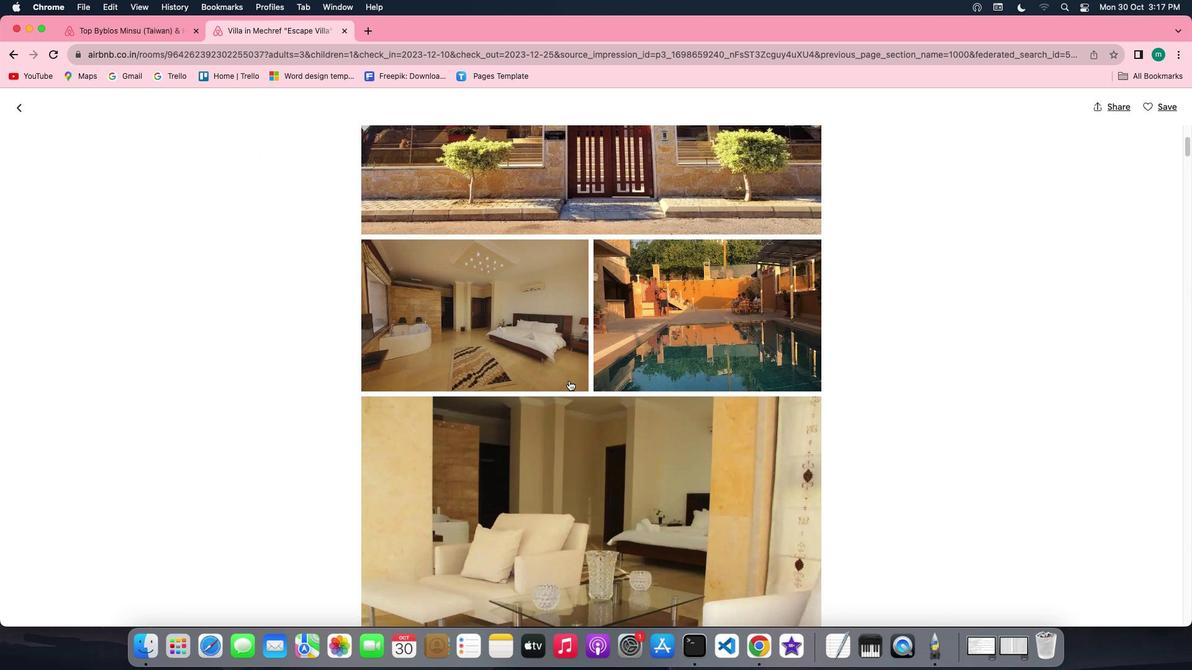 
Action: Mouse scrolled (569, 381) with delta (0, 0)
Screenshot: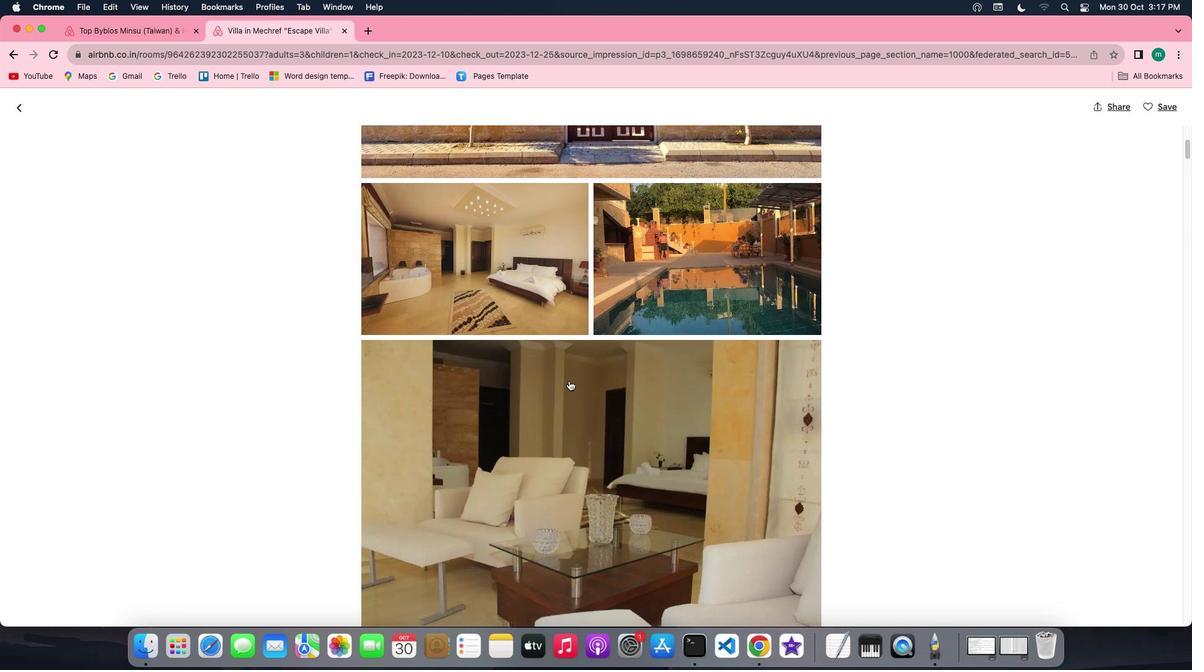 
Action: Mouse scrolled (569, 381) with delta (0, 0)
Screenshot: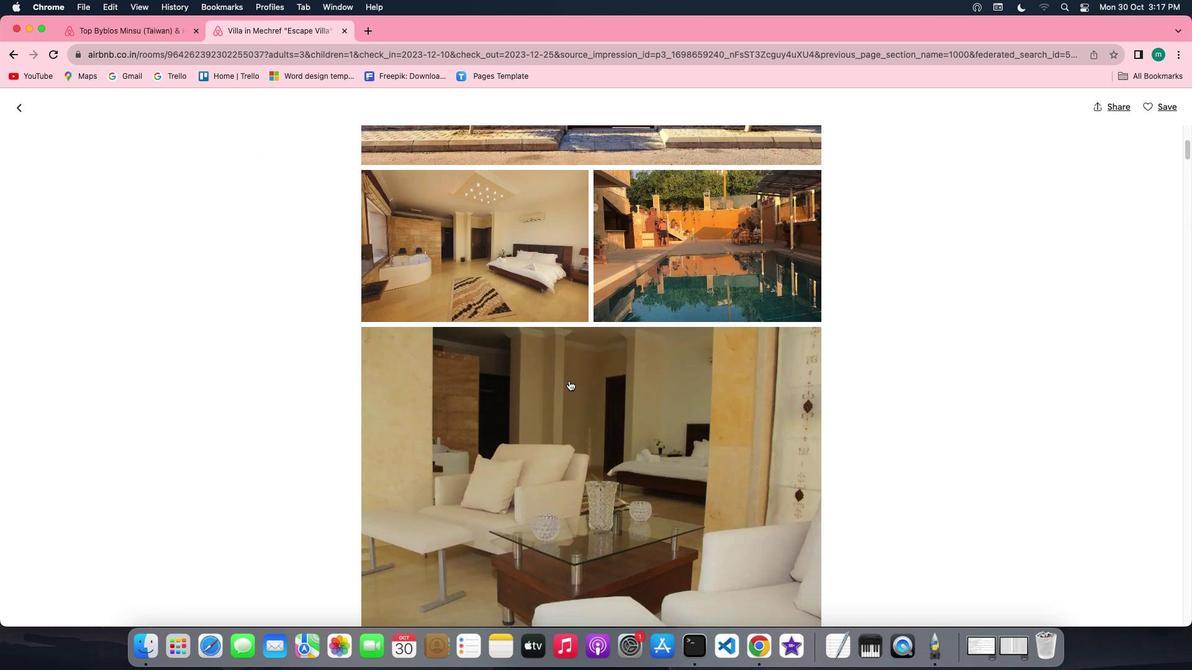 
Action: Mouse scrolled (569, 381) with delta (0, 0)
Screenshot: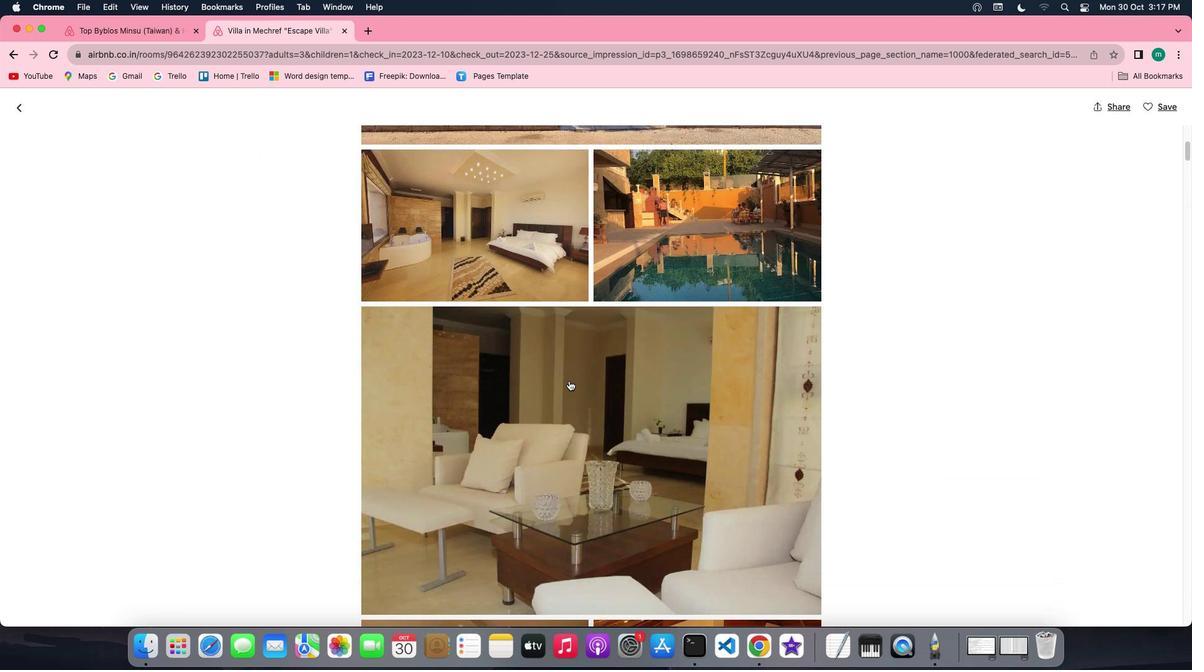
Action: Mouse scrolled (569, 381) with delta (0, -1)
Screenshot: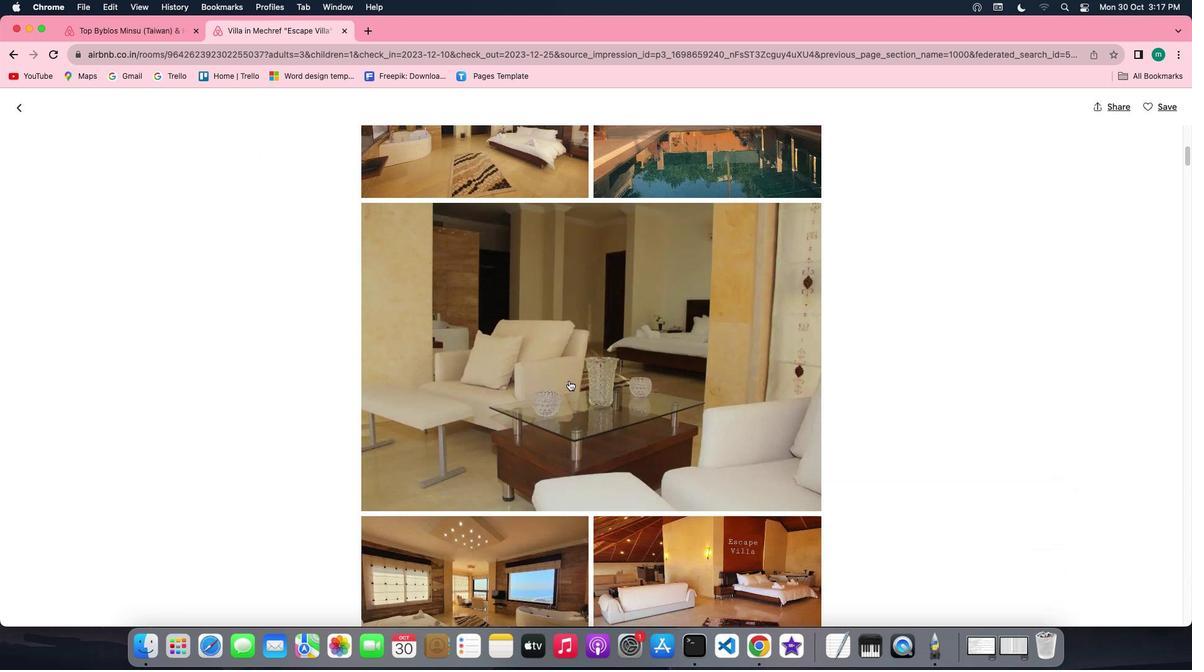 
Action: Mouse scrolled (569, 381) with delta (0, -1)
Screenshot: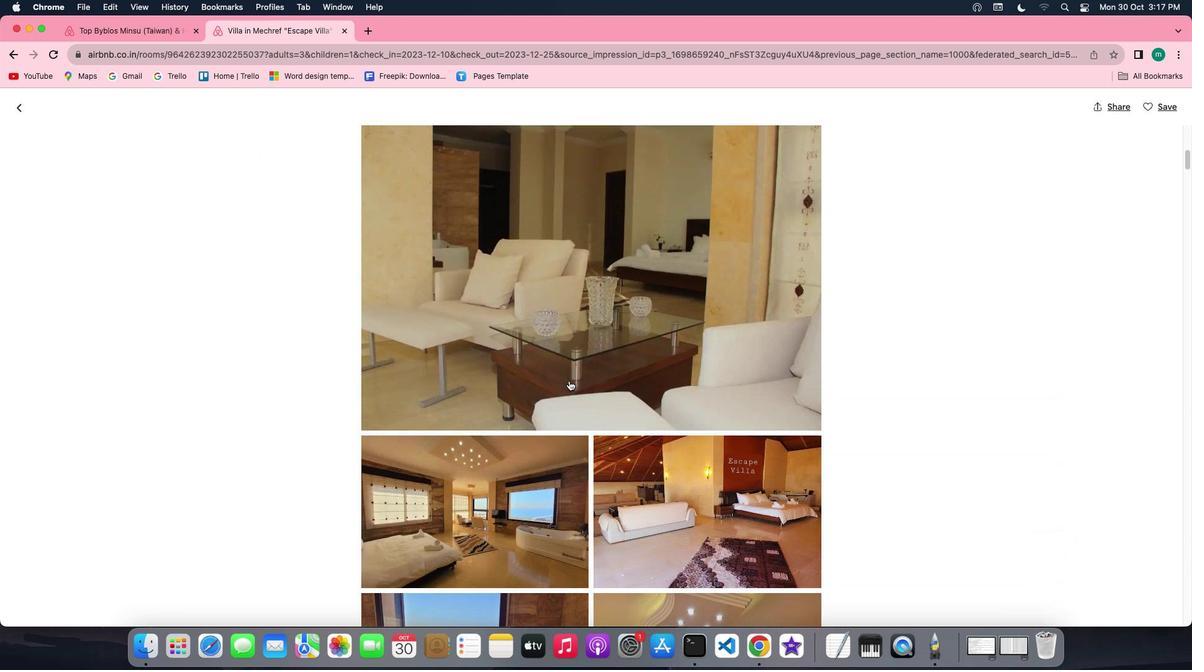 
Action: Mouse scrolled (569, 381) with delta (0, 0)
Screenshot: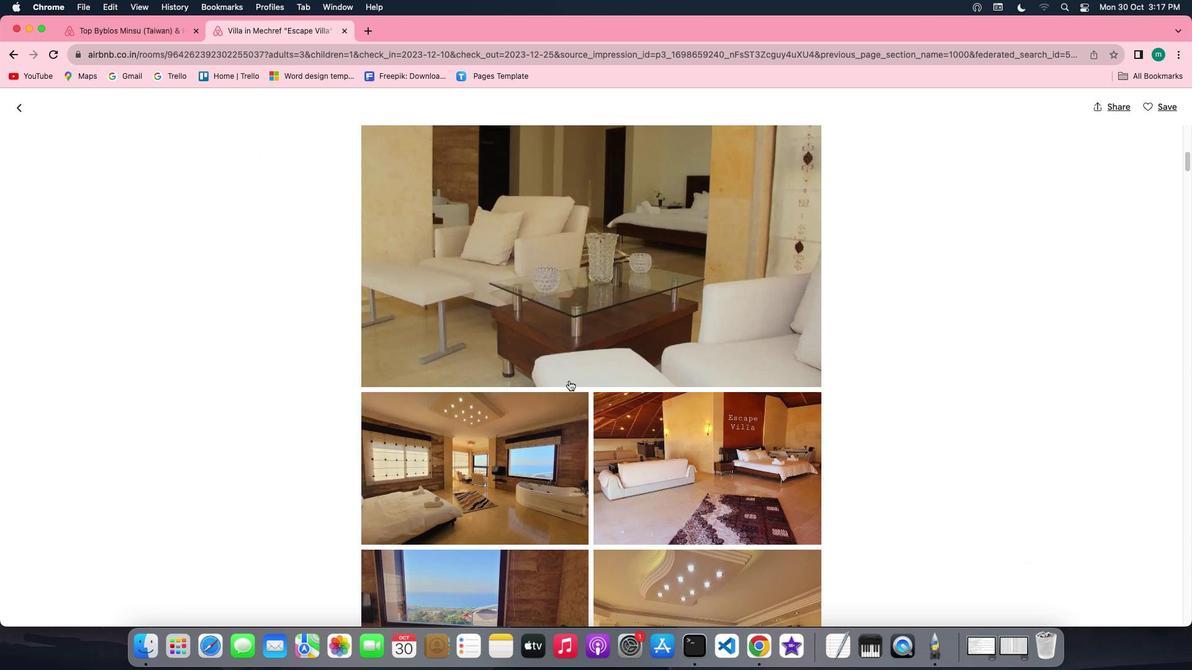 
Action: Mouse scrolled (569, 381) with delta (0, 0)
Screenshot: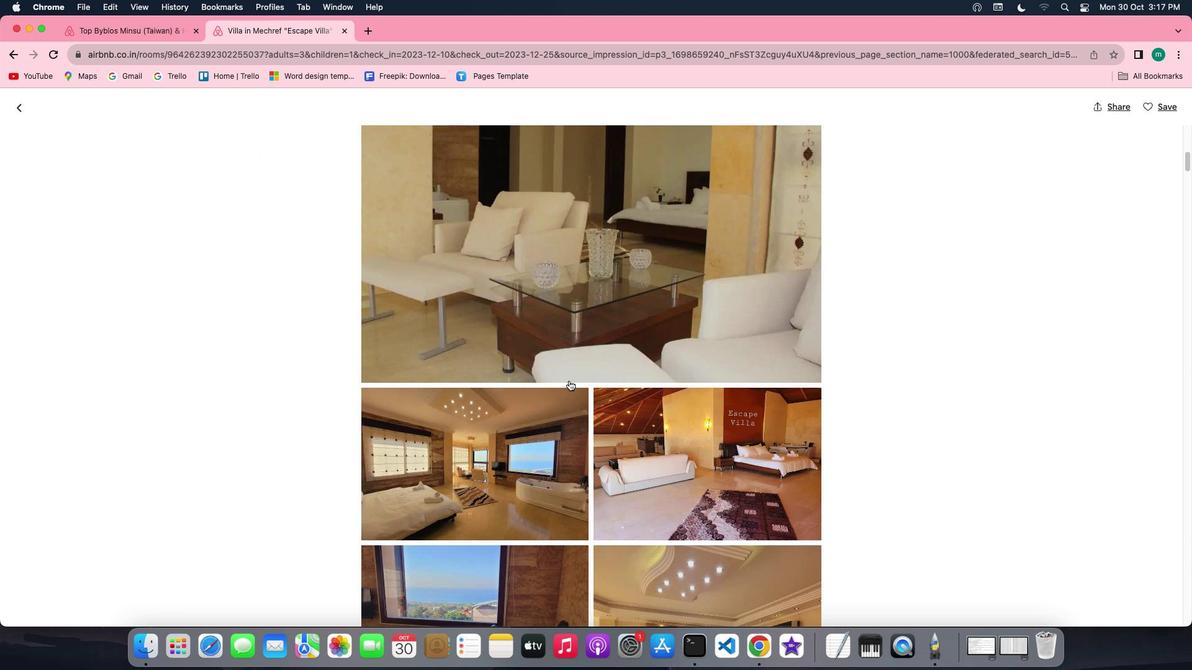 
Action: Mouse scrolled (569, 381) with delta (0, 0)
Screenshot: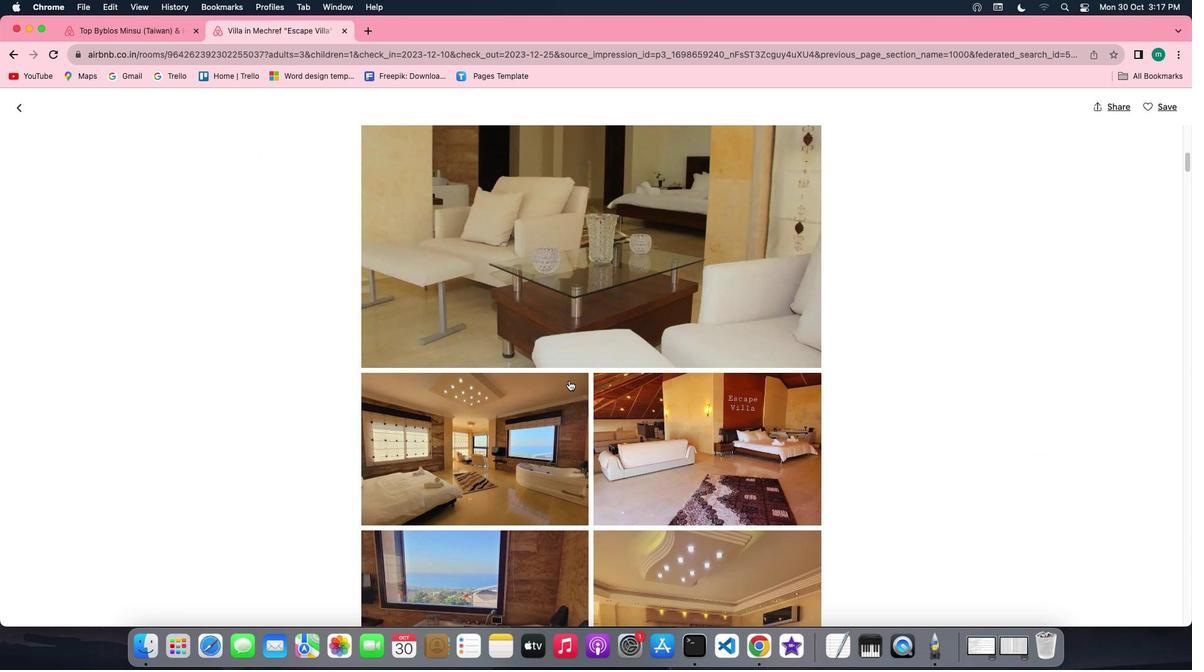 
Action: Mouse scrolled (569, 381) with delta (0, 0)
Screenshot: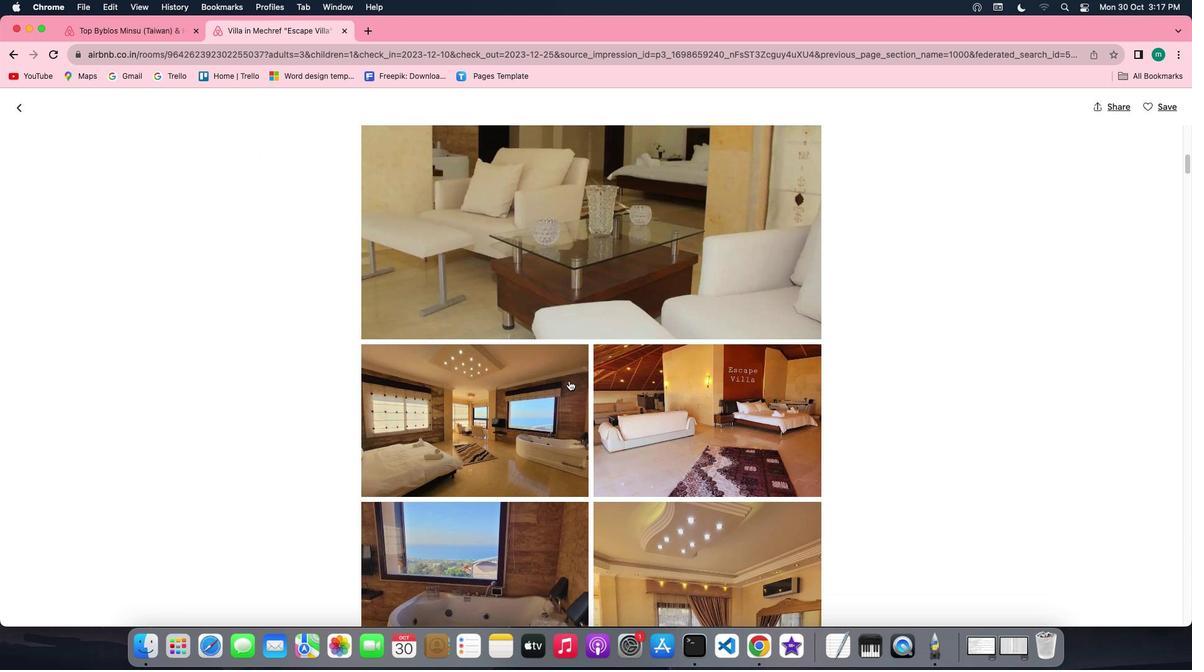 
Action: Mouse scrolled (569, 381) with delta (0, 0)
Screenshot: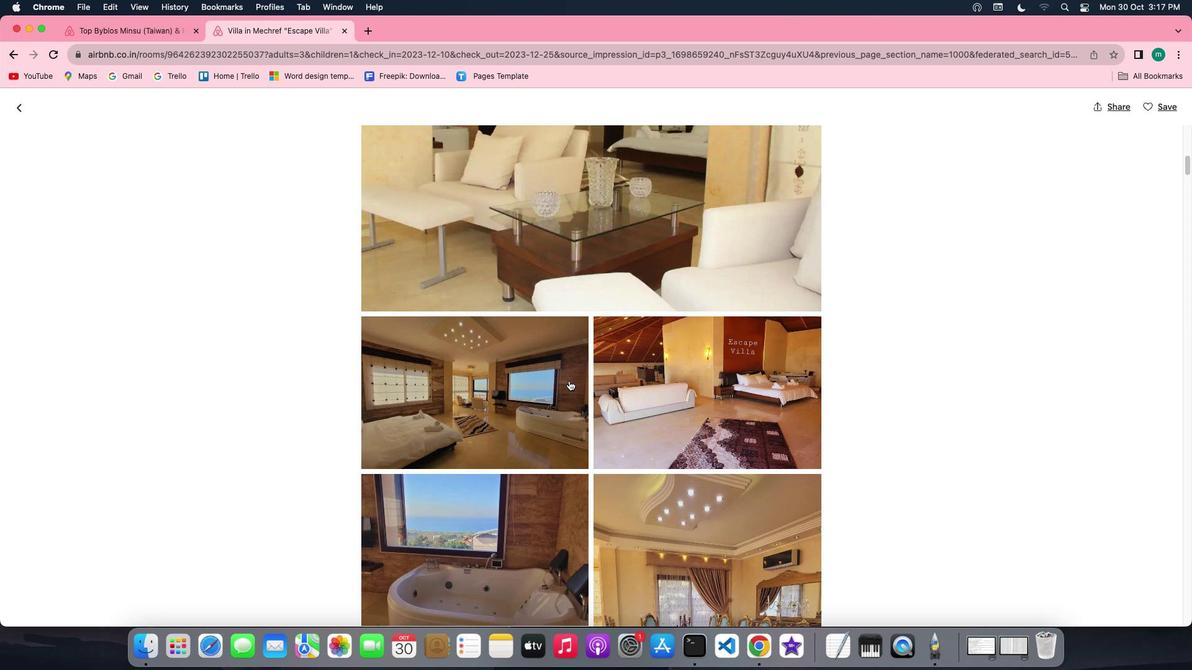 
Action: Mouse scrolled (569, 381) with delta (0, 0)
Screenshot: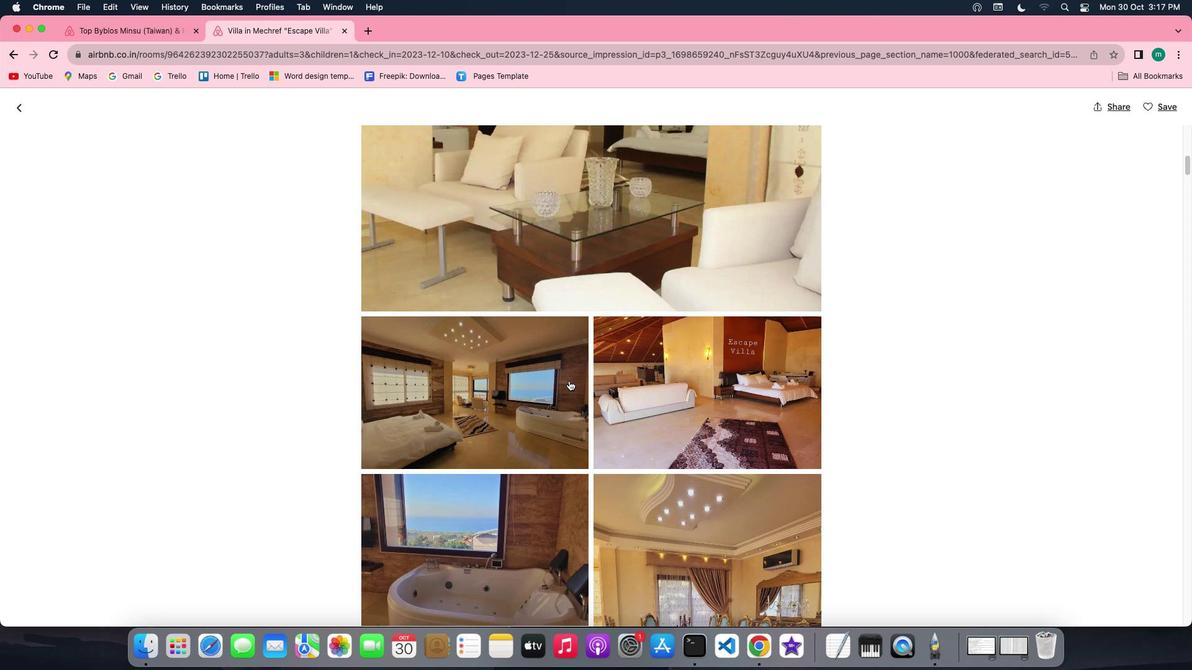 
Action: Mouse scrolled (569, 381) with delta (0, 0)
Screenshot: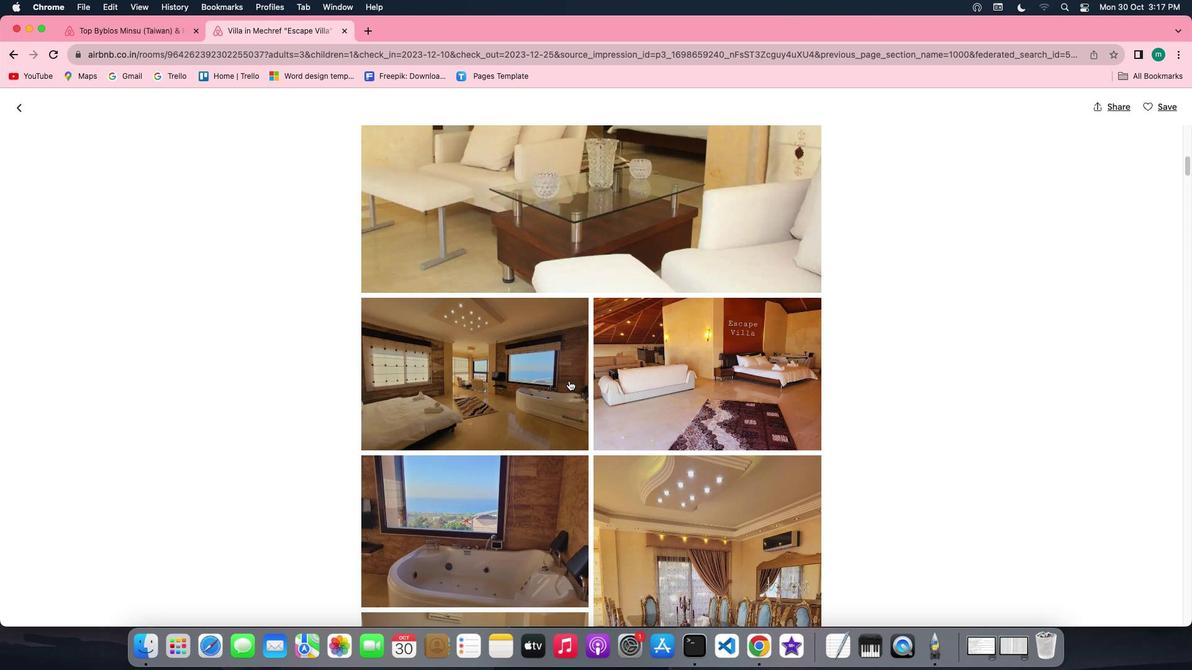 
Action: Mouse scrolled (569, 381) with delta (0, 0)
Screenshot: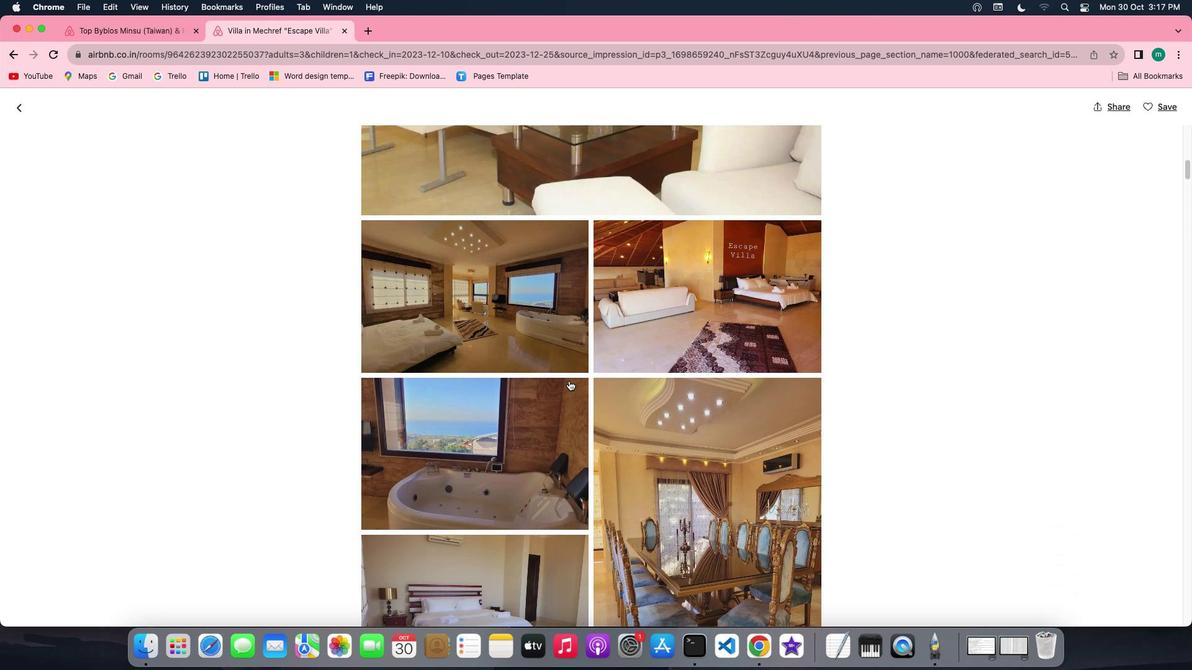
Action: Mouse scrolled (569, 381) with delta (0, 0)
Screenshot: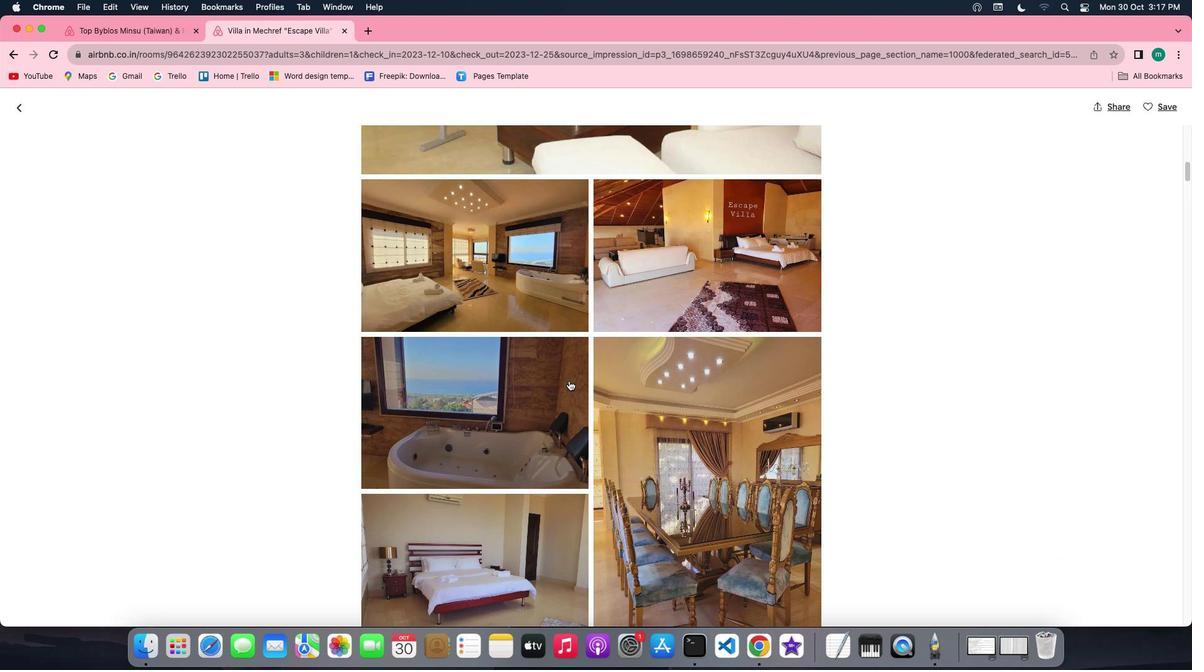 
Action: Mouse scrolled (569, 381) with delta (0, 0)
Screenshot: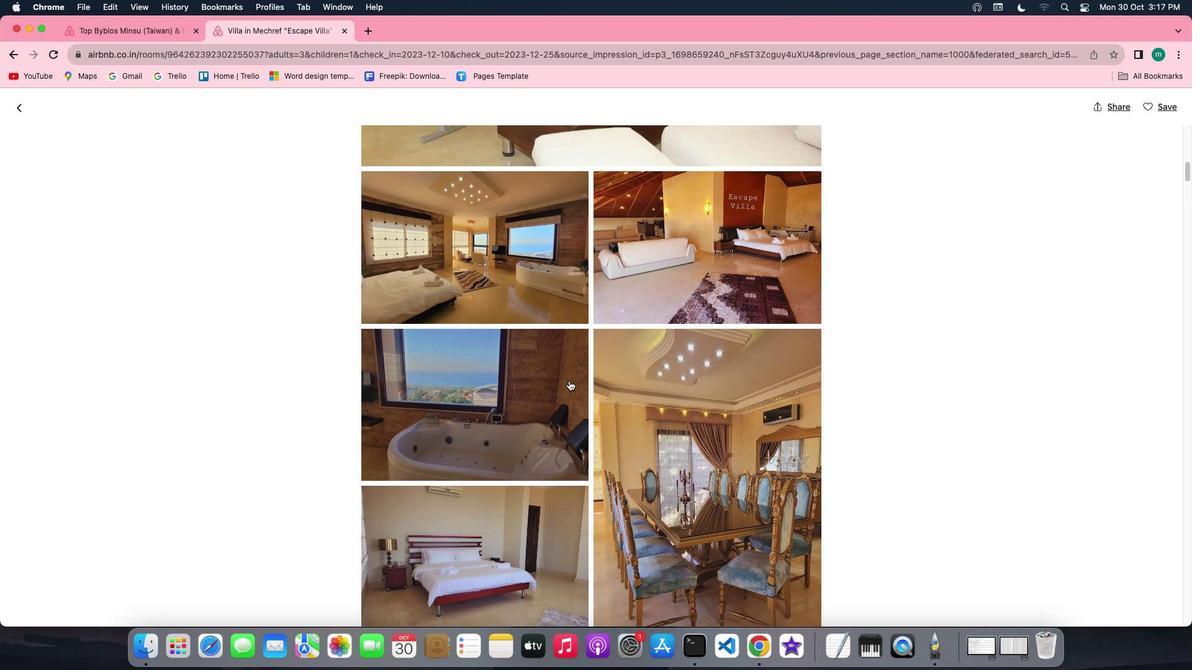 
Action: Mouse scrolled (569, 381) with delta (0, 0)
Screenshot: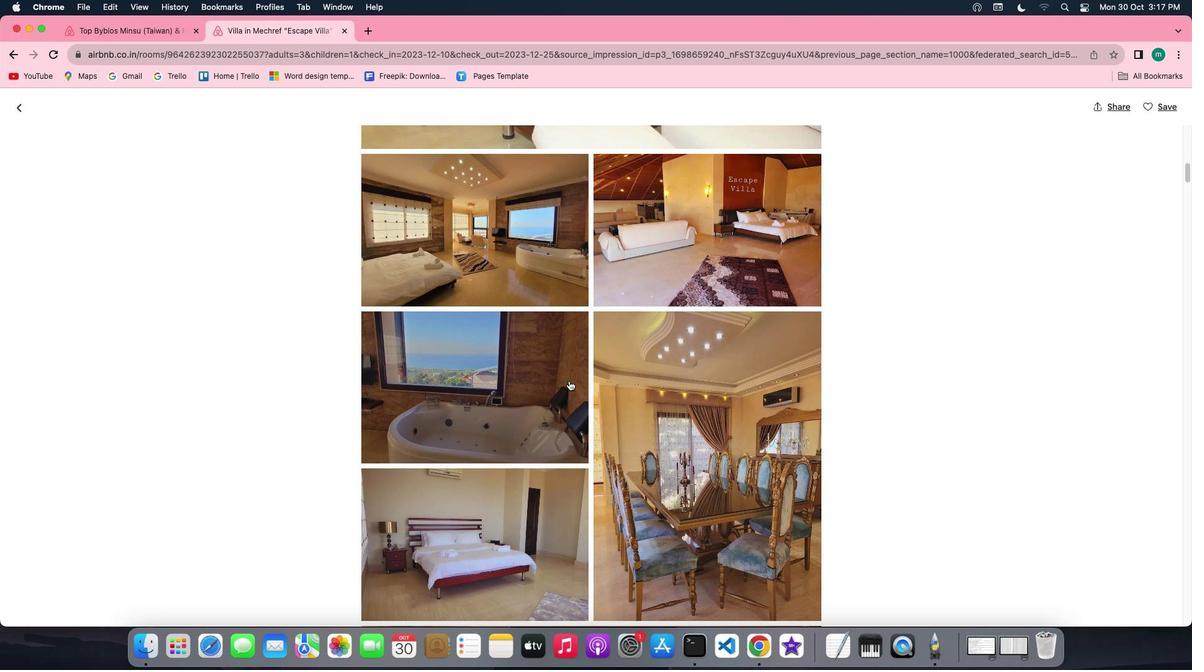 
Action: Mouse scrolled (569, 381) with delta (0, 0)
Screenshot: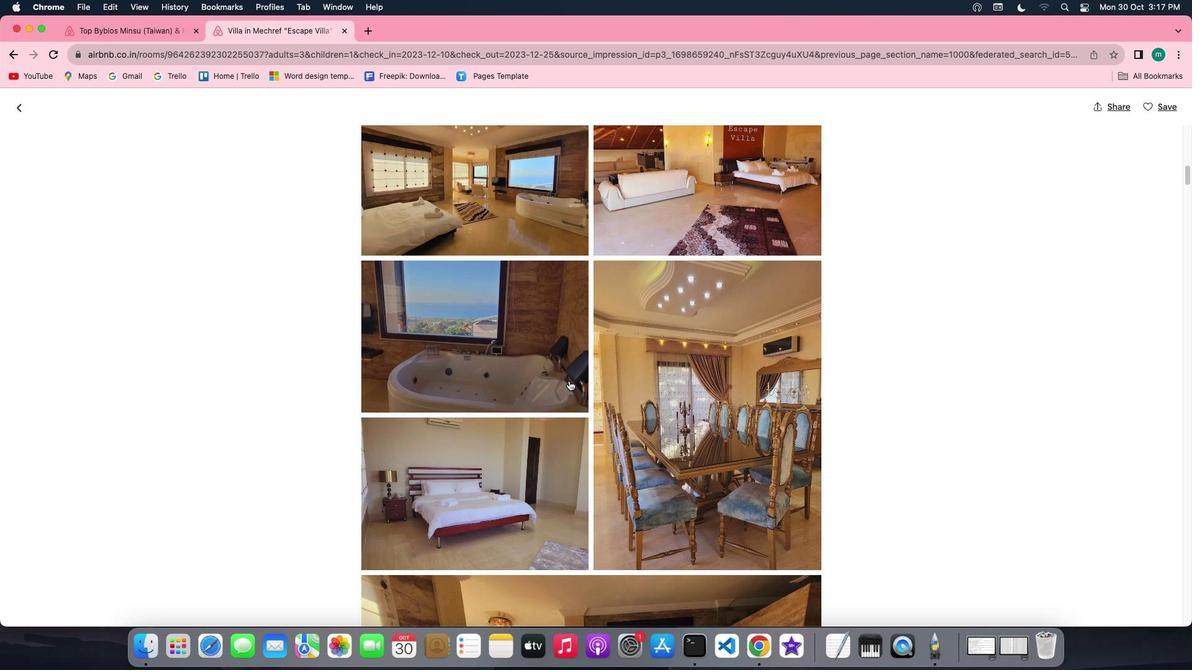 
Action: Mouse scrolled (569, 381) with delta (0, 0)
Screenshot: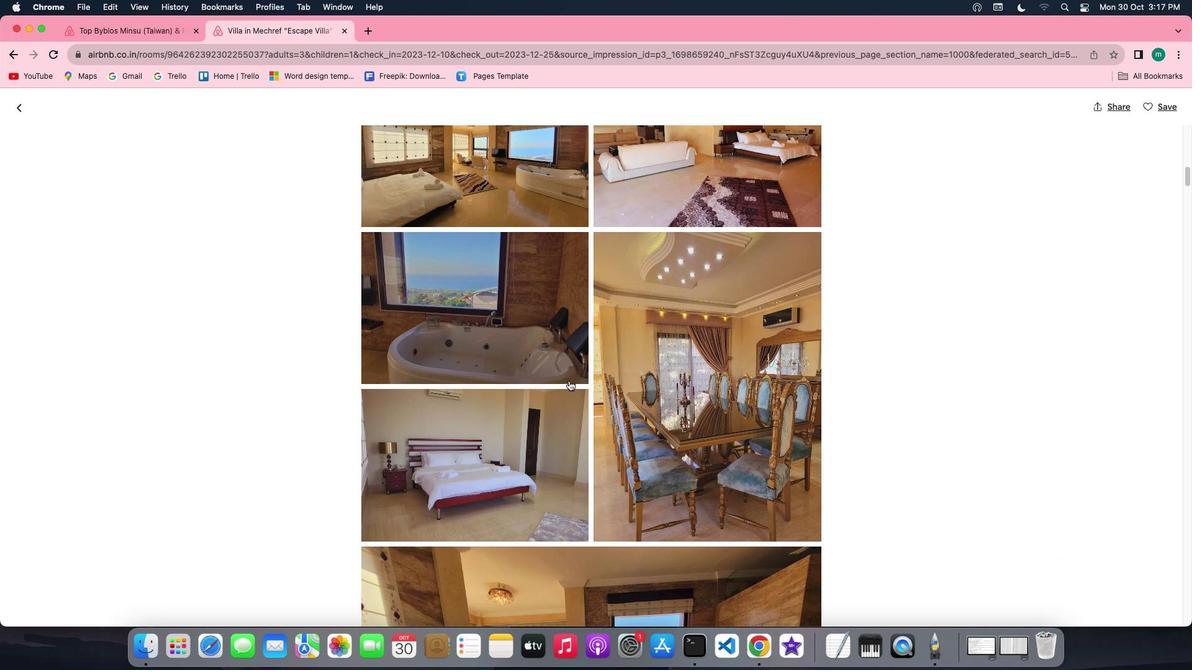 
Action: Mouse scrolled (569, 381) with delta (0, 0)
Screenshot: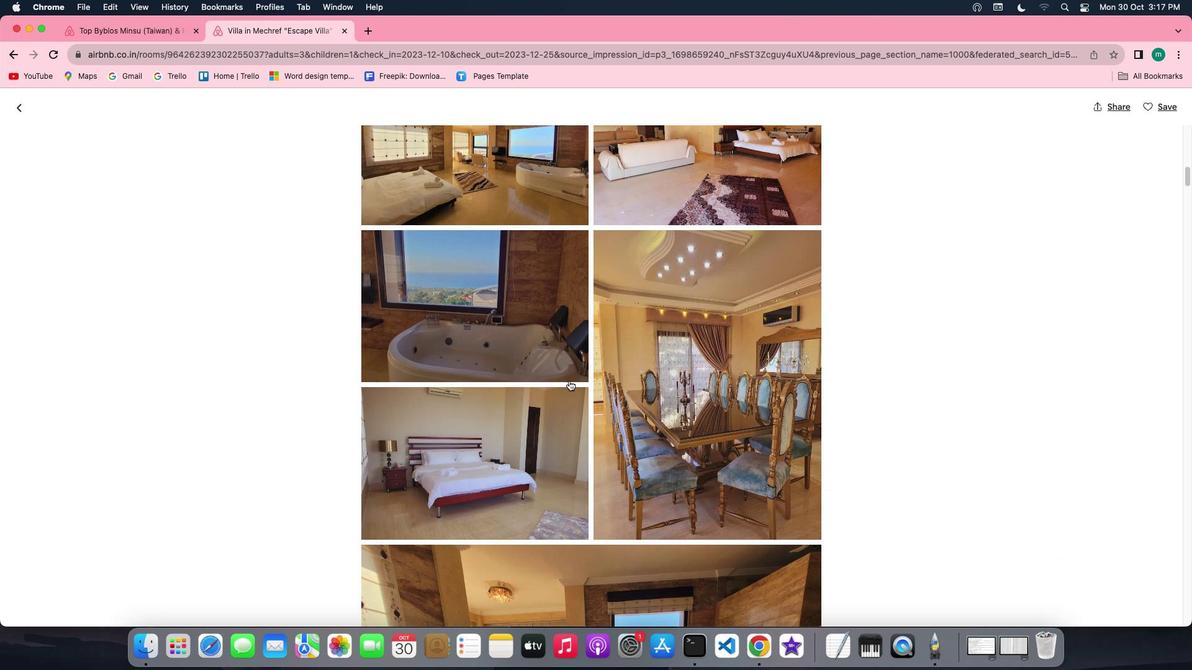
Action: Mouse scrolled (569, 381) with delta (0, 0)
Screenshot: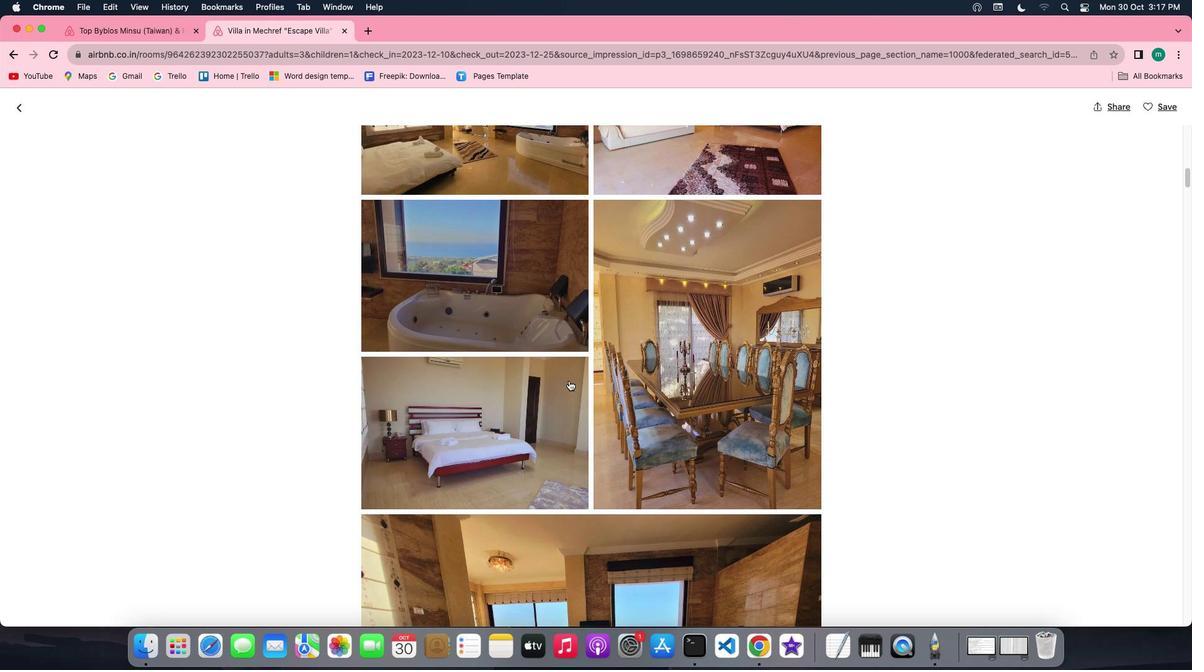 
Action: Mouse scrolled (569, 381) with delta (0, 0)
Screenshot: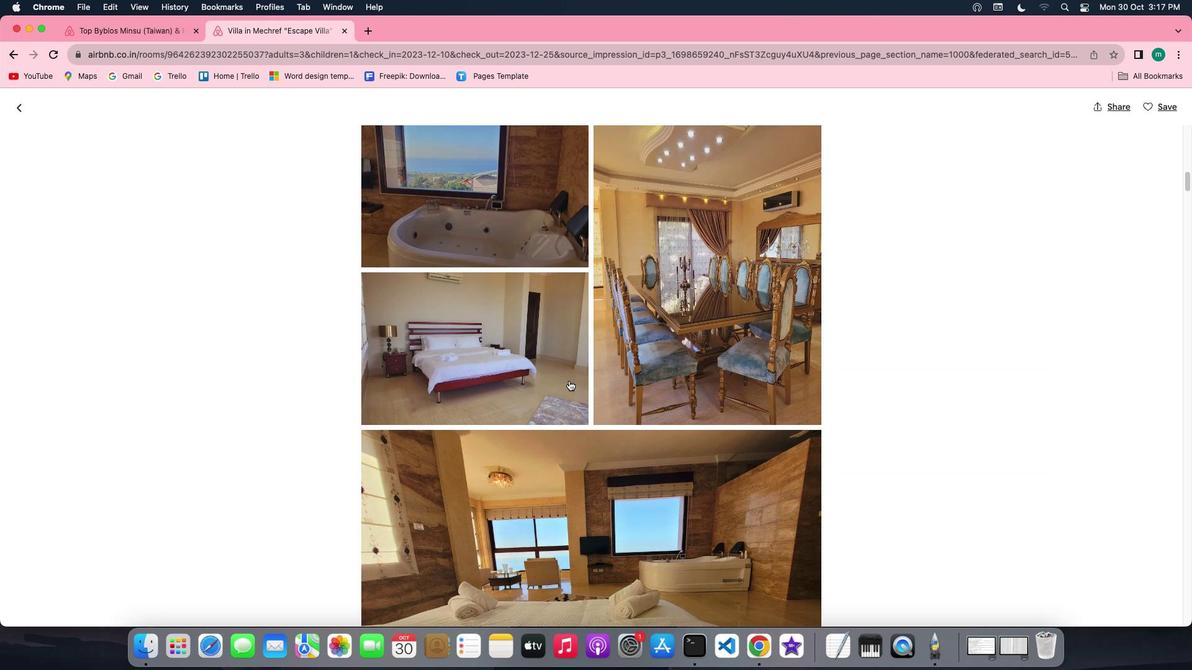 
Action: Mouse scrolled (569, 381) with delta (0, 0)
Screenshot: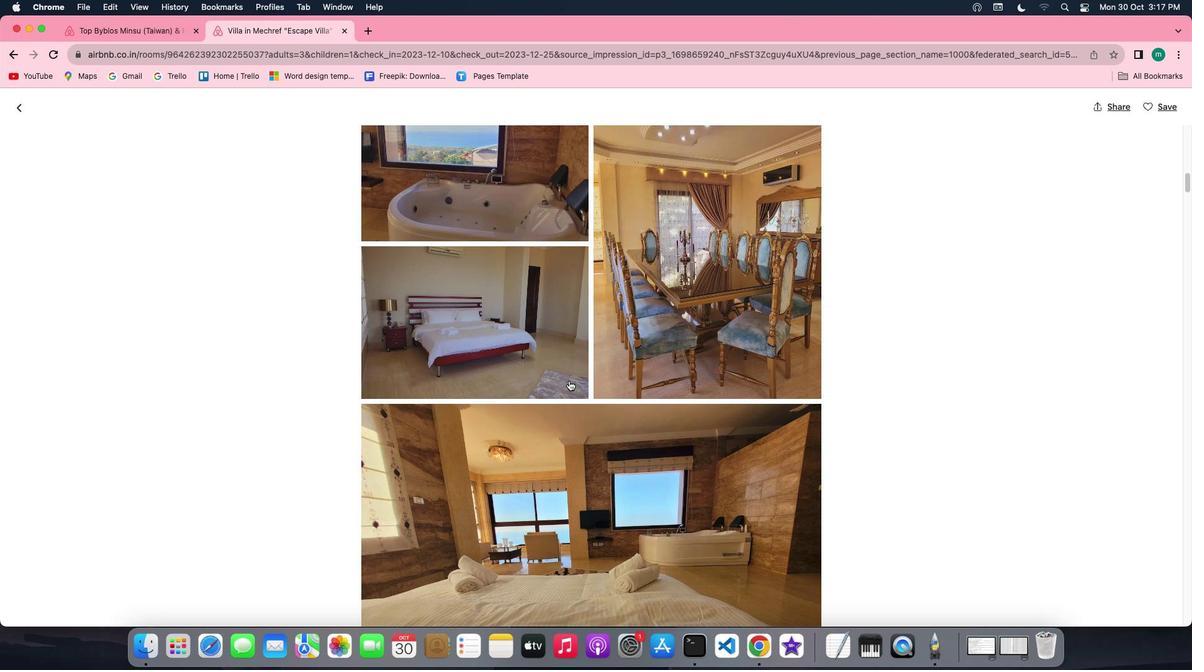 
Action: Mouse scrolled (569, 381) with delta (0, 0)
Screenshot: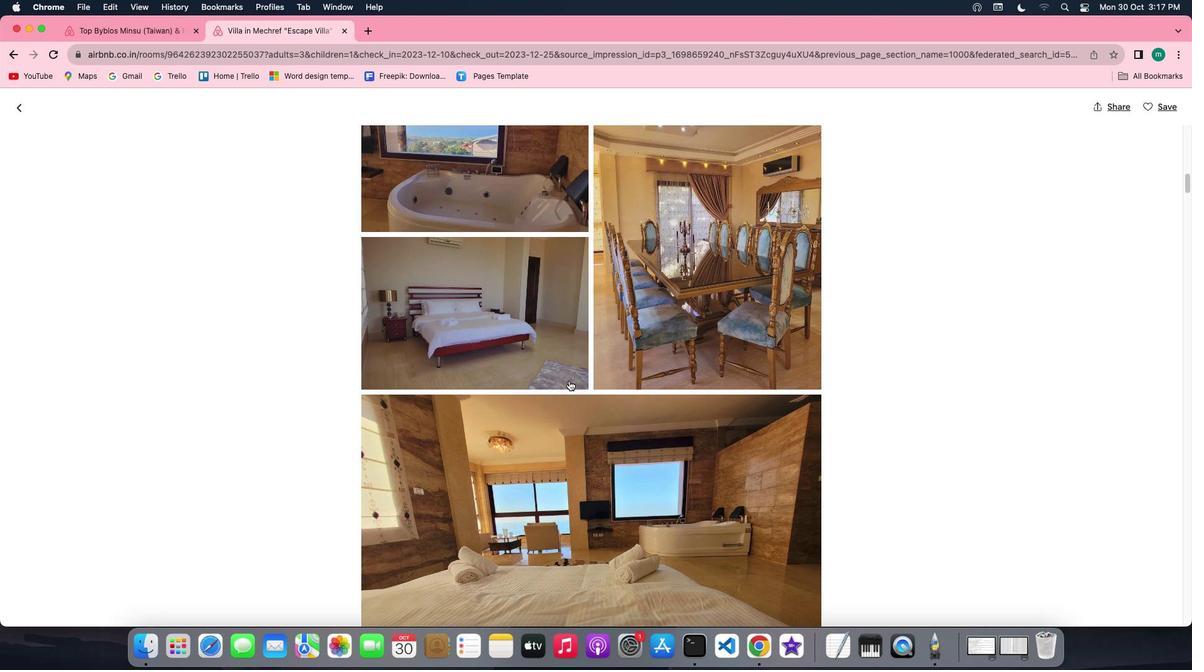 
Action: Mouse scrolled (569, 381) with delta (0, 0)
Screenshot: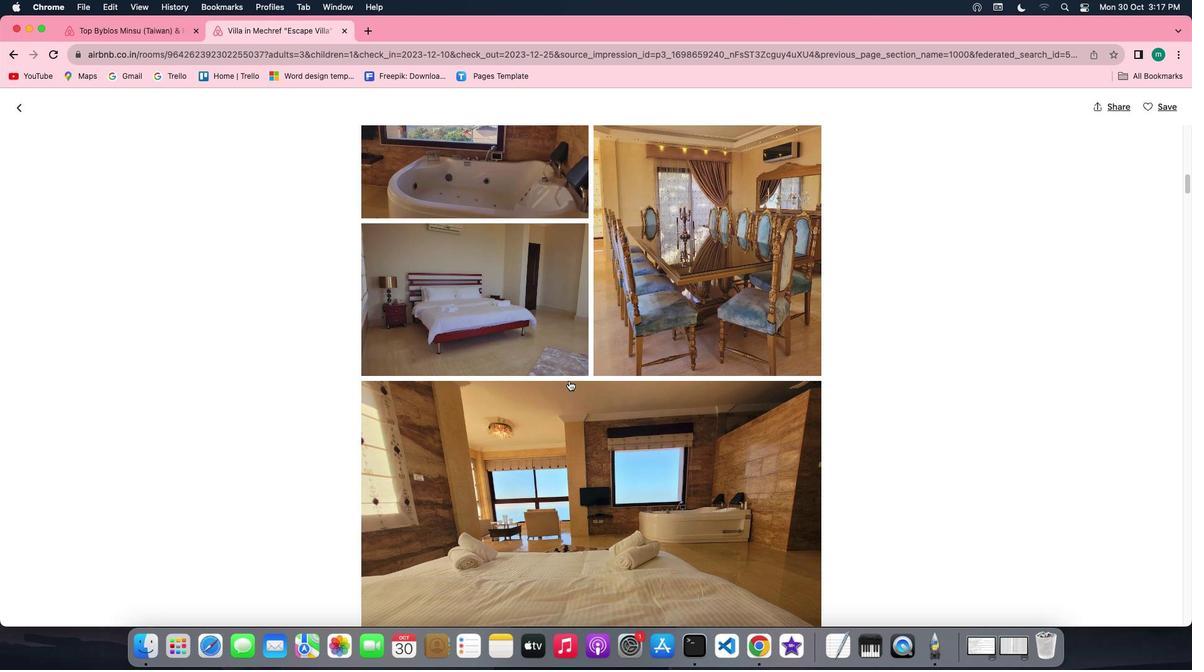 
Action: Mouse scrolled (569, 381) with delta (0, 0)
Screenshot: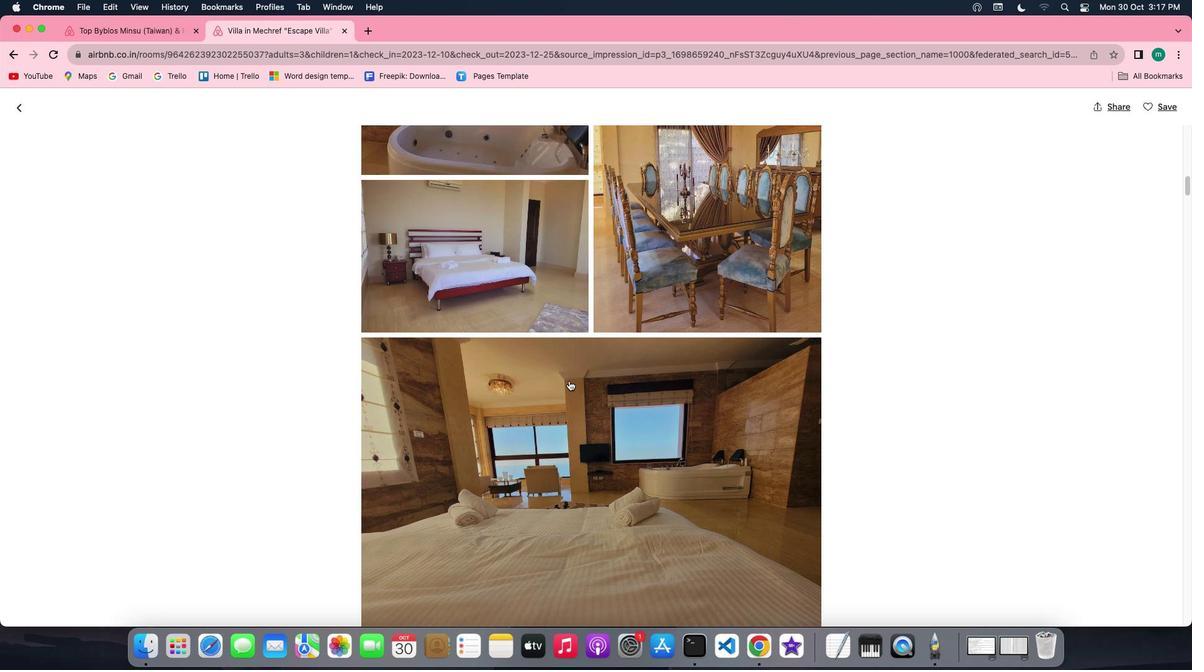 
Action: Mouse scrolled (569, 381) with delta (0, 0)
Screenshot: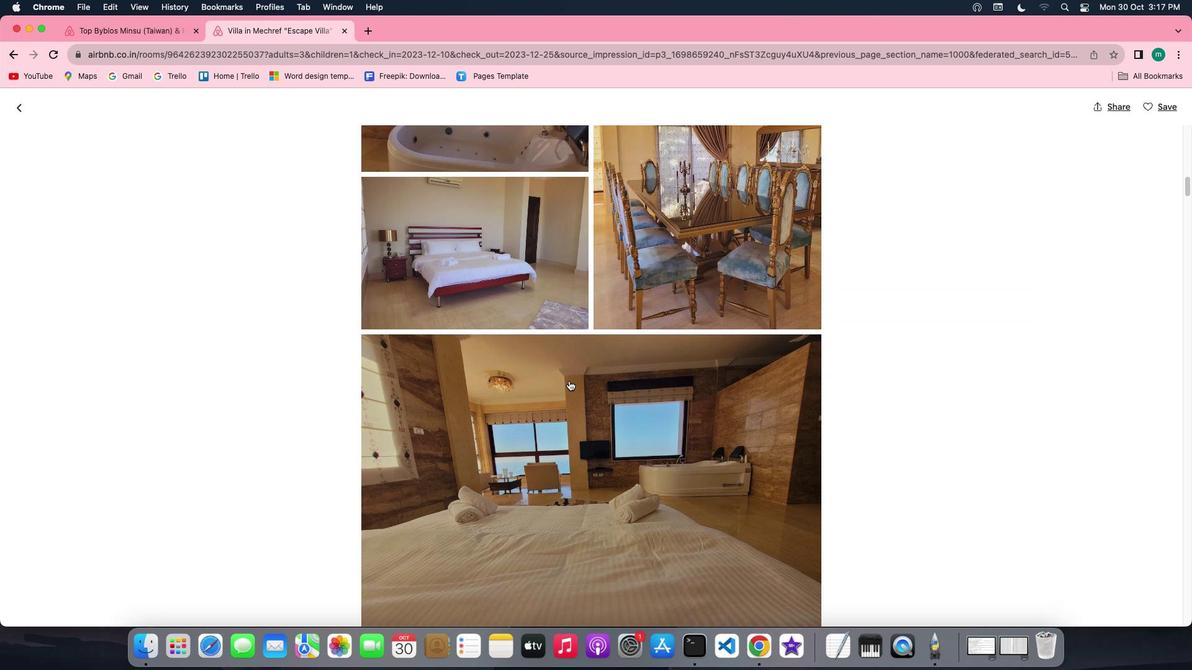 
Action: Mouse scrolled (569, 381) with delta (0, 0)
Screenshot: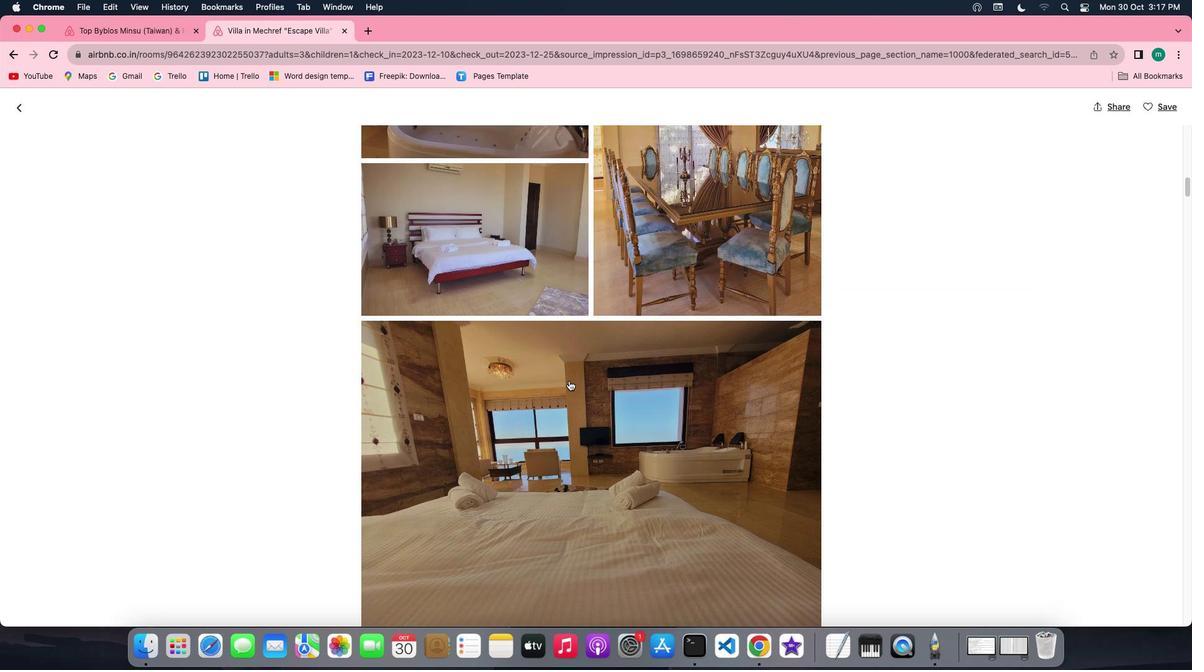 
Action: Mouse scrolled (569, 381) with delta (0, 0)
Screenshot: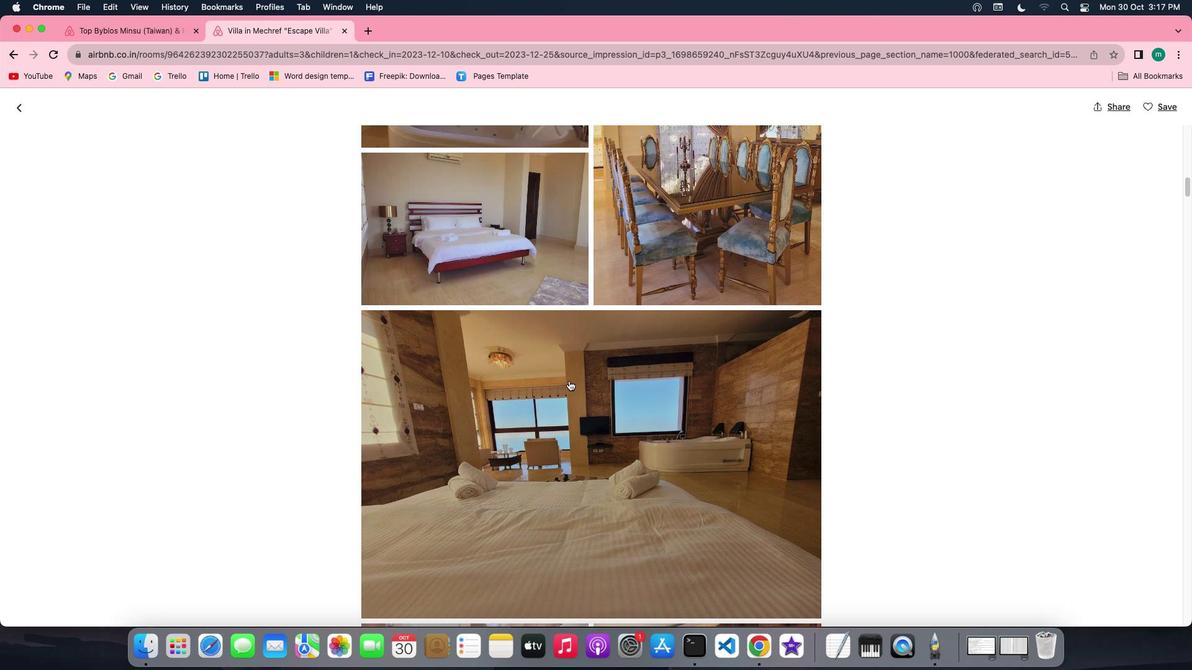 
Action: Mouse scrolled (569, 381) with delta (0, 0)
Screenshot: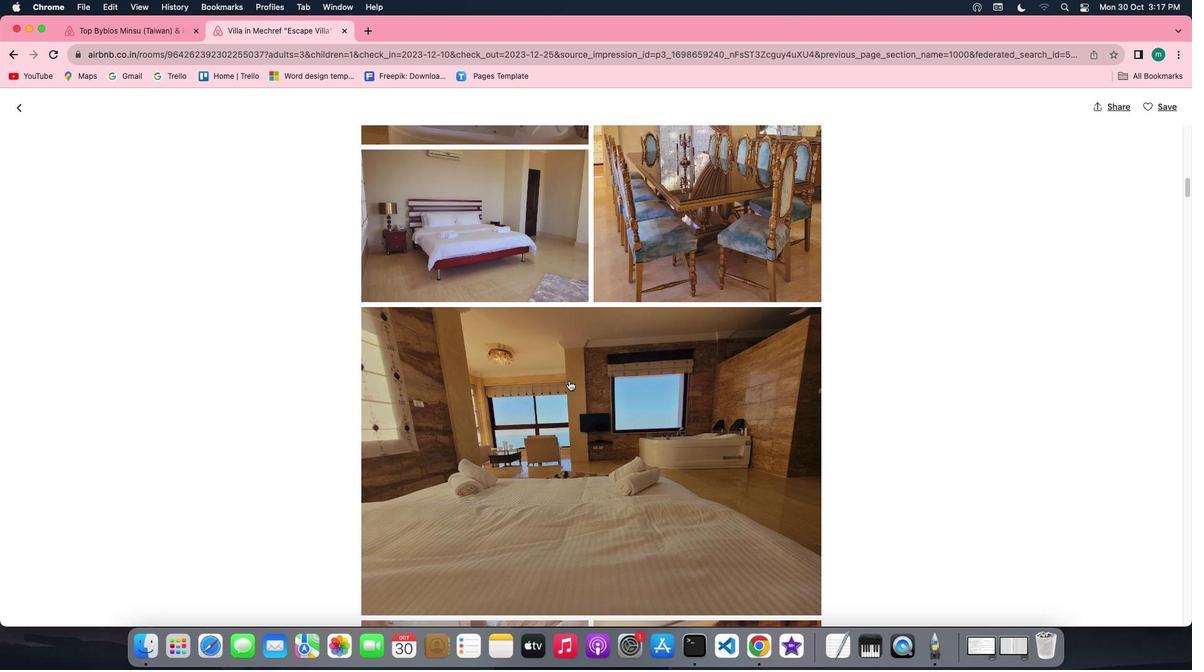 
Action: Mouse scrolled (569, 381) with delta (0, 0)
Screenshot: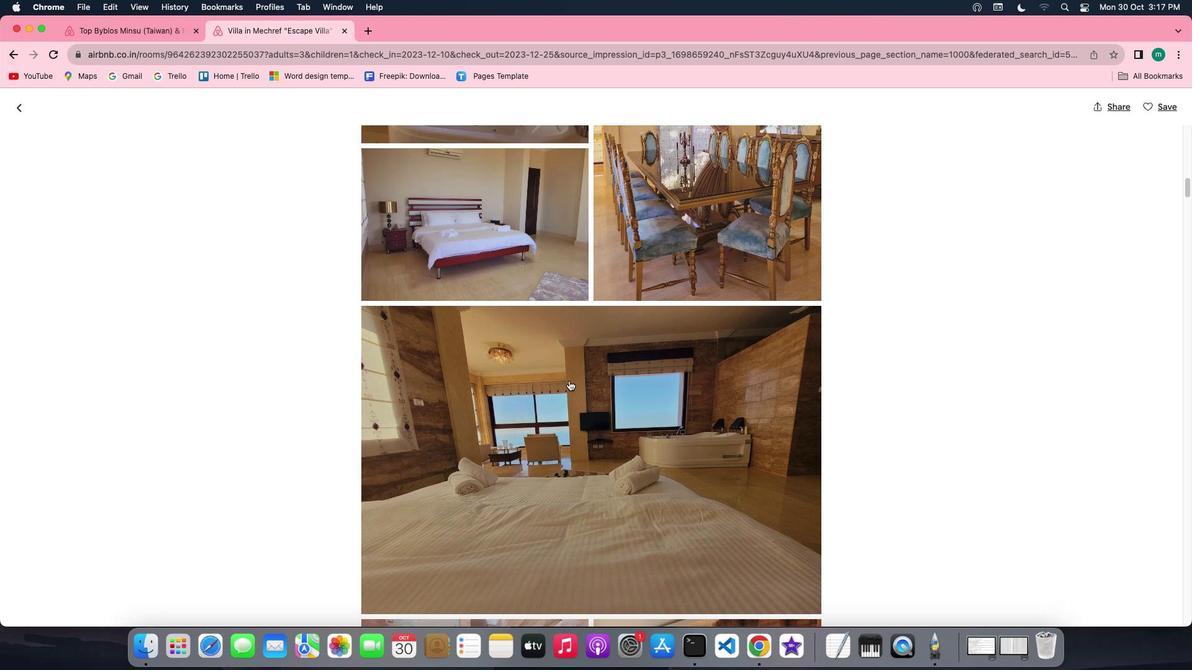 
Action: Mouse scrolled (569, 381) with delta (0, 0)
Screenshot: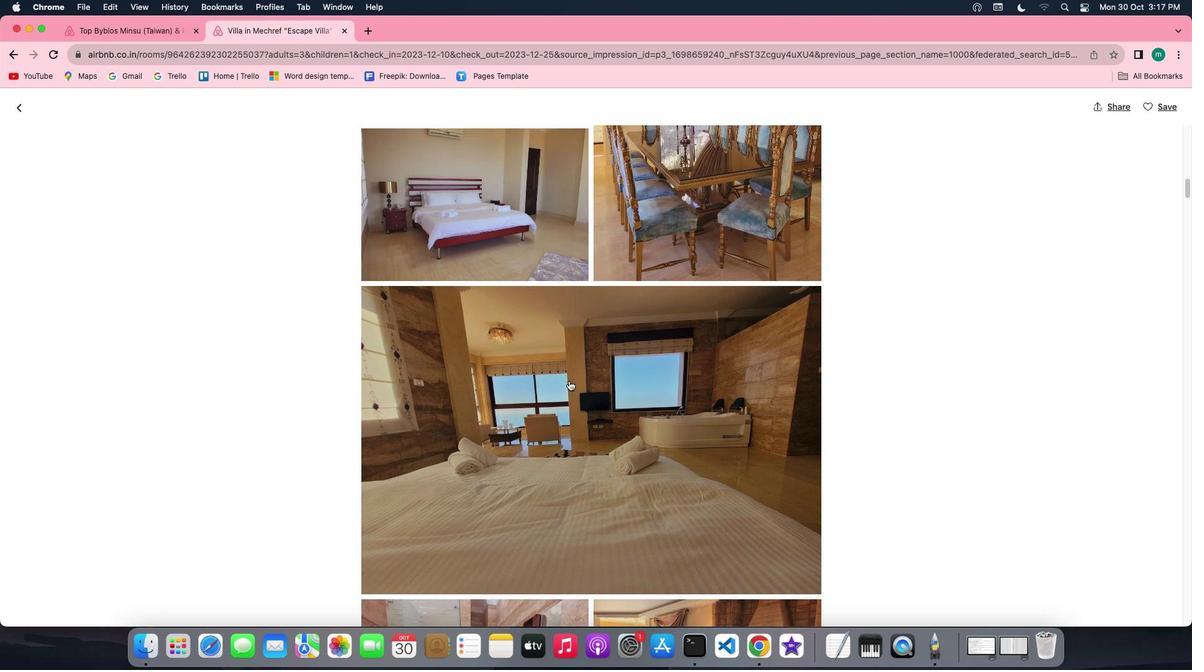 
Action: Mouse scrolled (569, 381) with delta (0, 0)
Screenshot: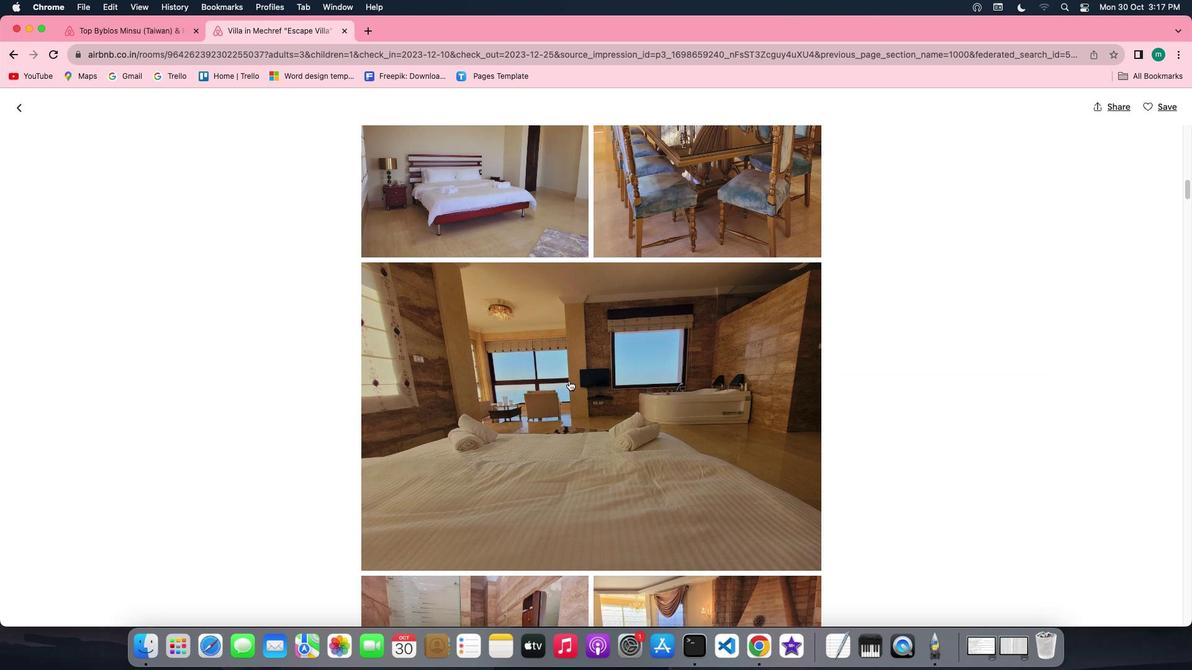 
Action: Mouse scrolled (569, 381) with delta (0, 0)
Screenshot: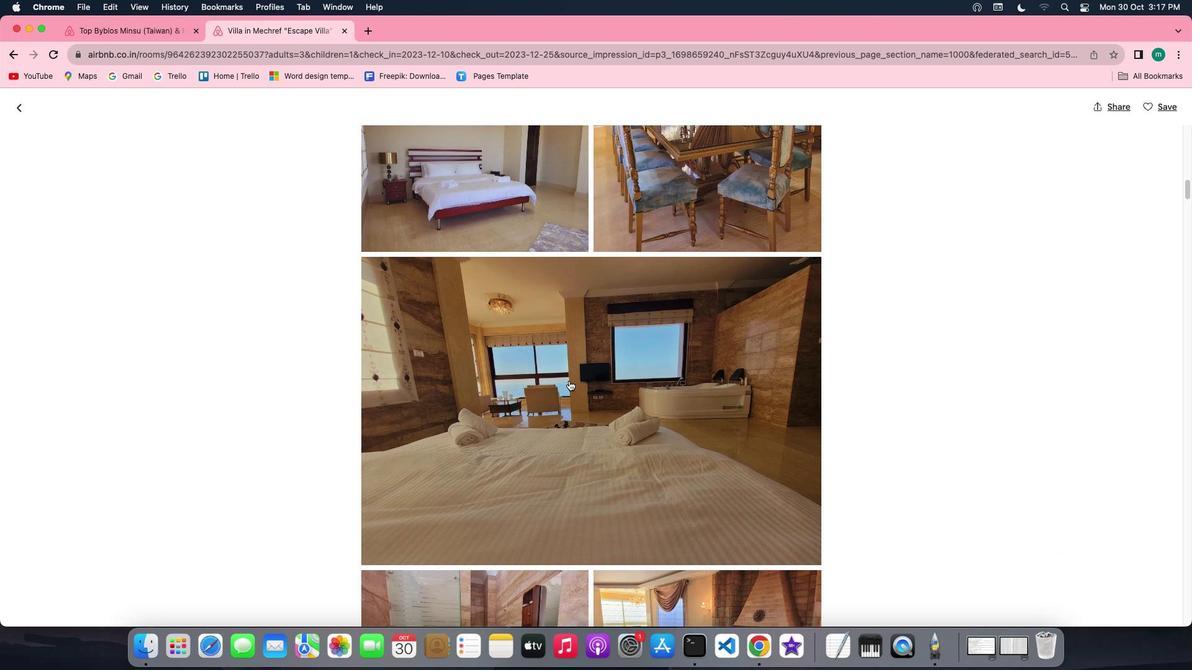 
Action: Mouse scrolled (569, 381) with delta (0, 0)
Screenshot: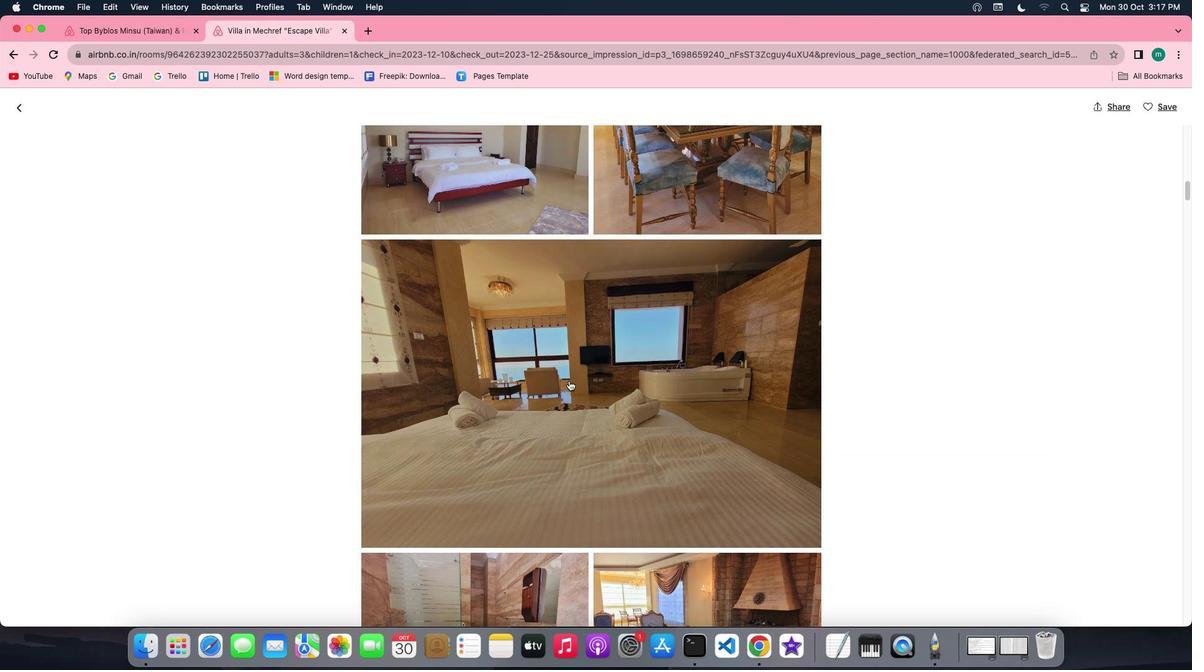 
Action: Mouse scrolled (569, 381) with delta (0, 0)
Screenshot: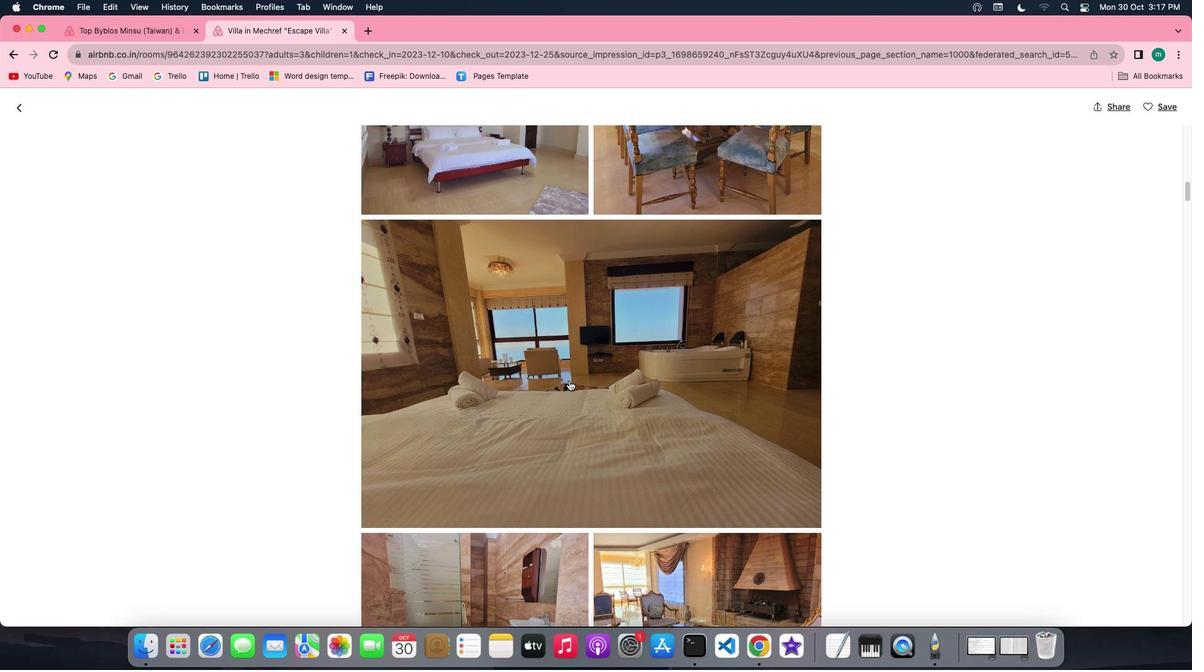 
Action: Mouse scrolled (569, 381) with delta (0, 0)
Screenshot: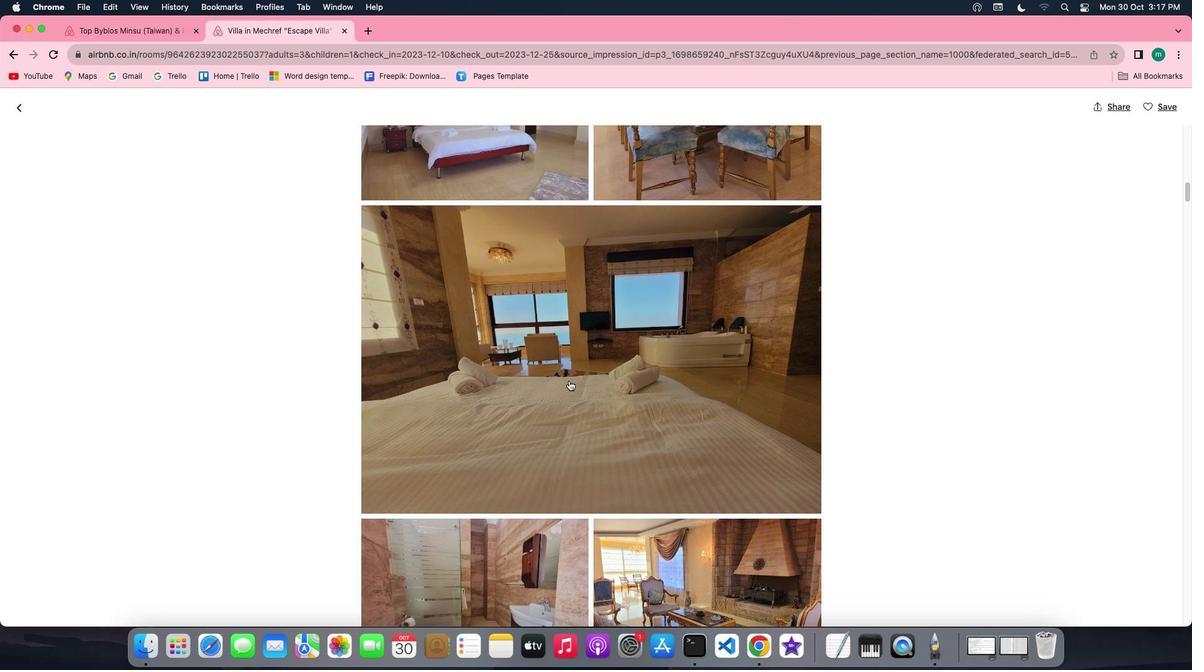 
Action: Mouse scrolled (569, 381) with delta (0, 0)
Screenshot: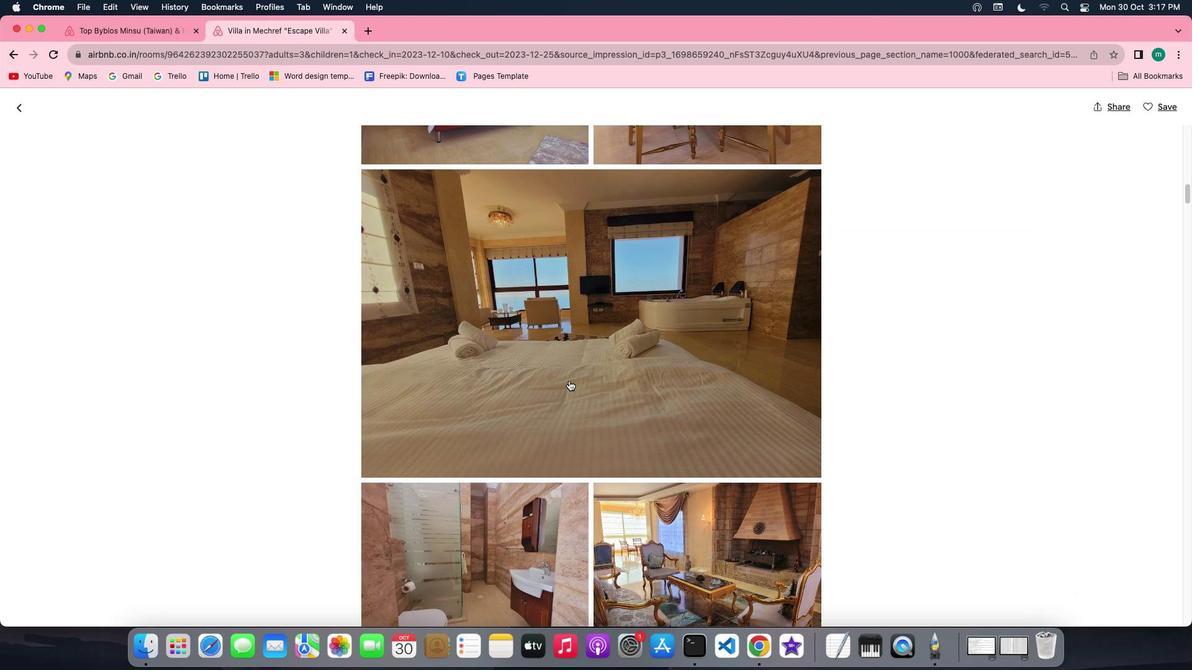 
Action: Mouse scrolled (569, 381) with delta (0, 0)
Screenshot: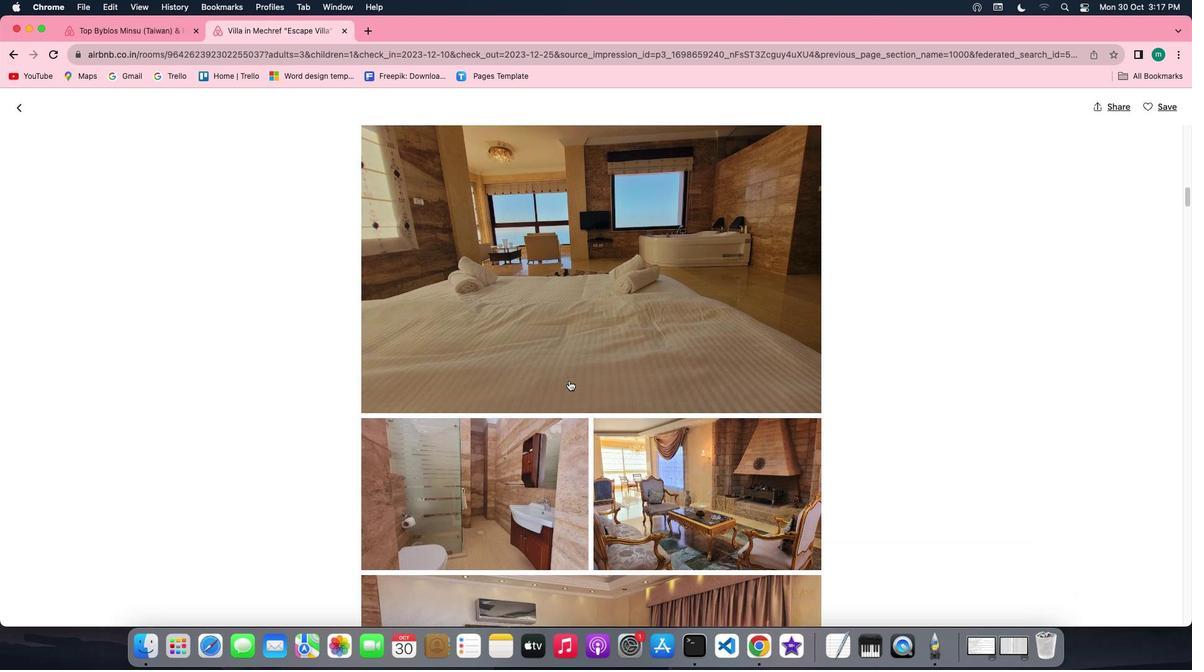 
Action: Mouse scrolled (569, 381) with delta (0, 0)
Screenshot: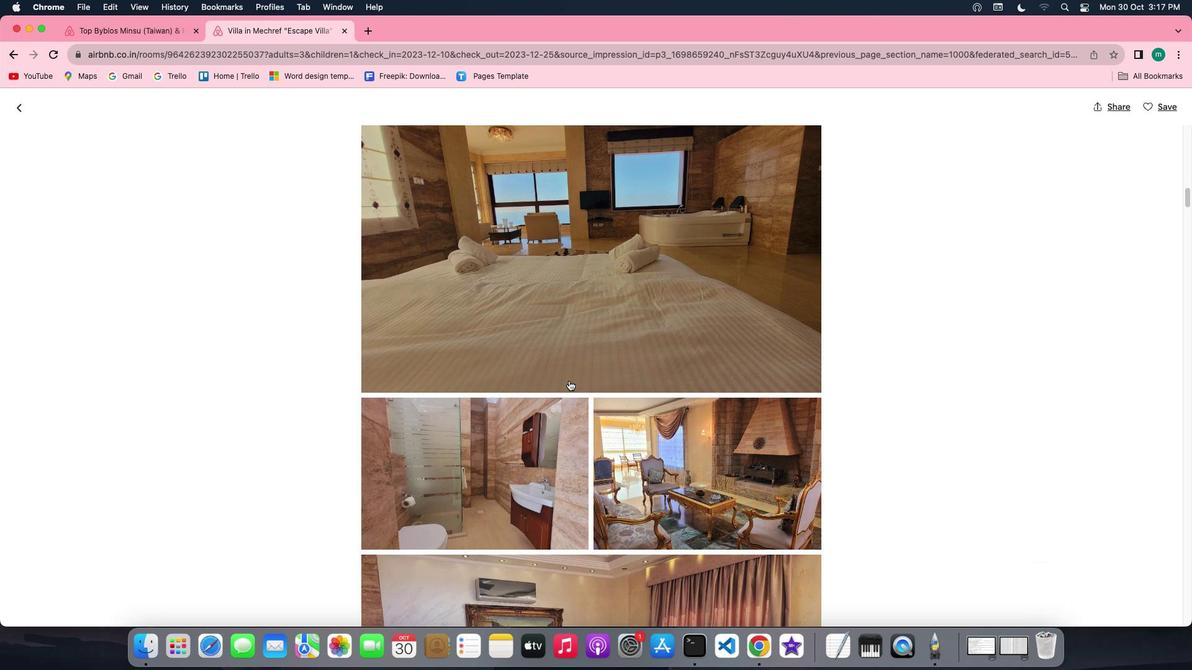 
Action: Mouse scrolled (569, 381) with delta (0, 0)
Screenshot: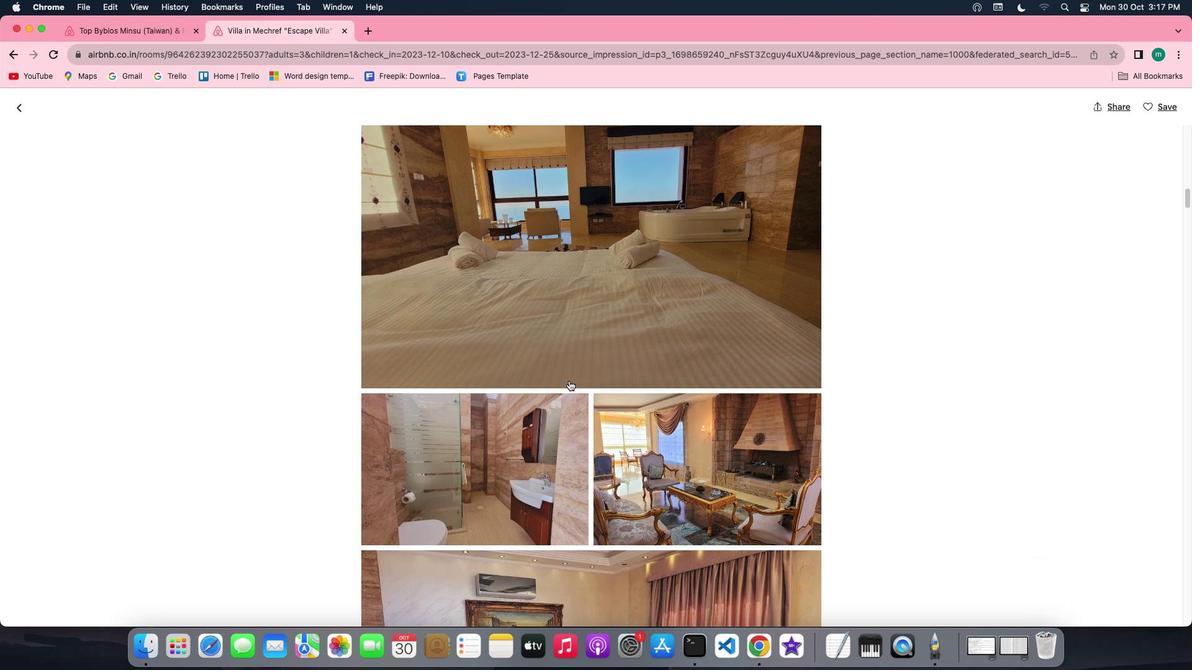 
Action: Mouse scrolled (569, 381) with delta (0, 0)
Screenshot: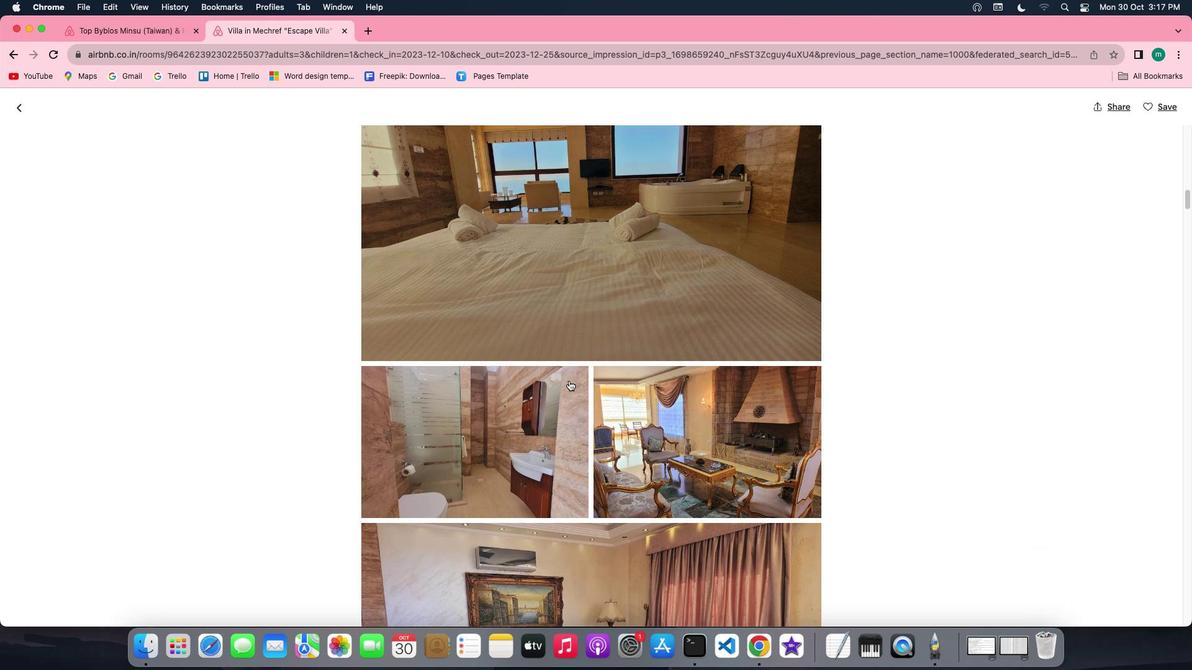 
Action: Mouse scrolled (569, 381) with delta (0, -1)
Screenshot: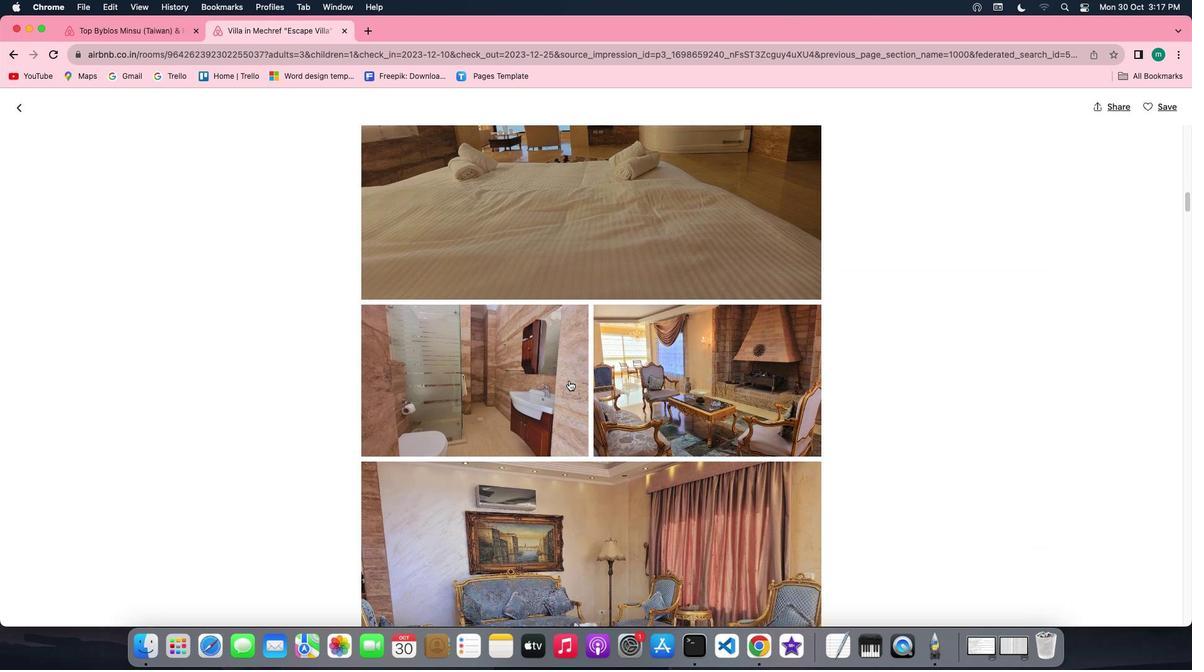 
Action: Mouse scrolled (569, 381) with delta (0, 0)
Screenshot: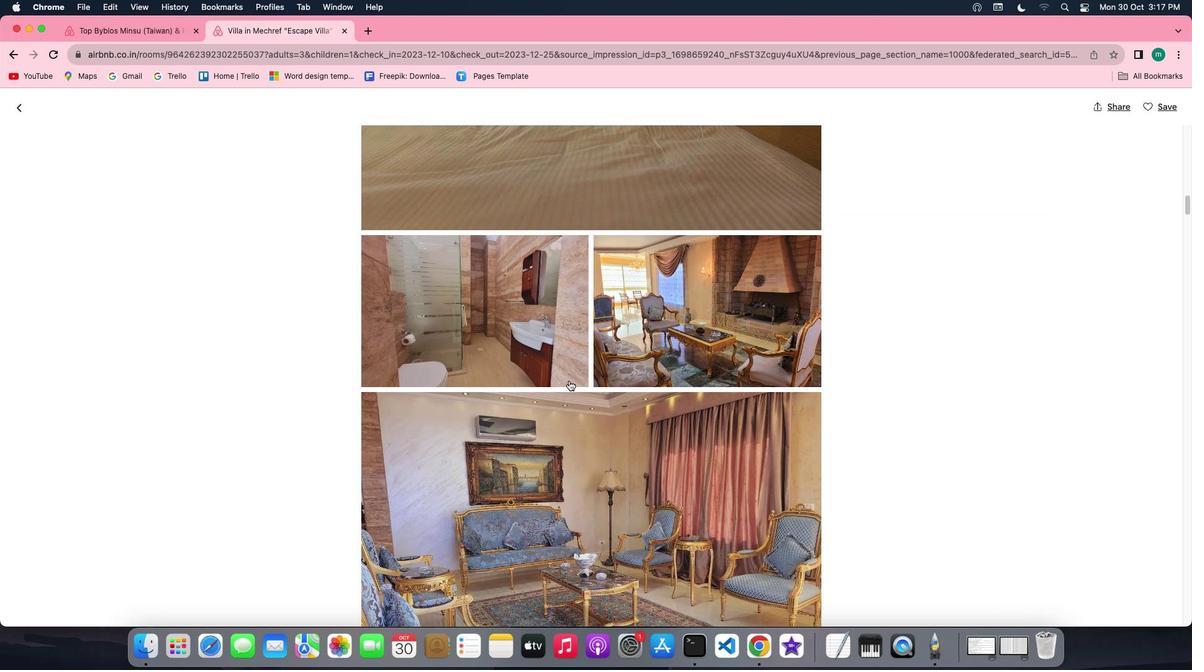 
Action: Mouse scrolled (569, 381) with delta (0, 0)
Screenshot: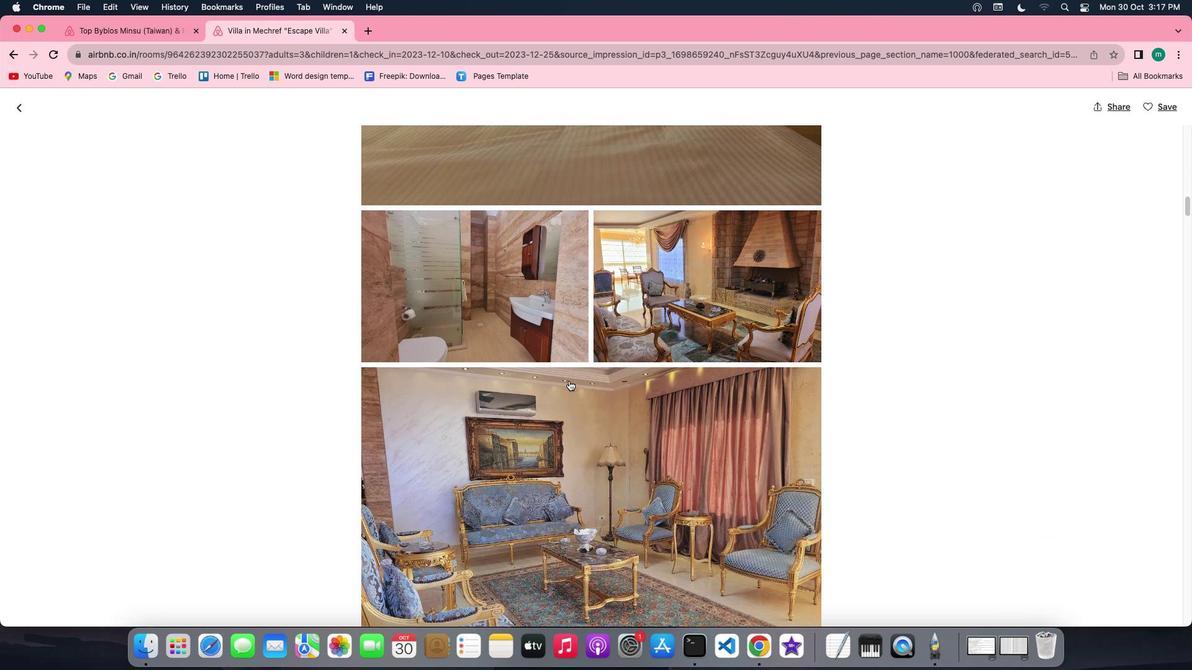 
Action: Mouse scrolled (569, 381) with delta (0, 0)
Screenshot: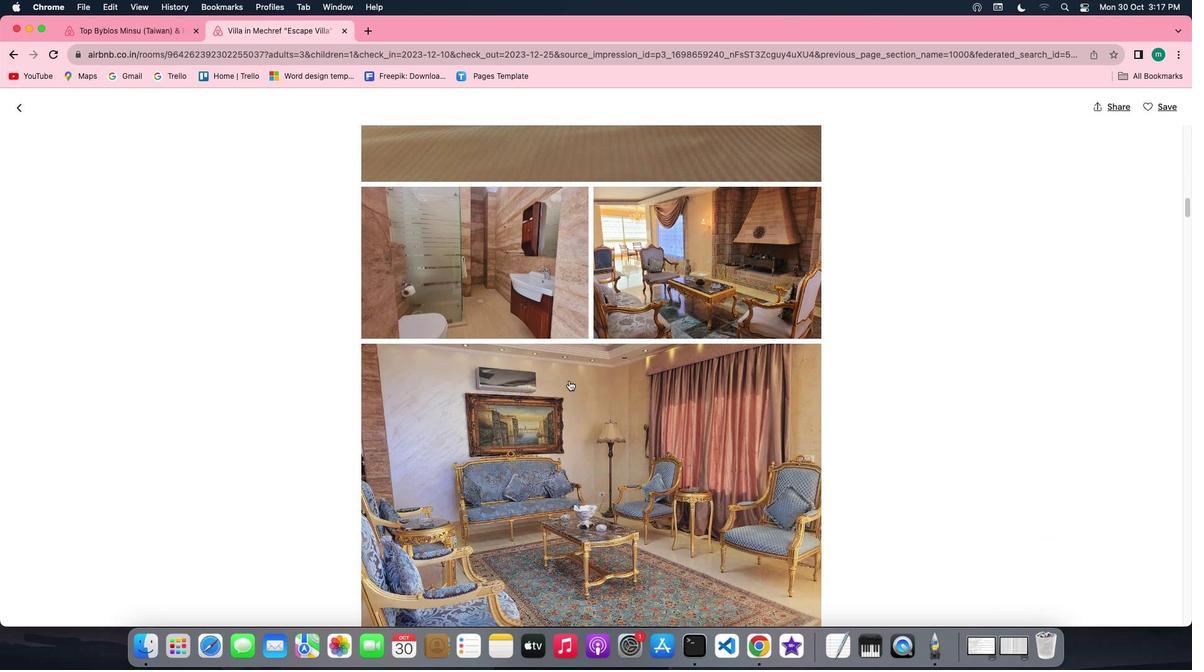 
Action: Mouse scrolled (569, 381) with delta (0, -1)
Screenshot: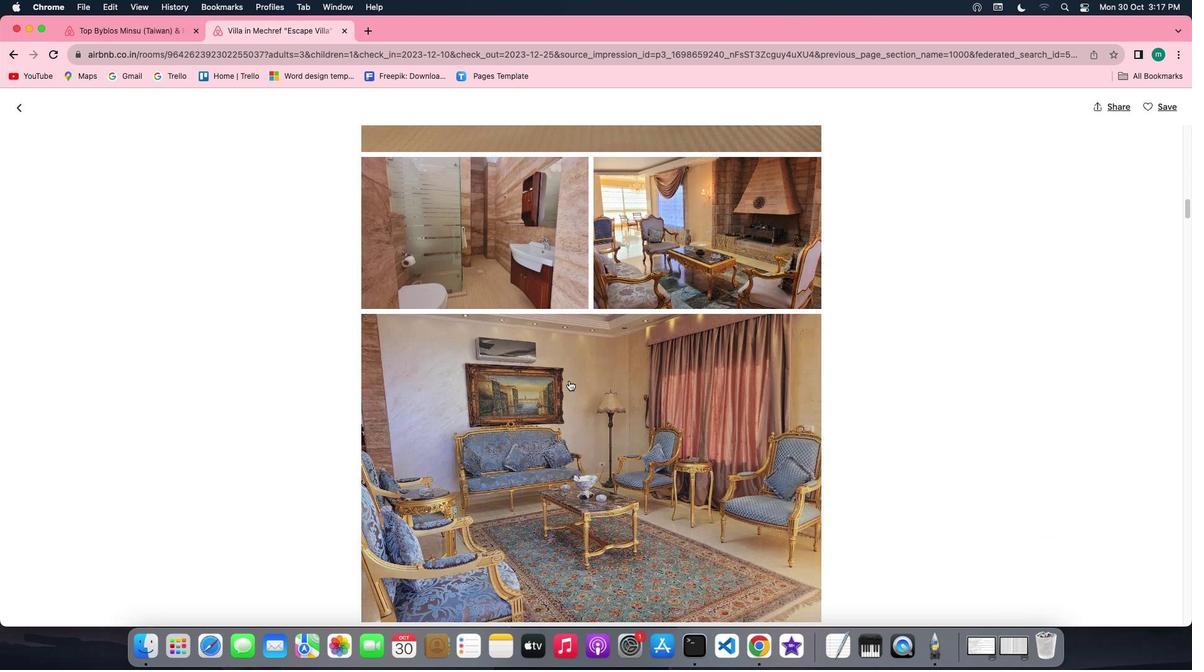 
Action: Mouse scrolled (569, 381) with delta (0, 0)
Screenshot: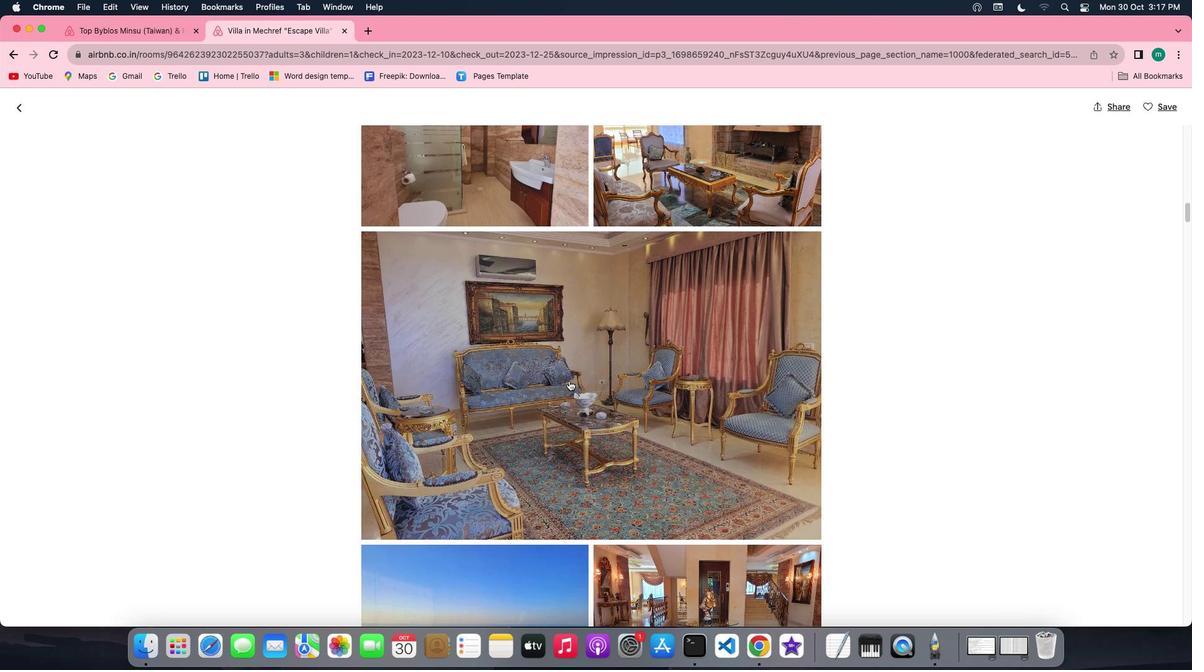 
Action: Mouse scrolled (569, 381) with delta (0, 0)
Screenshot: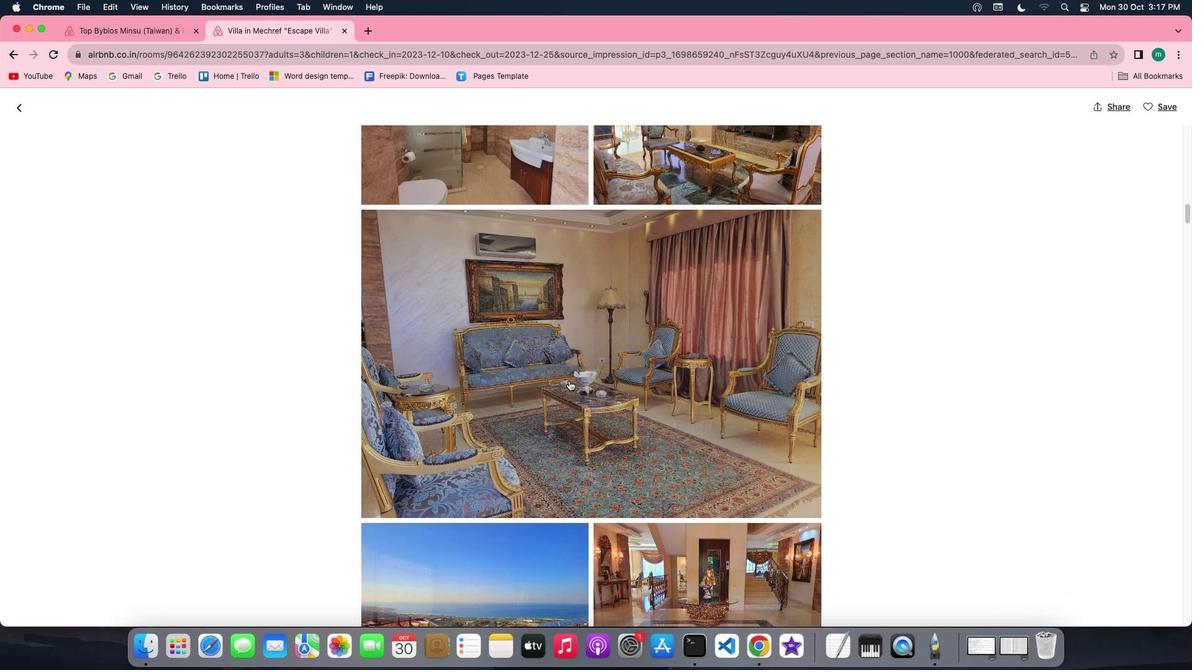 
Action: Mouse scrolled (569, 381) with delta (0, 0)
Screenshot: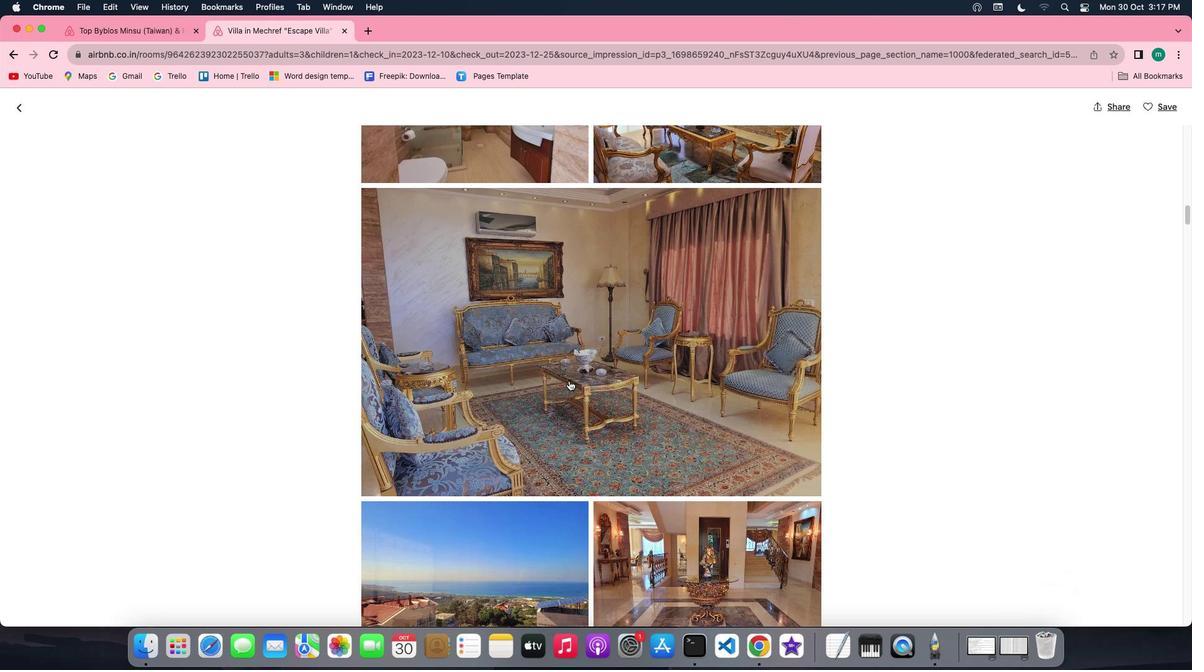 
Action: Mouse scrolled (569, 381) with delta (0, 0)
Screenshot: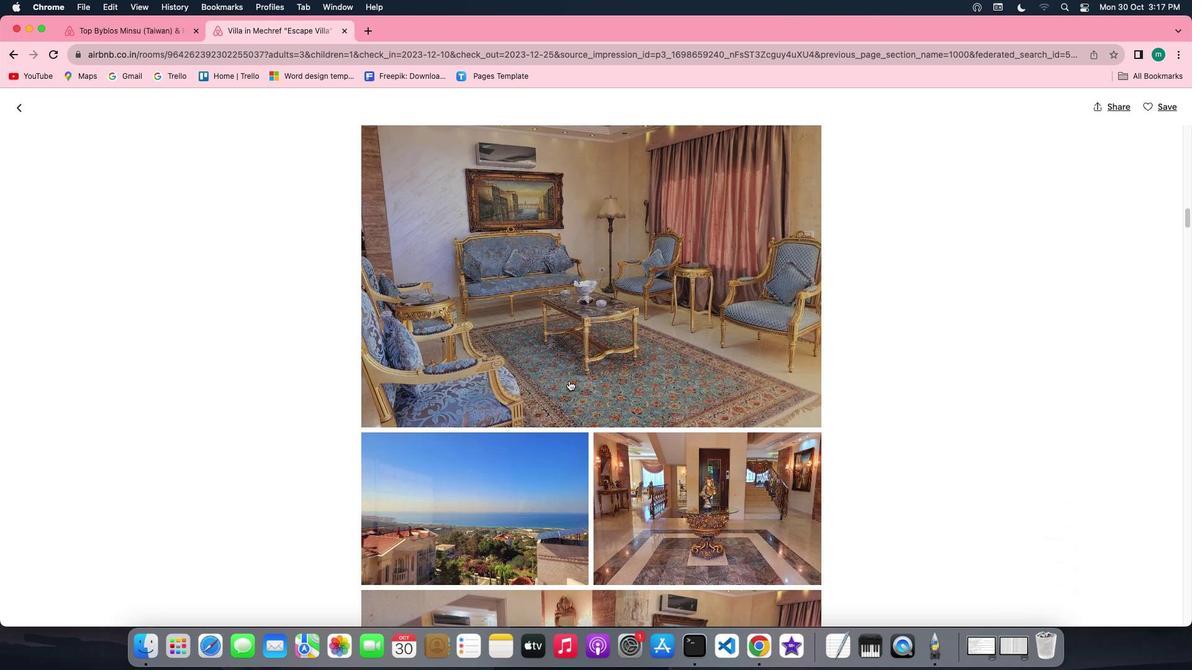 
Action: Mouse scrolled (569, 381) with delta (0, 0)
Screenshot: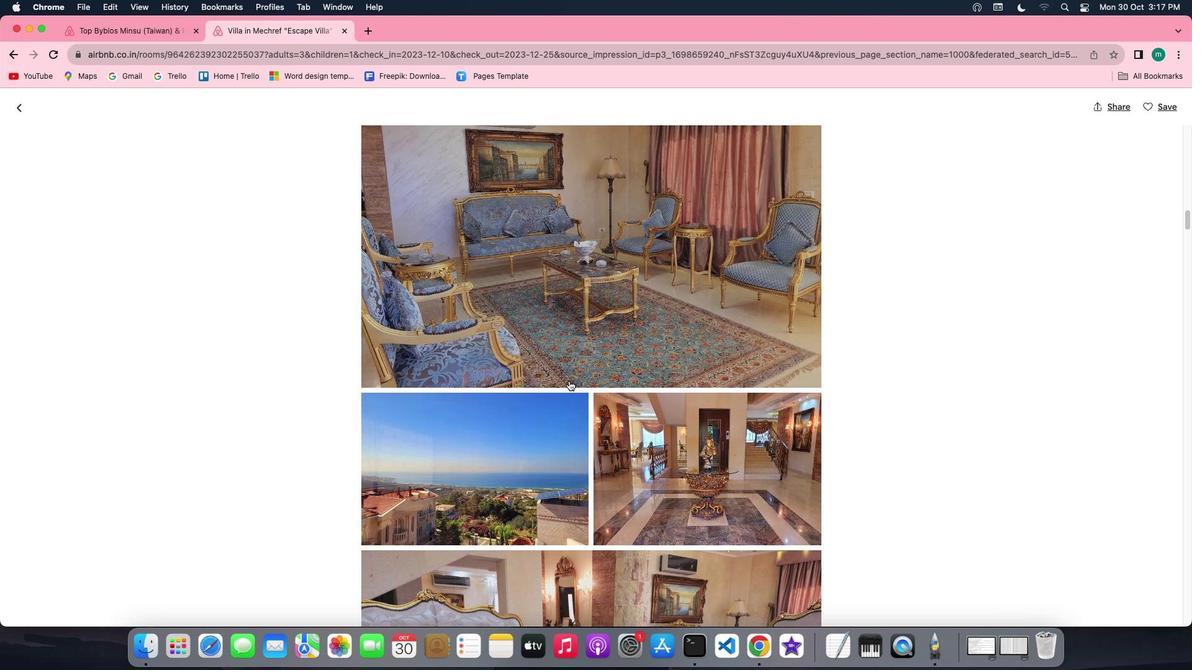 
Action: Mouse scrolled (569, 381) with delta (0, 0)
Screenshot: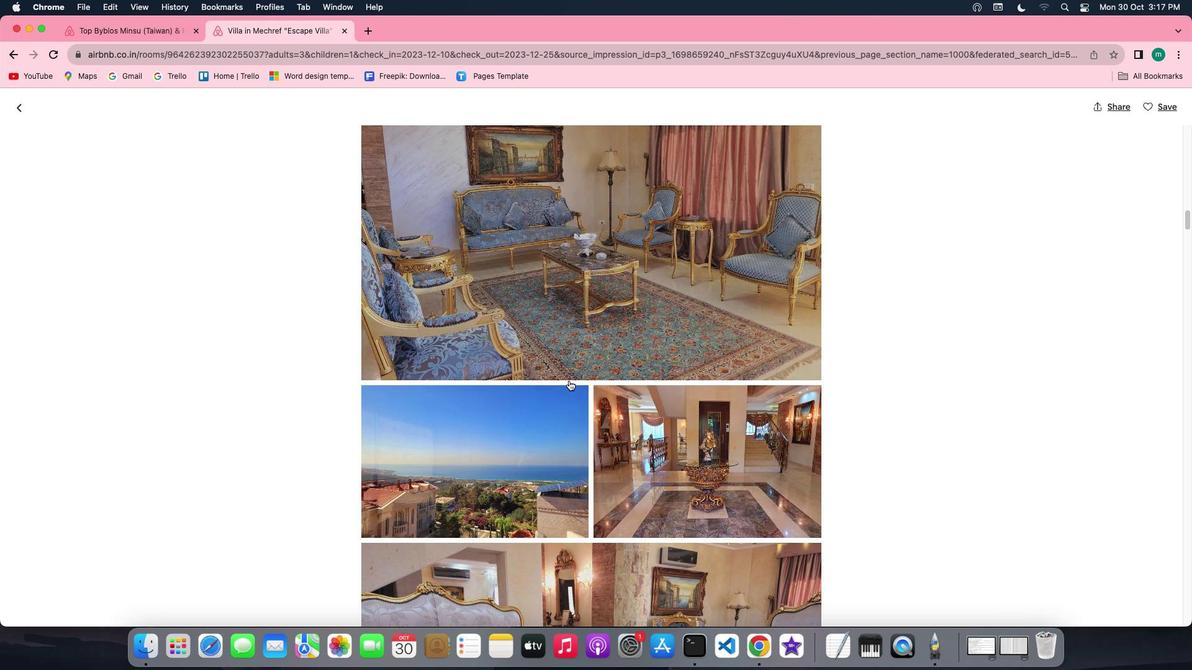 
Action: Mouse scrolled (569, 381) with delta (0, 0)
Screenshot: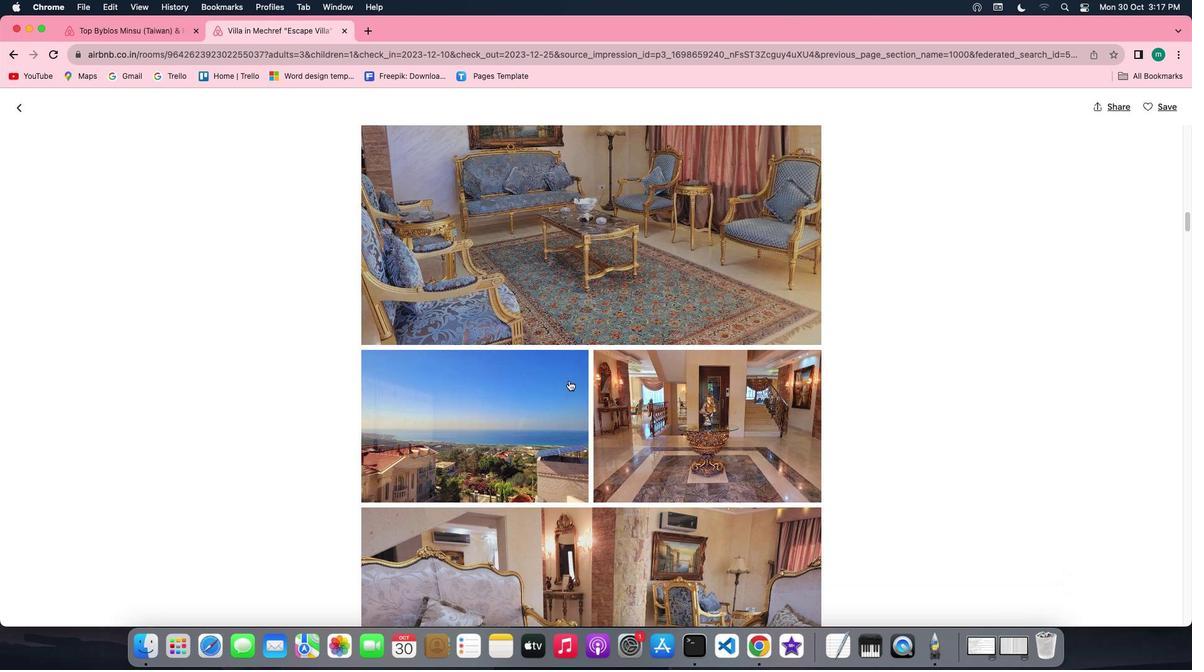 
Action: Mouse scrolled (569, 381) with delta (0, -1)
Screenshot: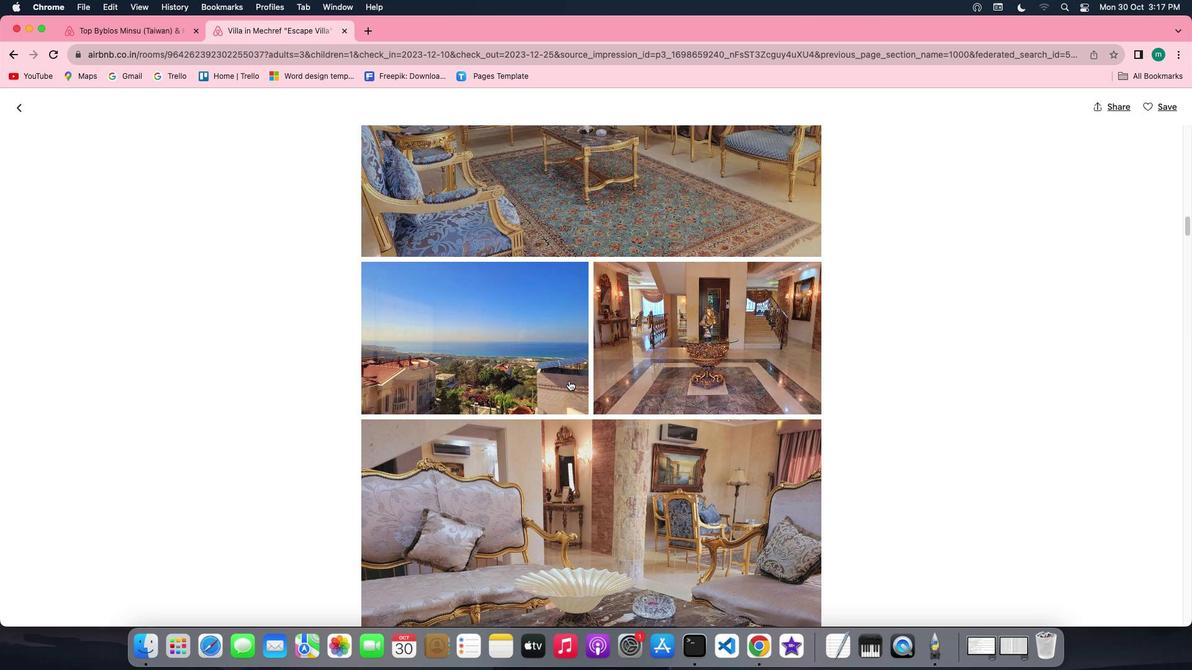 
Action: Mouse scrolled (569, 381) with delta (0, 0)
Screenshot: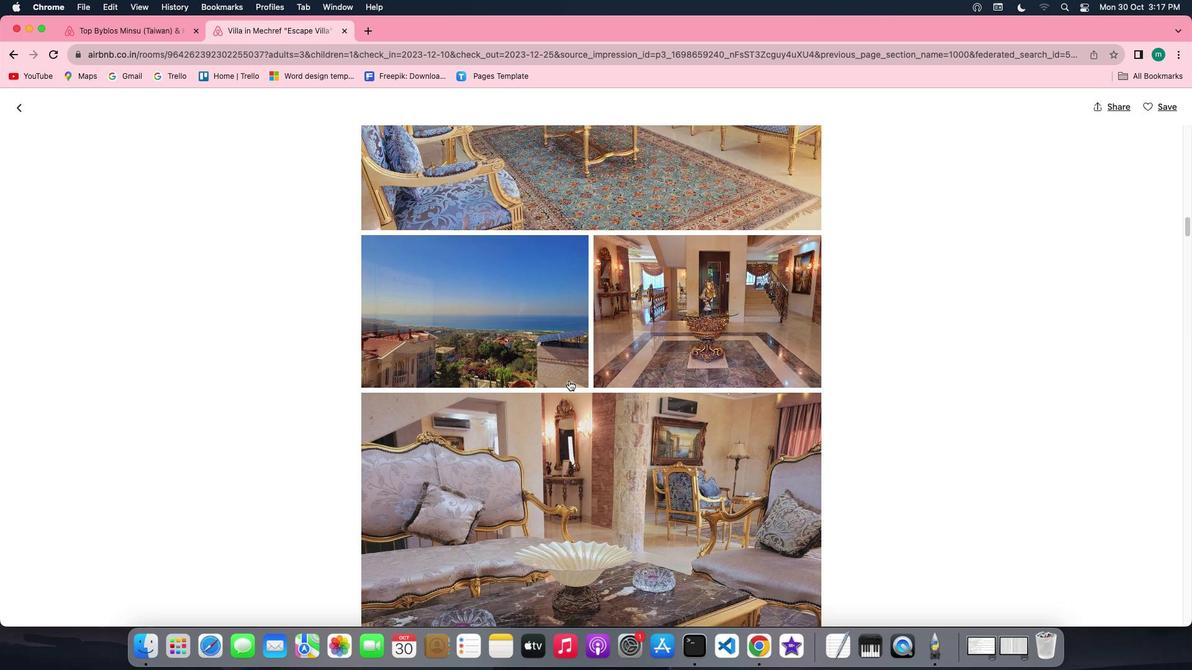 
Action: Mouse scrolled (569, 381) with delta (0, 0)
Screenshot: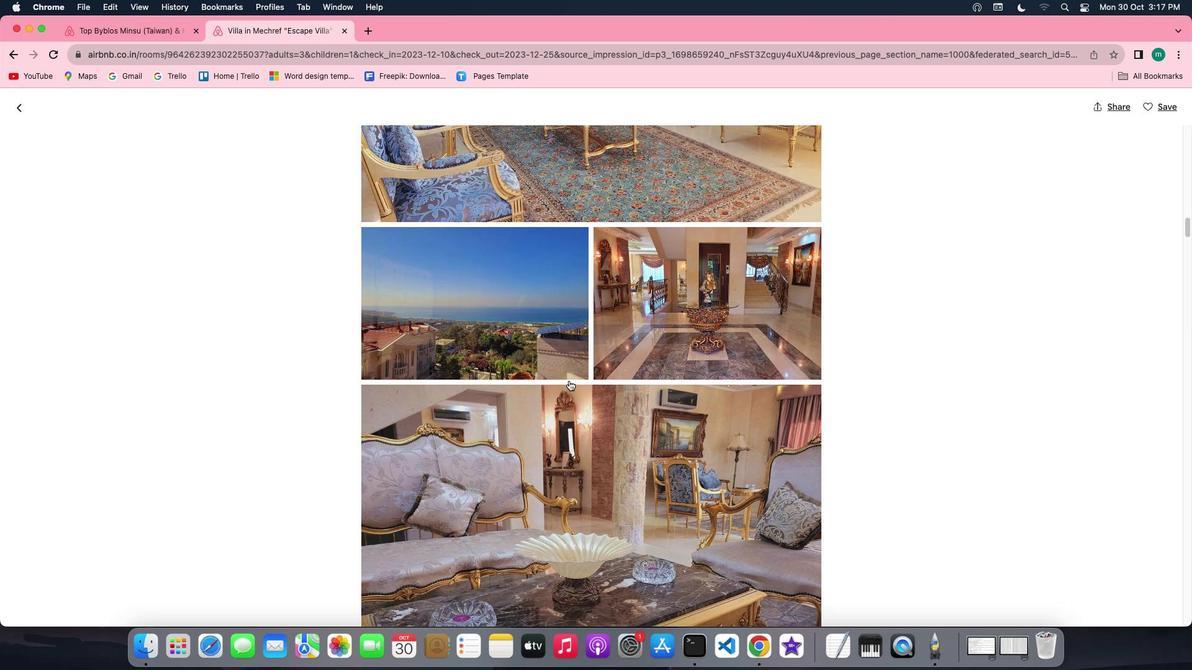 
Action: Mouse scrolled (569, 381) with delta (0, 0)
Screenshot: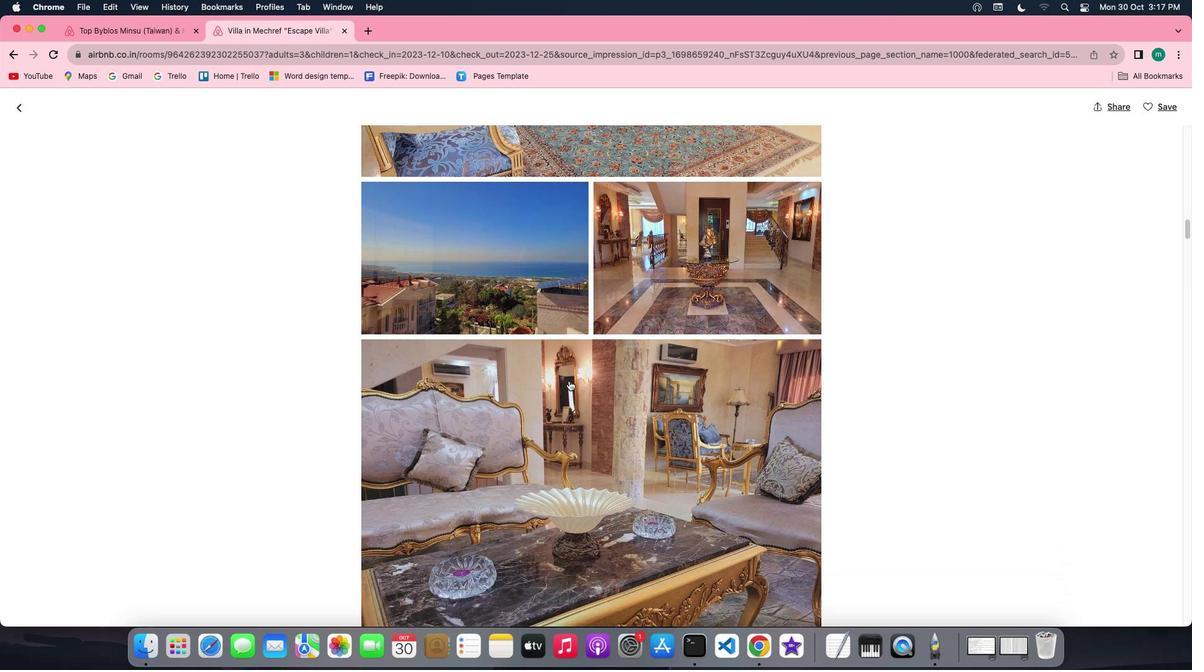 
Action: Mouse scrolled (569, 381) with delta (0, -1)
Screenshot: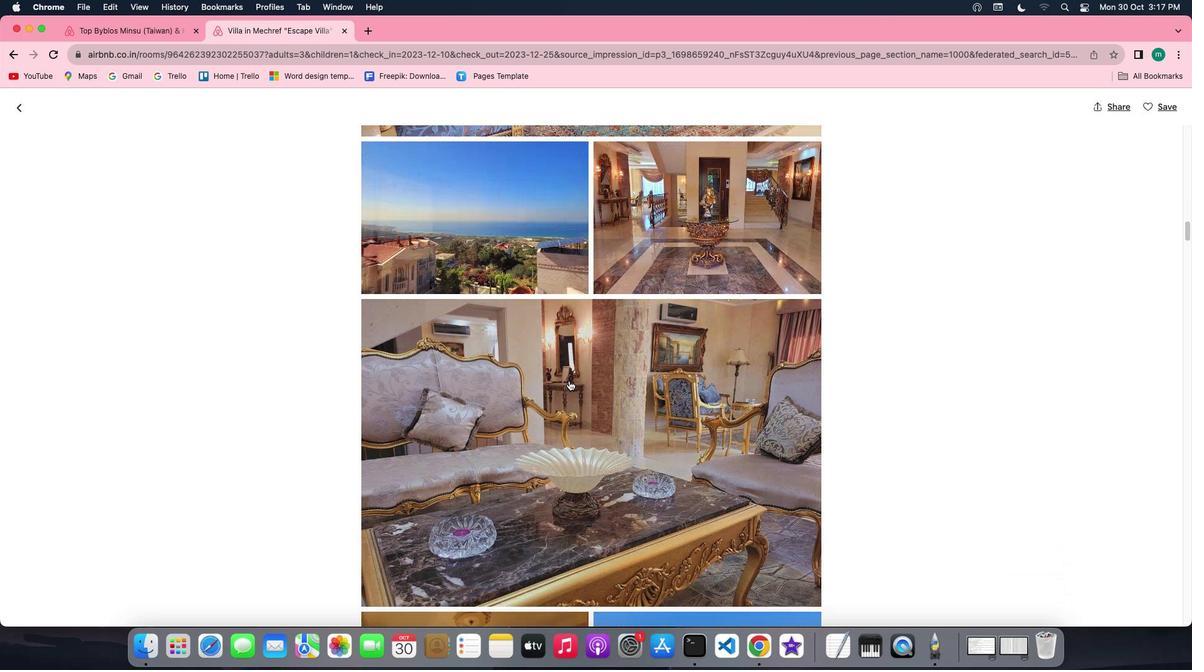 
Action: Mouse scrolled (569, 381) with delta (0, -1)
Screenshot: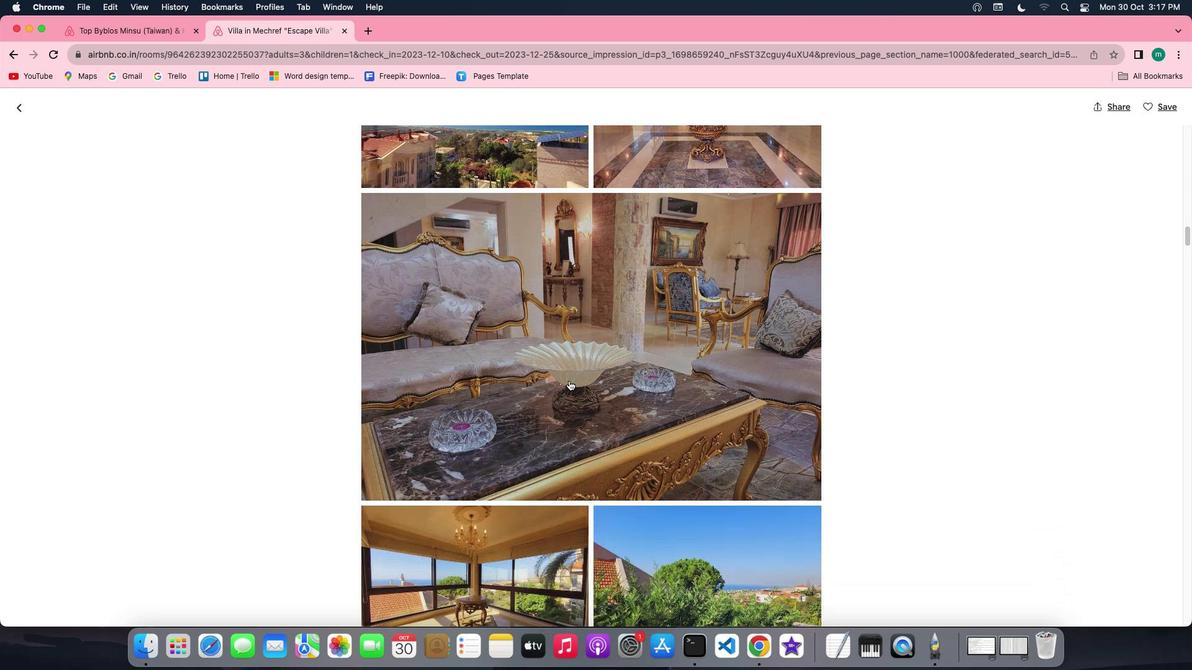 
Action: Mouse scrolled (569, 381) with delta (0, 0)
Screenshot: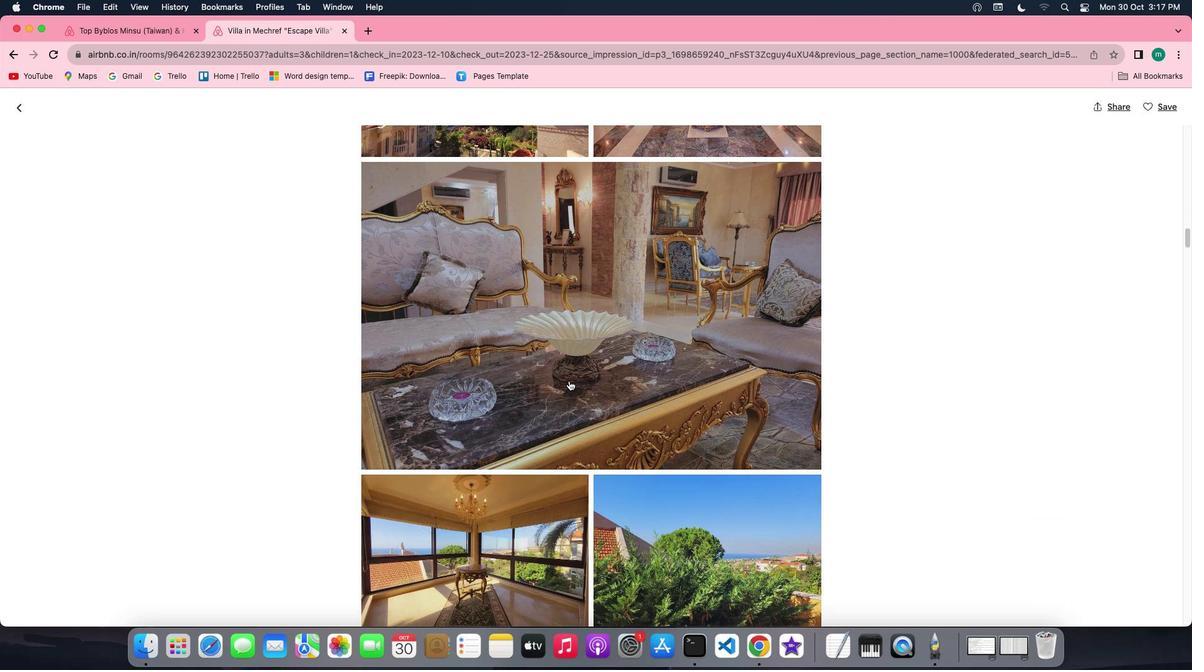 
Action: Mouse scrolled (569, 381) with delta (0, 0)
Screenshot: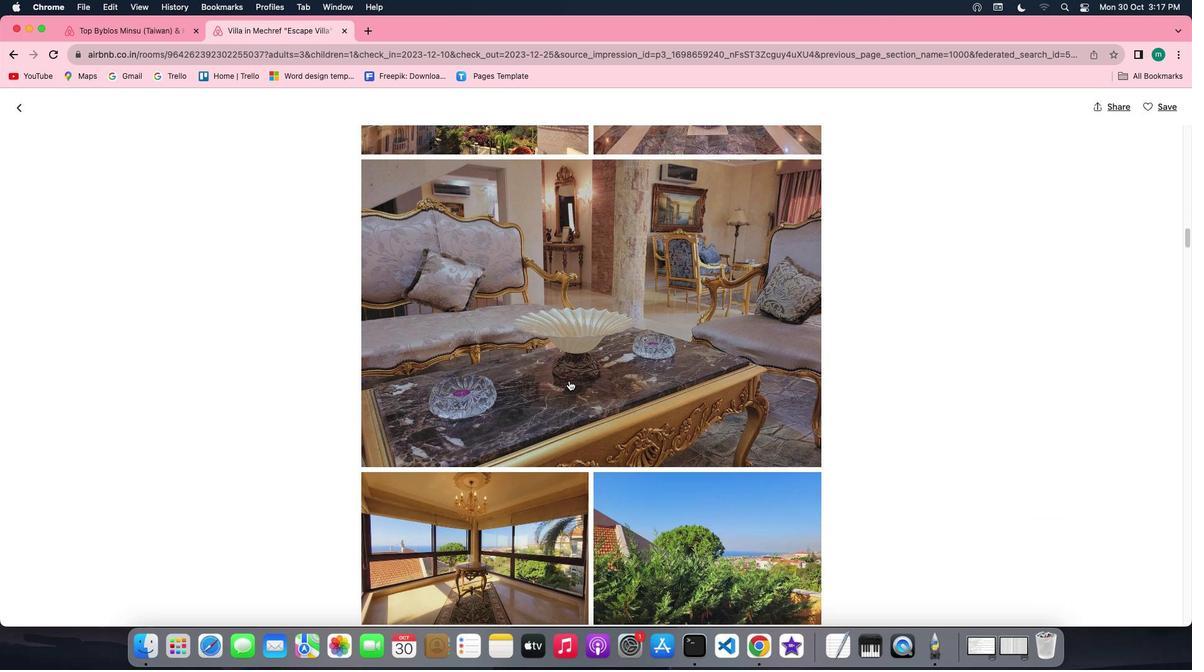 
Action: Mouse scrolled (569, 381) with delta (0, 0)
Screenshot: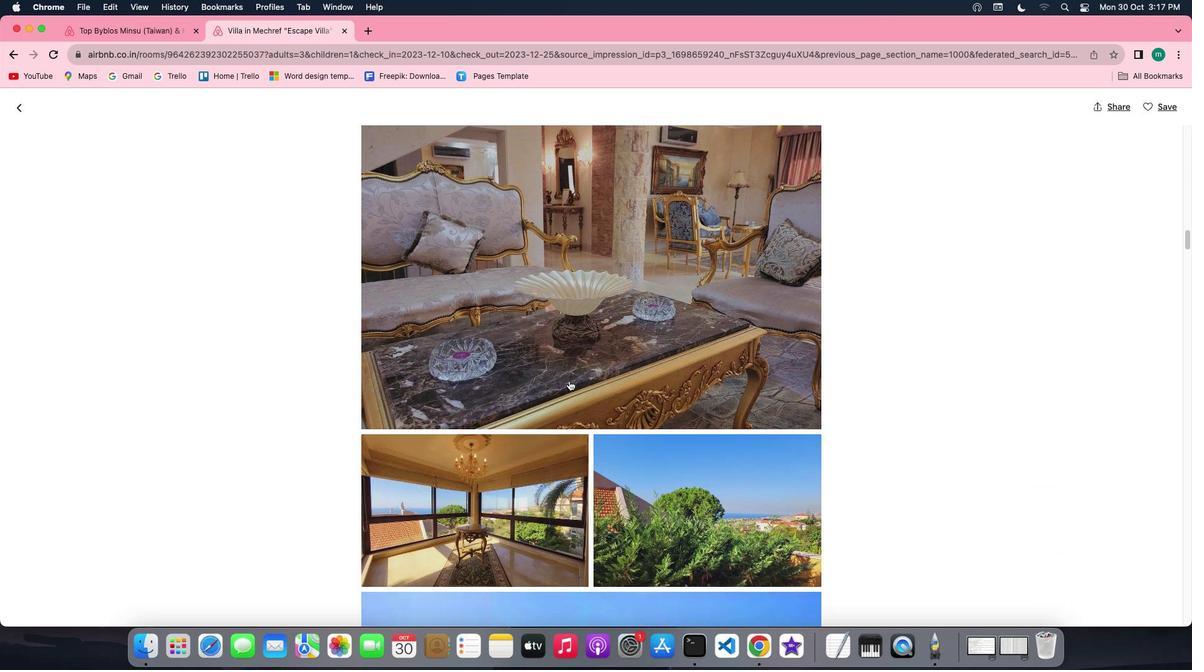 
Action: Mouse scrolled (569, 381) with delta (0, 0)
Screenshot: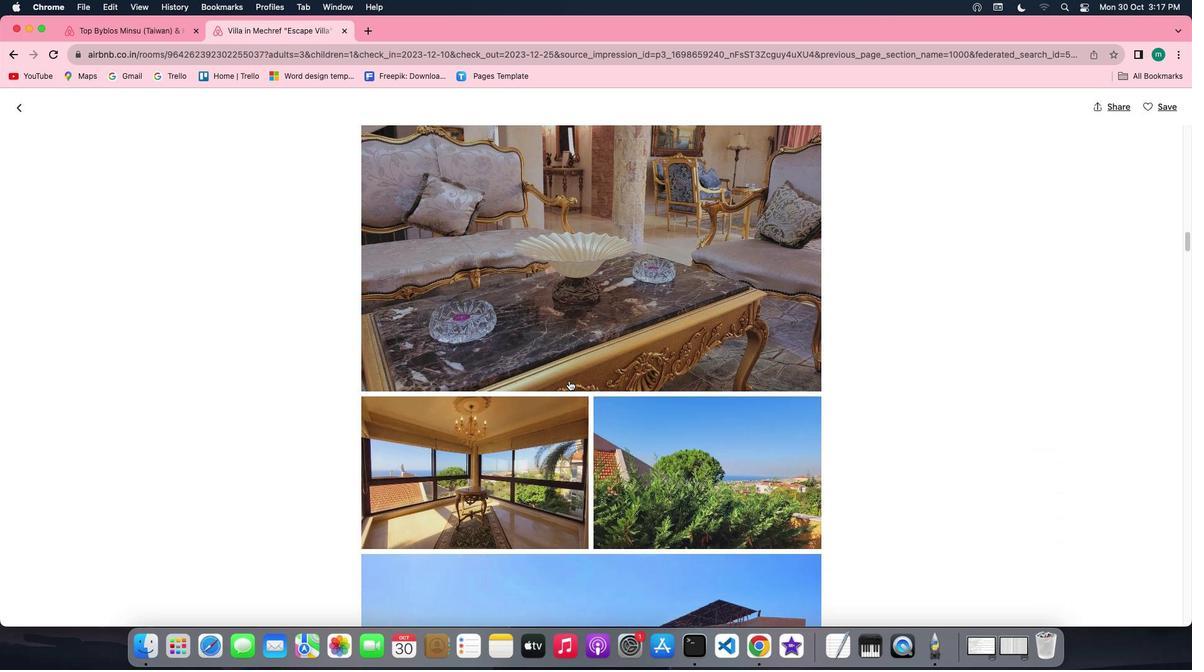 
Action: Mouse scrolled (569, 381) with delta (0, 0)
Screenshot: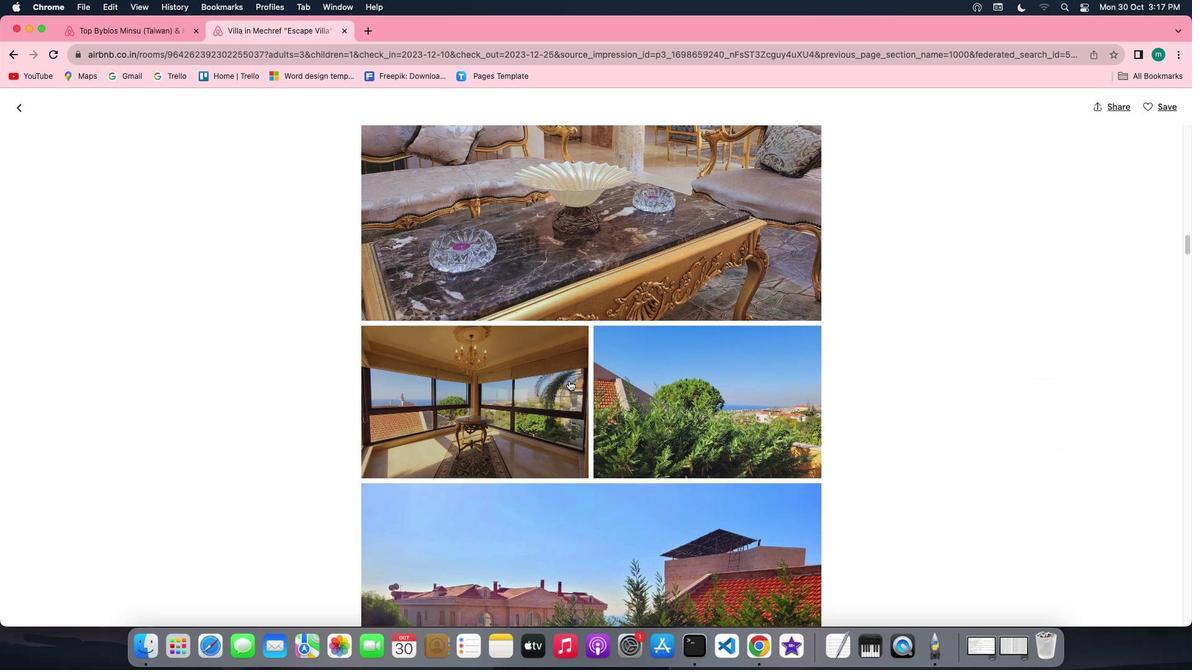
Action: Mouse scrolled (569, 381) with delta (0, 0)
Screenshot: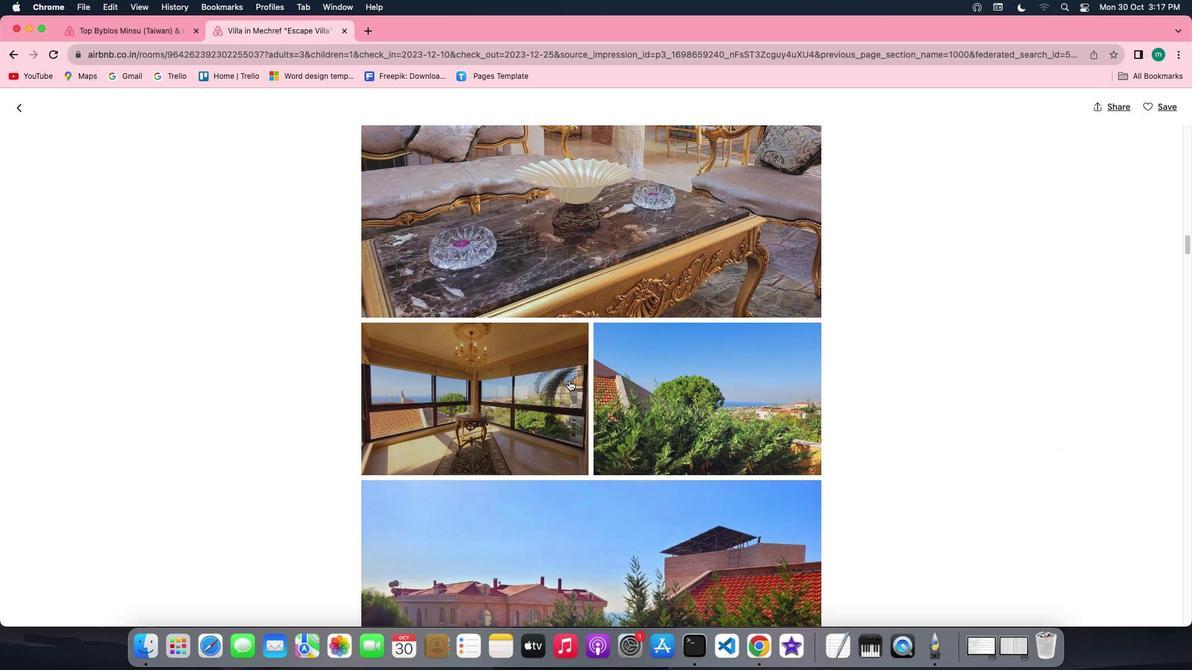 
Action: Mouse scrolled (569, 381) with delta (0, 0)
Screenshot: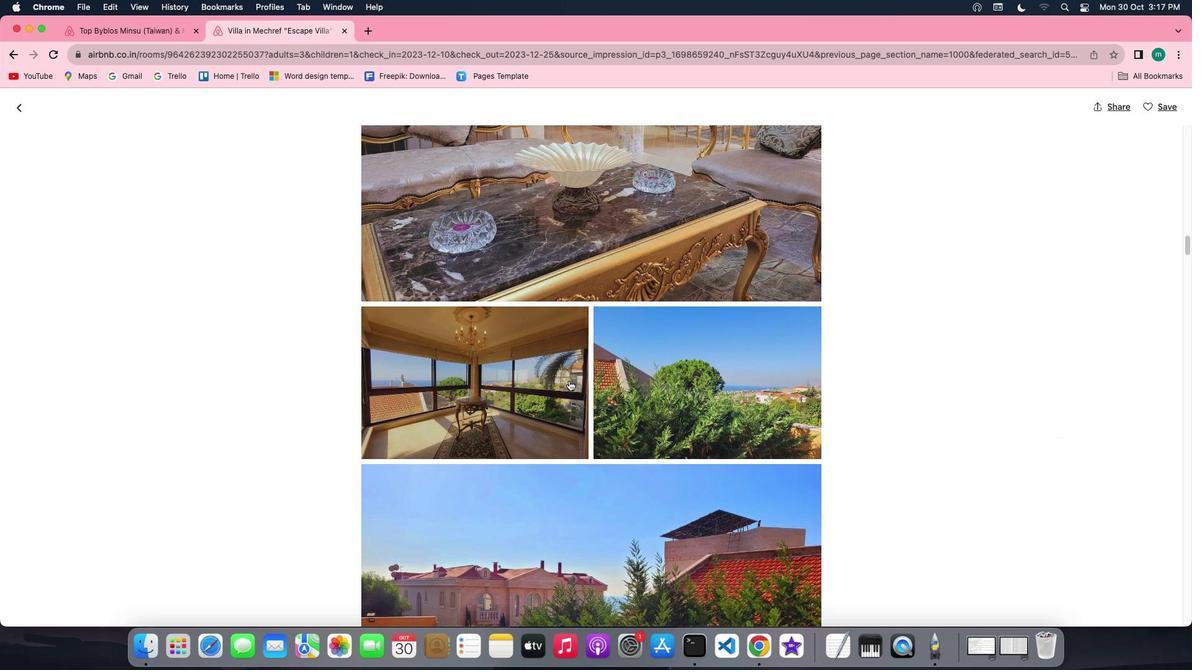 
Action: Mouse scrolled (569, 381) with delta (0, 0)
Screenshot: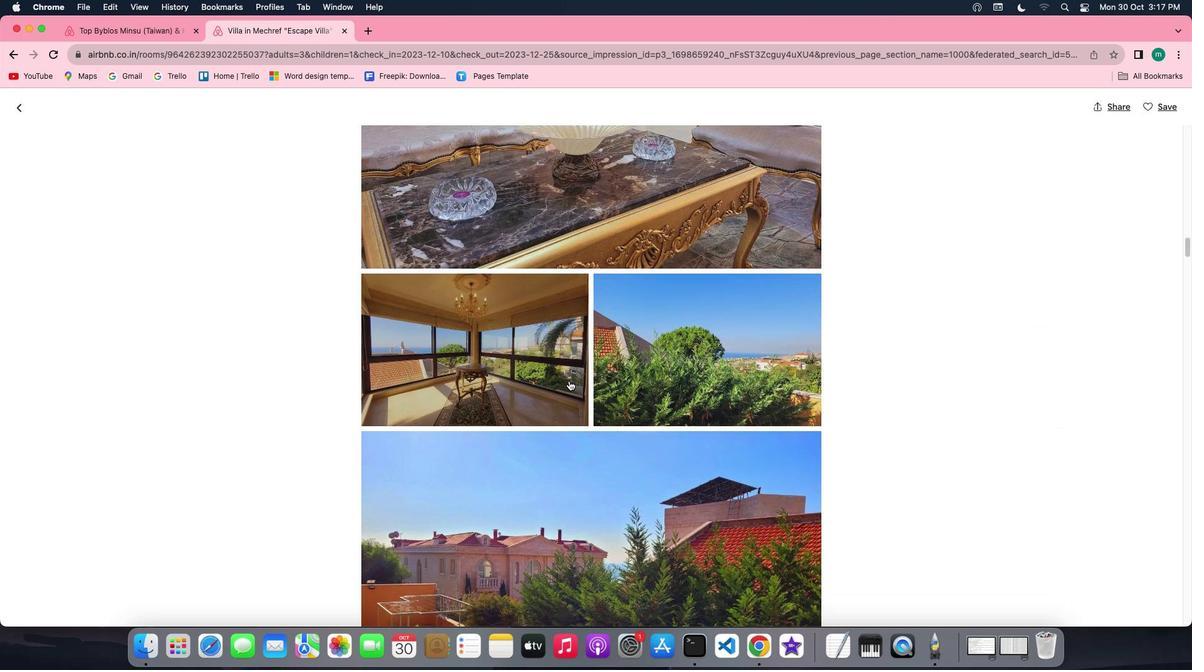 
Action: Mouse scrolled (569, 381) with delta (0, 0)
Screenshot: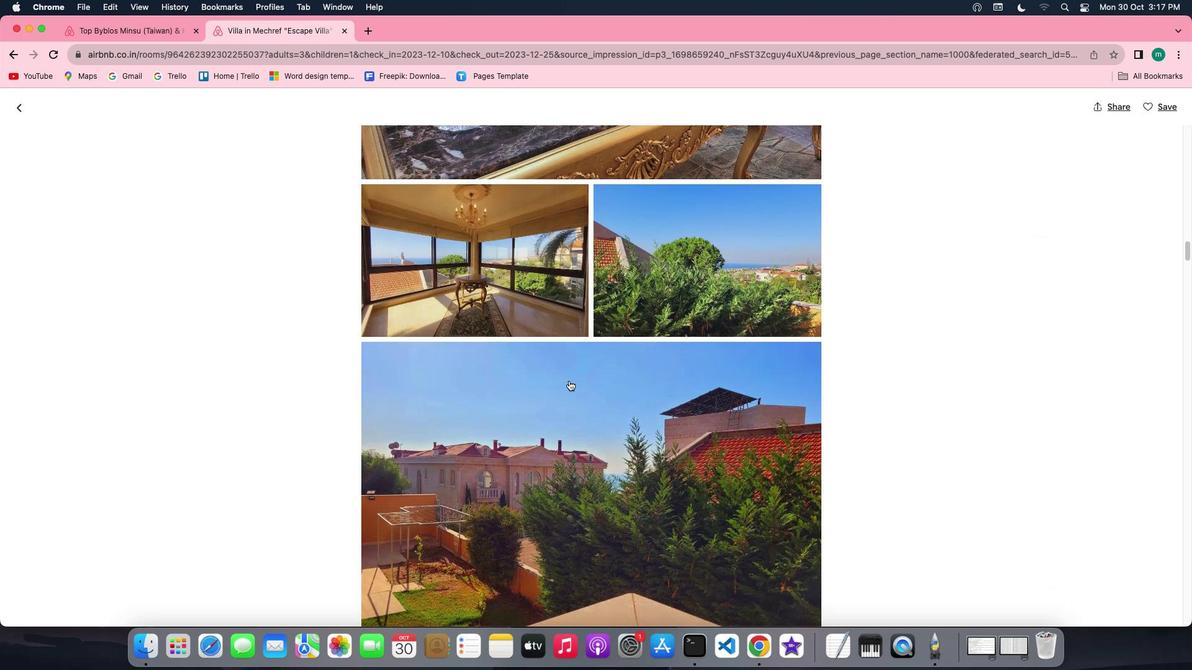 
Action: Mouse scrolled (569, 381) with delta (0, 0)
Screenshot: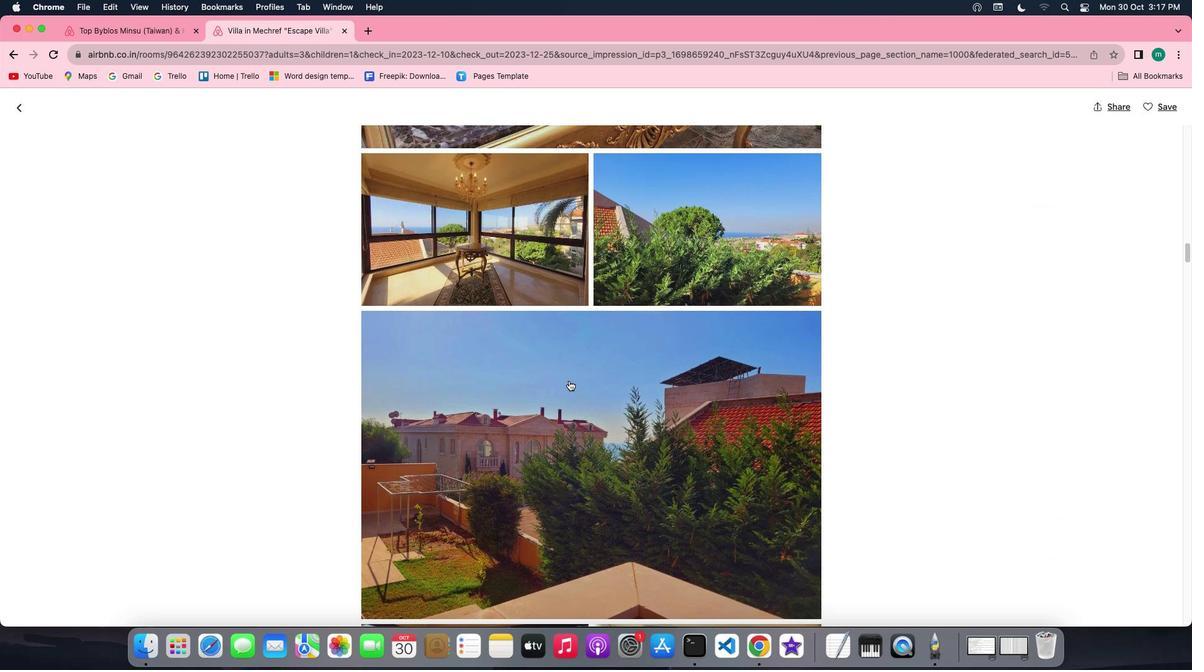 
Action: Mouse scrolled (569, 381) with delta (0, 0)
